Task: Look for Airbnb options in Eldoret, Kenya from 9th November, 2023 to 16th November, 2023 for 2 adults.2 bedrooms having 2 beds and 1 bathroom. Property type can be flat. Amenities needed are: washing machine. Booking option can be shelf check-in. Look for 4 properties as per requirement.
Action: Mouse moved to (410, 60)
Screenshot: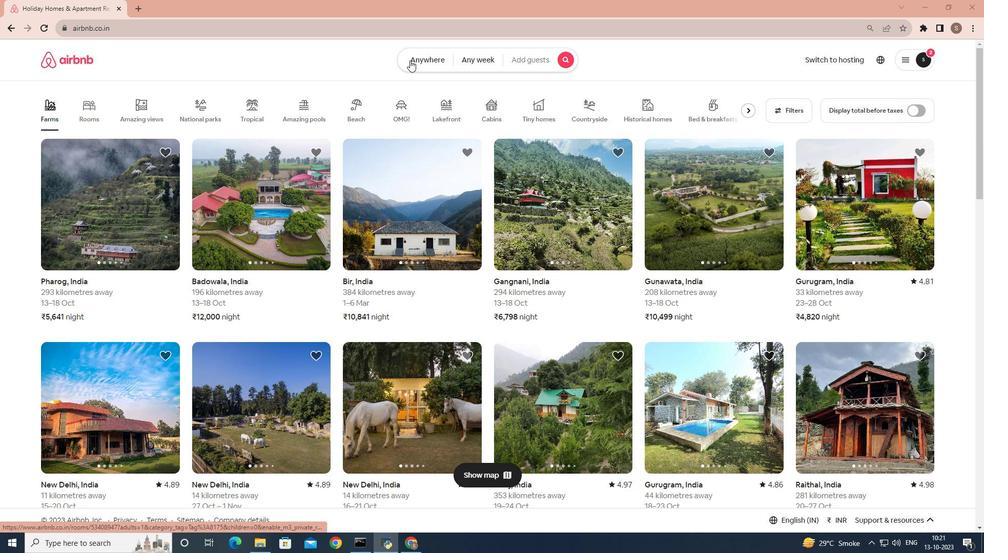 
Action: Mouse pressed left at (410, 60)
Screenshot: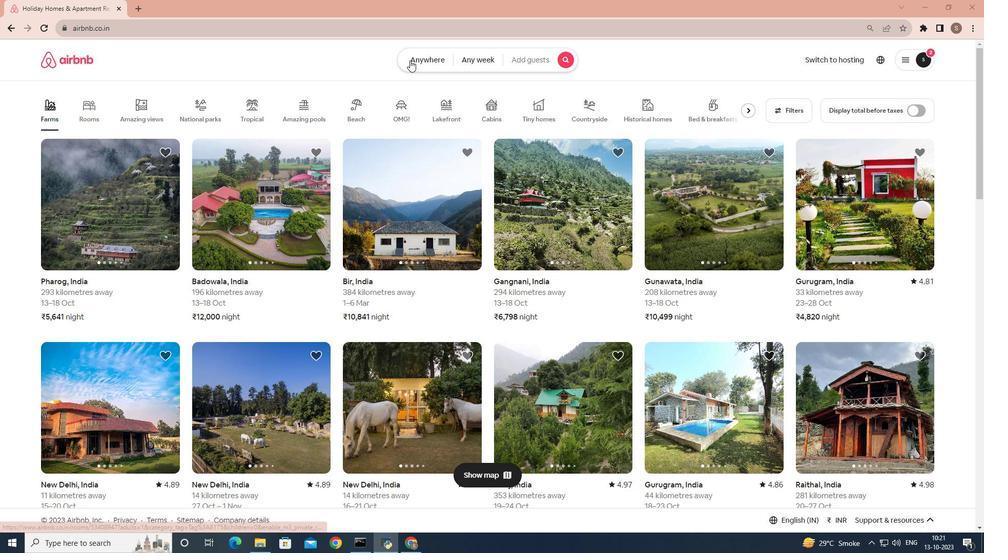 
Action: Mouse moved to (326, 102)
Screenshot: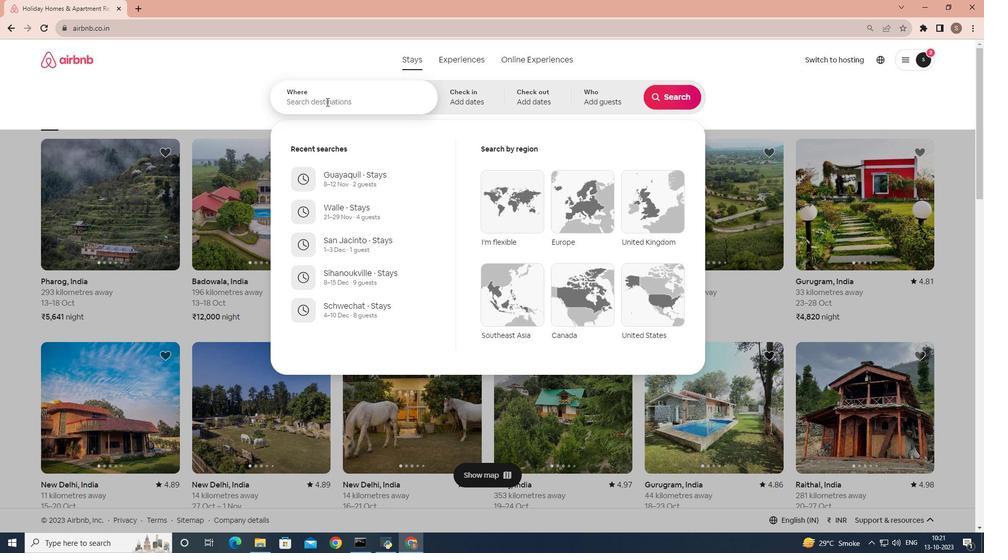
Action: Mouse pressed left at (326, 102)
Screenshot: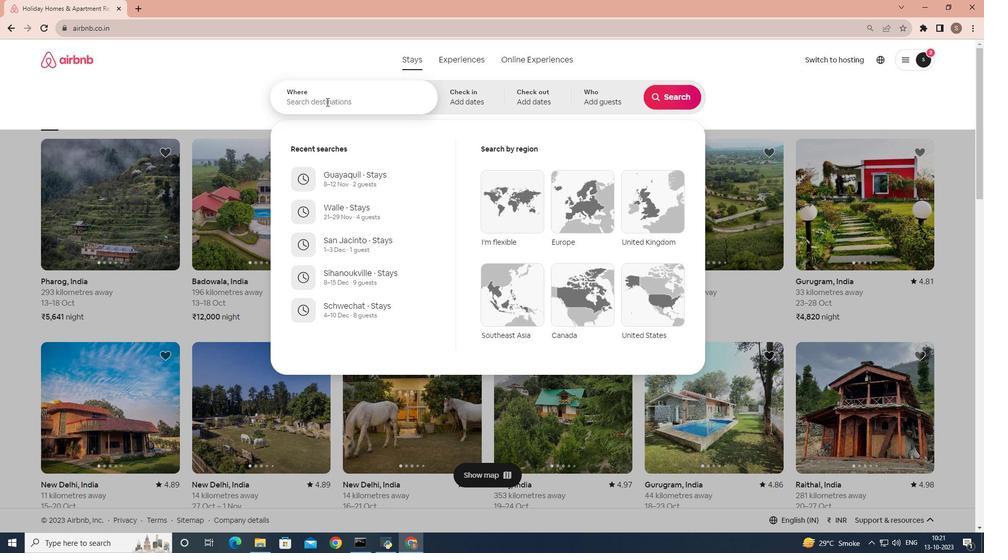 
Action: Key pressed eldoret
Screenshot: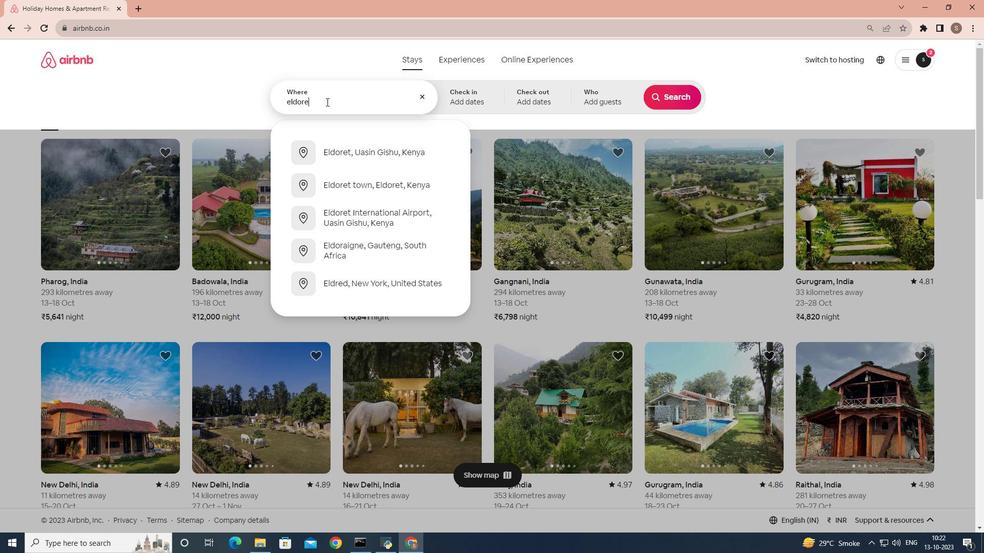 
Action: Mouse moved to (334, 154)
Screenshot: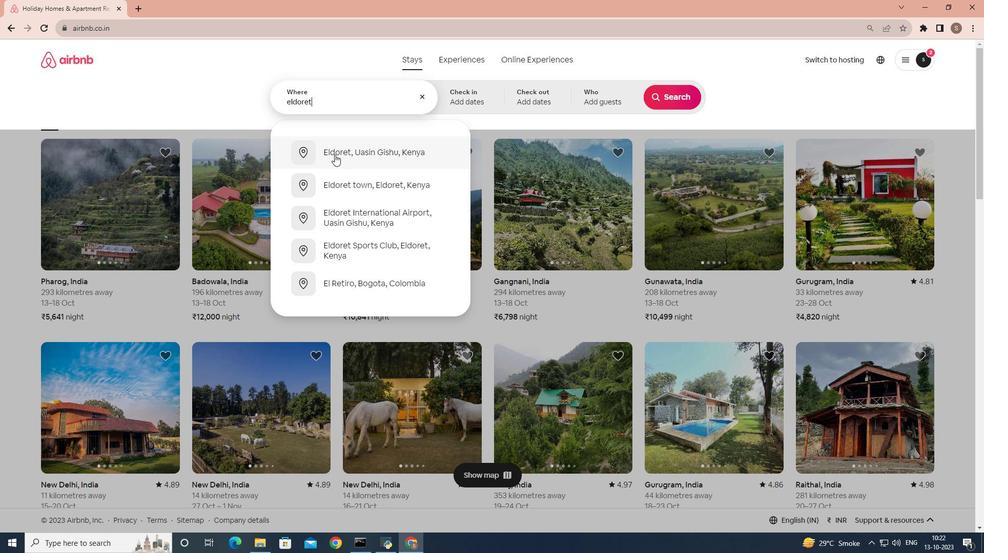 
Action: Mouse pressed left at (334, 154)
Screenshot: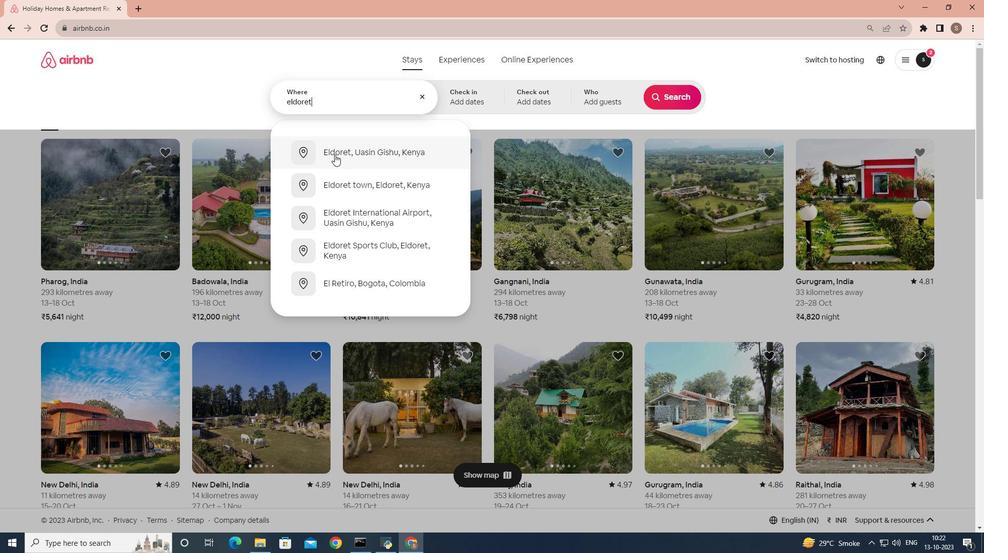 
Action: Mouse moved to (608, 250)
Screenshot: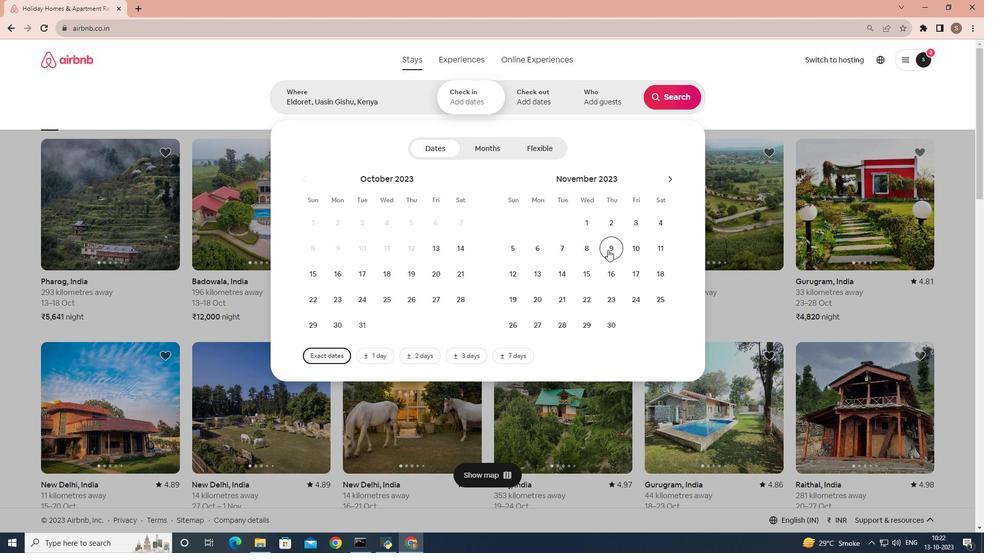 
Action: Mouse pressed left at (608, 250)
Screenshot: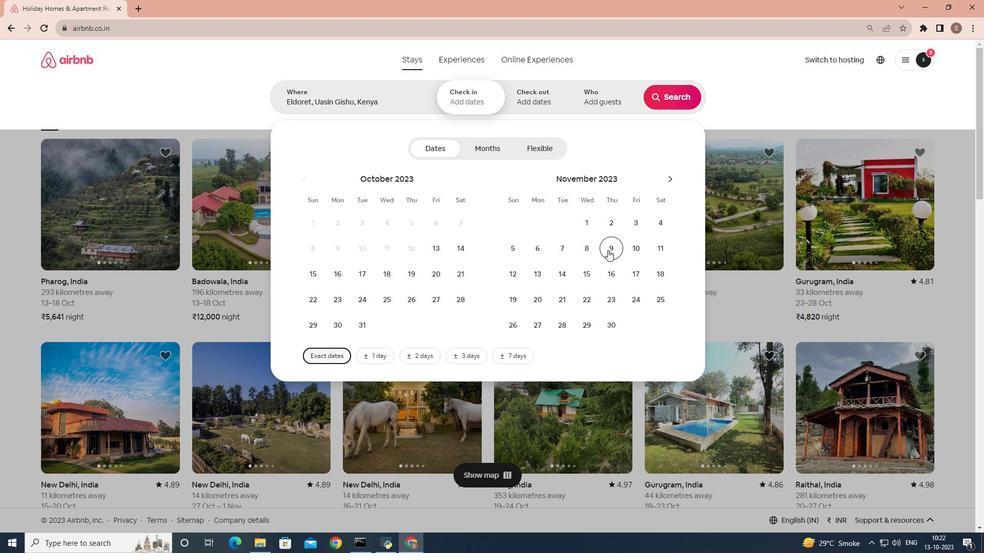 
Action: Mouse moved to (617, 275)
Screenshot: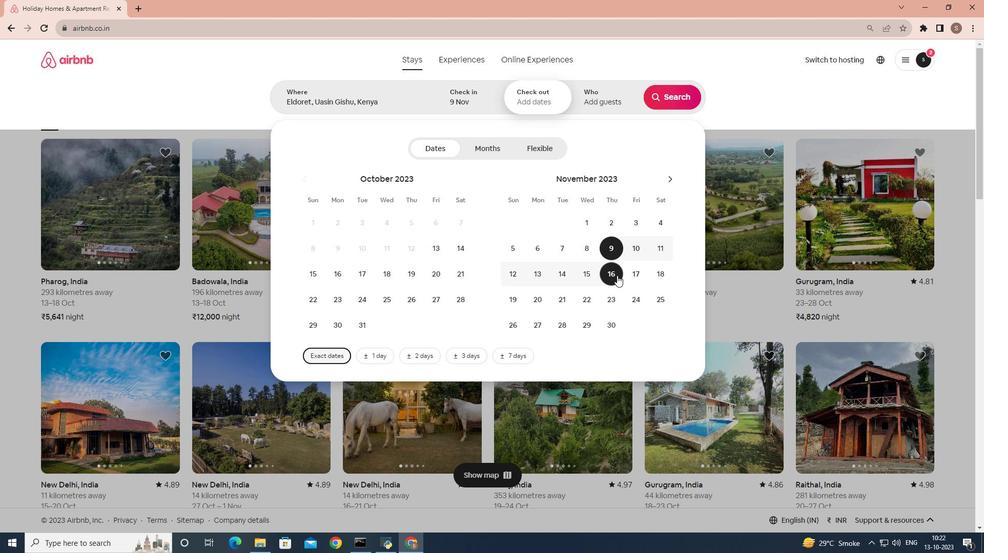 
Action: Mouse pressed left at (617, 275)
Screenshot: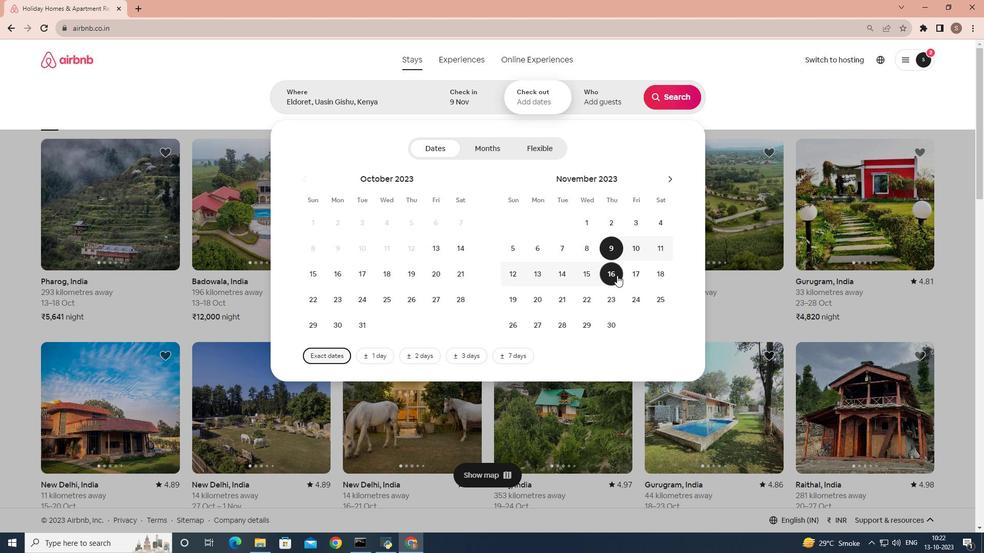 
Action: Mouse moved to (614, 97)
Screenshot: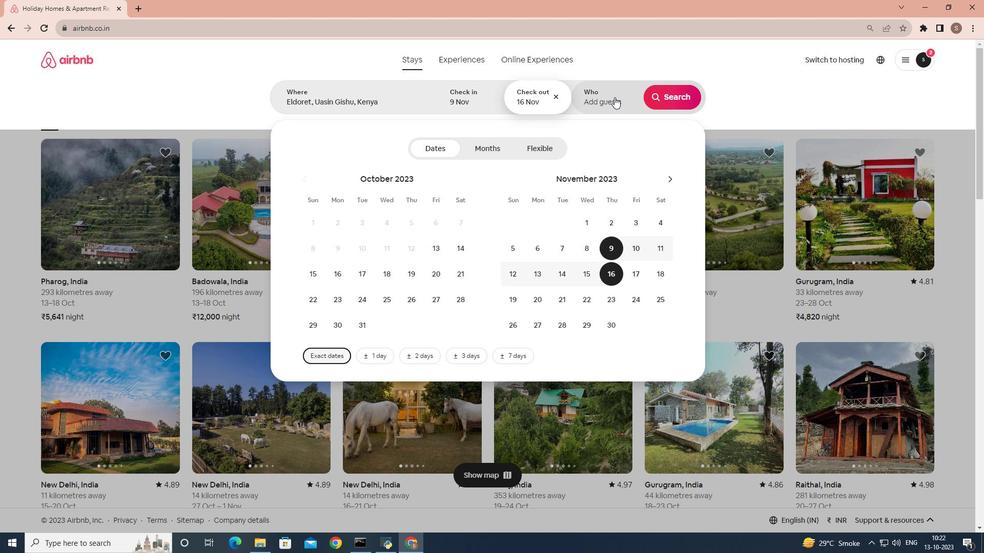 
Action: Mouse pressed left at (614, 97)
Screenshot: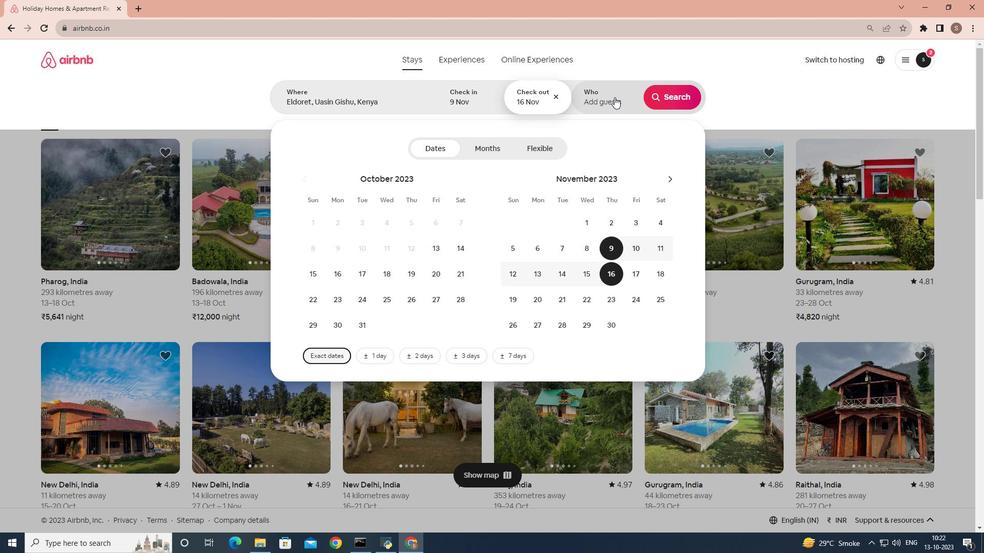 
Action: Mouse moved to (673, 148)
Screenshot: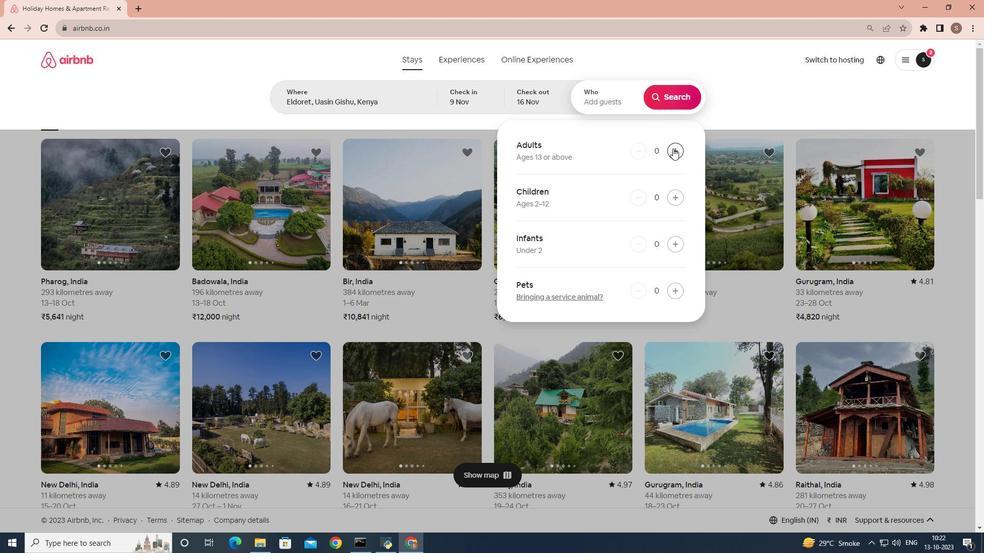 
Action: Mouse pressed left at (673, 148)
Screenshot: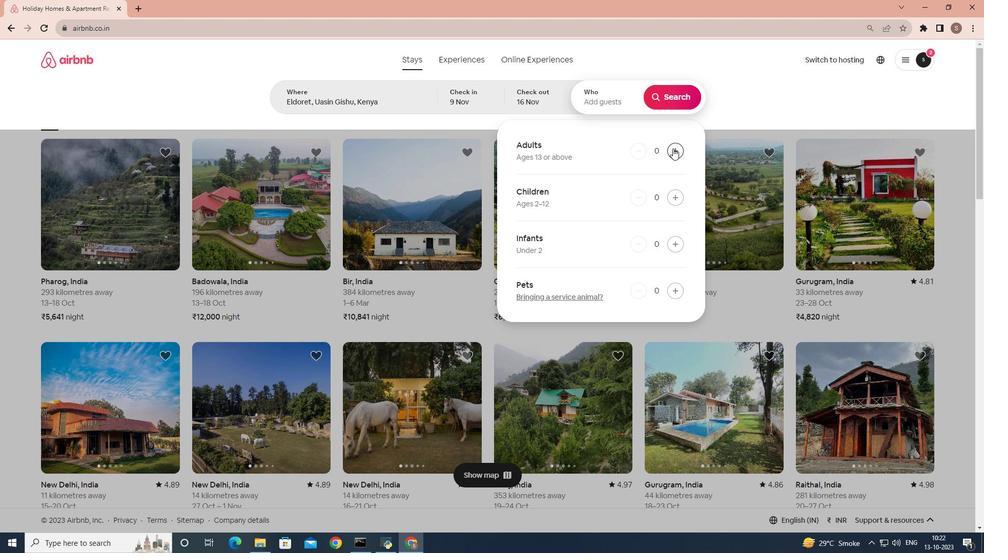 
Action: Mouse pressed left at (673, 148)
Screenshot: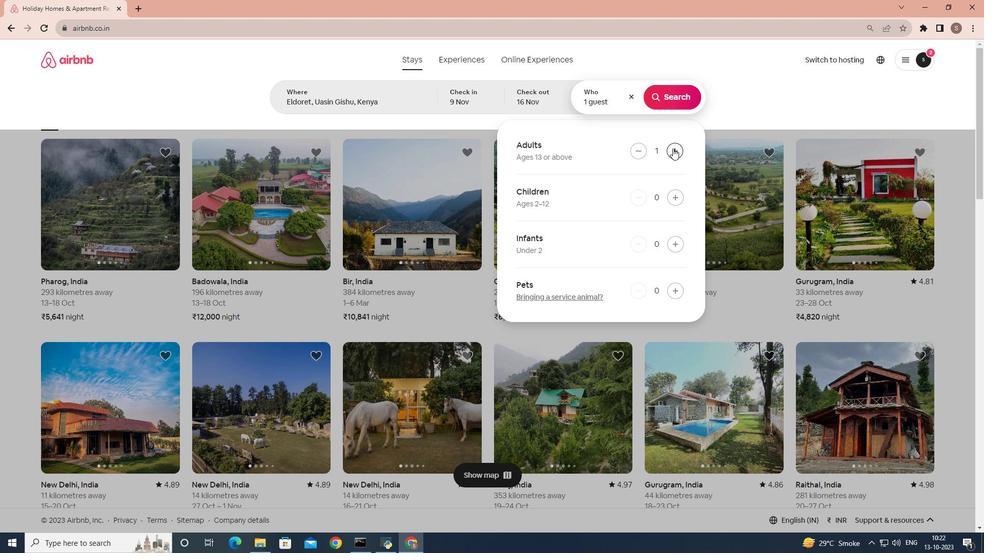 
Action: Mouse moved to (672, 103)
Screenshot: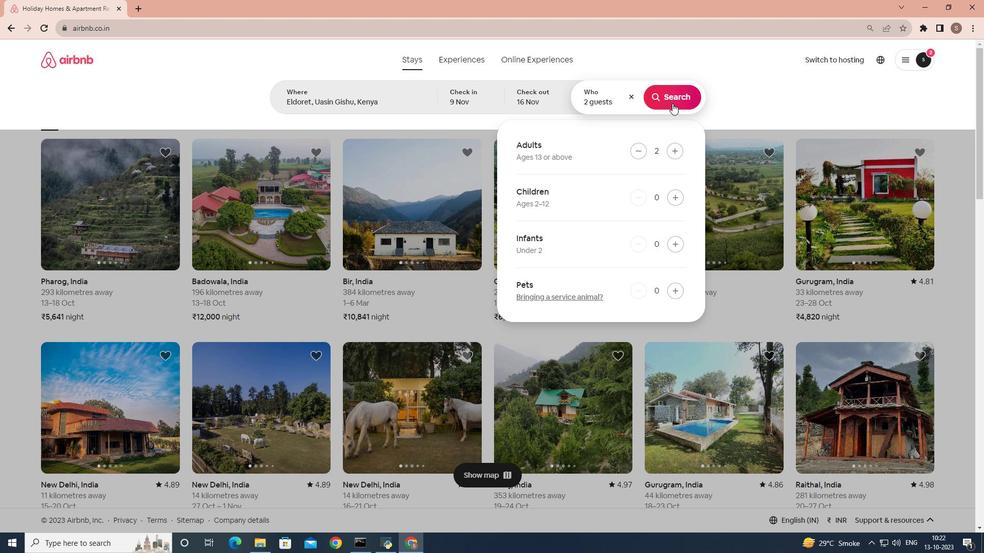
Action: Mouse pressed left at (672, 103)
Screenshot: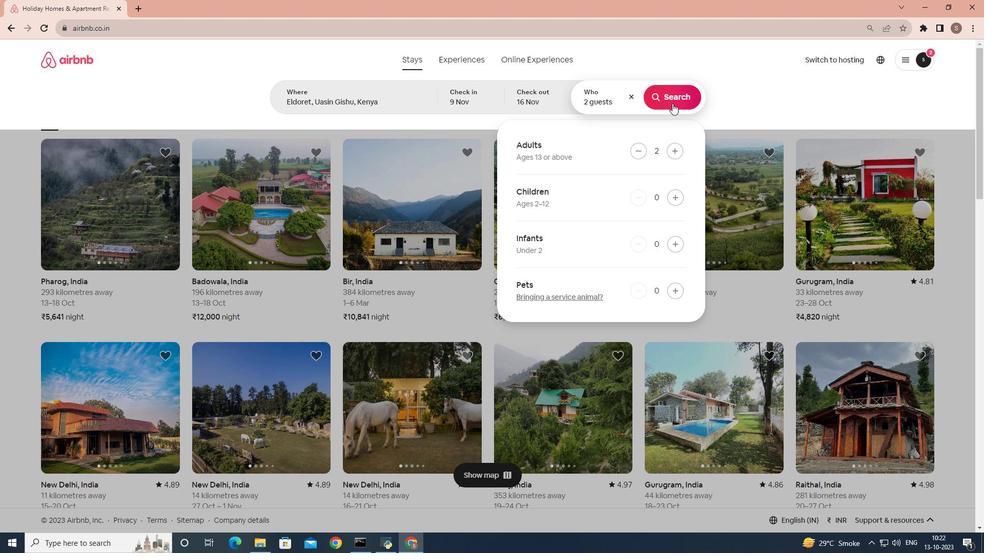 
Action: Mouse moved to (823, 101)
Screenshot: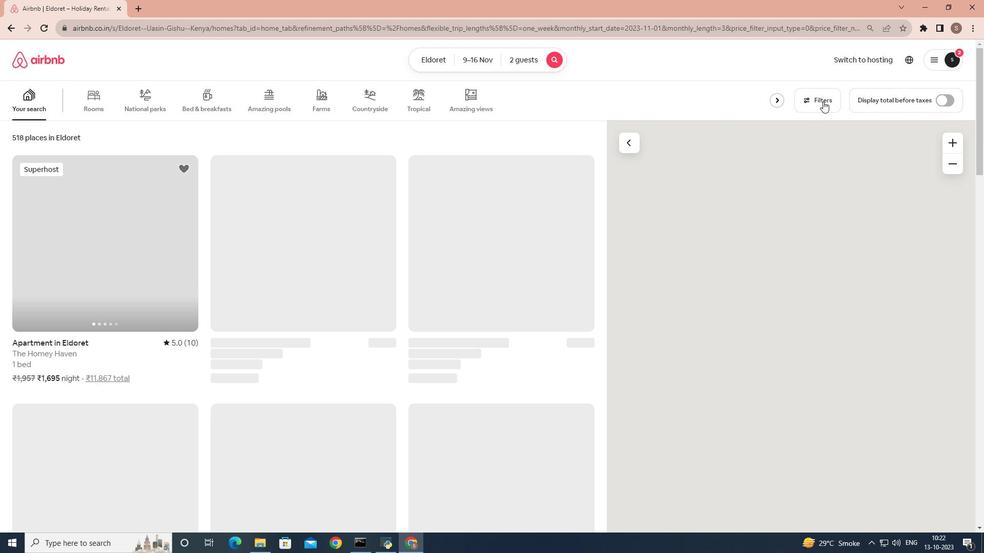 
Action: Mouse pressed left at (823, 101)
Screenshot: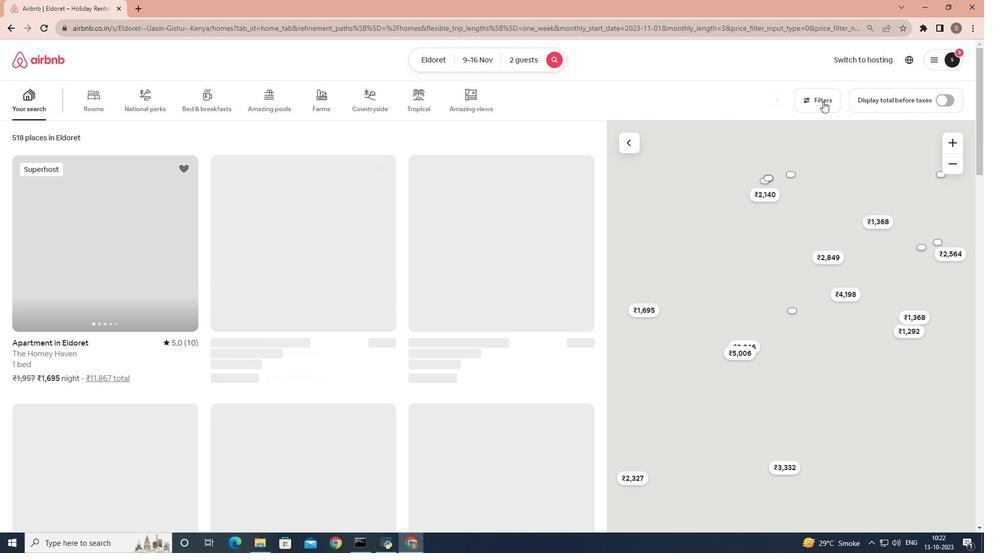 
Action: Mouse moved to (521, 260)
Screenshot: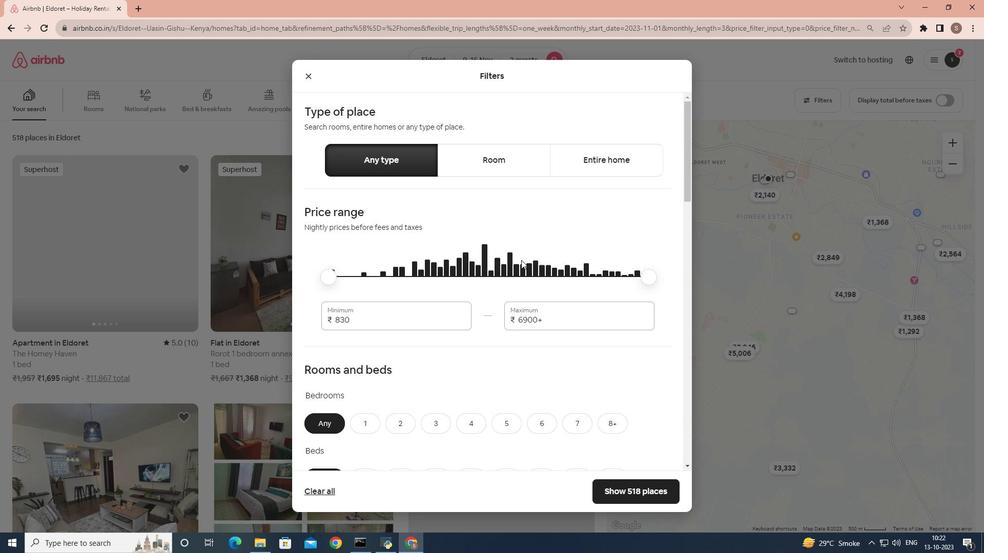 
Action: Mouse scrolled (521, 259) with delta (0, 0)
Screenshot: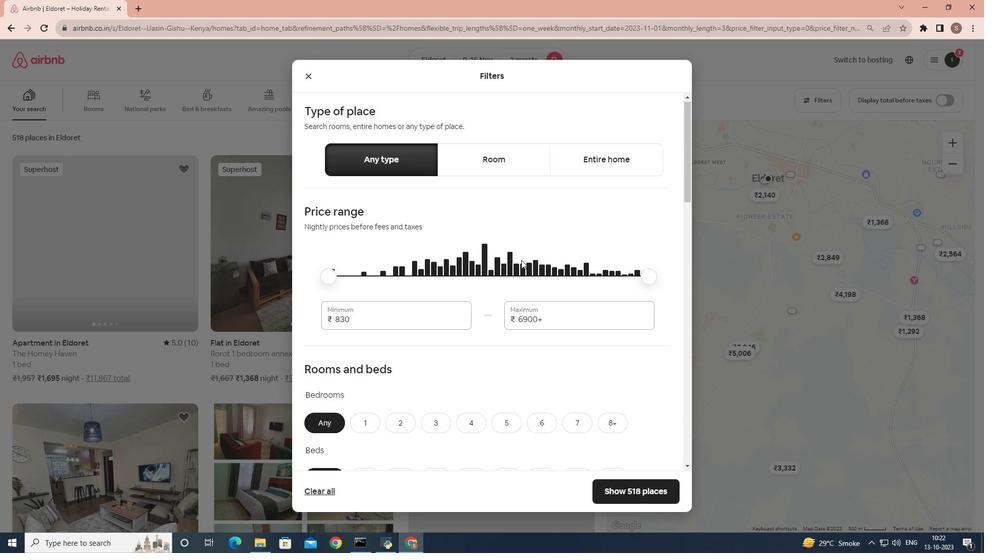 
Action: Mouse scrolled (521, 259) with delta (0, 0)
Screenshot: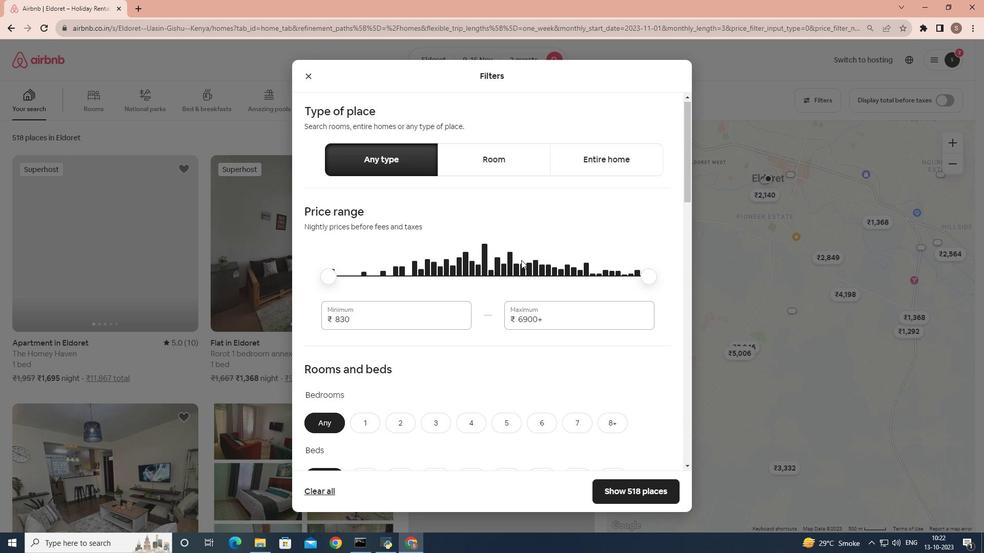 
Action: Mouse scrolled (521, 259) with delta (0, 0)
Screenshot: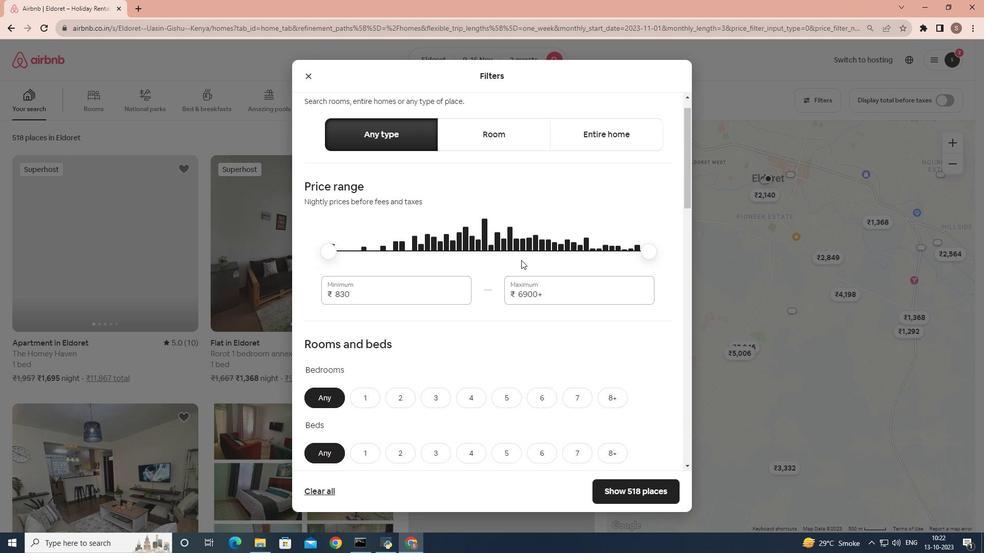 
Action: Mouse moved to (391, 264)
Screenshot: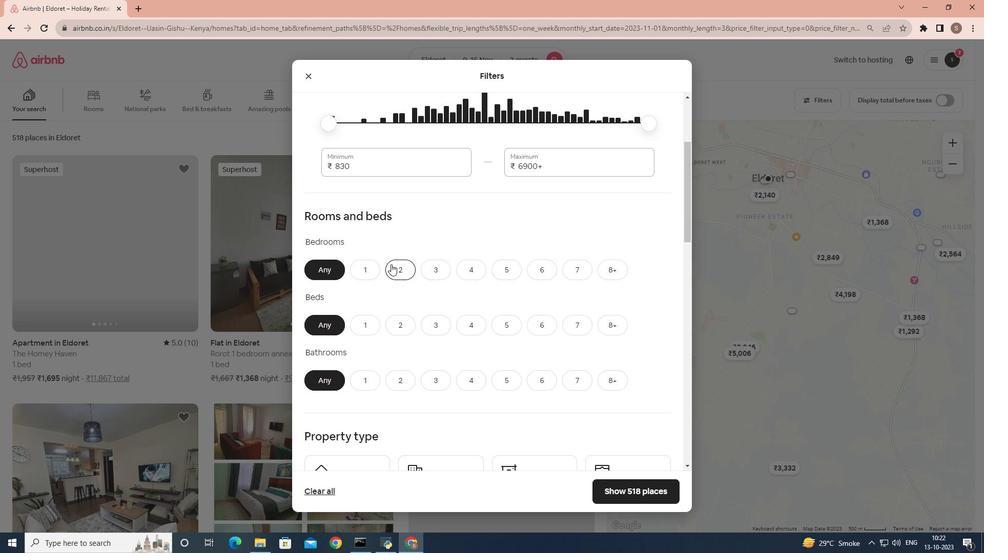 
Action: Mouse pressed left at (391, 264)
Screenshot: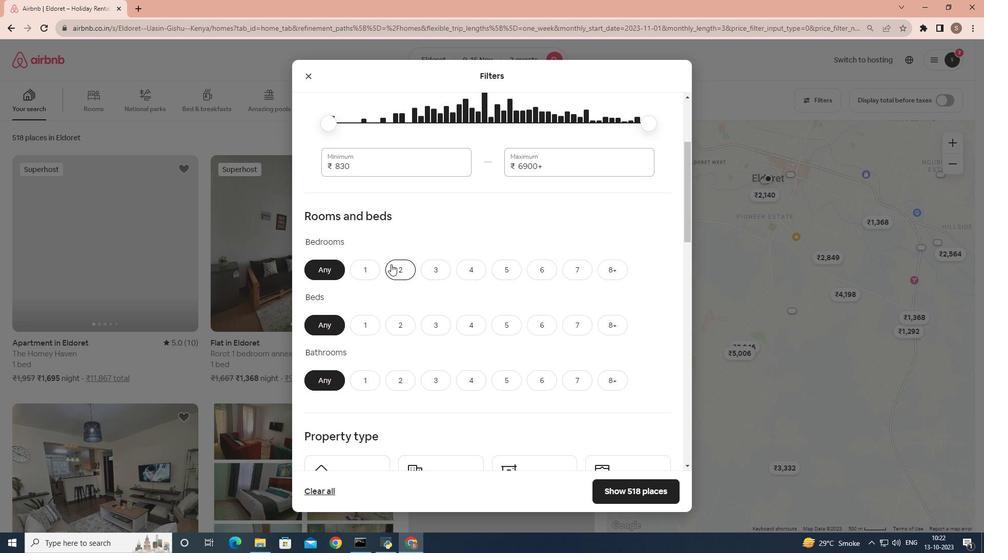 
Action: Mouse moved to (391, 322)
Screenshot: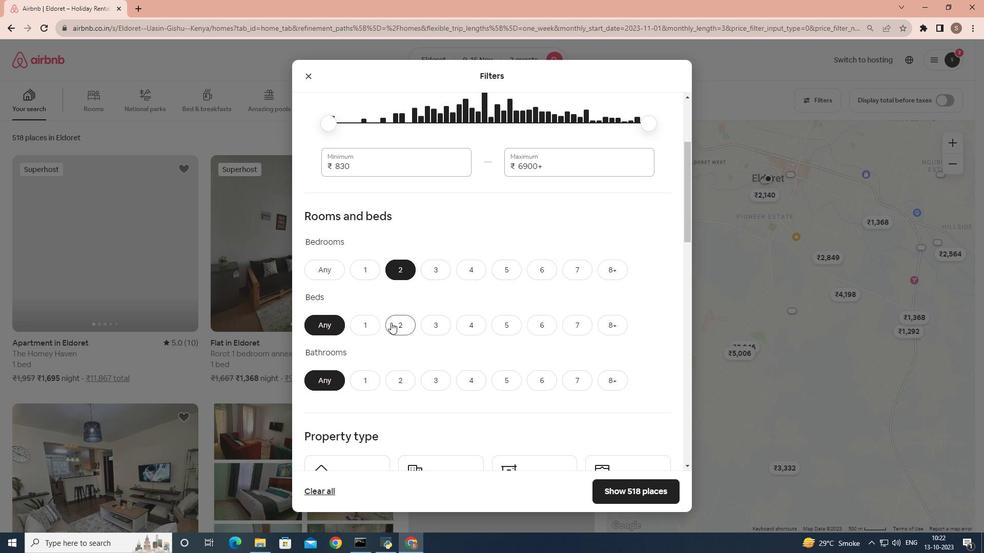 
Action: Mouse pressed left at (391, 322)
Screenshot: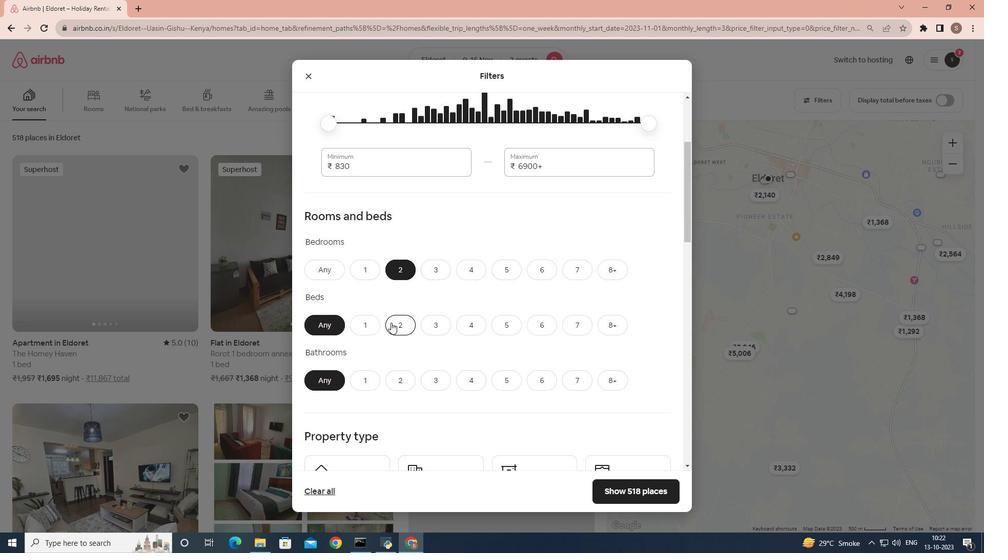 
Action: Mouse moved to (375, 375)
Screenshot: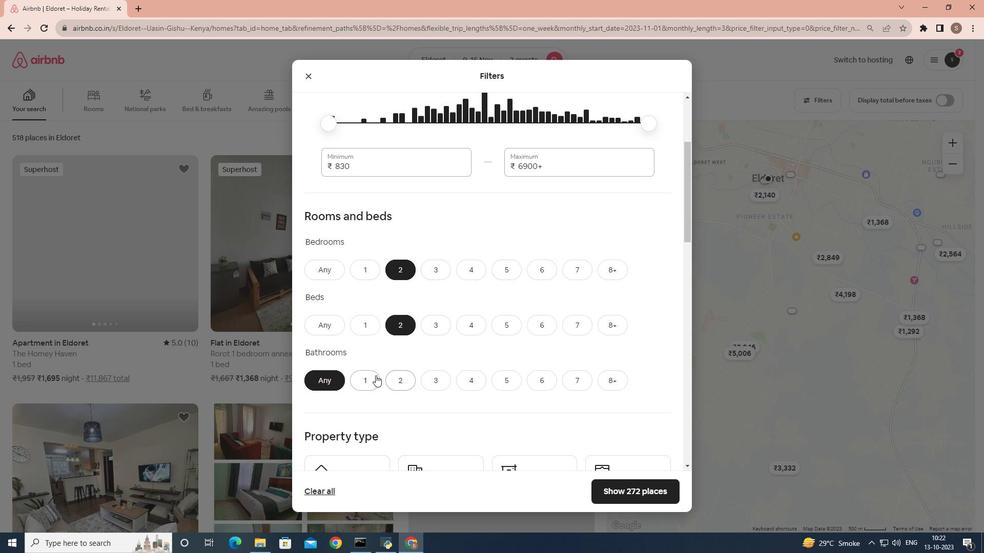 
Action: Mouse pressed left at (375, 375)
Screenshot: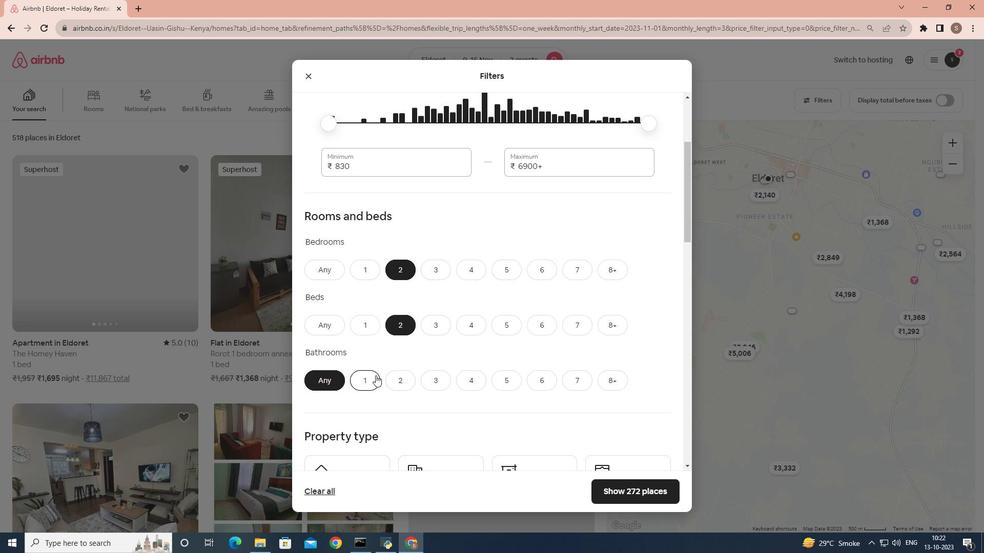 
Action: Mouse moved to (443, 351)
Screenshot: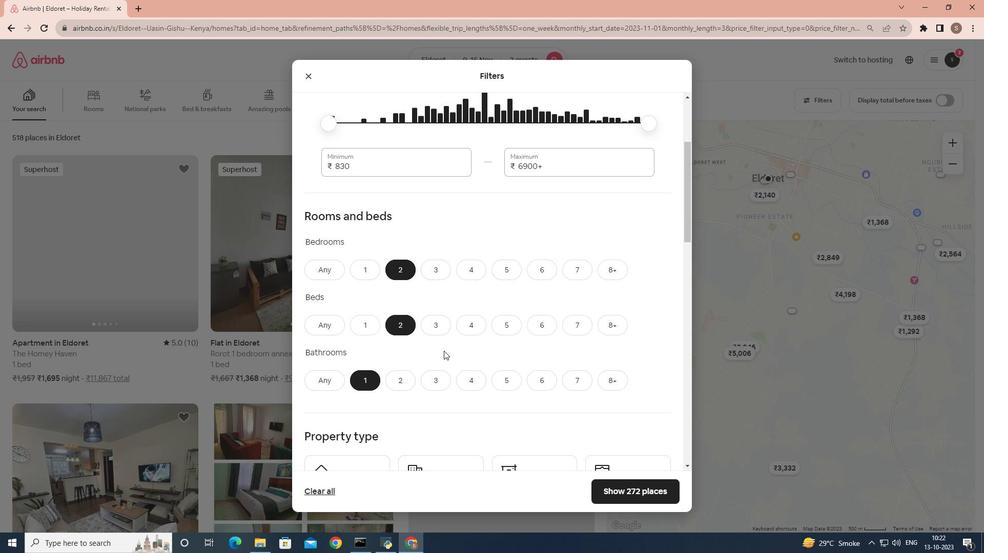 
Action: Mouse scrolled (443, 350) with delta (0, 0)
Screenshot: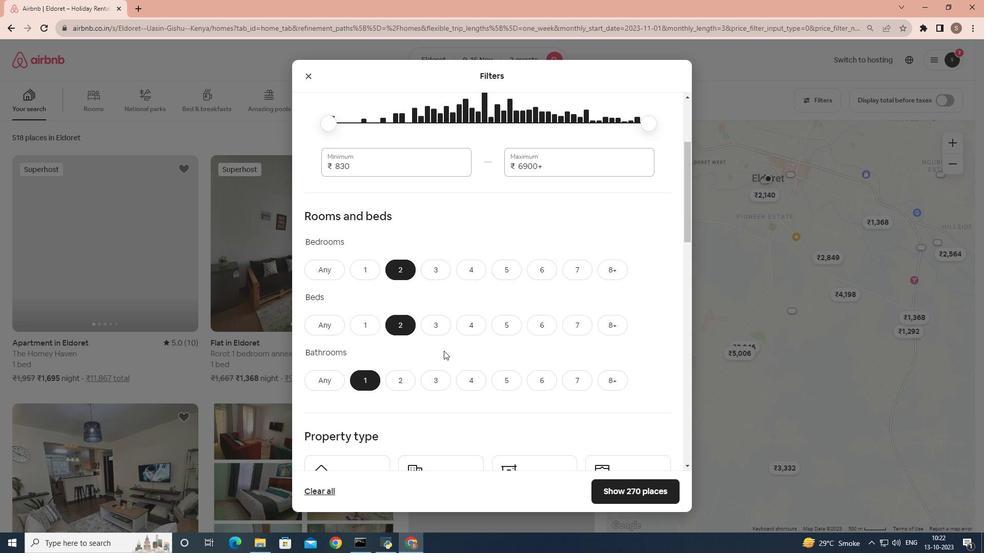 
Action: Mouse scrolled (443, 350) with delta (0, 0)
Screenshot: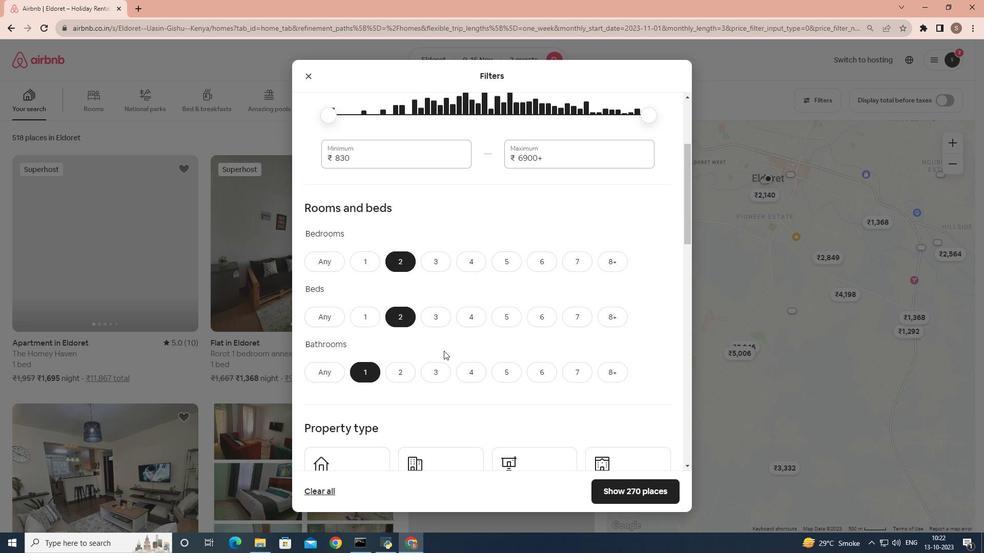 
Action: Mouse scrolled (443, 350) with delta (0, 0)
Screenshot: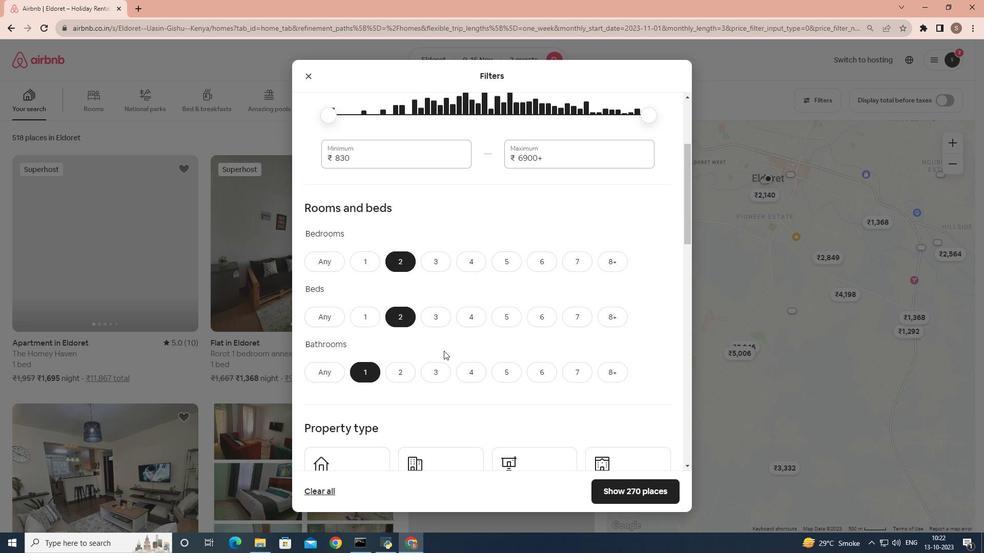 
Action: Mouse scrolled (443, 350) with delta (0, 0)
Screenshot: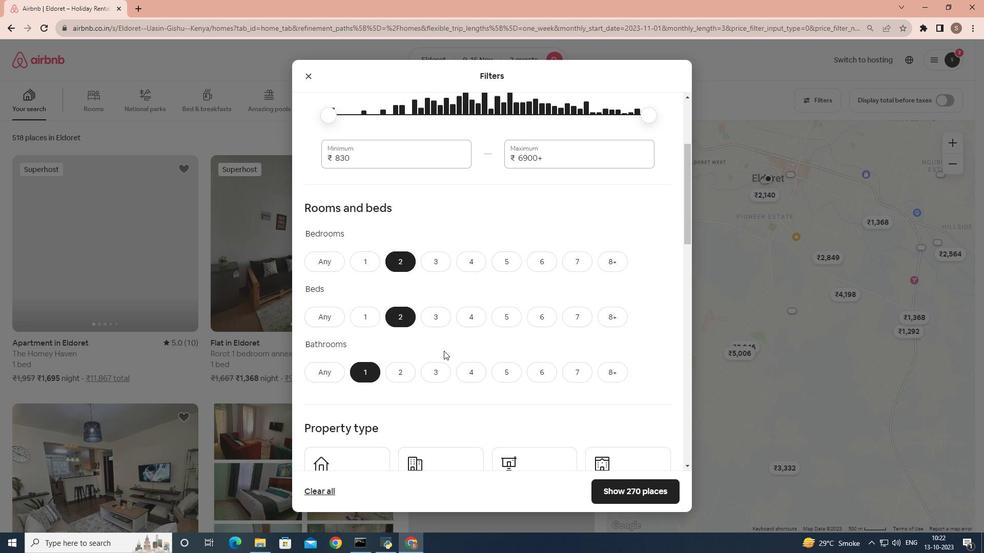 
Action: Mouse scrolled (443, 350) with delta (0, 0)
Screenshot: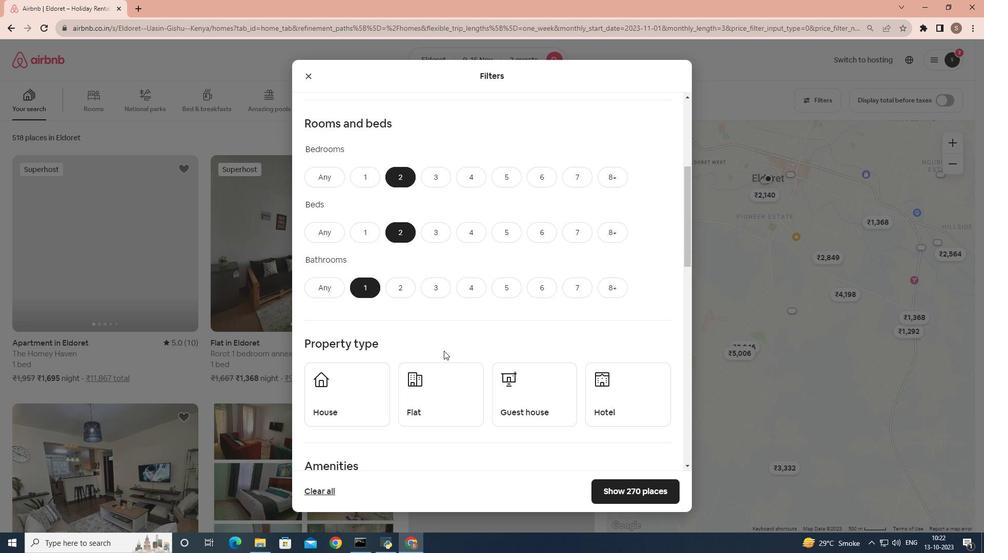 
Action: Mouse moved to (435, 248)
Screenshot: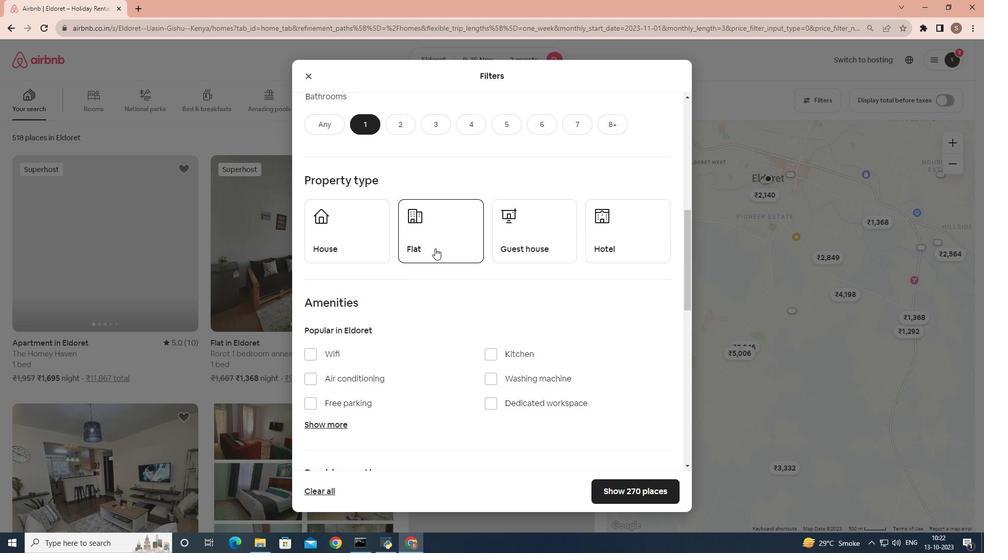 
Action: Mouse pressed left at (435, 248)
Screenshot: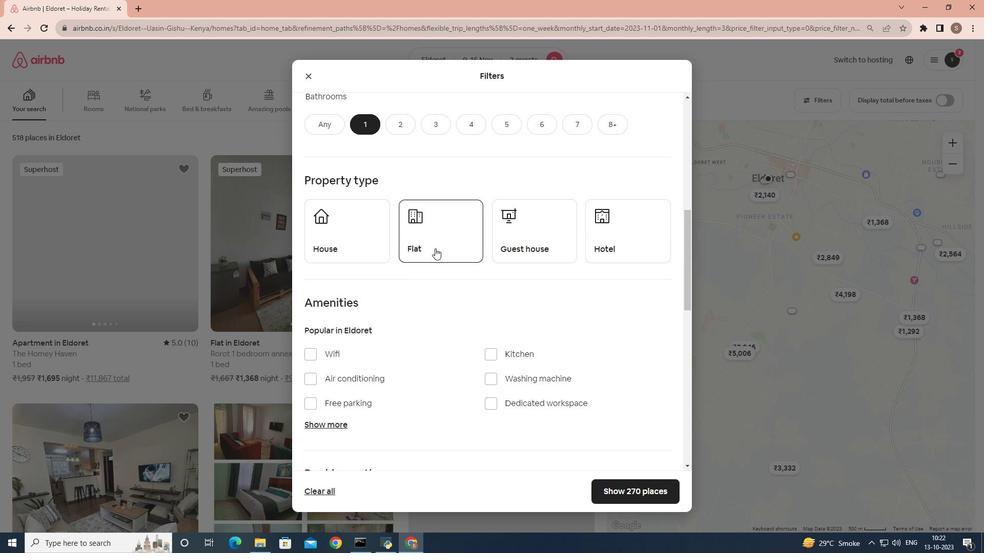 
Action: Mouse moved to (403, 326)
Screenshot: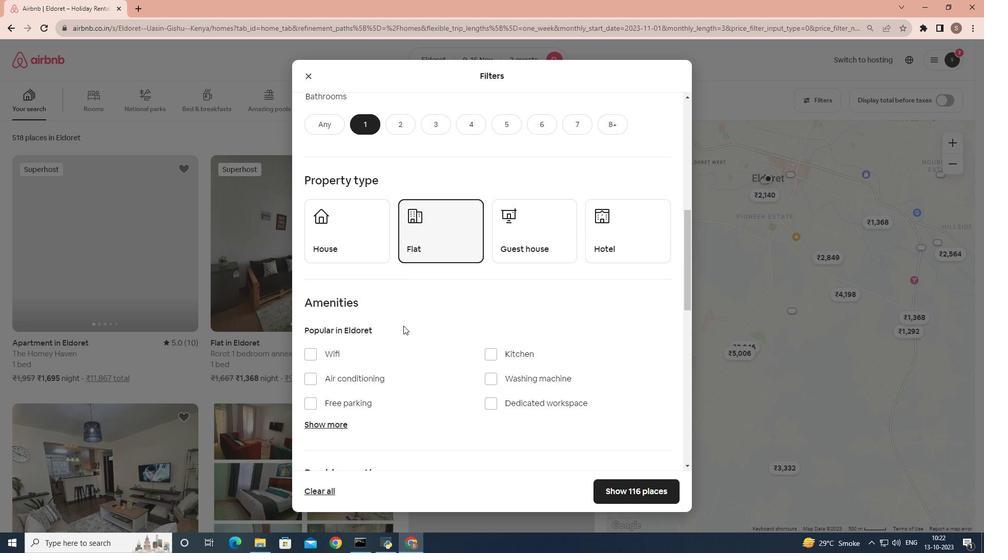 
Action: Mouse scrolled (403, 325) with delta (0, 0)
Screenshot: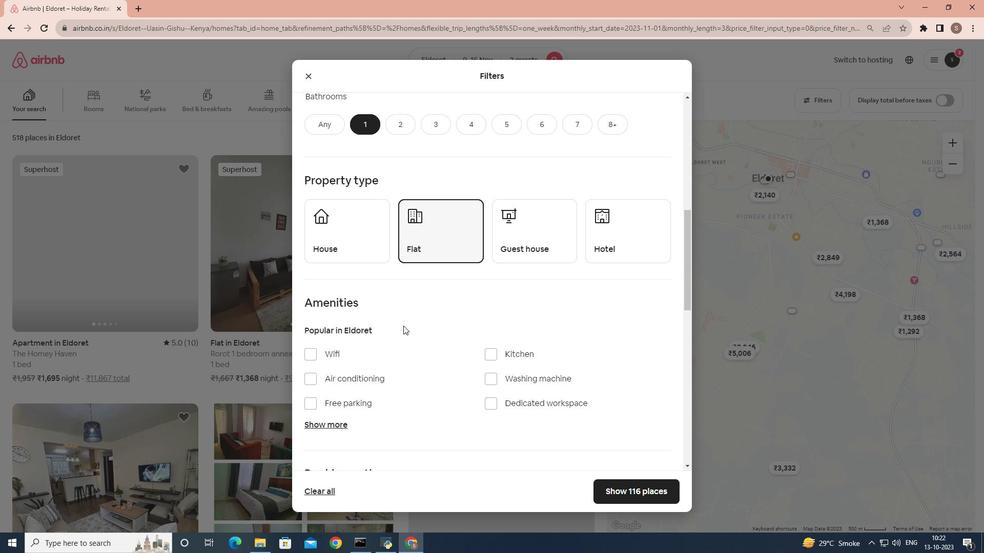 
Action: Mouse scrolled (403, 325) with delta (0, 0)
Screenshot: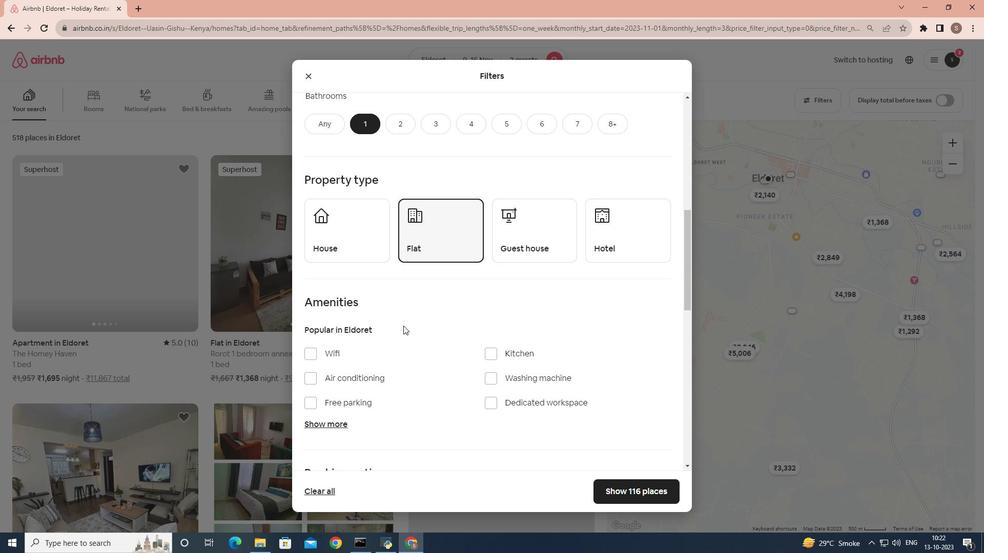 
Action: Mouse scrolled (403, 325) with delta (0, 0)
Screenshot: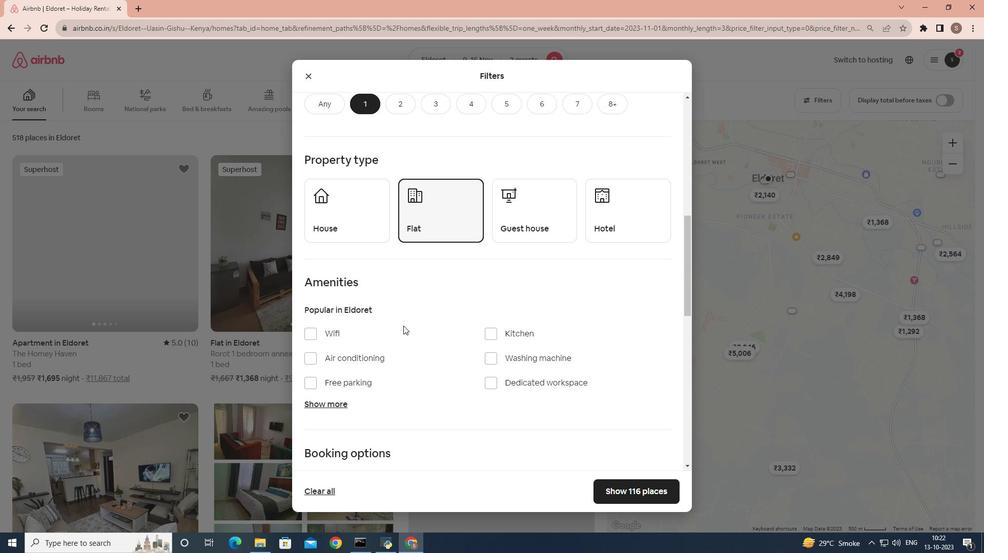 
Action: Mouse scrolled (403, 325) with delta (0, 0)
Screenshot: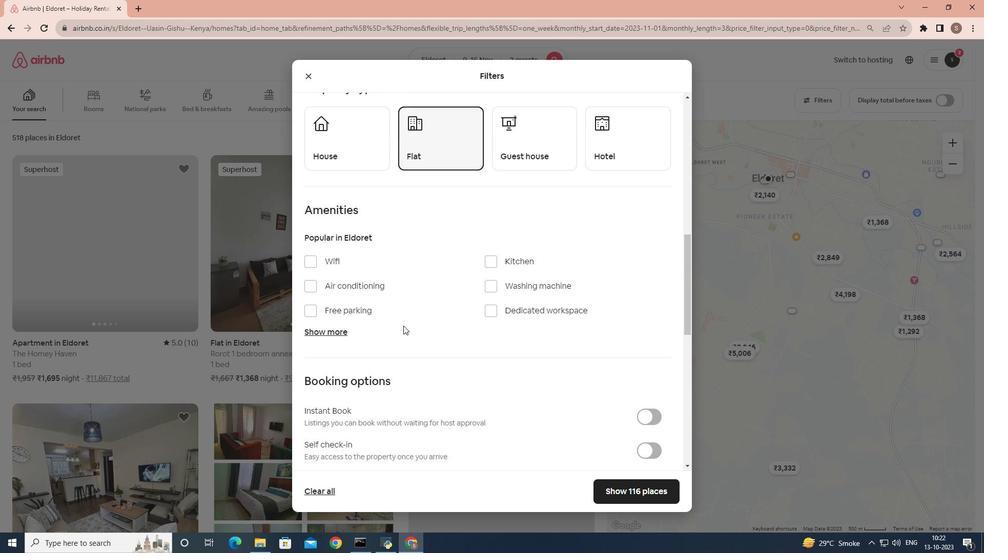 
Action: Mouse moved to (403, 311)
Screenshot: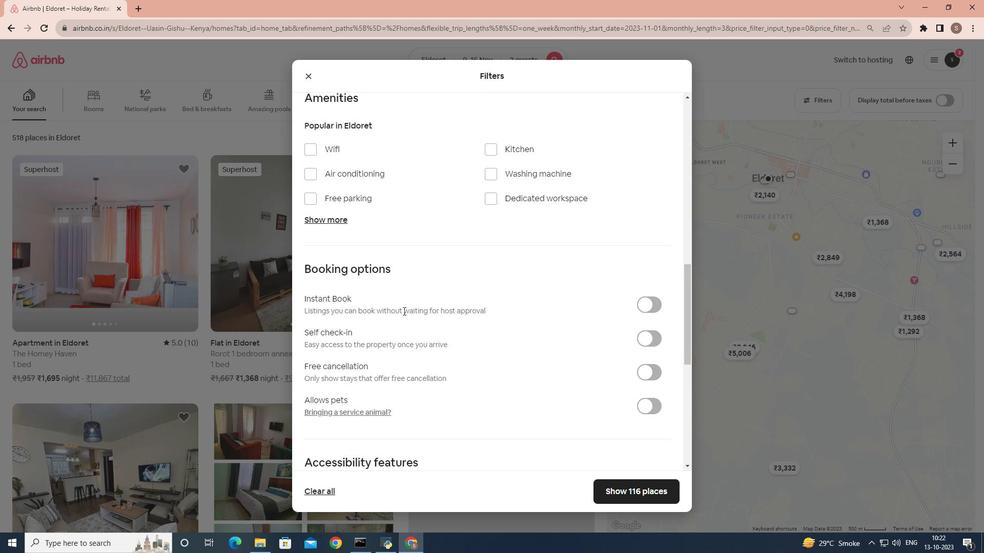 
Action: Mouse scrolled (403, 310) with delta (0, 0)
Screenshot: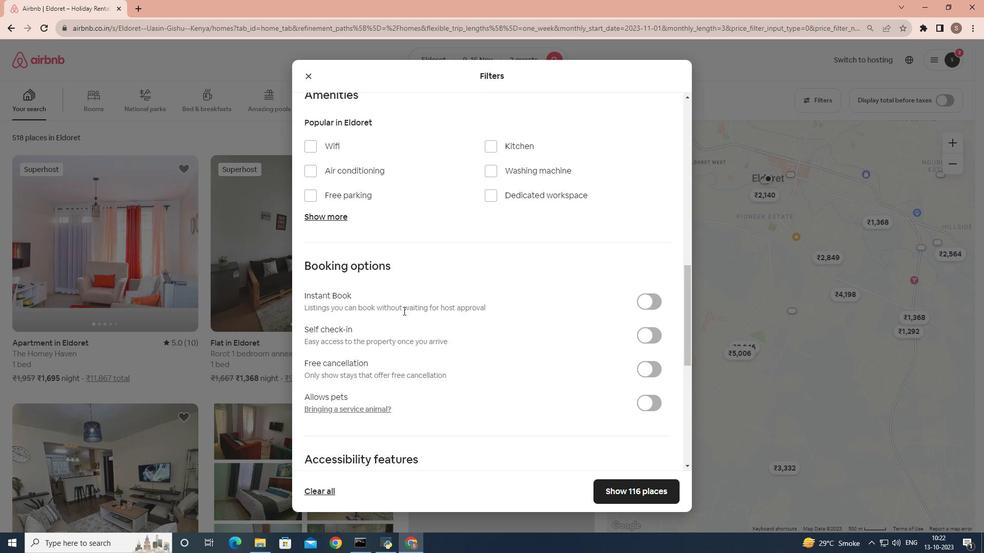 
Action: Mouse moved to (656, 290)
Screenshot: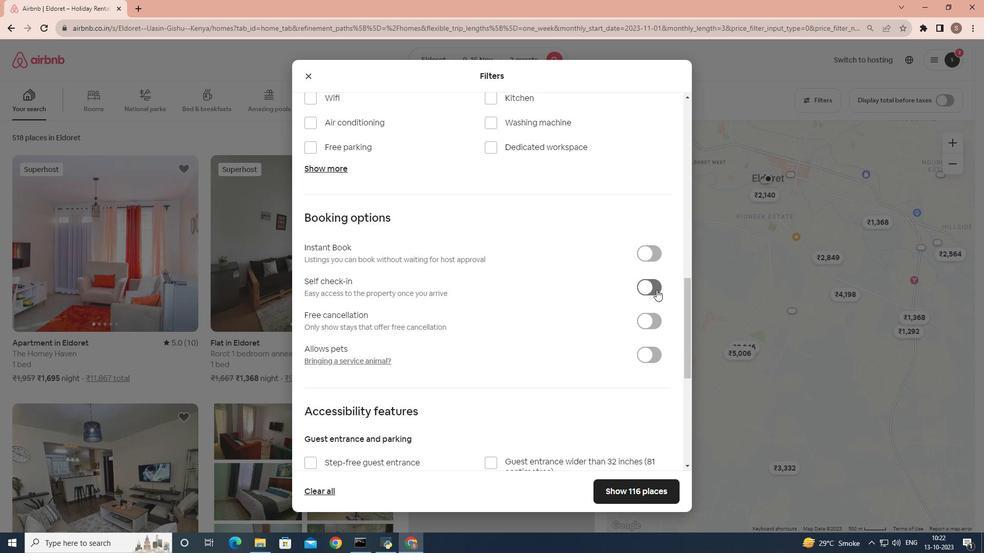 
Action: Mouse pressed left at (656, 290)
Screenshot: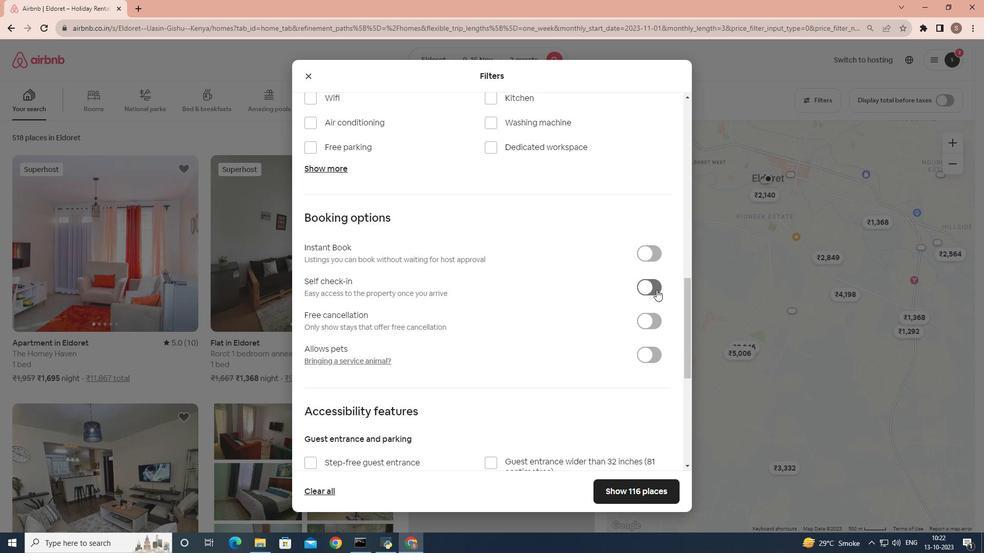 
Action: Mouse moved to (483, 243)
Screenshot: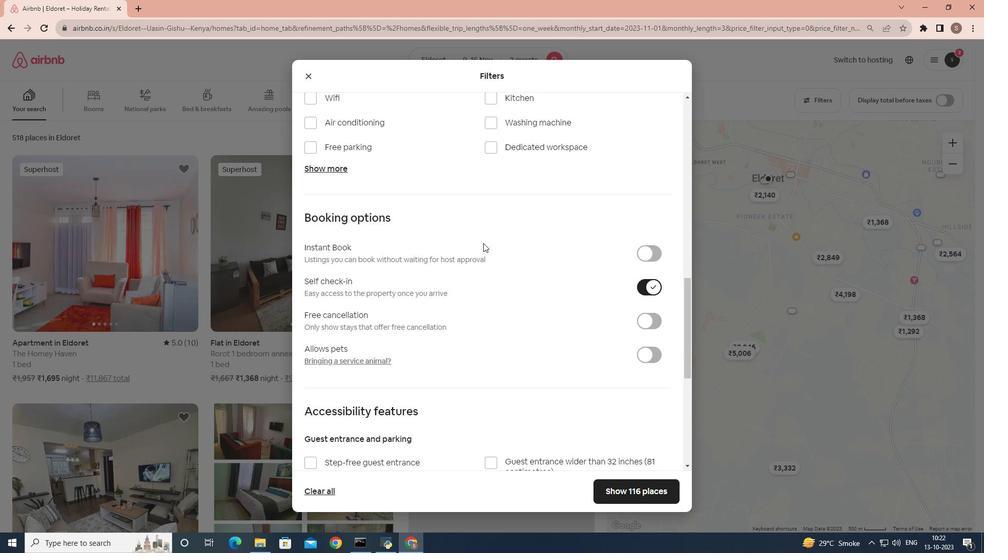 
Action: Mouse scrolled (483, 244) with delta (0, 0)
Screenshot: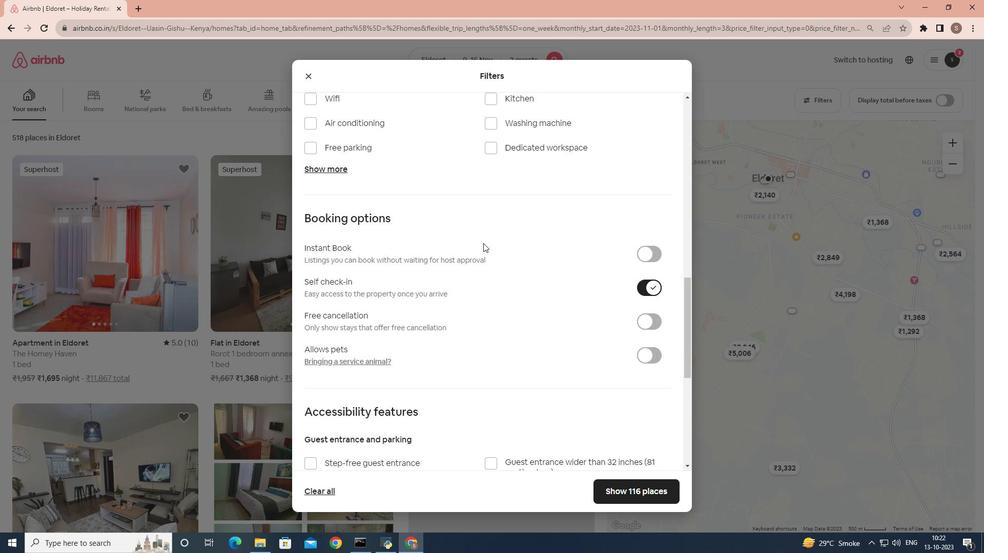 
Action: Mouse scrolled (483, 244) with delta (0, 0)
Screenshot: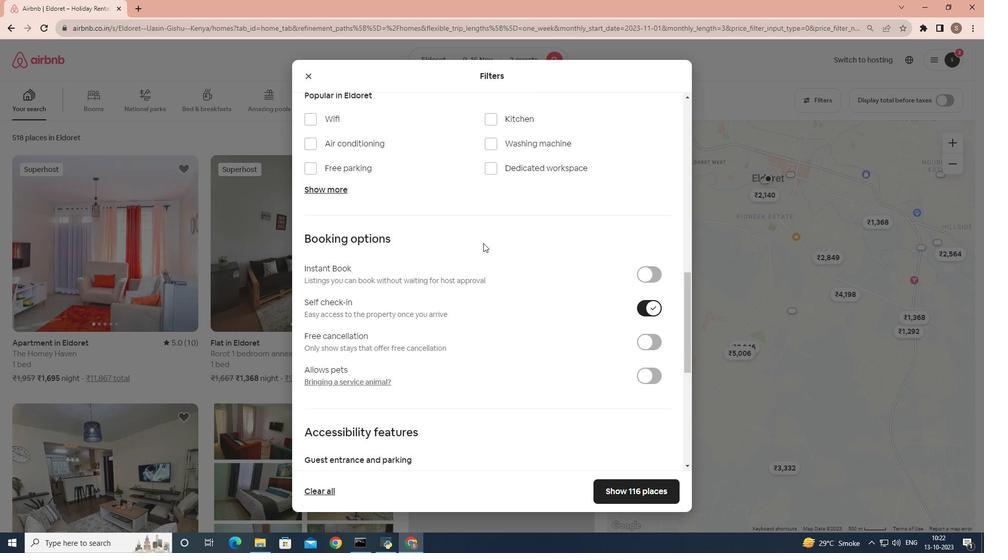 
Action: Mouse scrolled (483, 244) with delta (0, 0)
Screenshot: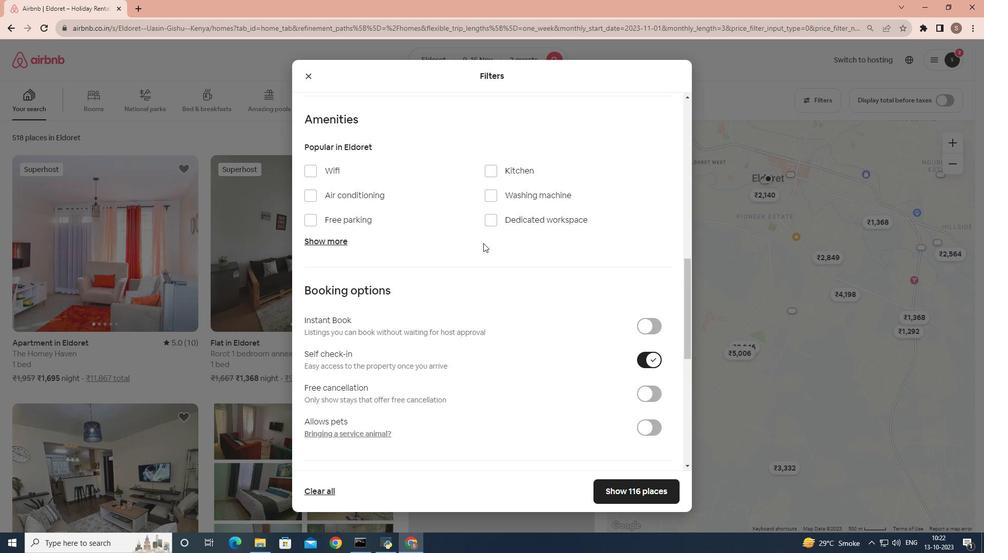 
Action: Mouse moved to (318, 318)
Screenshot: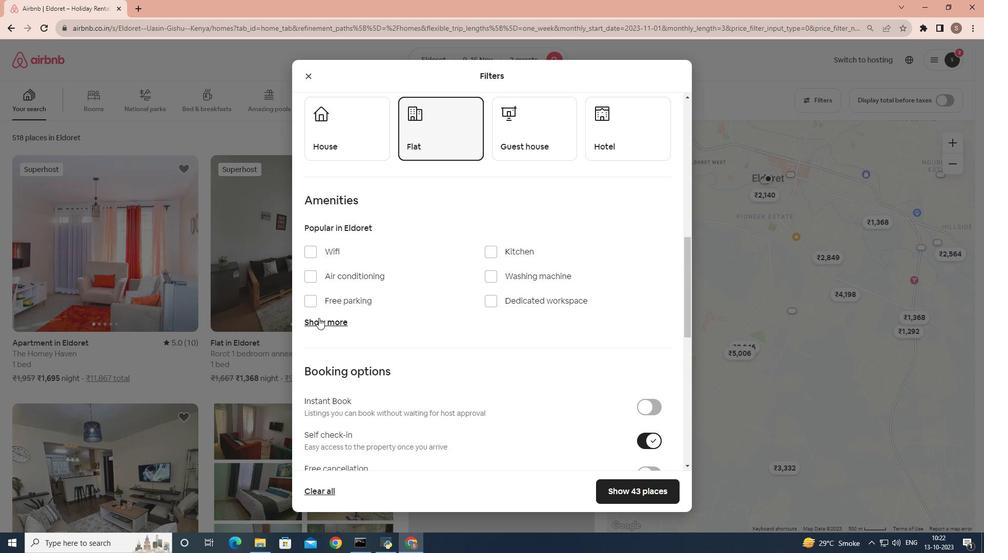 
Action: Mouse pressed left at (318, 318)
Screenshot: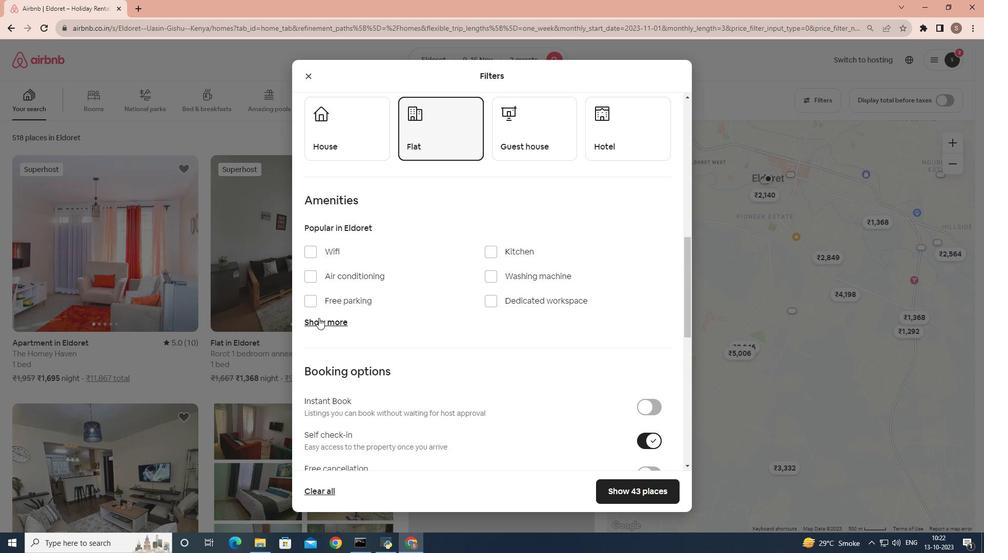 
Action: Mouse moved to (514, 276)
Screenshot: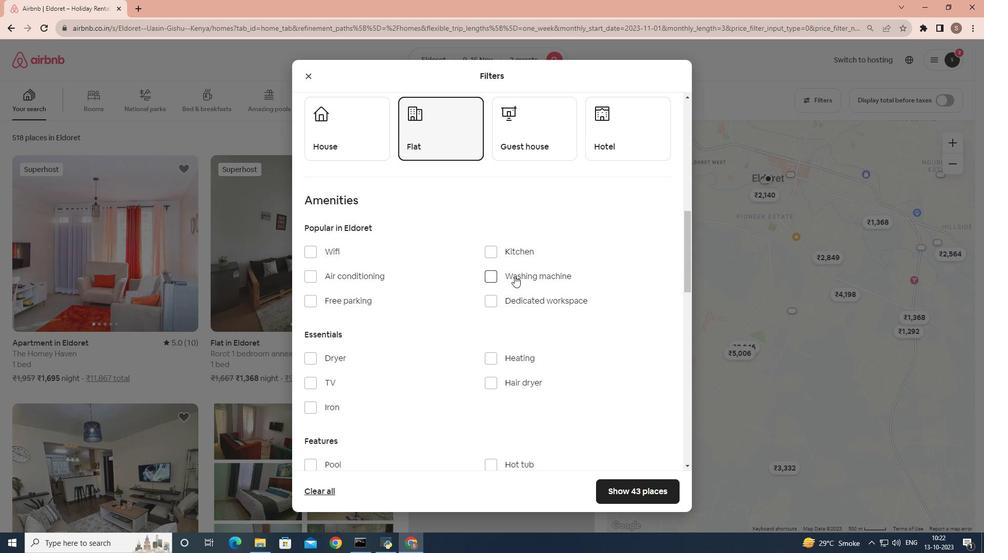 
Action: Mouse pressed left at (514, 276)
Screenshot: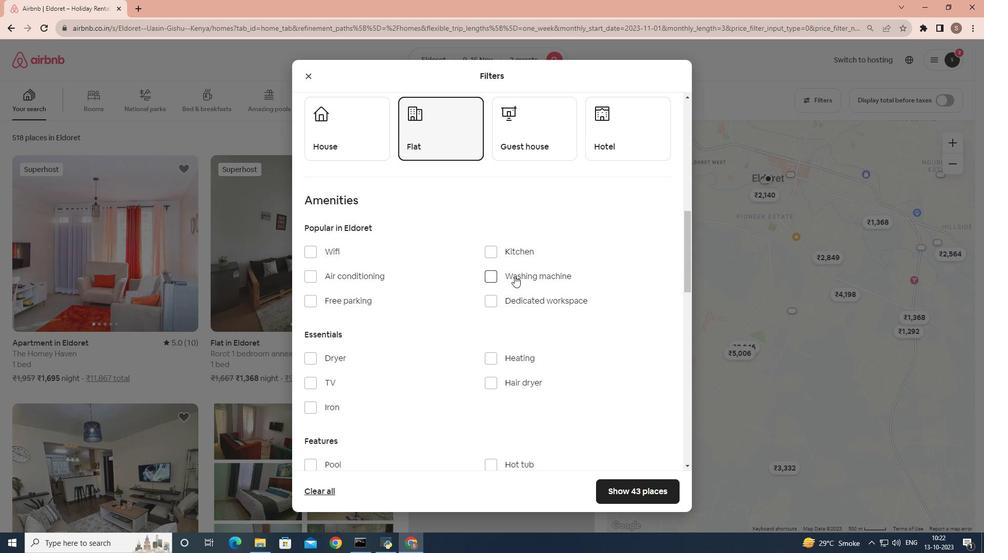 
Action: Mouse moved to (517, 319)
Screenshot: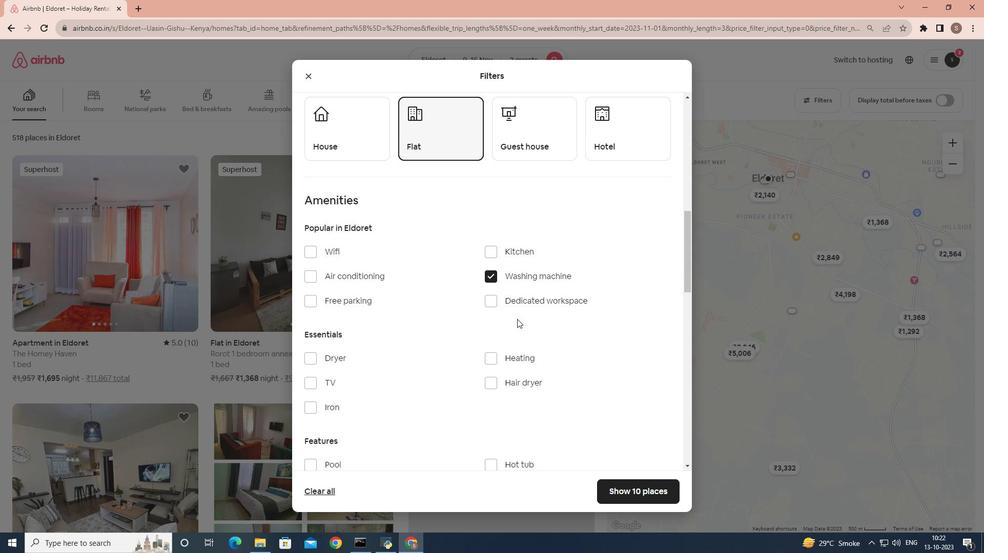 
Action: Mouse scrolled (517, 318) with delta (0, 0)
Screenshot: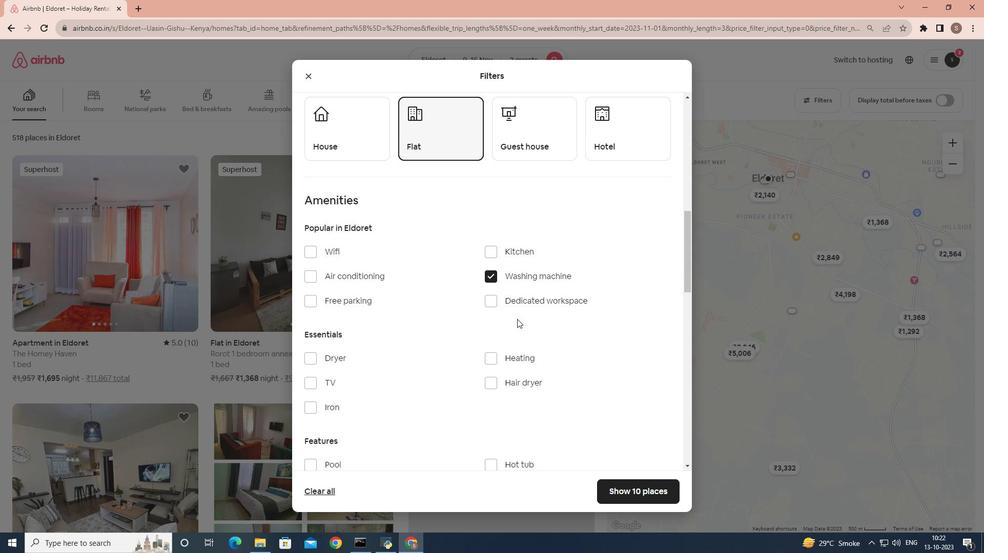 
Action: Mouse scrolled (517, 318) with delta (0, 0)
Screenshot: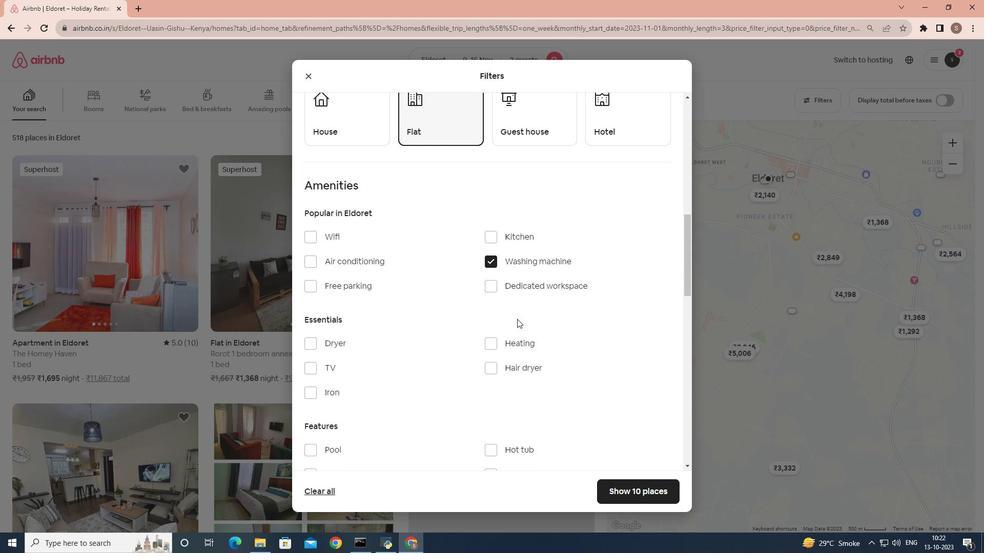 
Action: Mouse scrolled (517, 318) with delta (0, 0)
Screenshot: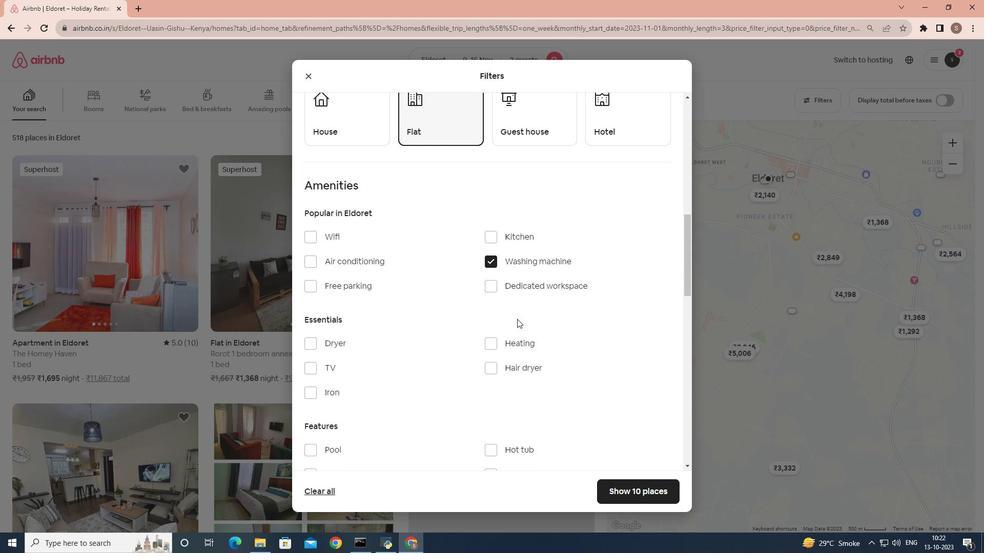 
Action: Mouse scrolled (517, 318) with delta (0, 0)
Screenshot: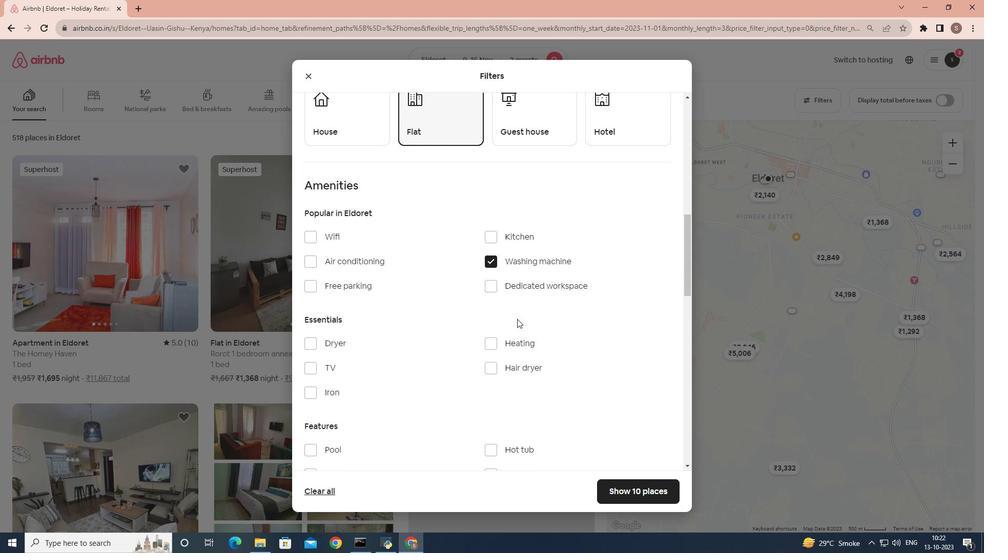 
Action: Mouse scrolled (517, 318) with delta (0, 0)
Screenshot: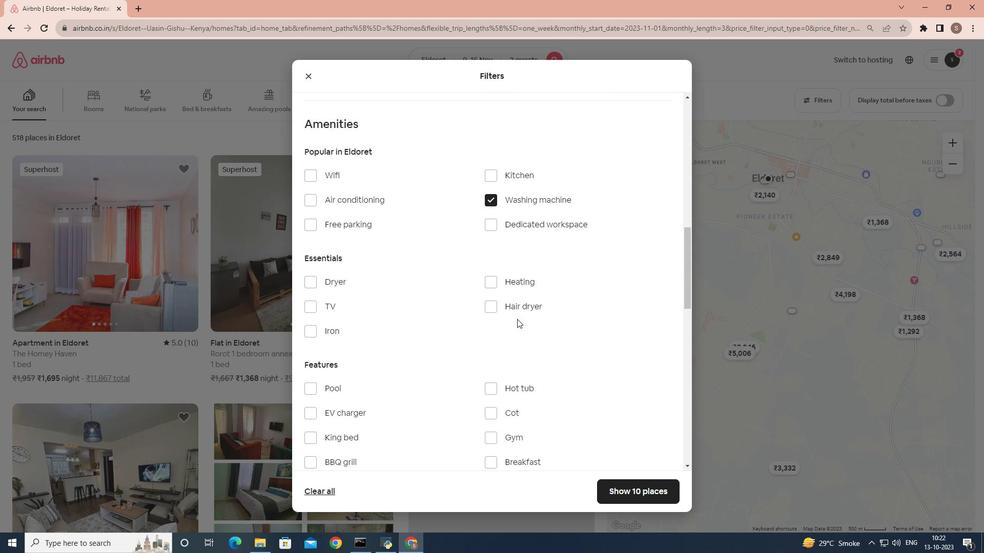 
Action: Mouse scrolled (517, 318) with delta (0, 0)
Screenshot: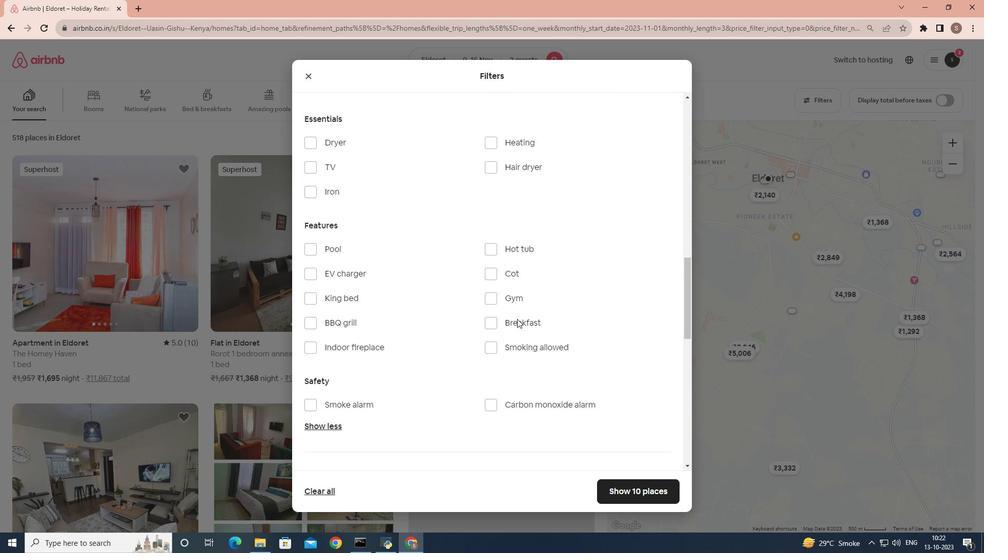 
Action: Mouse scrolled (517, 319) with delta (0, 0)
Screenshot: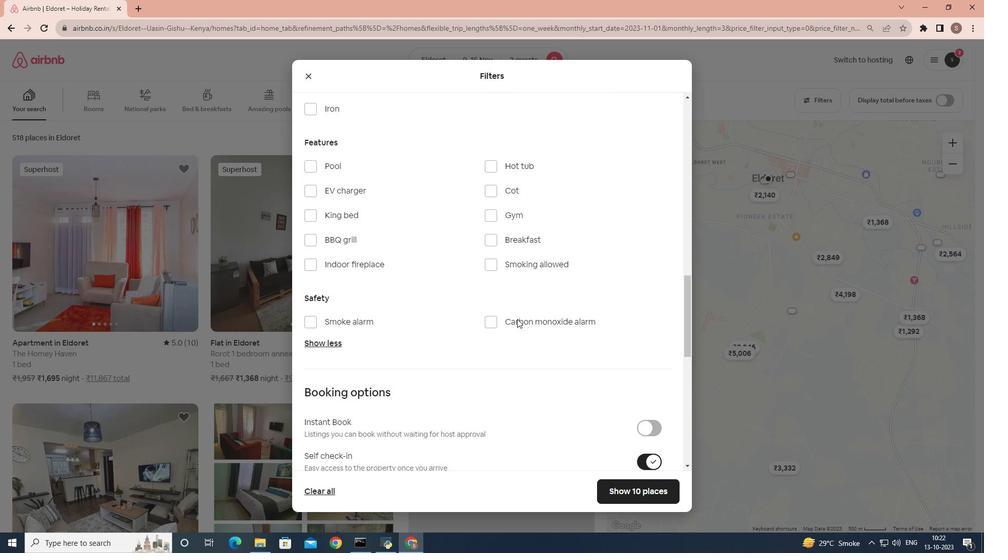 
Action: Mouse moved to (618, 486)
Screenshot: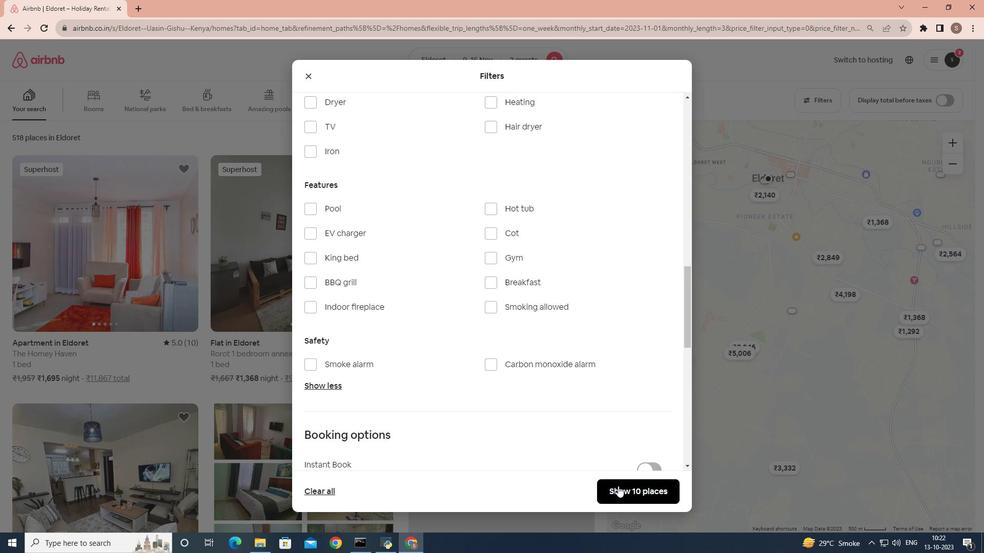 
Action: Mouse pressed left at (618, 486)
Screenshot: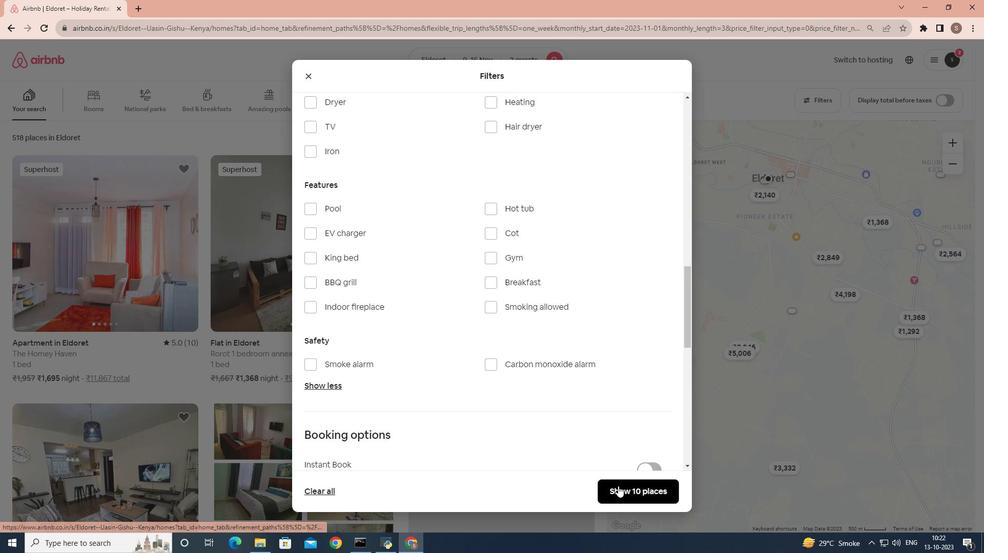 
Action: Mouse moved to (354, 307)
Screenshot: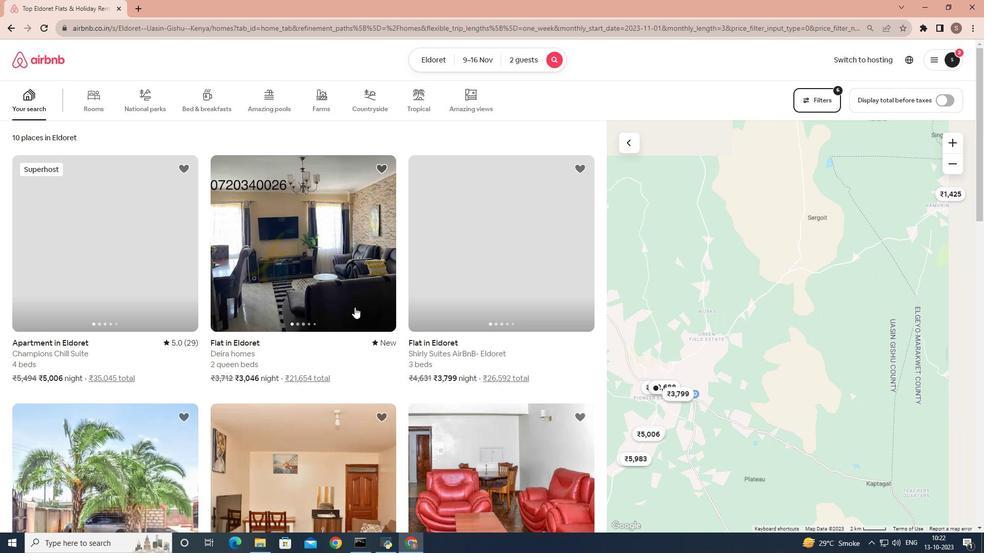 
Action: Mouse pressed left at (354, 307)
Screenshot: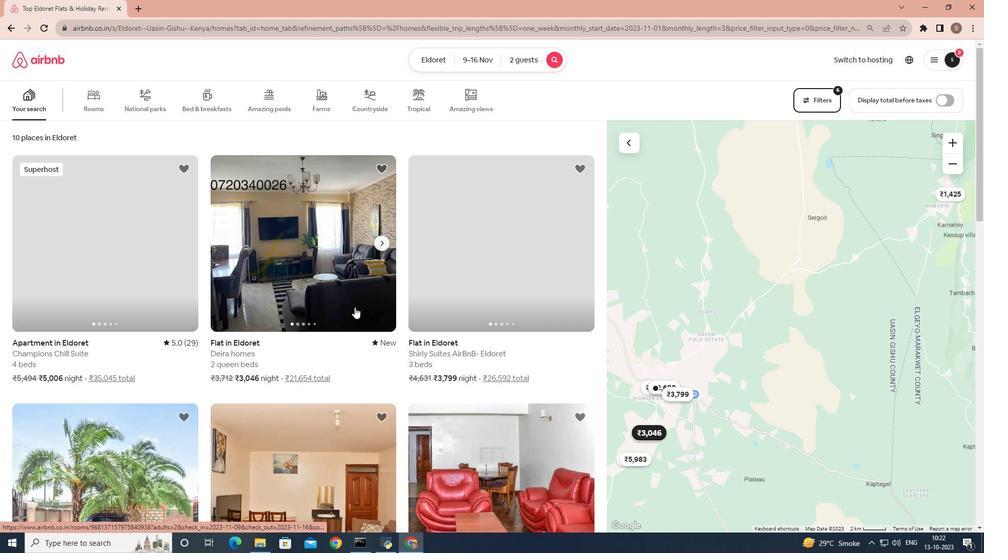 
Action: Mouse moved to (417, 299)
Screenshot: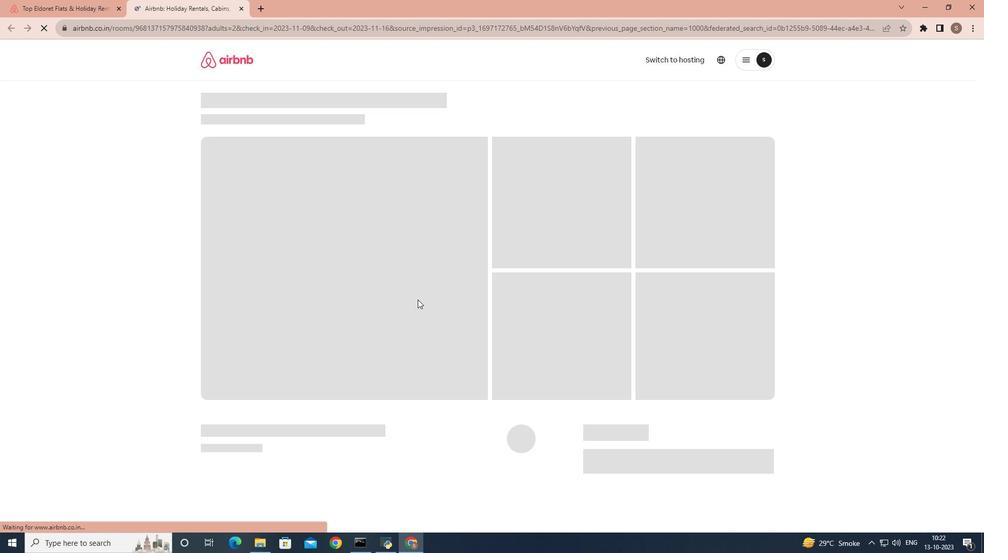 
Action: Mouse scrolled (417, 299) with delta (0, 0)
Screenshot: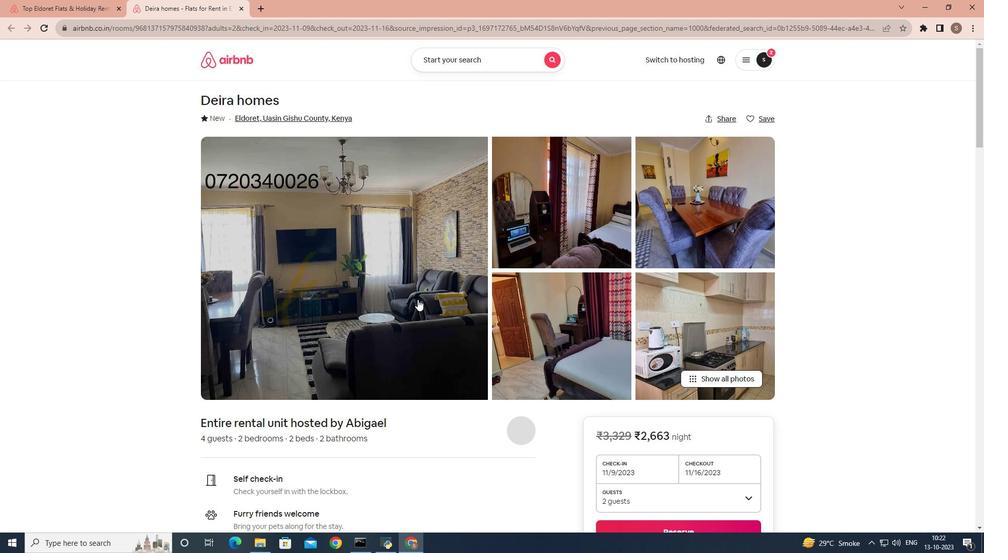
Action: Mouse scrolled (417, 299) with delta (0, 0)
Screenshot: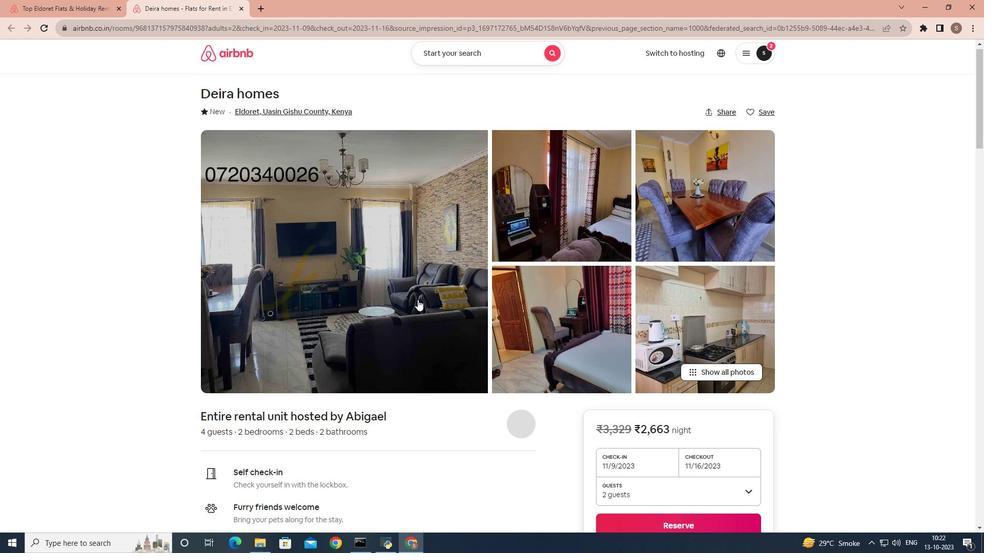 
Action: Mouse scrolled (417, 299) with delta (0, 0)
Screenshot: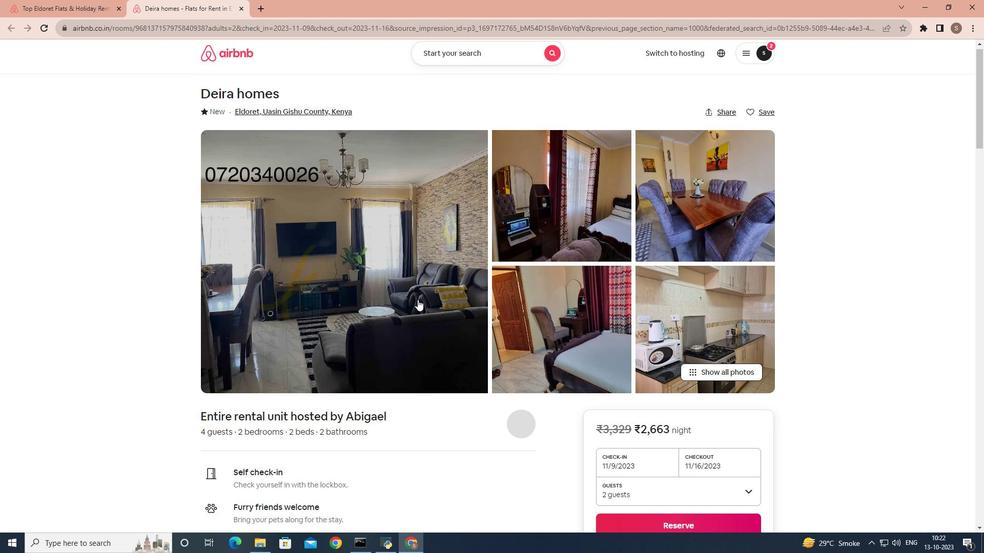 
Action: Mouse scrolled (417, 299) with delta (0, 0)
Screenshot: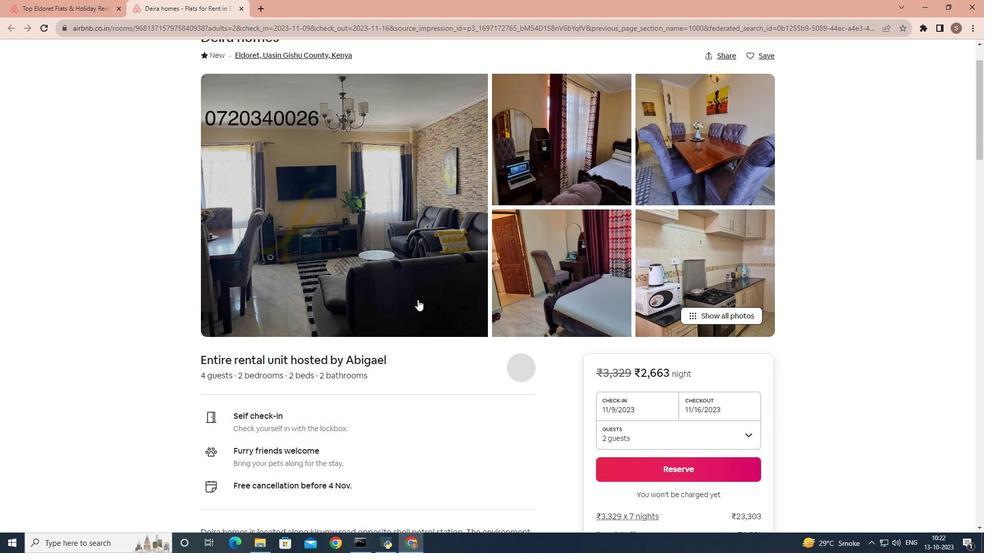 
Action: Mouse scrolled (417, 299) with delta (0, 0)
Screenshot: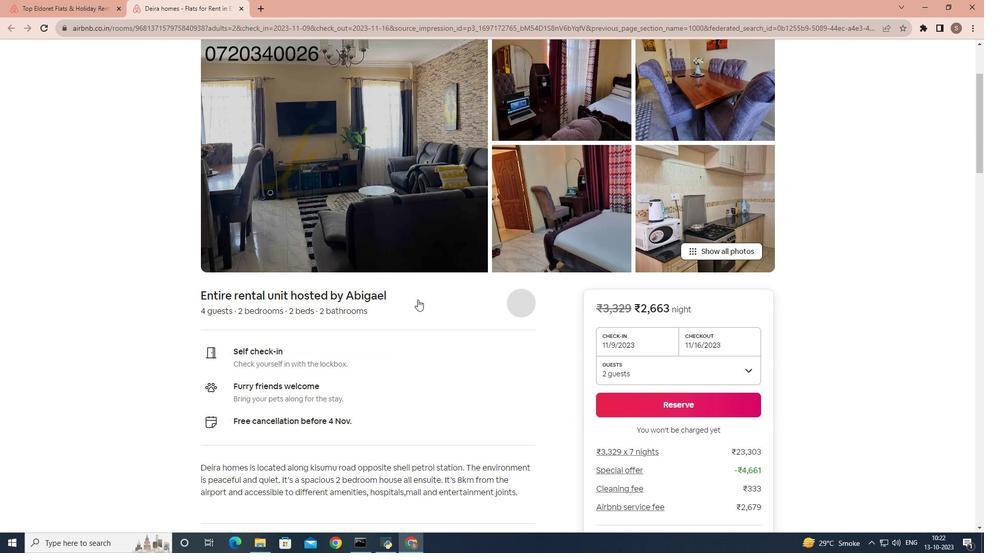 
Action: Mouse scrolled (417, 299) with delta (0, 0)
Screenshot: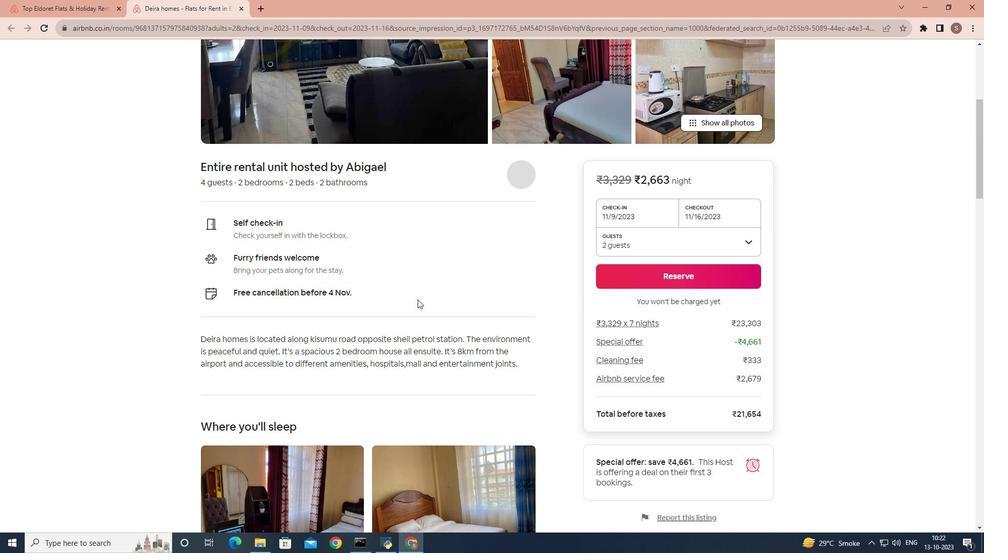 
Action: Mouse scrolled (417, 299) with delta (0, 0)
Screenshot: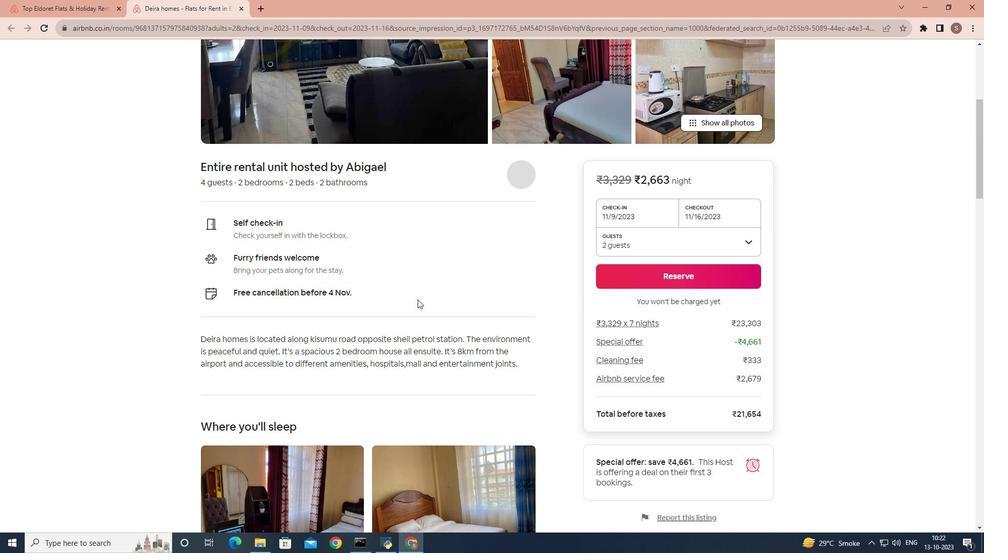
Action: Mouse scrolled (417, 299) with delta (0, 0)
Screenshot: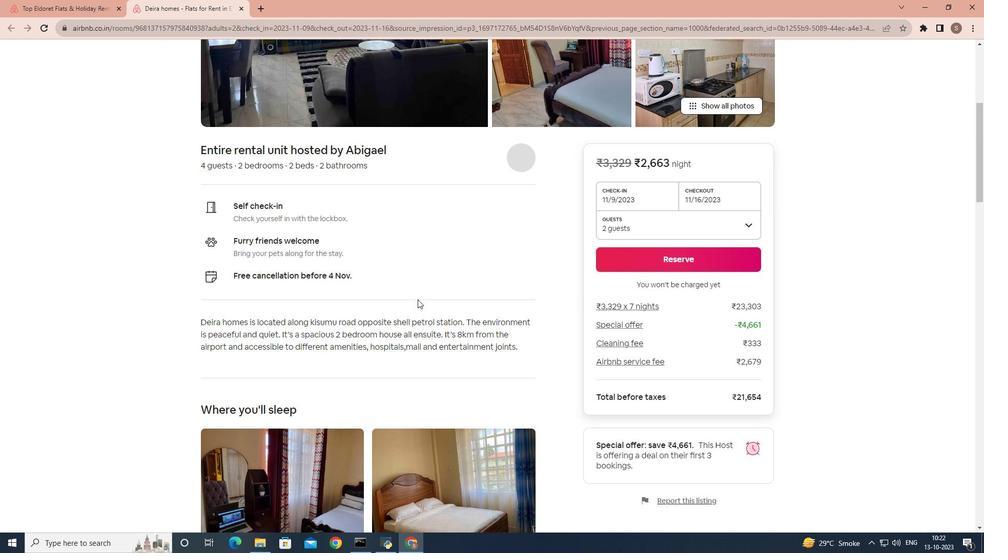 
Action: Mouse scrolled (417, 299) with delta (0, 0)
Screenshot: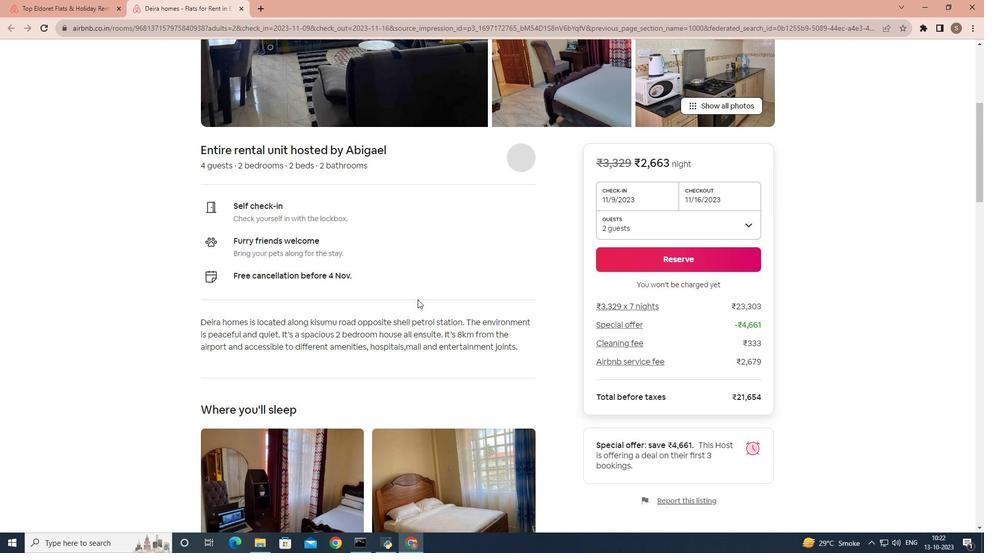 
Action: Mouse moved to (416, 299)
Screenshot: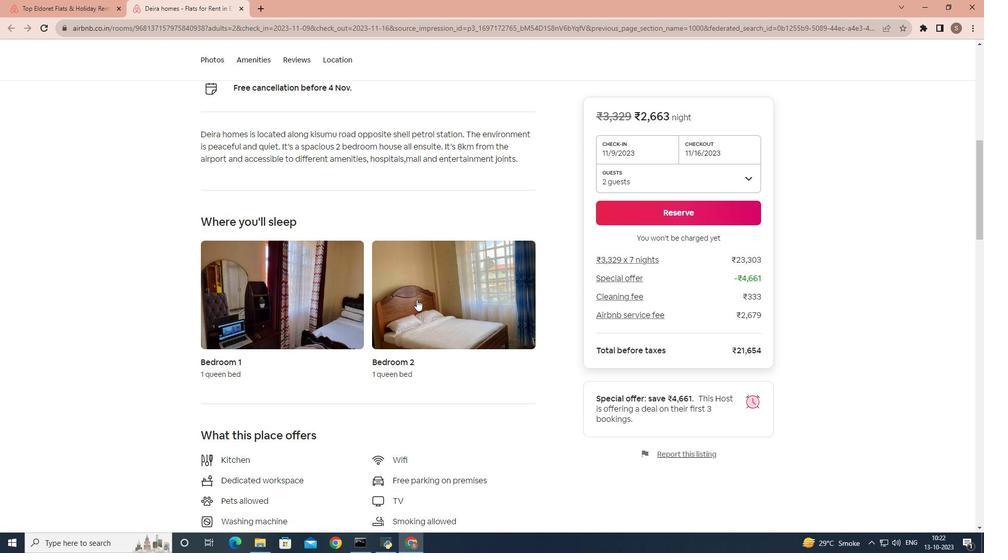 
Action: Mouse scrolled (416, 299) with delta (0, 0)
Screenshot: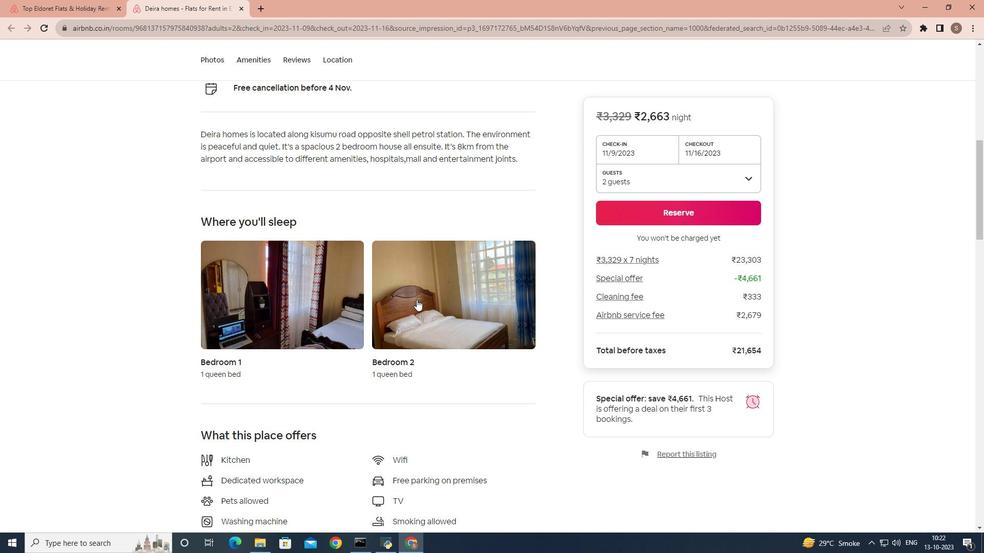 
Action: Mouse scrolled (416, 299) with delta (0, 0)
Screenshot: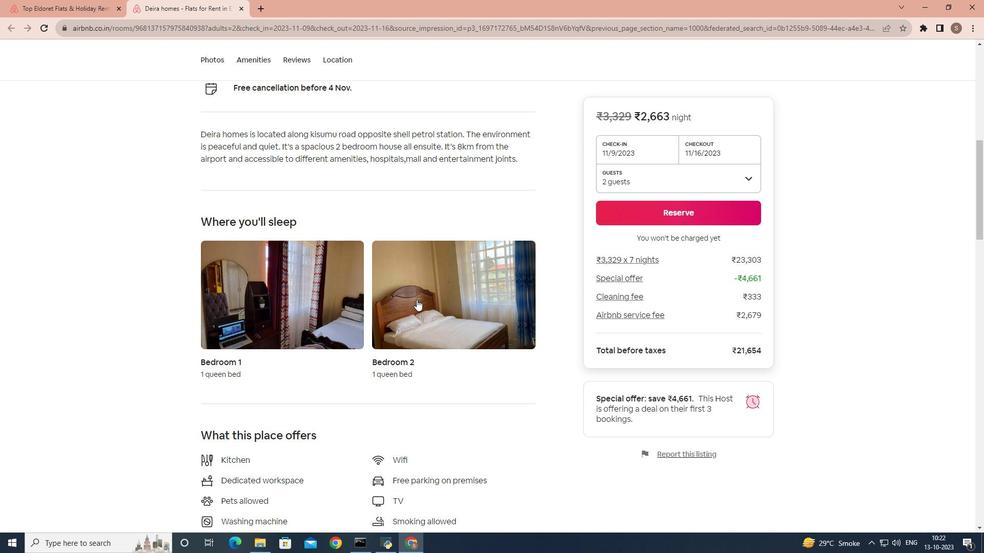 
Action: Mouse scrolled (416, 299) with delta (0, 0)
Screenshot: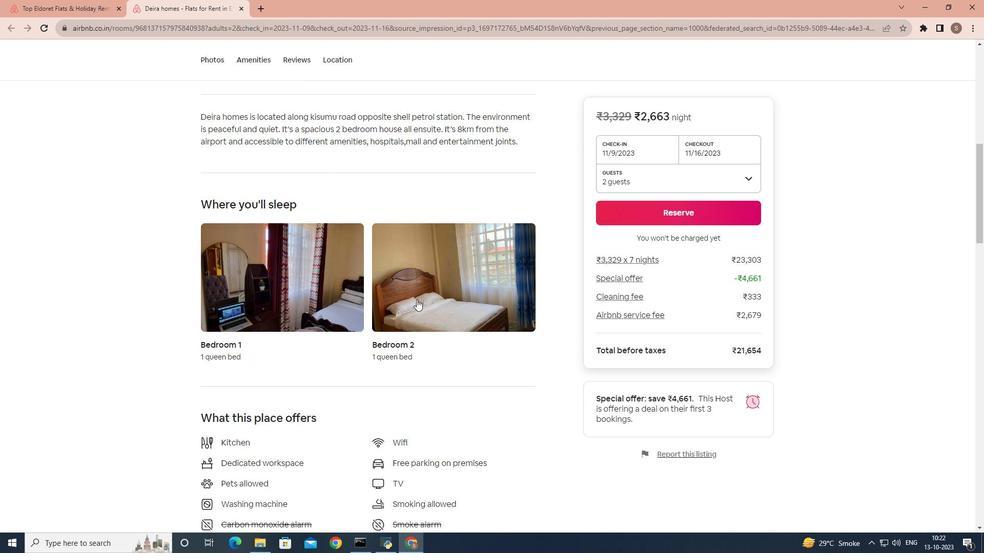 
Action: Mouse moved to (411, 299)
Screenshot: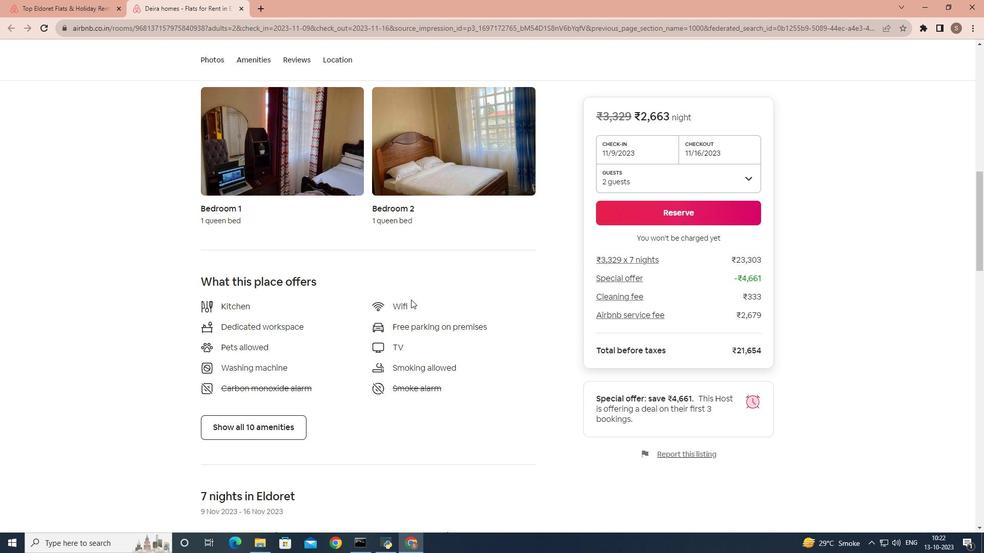 
Action: Mouse scrolled (411, 299) with delta (0, 0)
Screenshot: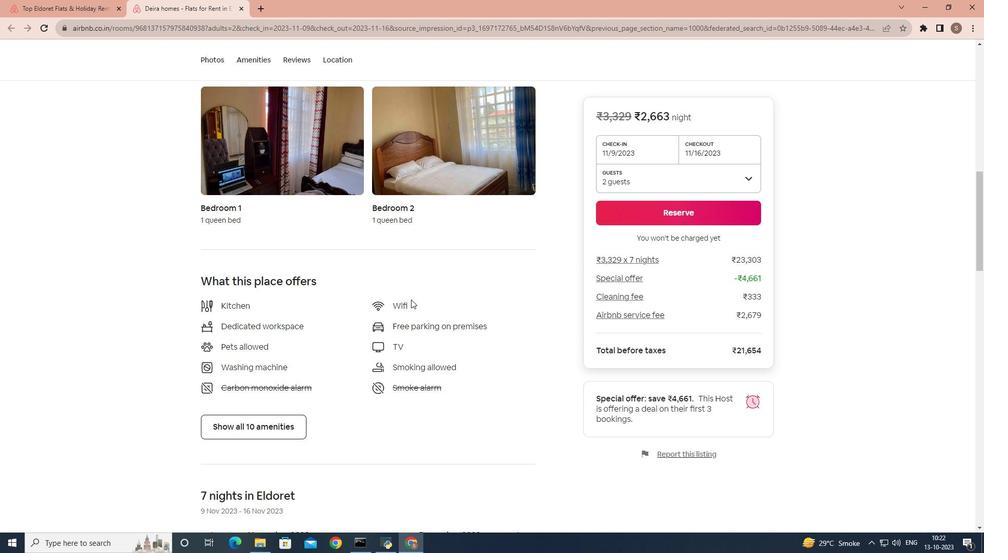
Action: Mouse scrolled (411, 299) with delta (0, 0)
Screenshot: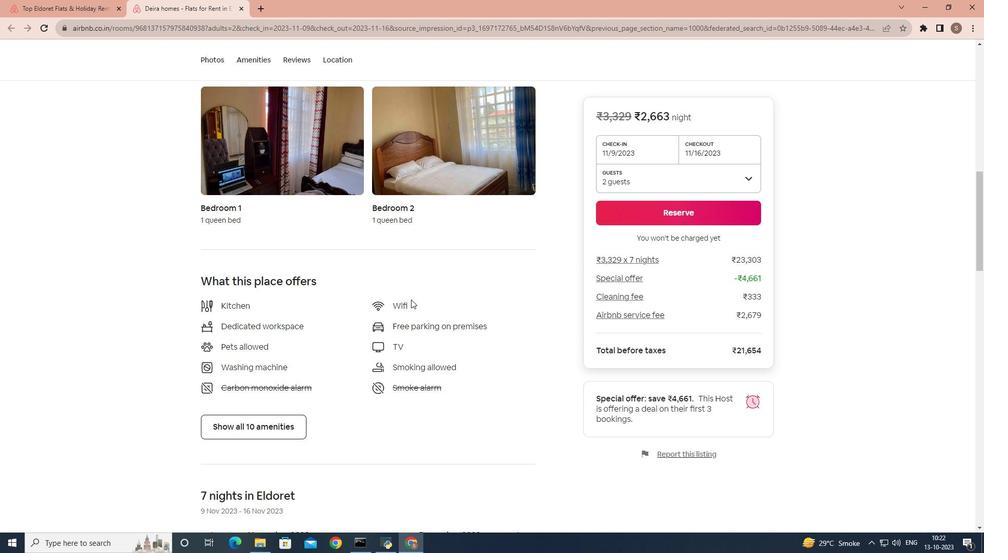 
Action: Mouse scrolled (411, 299) with delta (0, 0)
Screenshot: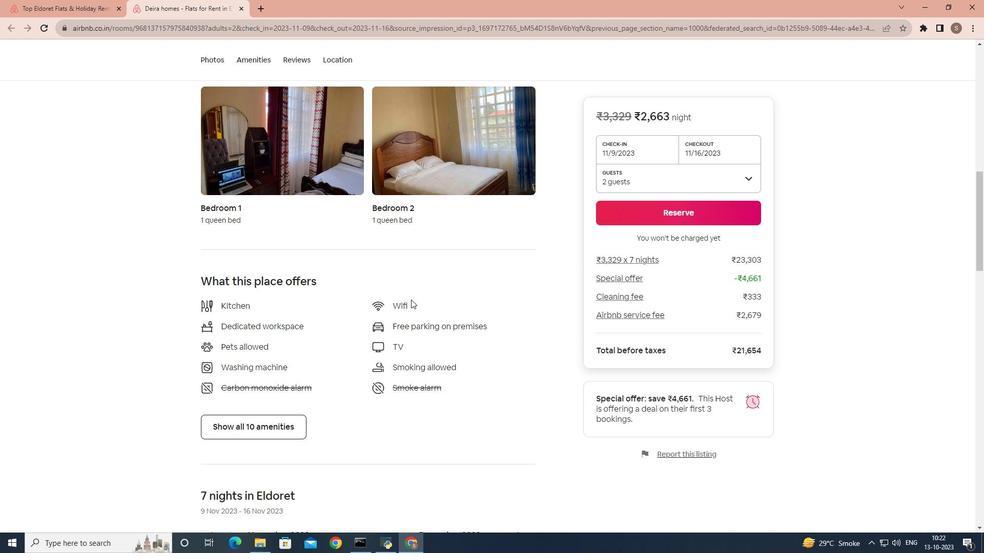 
Action: Mouse scrolled (411, 299) with delta (0, 0)
Screenshot: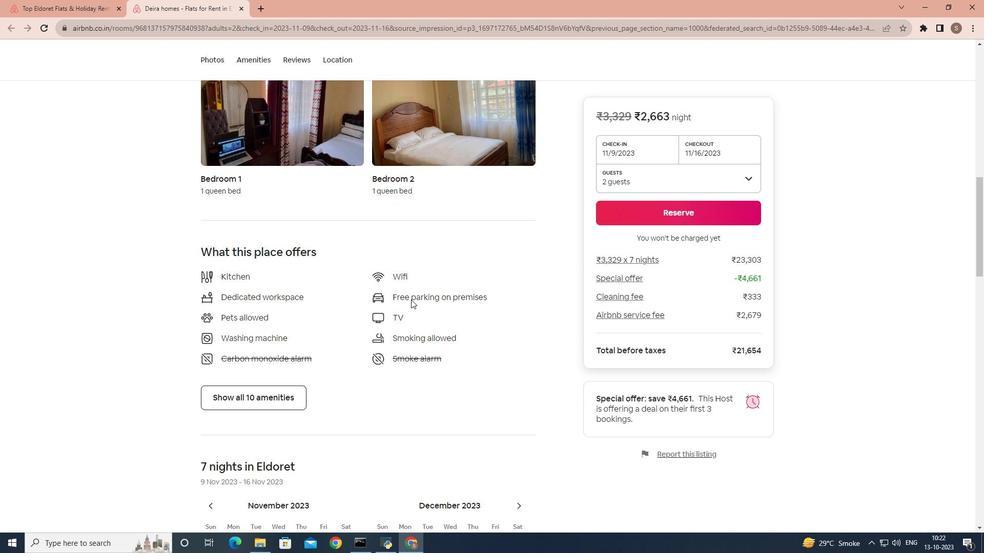 
Action: Mouse moved to (287, 225)
Screenshot: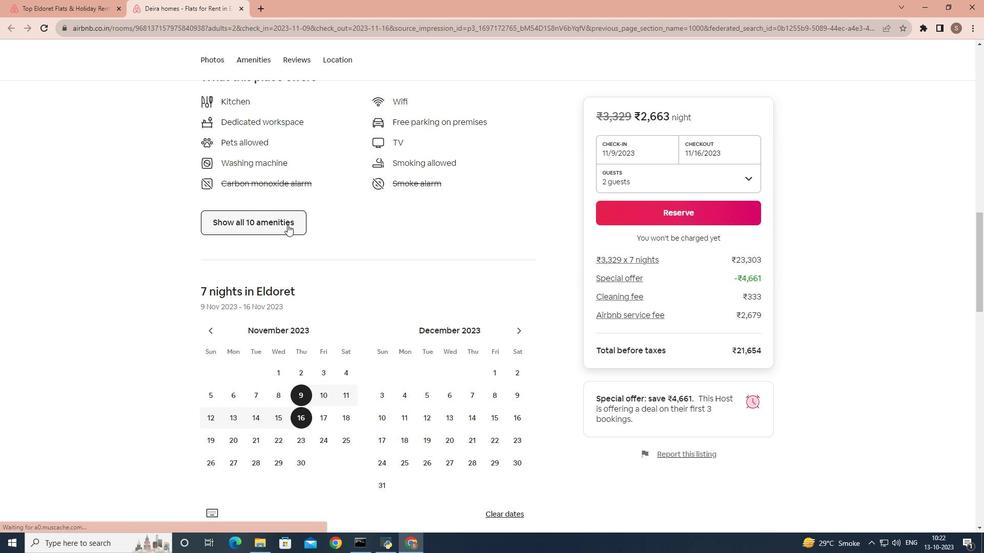 
Action: Mouse pressed left at (287, 225)
Screenshot: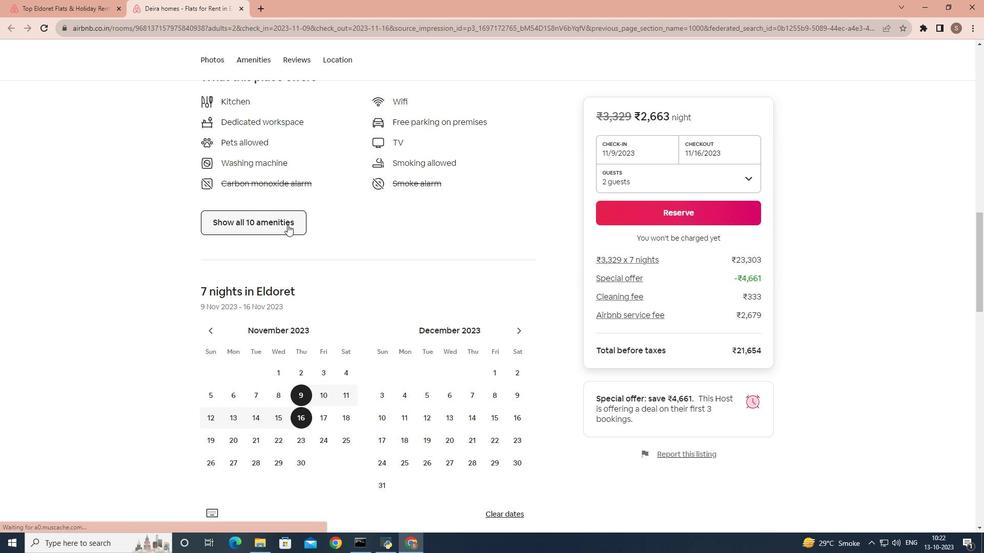 
Action: Mouse moved to (447, 231)
Screenshot: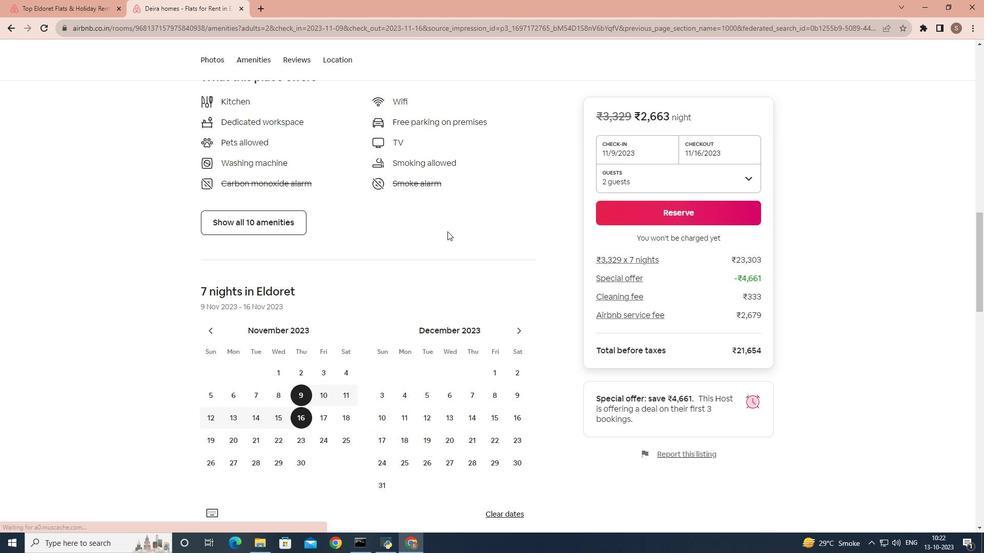 
Action: Mouse scrolled (447, 231) with delta (0, 0)
Screenshot: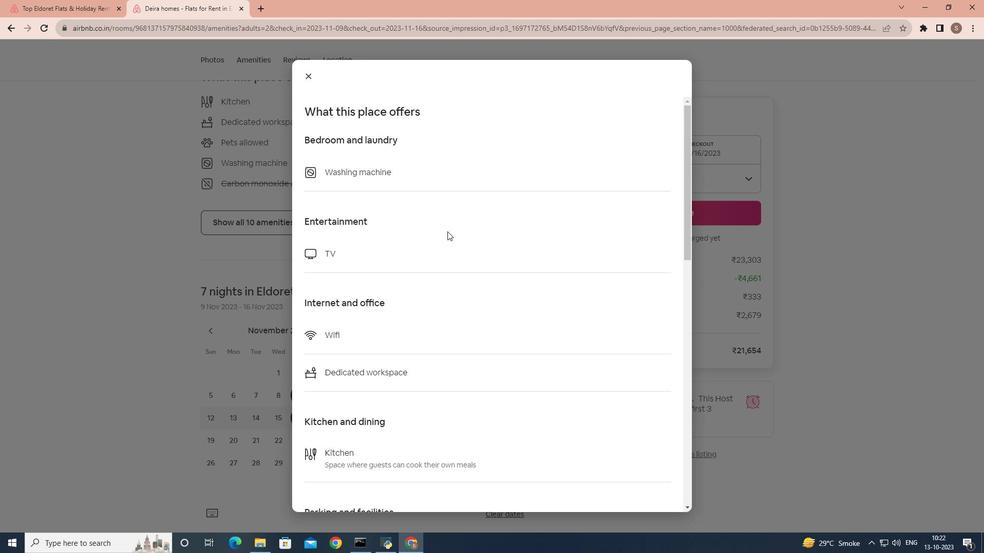 
Action: Mouse scrolled (447, 231) with delta (0, 0)
Screenshot: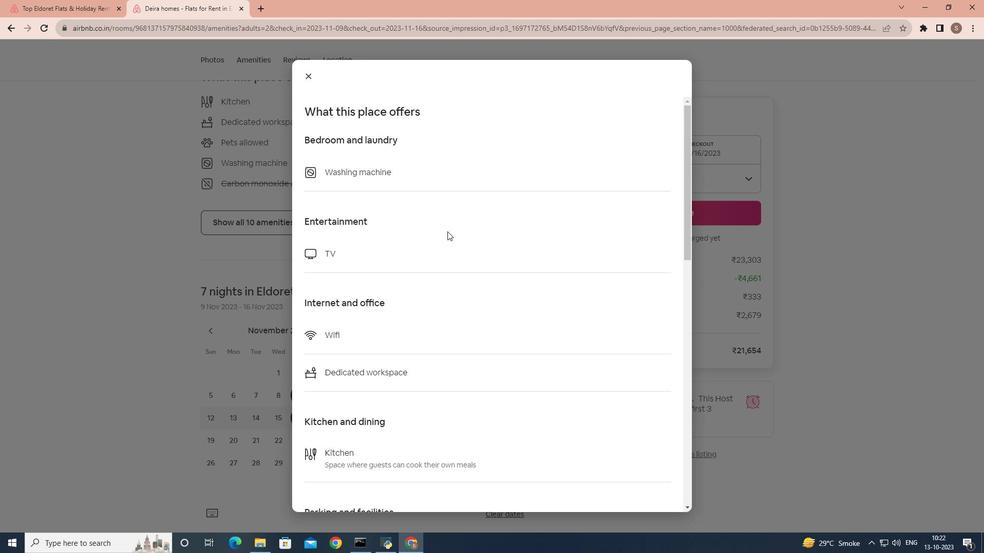 
Action: Mouse scrolled (447, 231) with delta (0, 0)
Screenshot: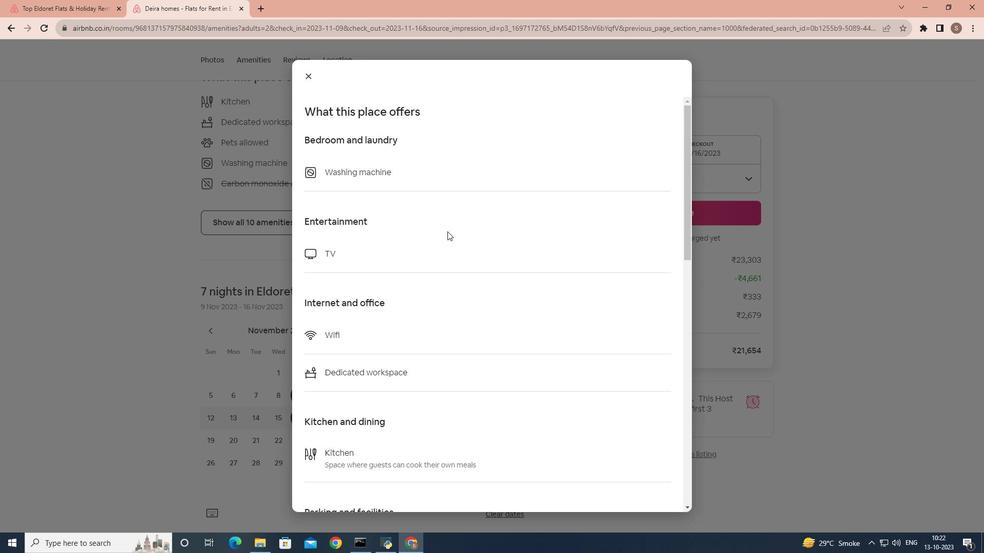 
Action: Mouse scrolled (447, 231) with delta (0, 0)
Screenshot: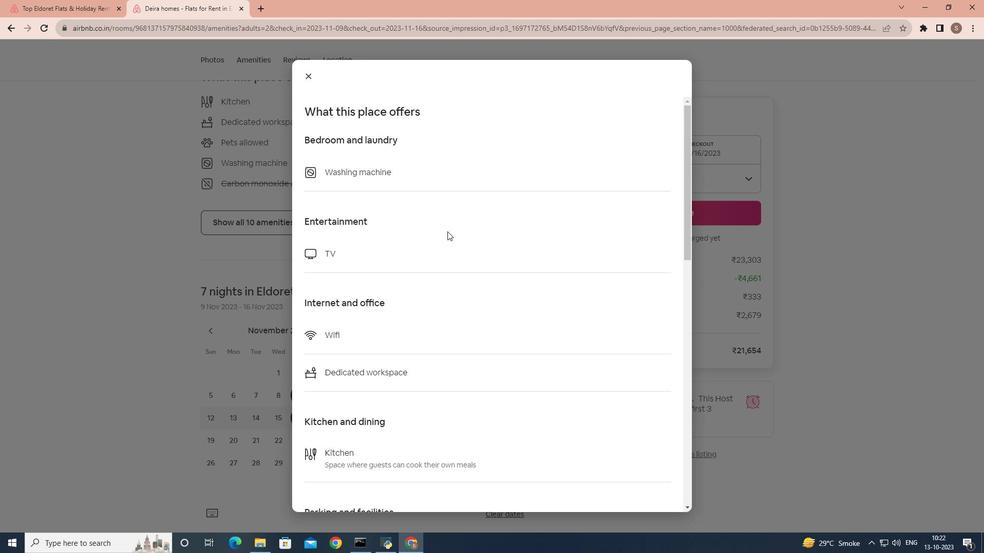 
Action: Mouse scrolled (447, 231) with delta (0, 0)
Screenshot: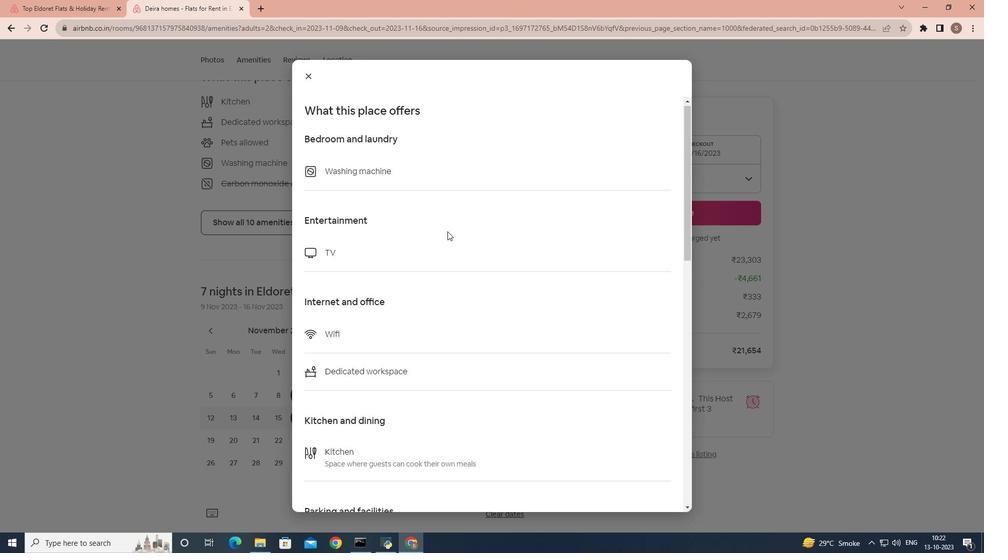 
Action: Mouse scrolled (447, 231) with delta (0, 0)
Screenshot: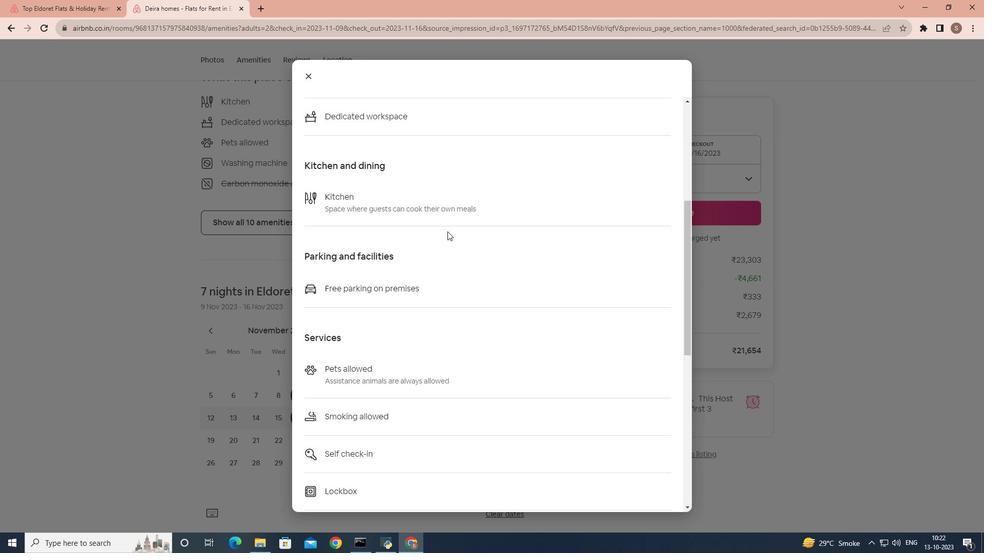 
Action: Mouse scrolled (447, 231) with delta (0, 0)
Screenshot: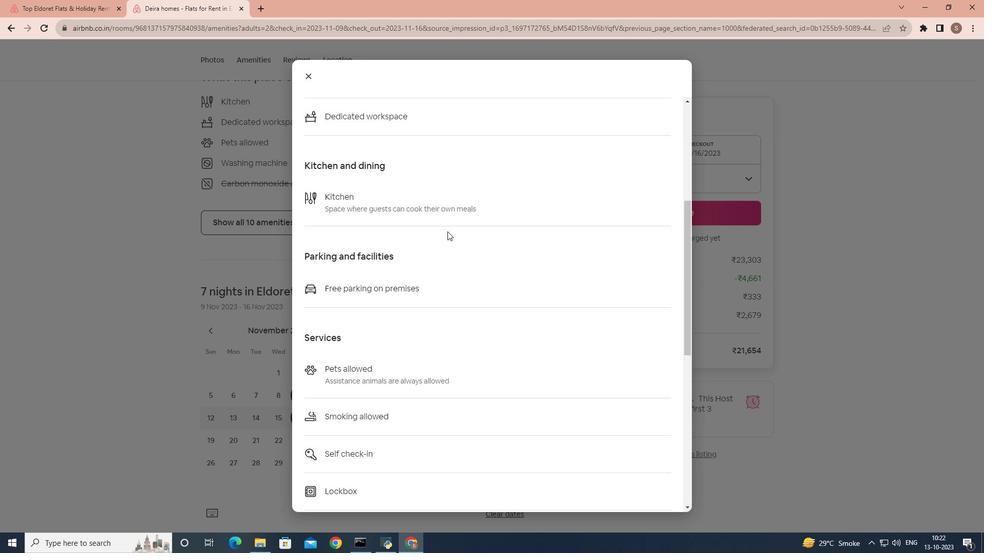 
Action: Mouse scrolled (447, 231) with delta (0, 0)
Screenshot: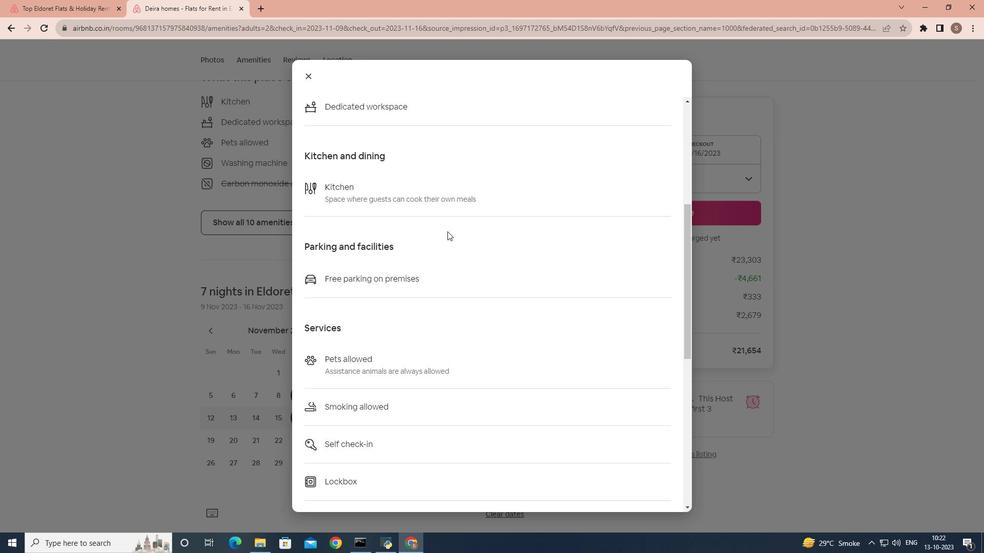 
Action: Mouse scrolled (447, 231) with delta (0, 0)
Screenshot: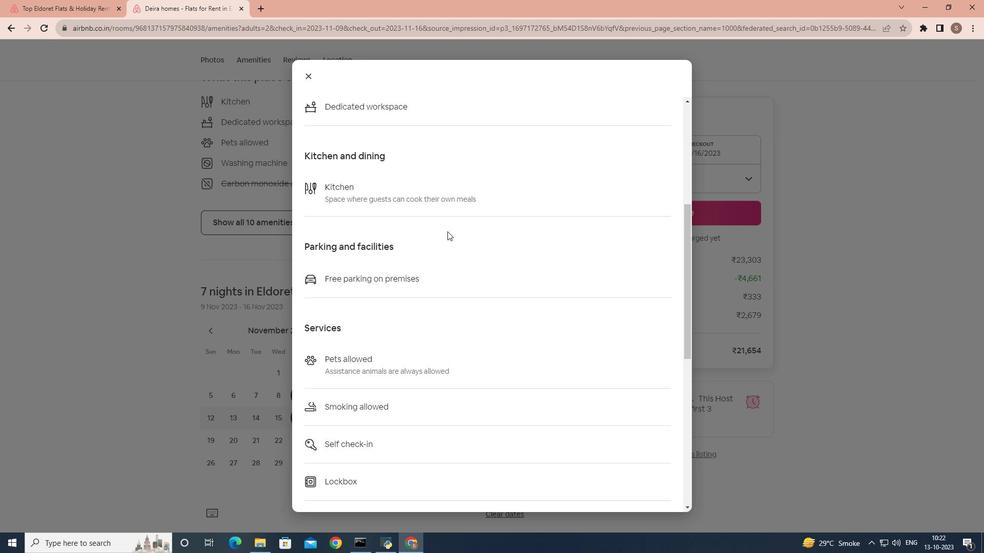 
Action: Mouse scrolled (447, 231) with delta (0, 0)
Screenshot: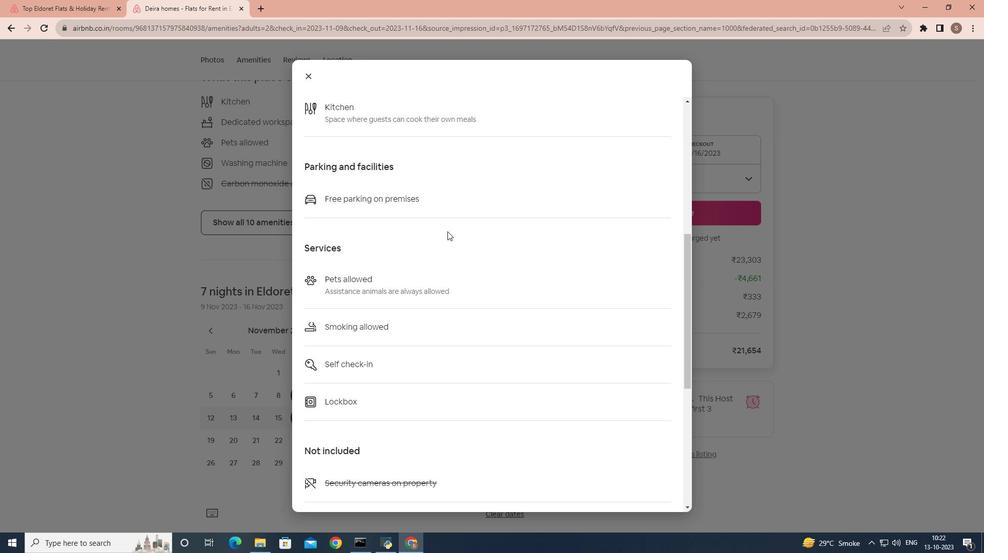 
Action: Mouse scrolled (447, 231) with delta (0, 0)
Screenshot: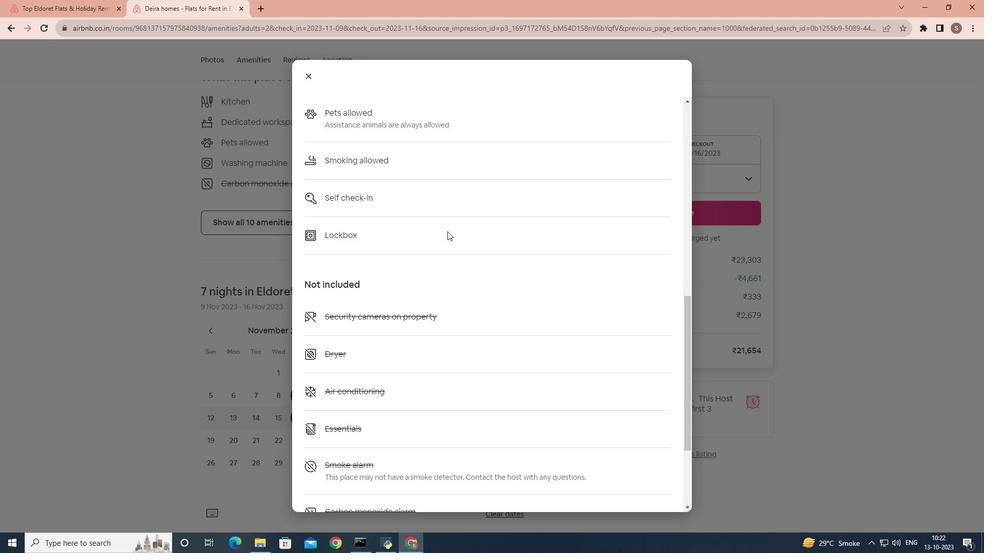 
Action: Mouse scrolled (447, 231) with delta (0, 0)
Screenshot: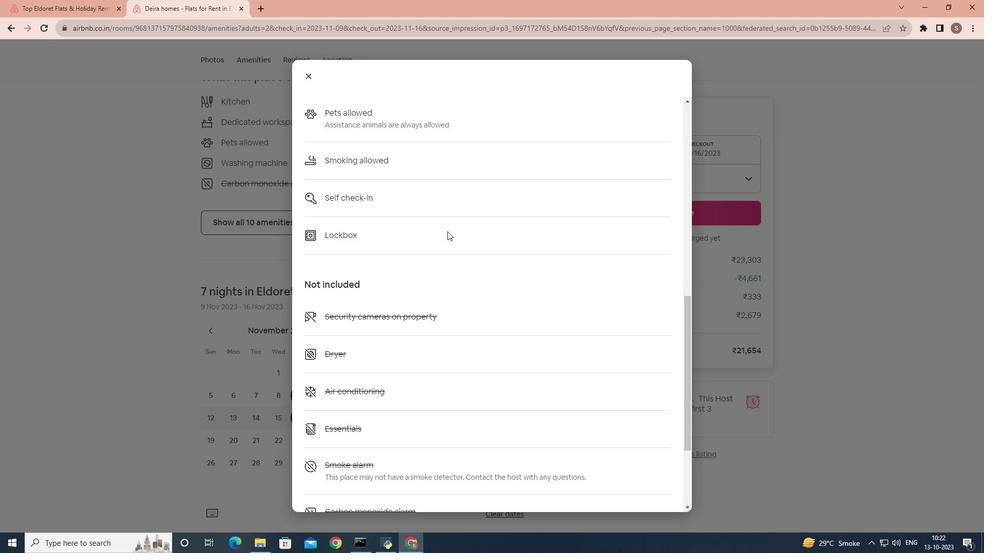 
Action: Mouse scrolled (447, 231) with delta (0, 0)
Screenshot: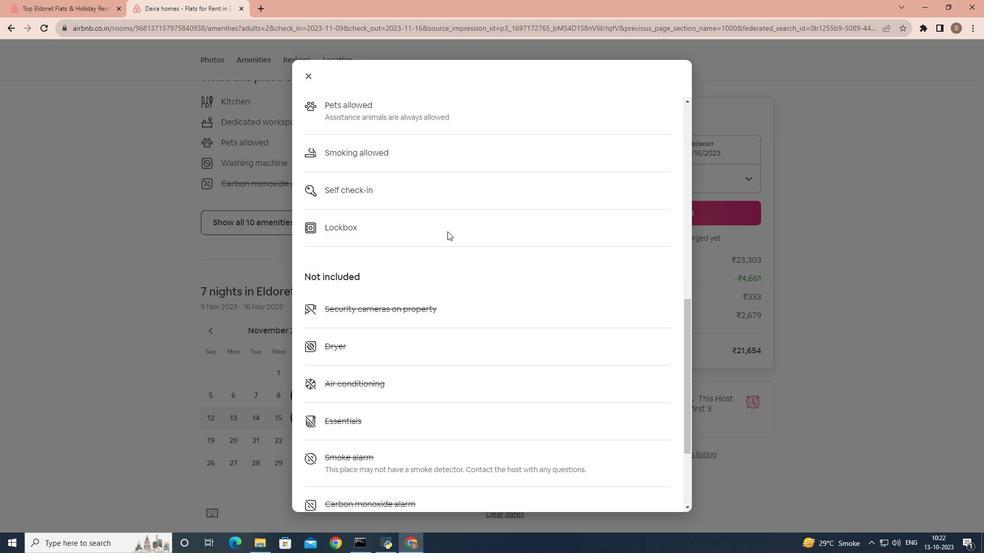 
Action: Mouse scrolled (447, 231) with delta (0, 0)
Screenshot: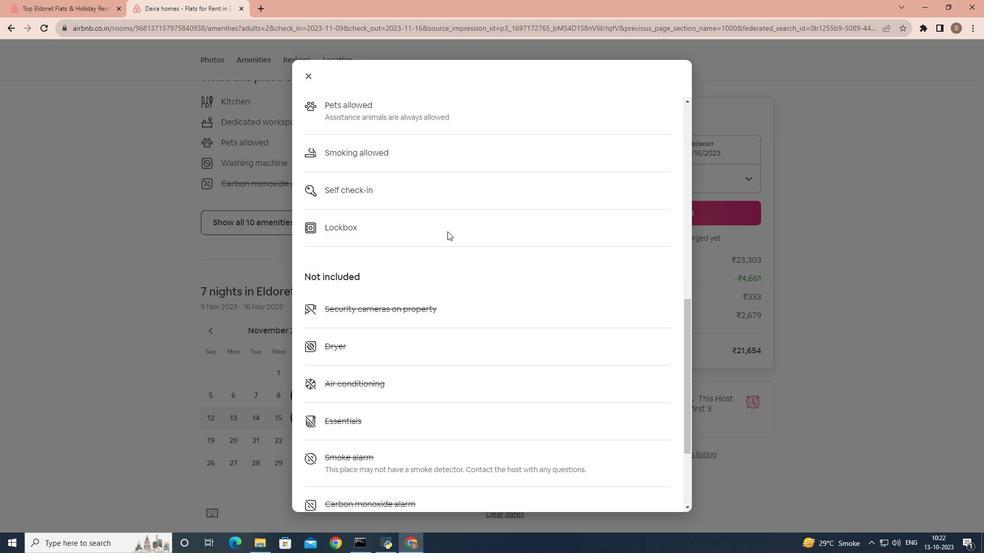 
Action: Mouse scrolled (447, 231) with delta (0, 0)
Screenshot: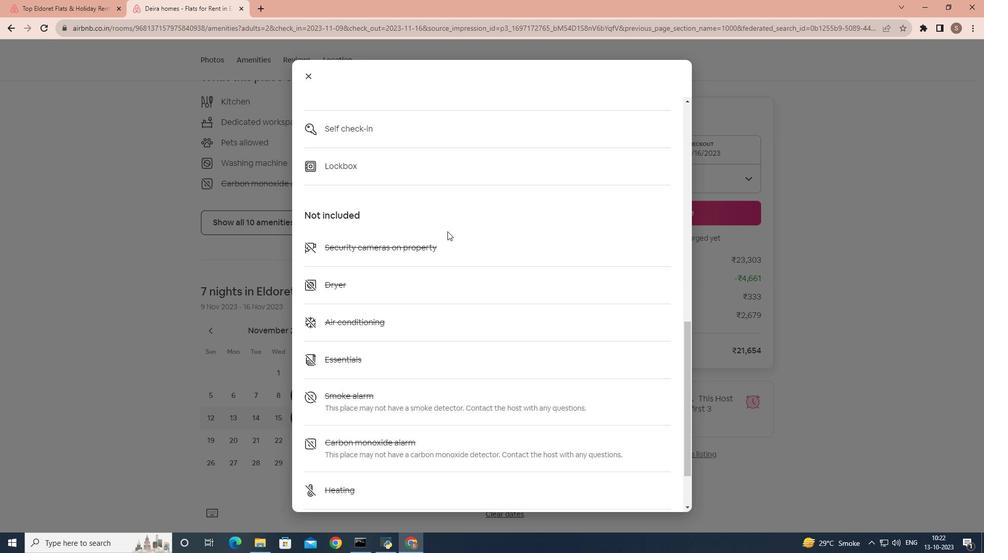 
Action: Mouse moved to (304, 72)
Screenshot: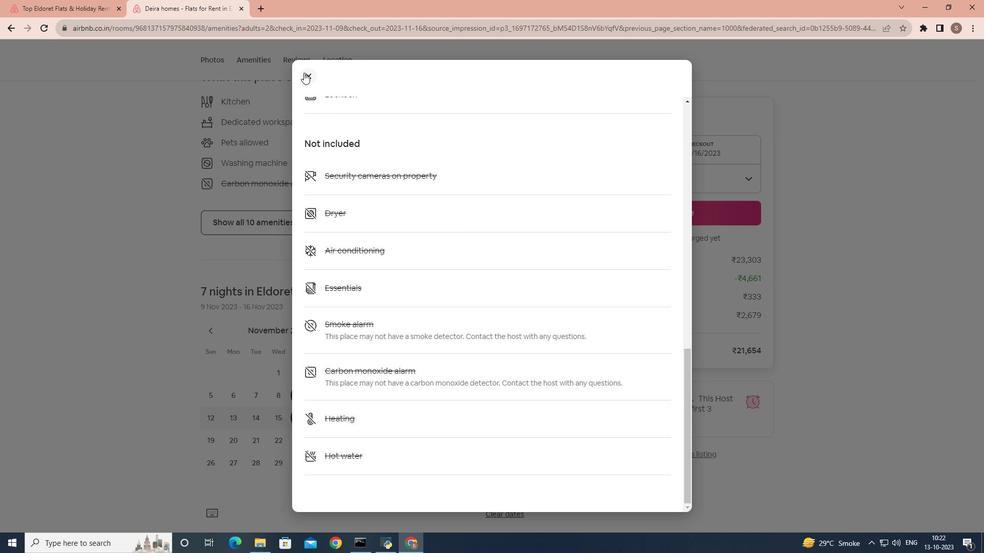 
Action: Mouse pressed left at (304, 72)
Screenshot: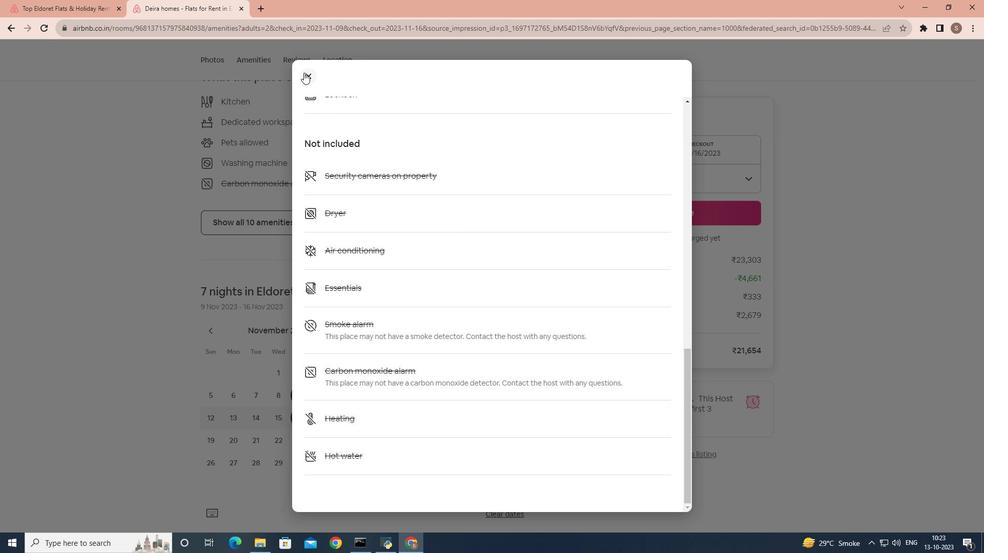 
Action: Mouse moved to (295, 187)
Screenshot: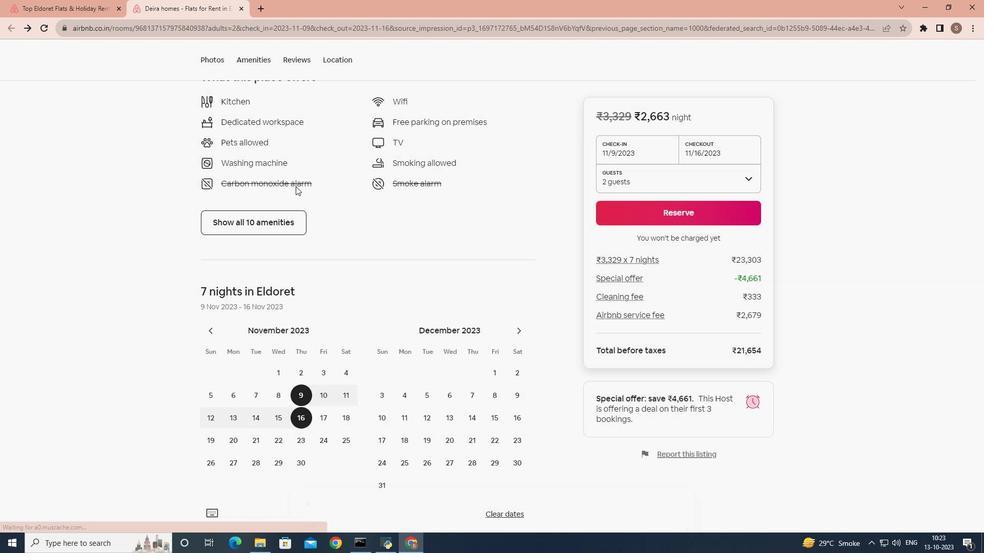 
Action: Mouse scrolled (295, 186) with delta (0, 0)
Screenshot: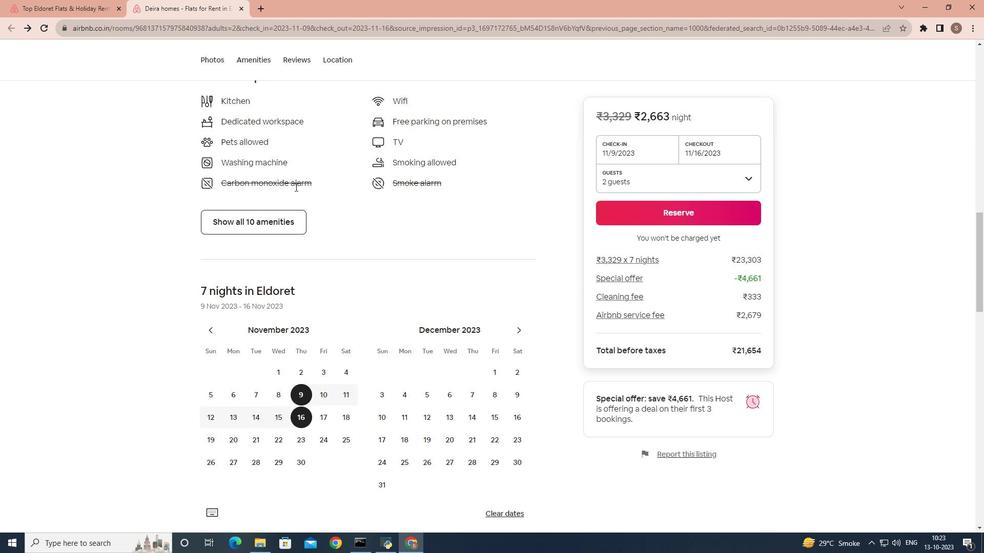 
Action: Mouse scrolled (295, 186) with delta (0, 0)
Screenshot: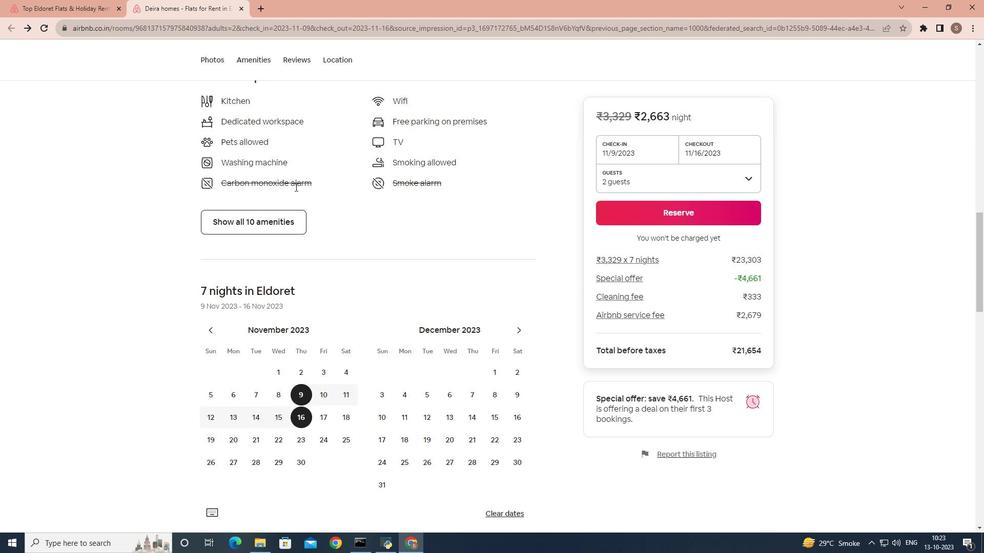
Action: Mouse scrolled (295, 186) with delta (0, 0)
Screenshot: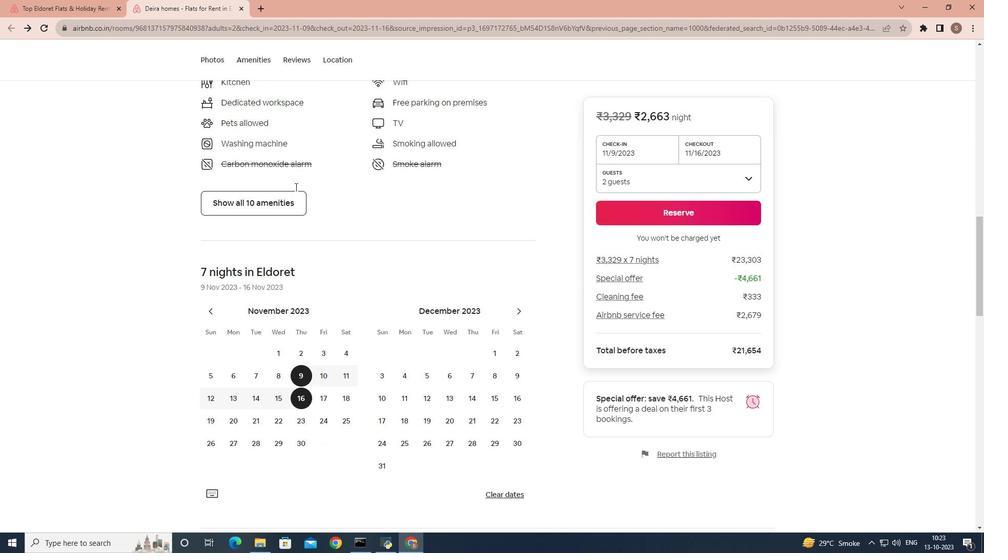 
Action: Mouse scrolled (295, 186) with delta (0, 0)
Screenshot: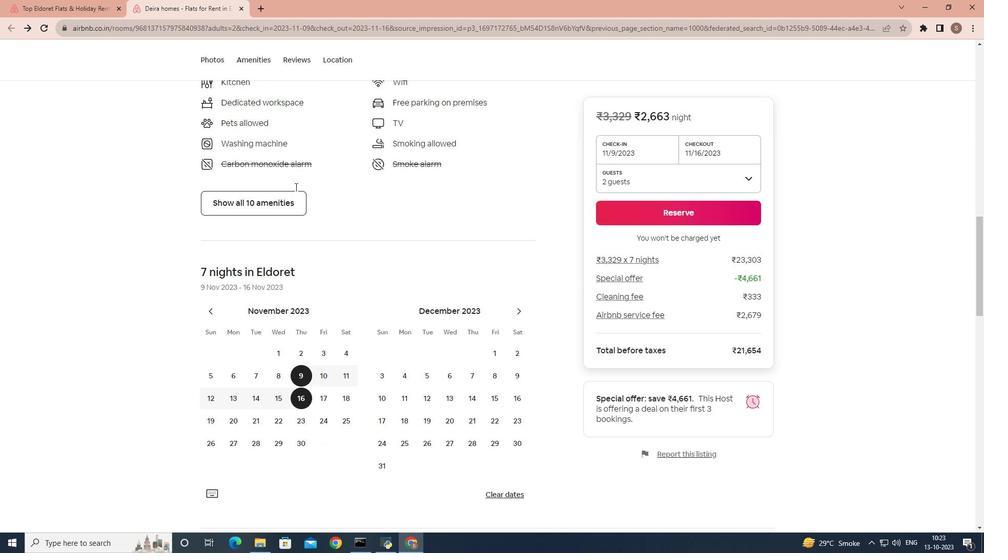 
Action: Mouse scrolled (295, 186) with delta (0, 0)
Screenshot: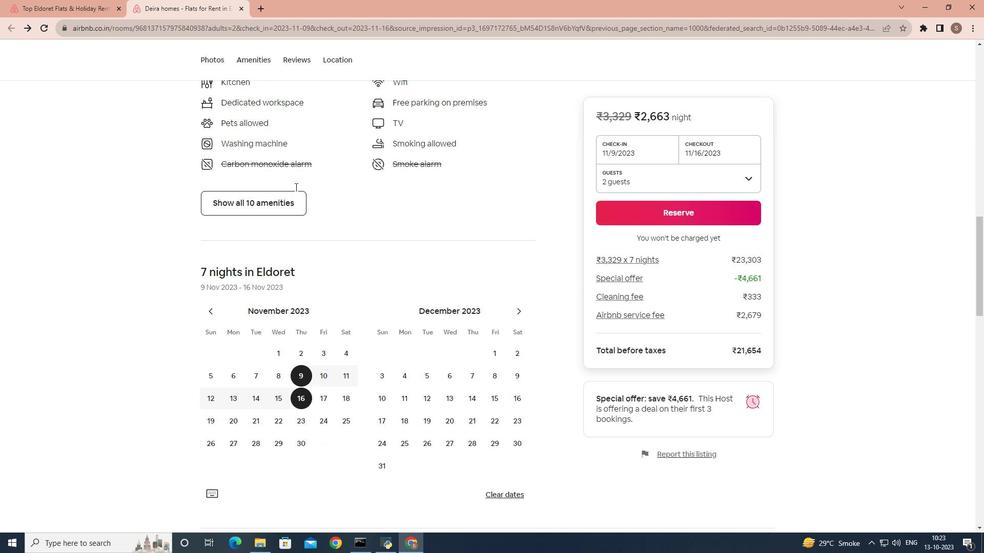 
Action: Mouse scrolled (295, 186) with delta (0, 0)
Screenshot: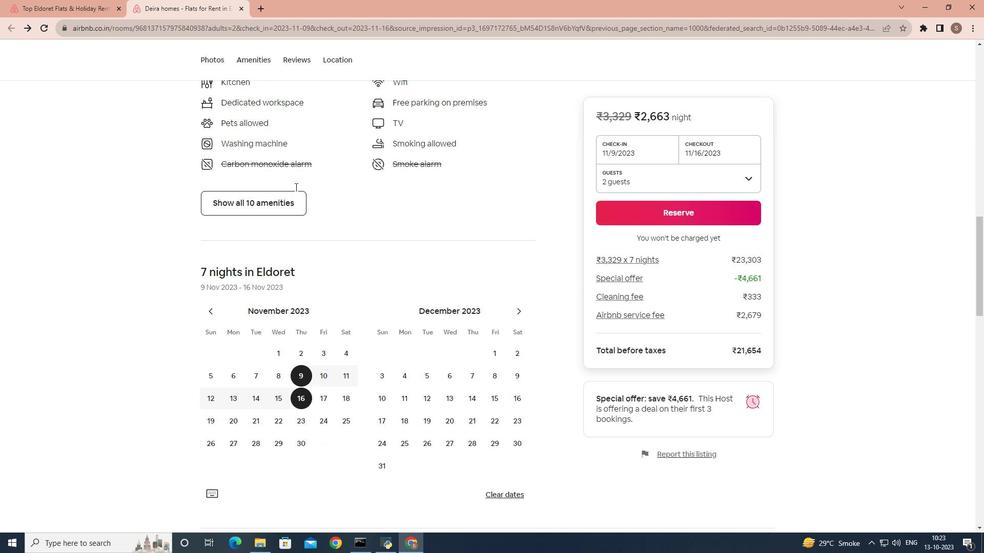 
Action: Mouse scrolled (295, 186) with delta (0, 0)
Screenshot: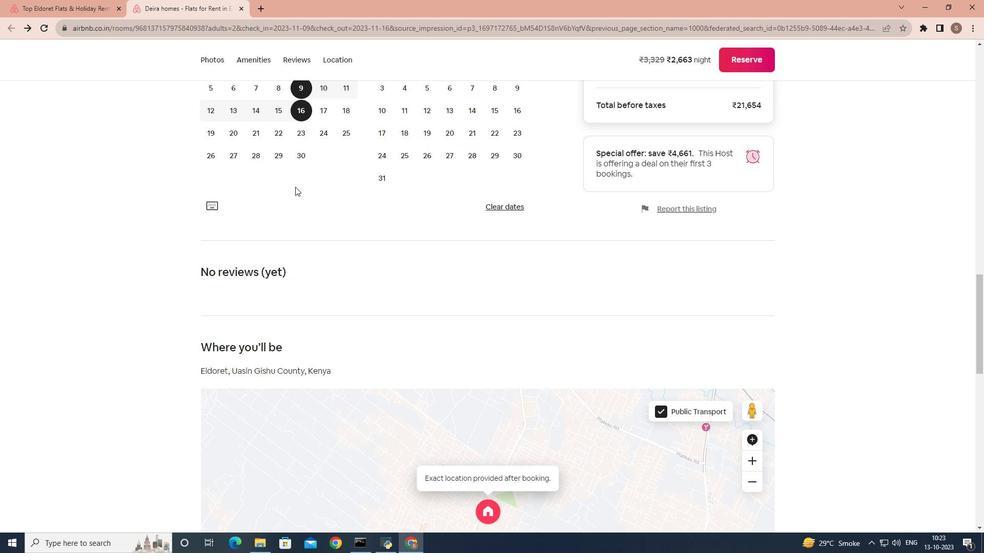 
Action: Mouse scrolled (295, 186) with delta (0, 0)
Screenshot: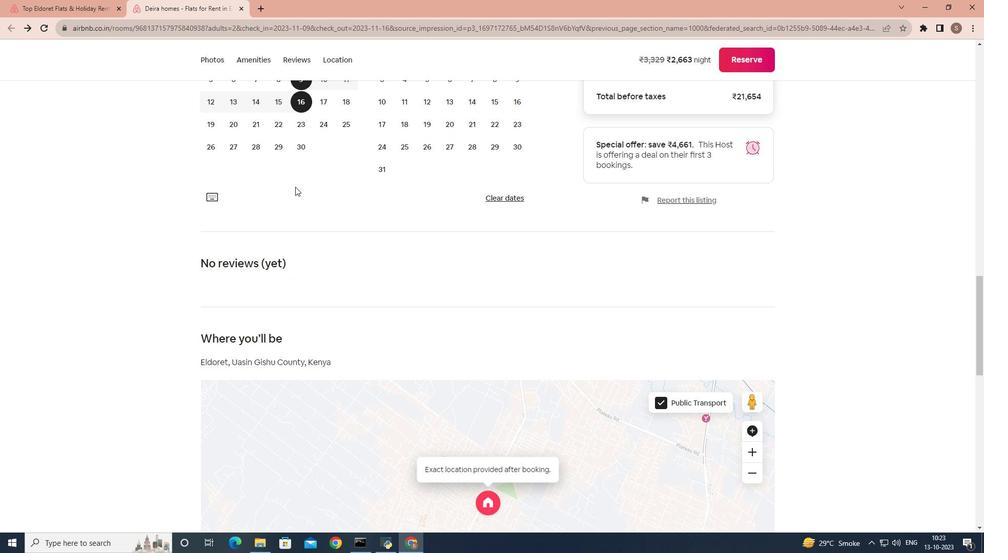 
Action: Mouse scrolled (295, 186) with delta (0, 0)
Screenshot: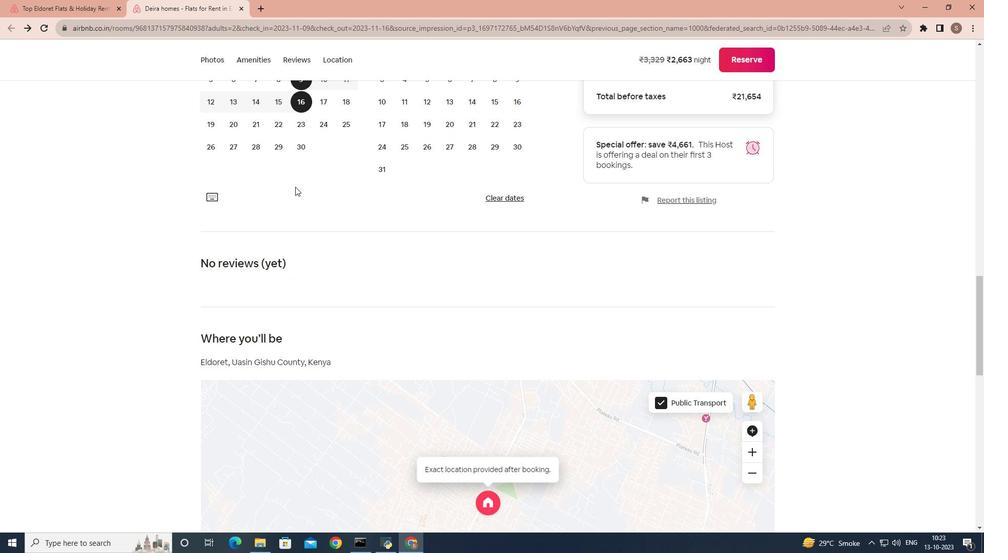 
Action: Mouse scrolled (295, 186) with delta (0, 0)
Screenshot: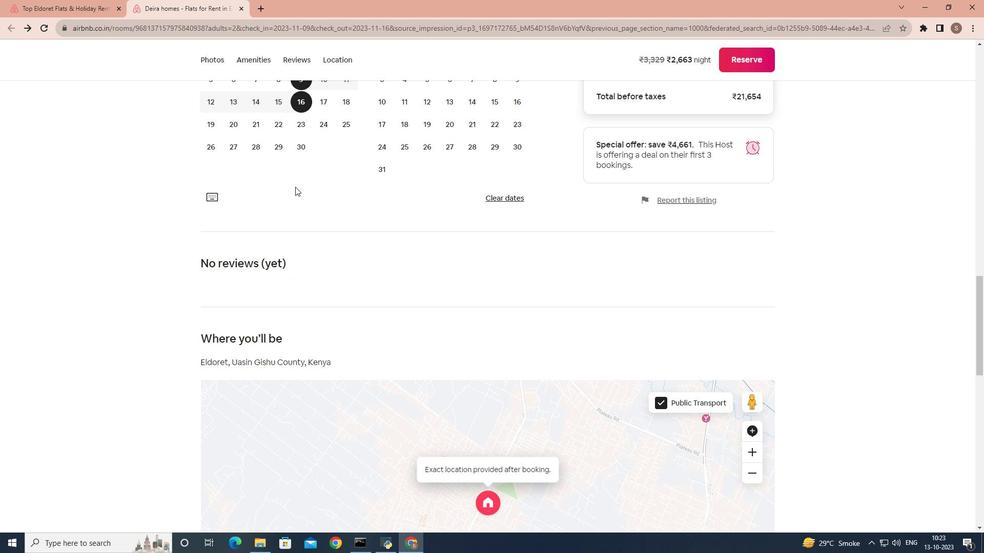 
Action: Mouse scrolled (295, 186) with delta (0, 0)
Screenshot: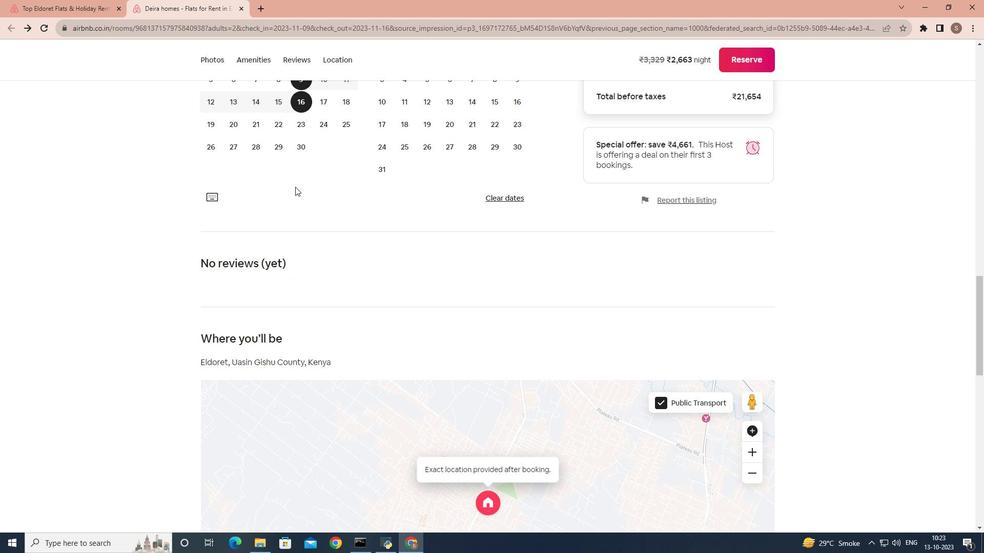 
Action: Mouse scrolled (295, 186) with delta (0, 0)
Screenshot: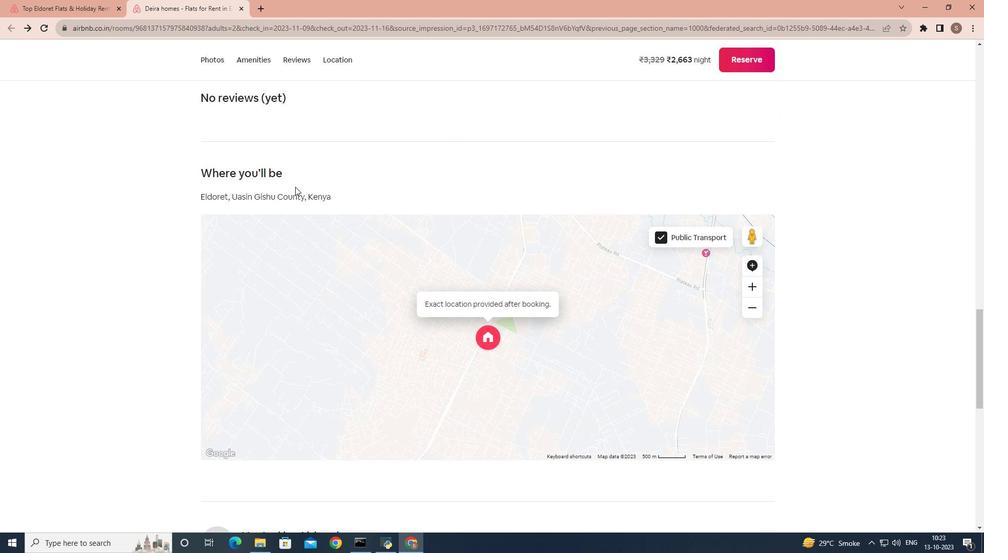 
Action: Mouse scrolled (295, 187) with delta (0, 0)
Screenshot: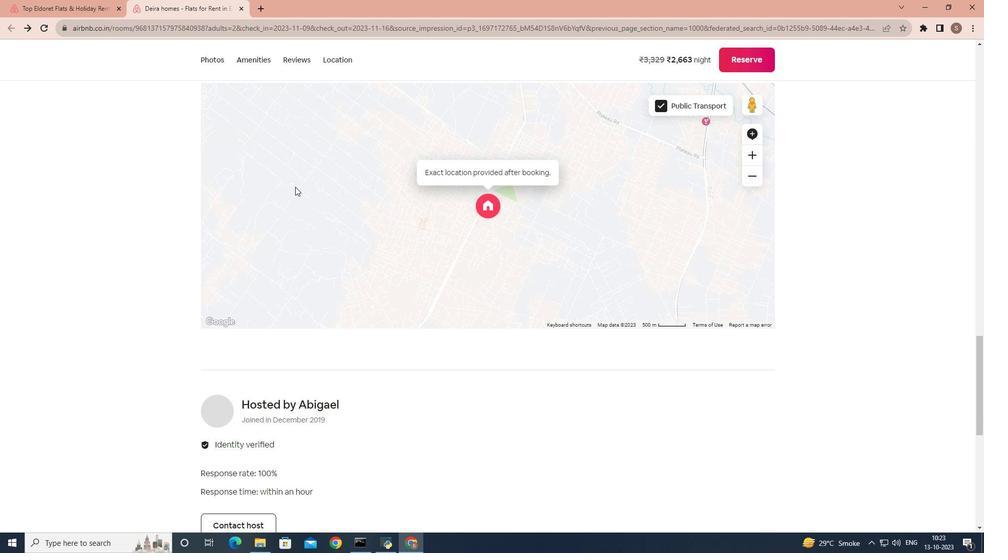 
Action: Mouse scrolled (295, 186) with delta (0, 0)
Screenshot: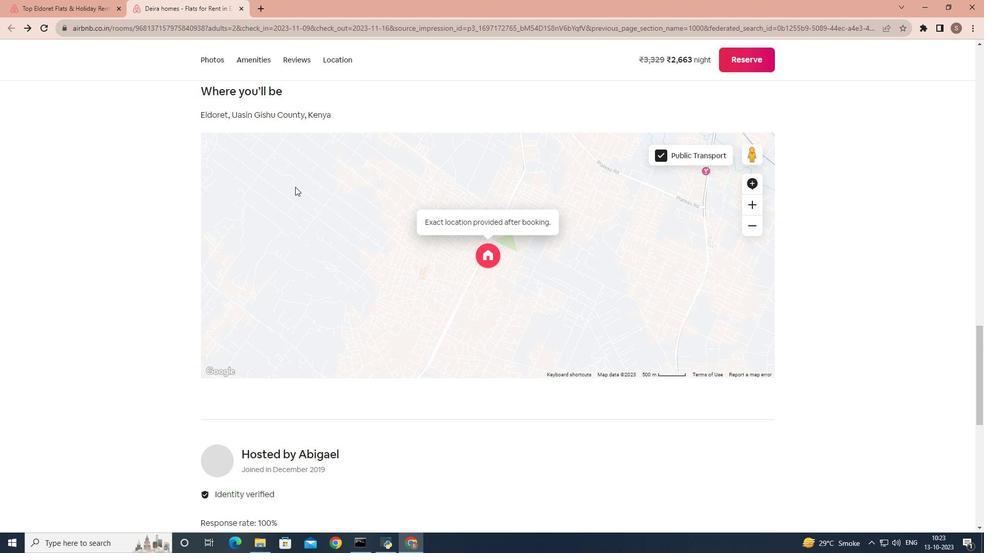 
Action: Mouse scrolled (295, 186) with delta (0, 0)
Screenshot: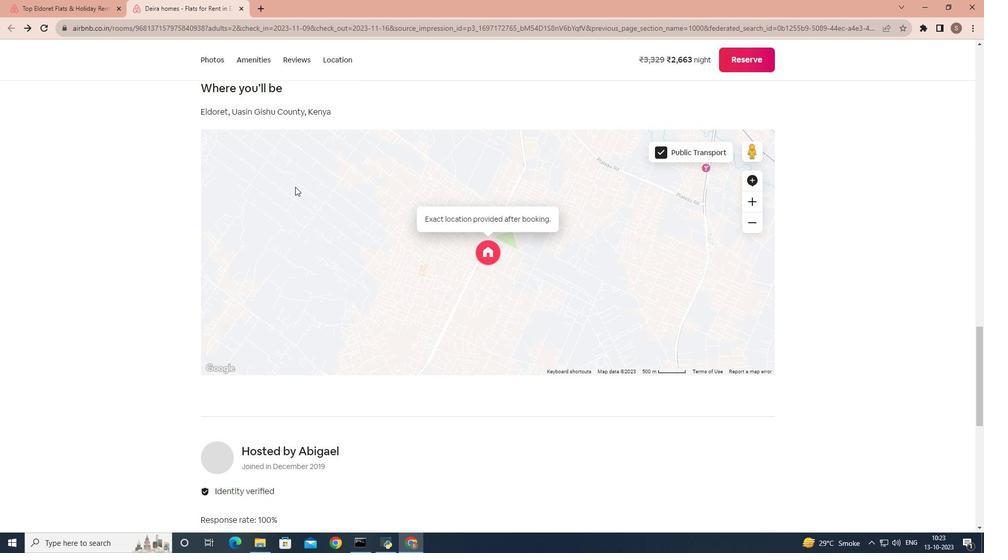
Action: Mouse scrolled (295, 186) with delta (0, 0)
Screenshot: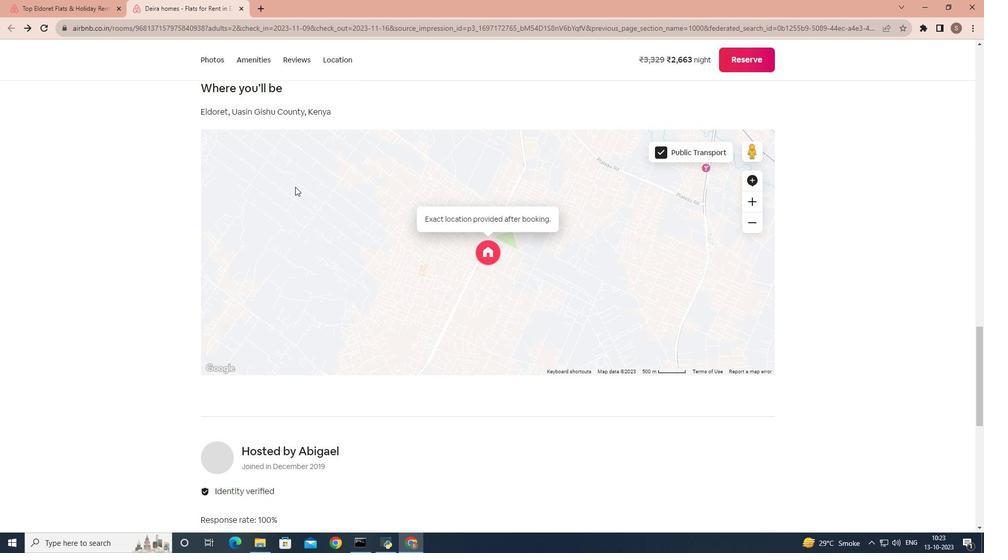 
Action: Mouse scrolled (295, 186) with delta (0, 0)
Screenshot: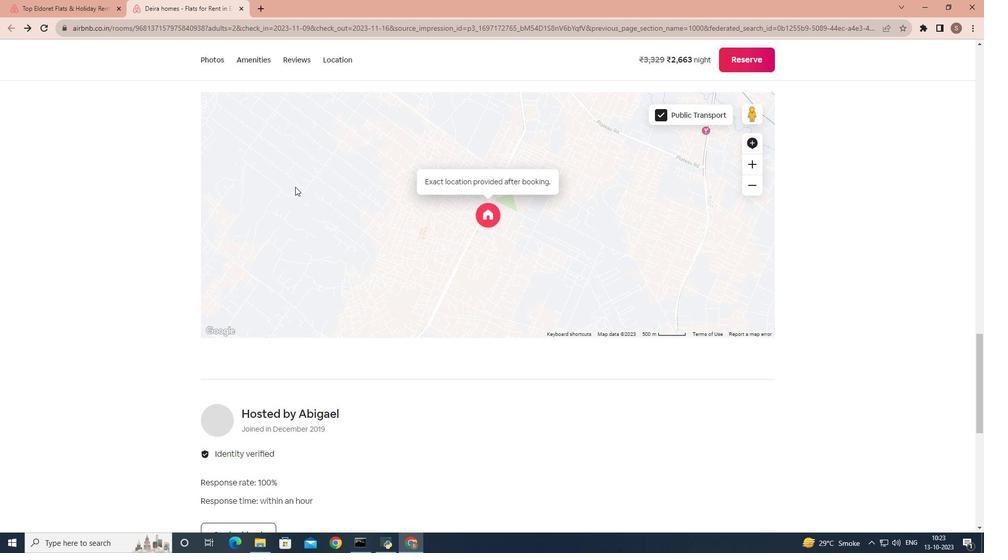 
Action: Mouse scrolled (295, 186) with delta (0, 0)
Screenshot: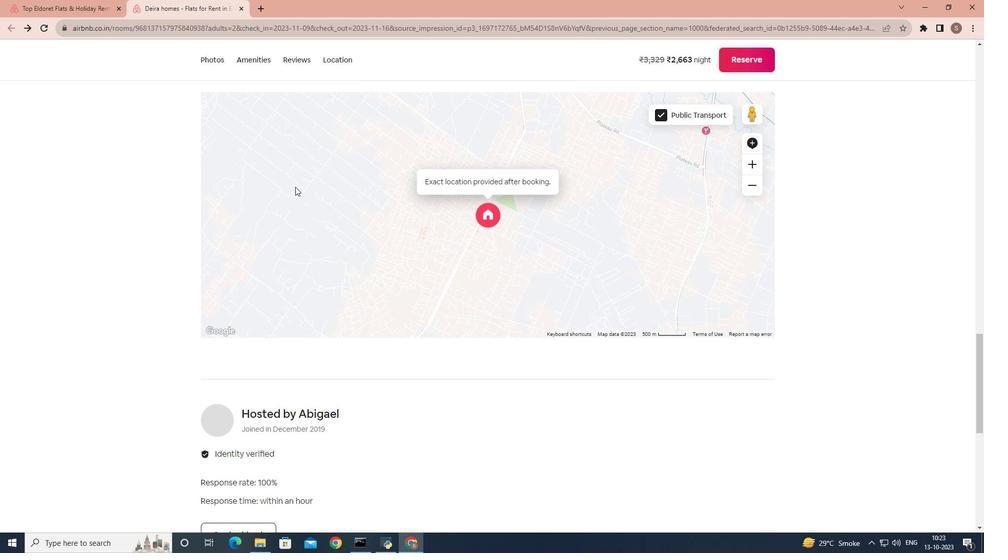 
Action: Mouse scrolled (295, 186) with delta (0, 0)
Screenshot: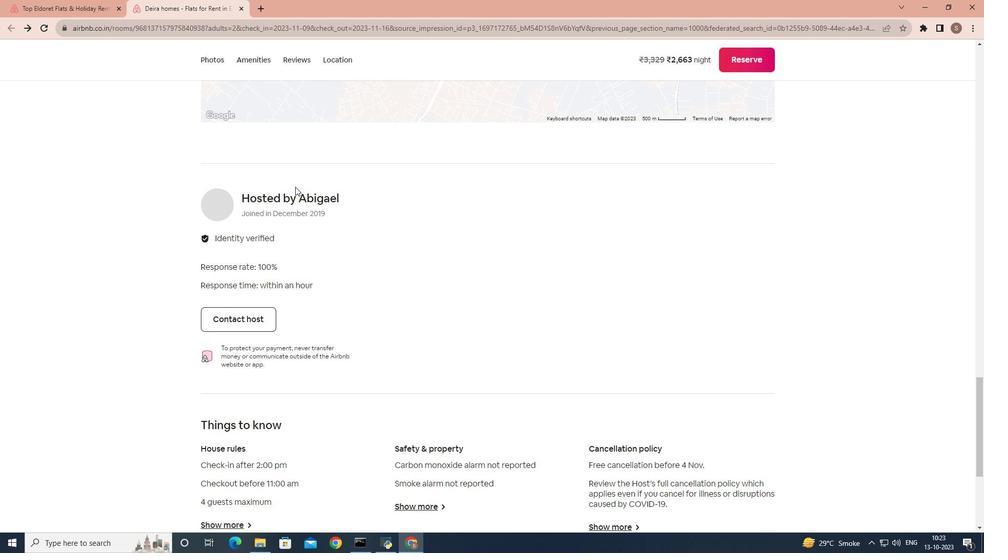 
Action: Mouse scrolled (295, 186) with delta (0, 0)
Screenshot: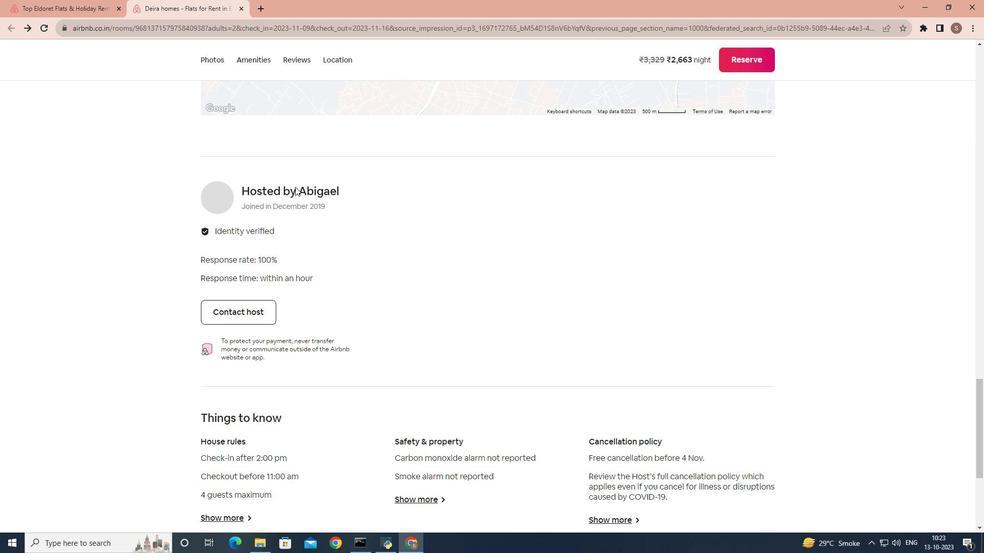 
Action: Mouse scrolled (295, 186) with delta (0, 0)
Screenshot: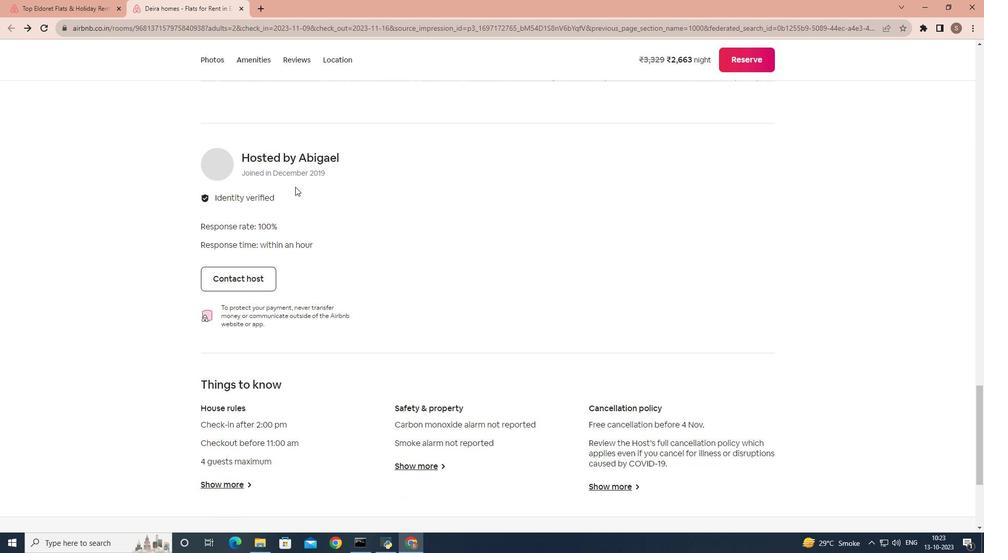 
Action: Mouse moved to (218, 373)
Screenshot: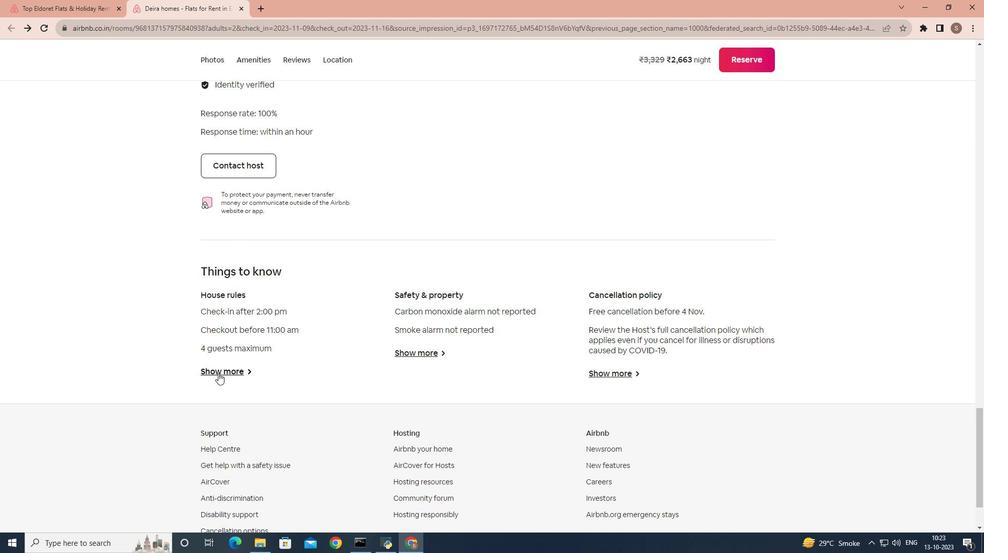 
Action: Mouse pressed left at (218, 373)
Screenshot: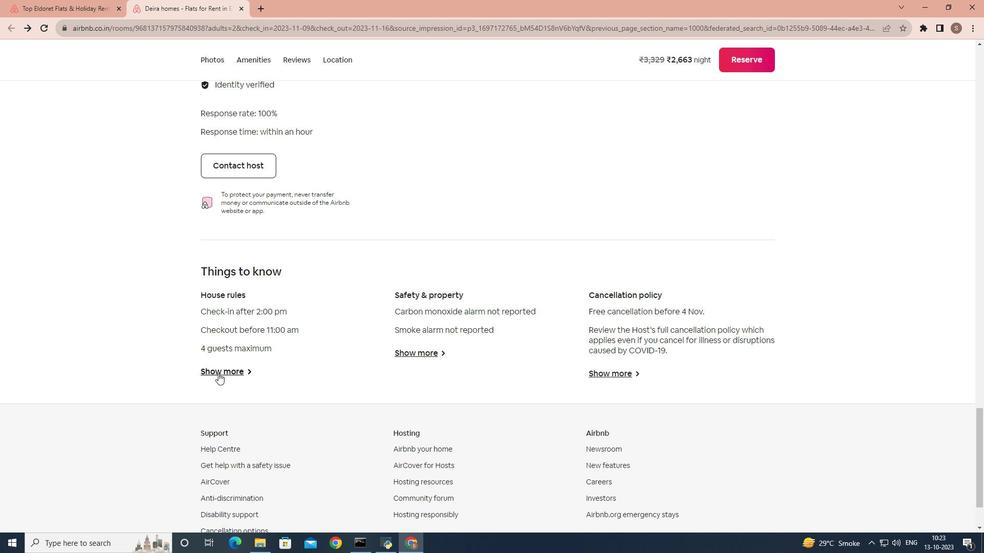
Action: Mouse moved to (371, 233)
Screenshot: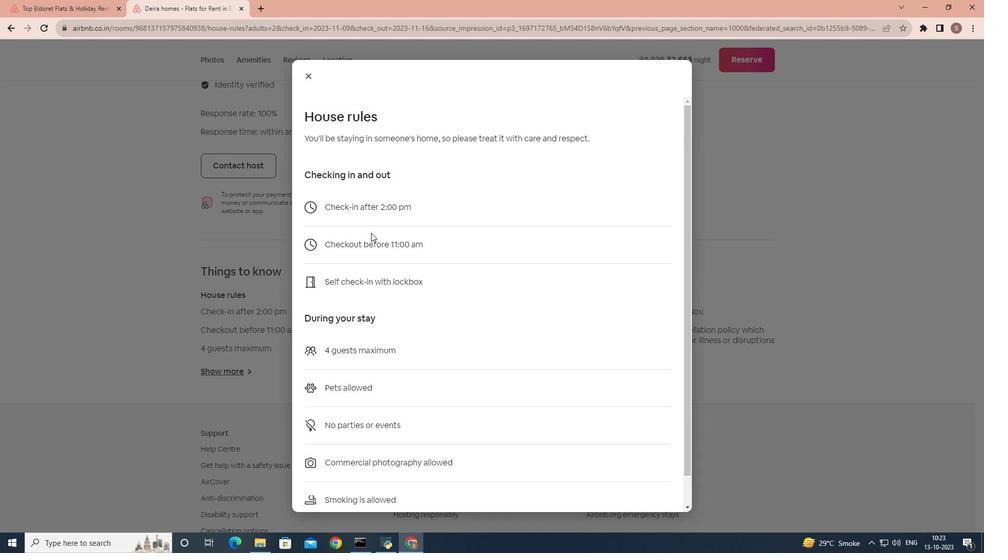 
Action: Mouse scrolled (371, 232) with delta (0, 0)
Screenshot: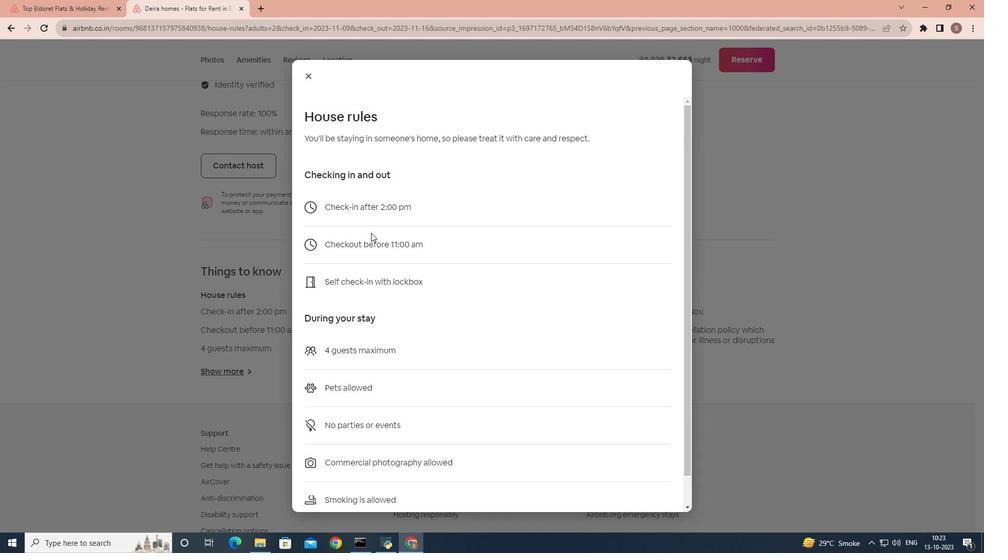 
Action: Mouse scrolled (371, 232) with delta (0, 0)
Screenshot: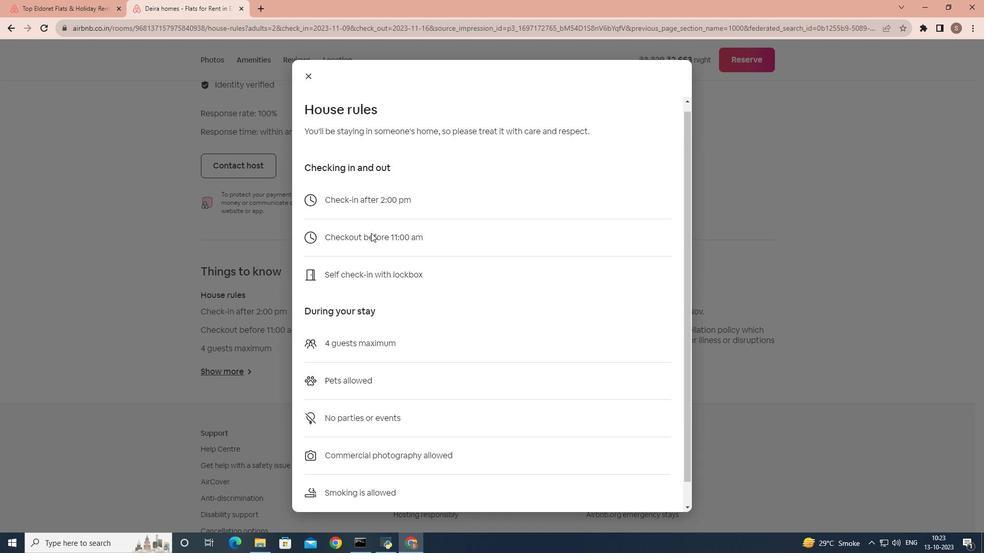 
Action: Mouse scrolled (371, 232) with delta (0, 0)
Screenshot: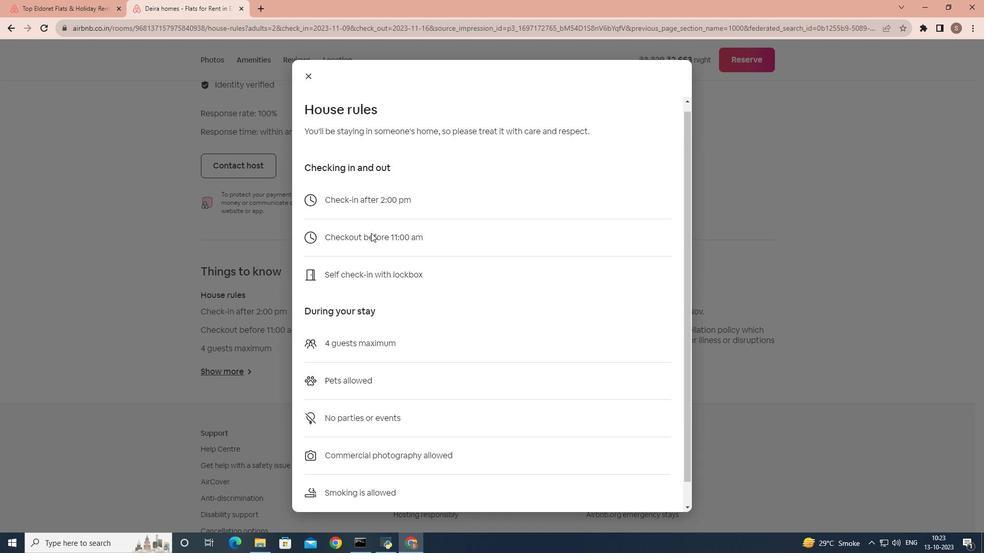 
Action: Mouse scrolled (371, 232) with delta (0, 0)
Screenshot: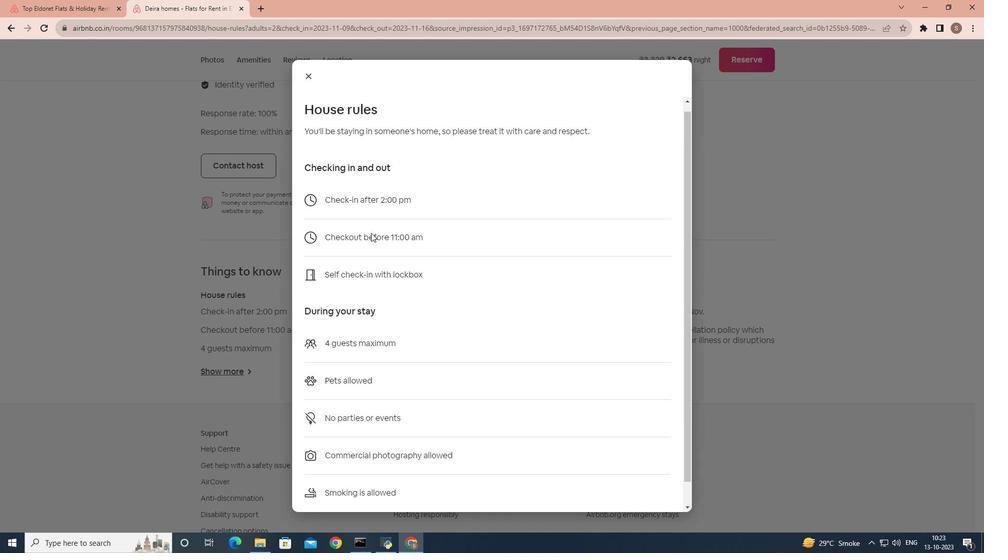 
Action: Mouse scrolled (371, 232) with delta (0, 0)
Screenshot: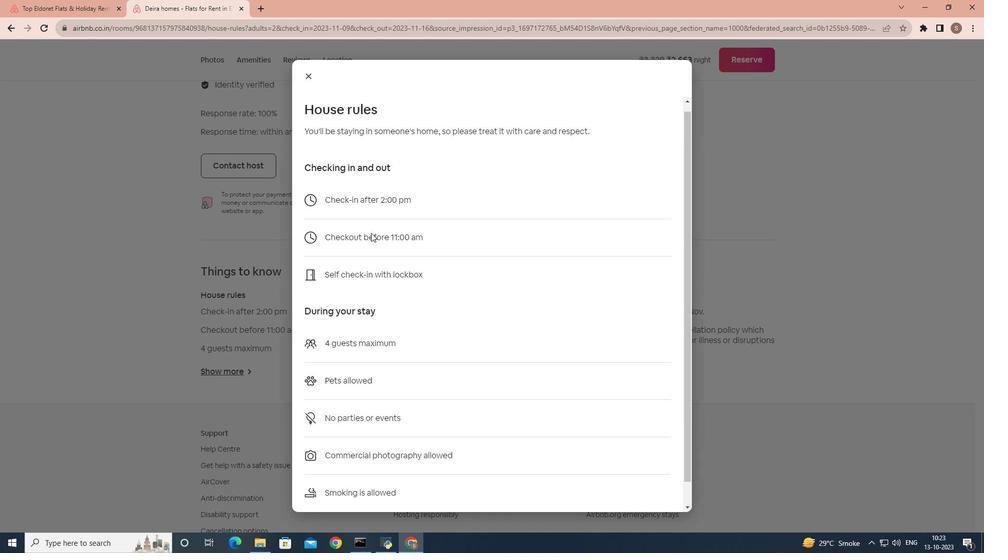 
Action: Mouse scrolled (371, 232) with delta (0, 0)
Screenshot: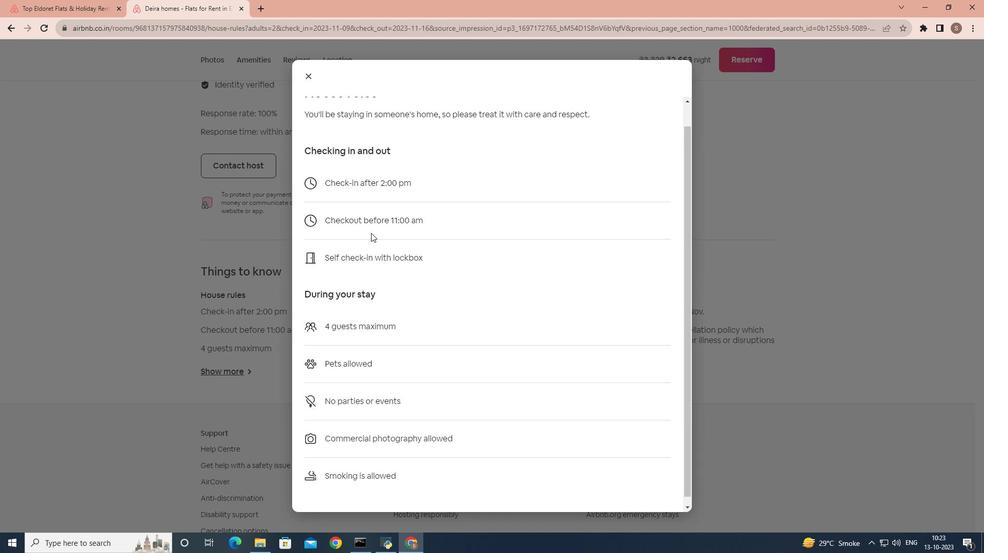 
Action: Mouse moved to (317, 84)
Screenshot: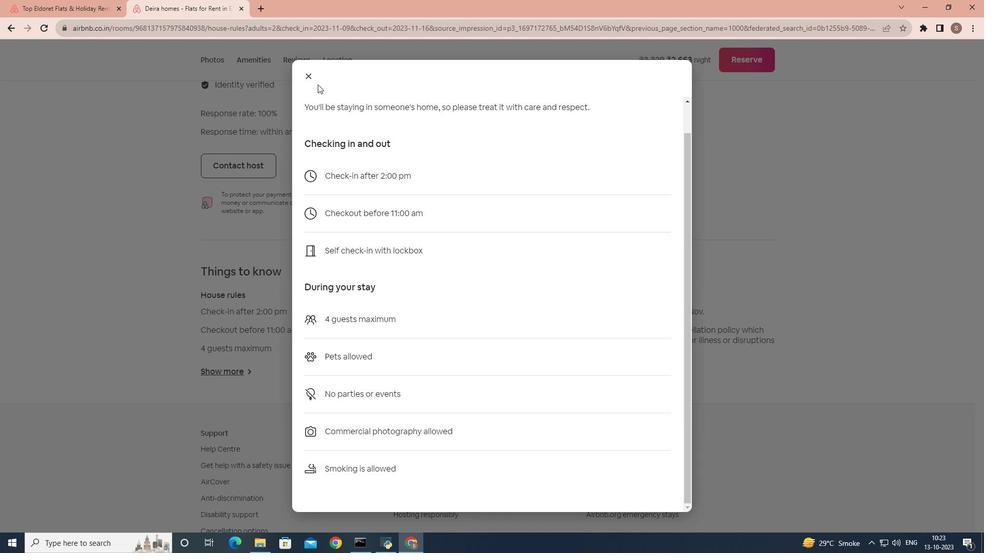 
Action: Mouse pressed left at (317, 84)
Screenshot: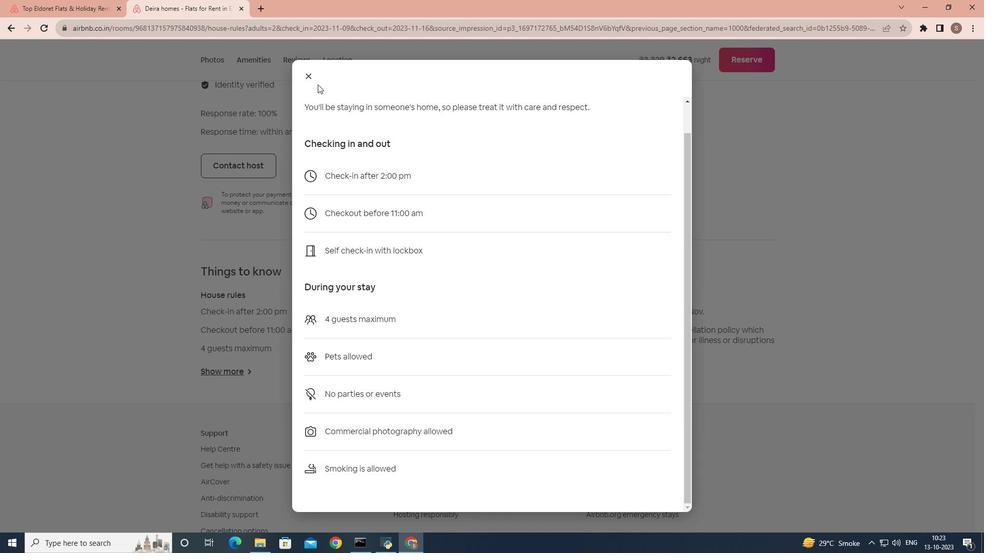 
Action: Mouse moved to (311, 74)
Screenshot: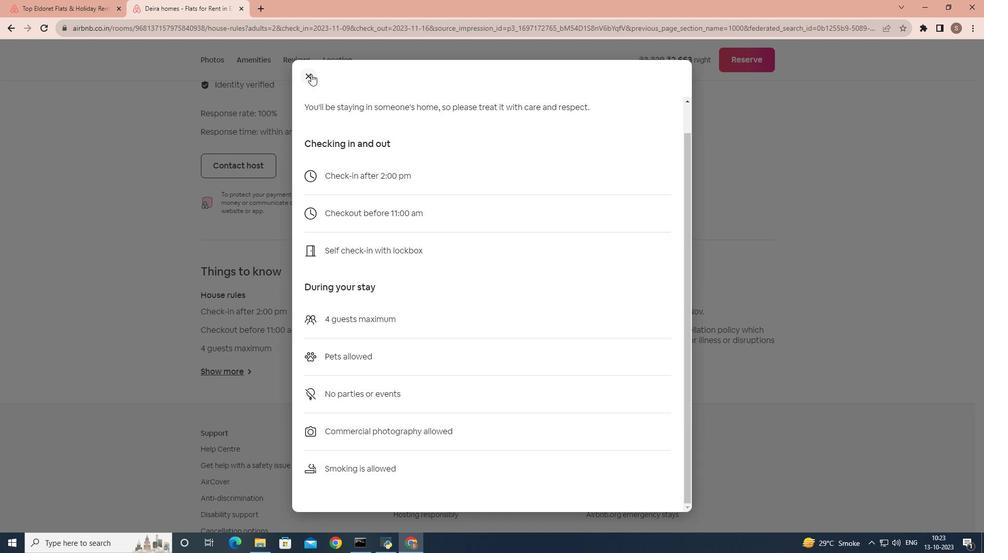 
Action: Mouse pressed left at (311, 74)
Screenshot: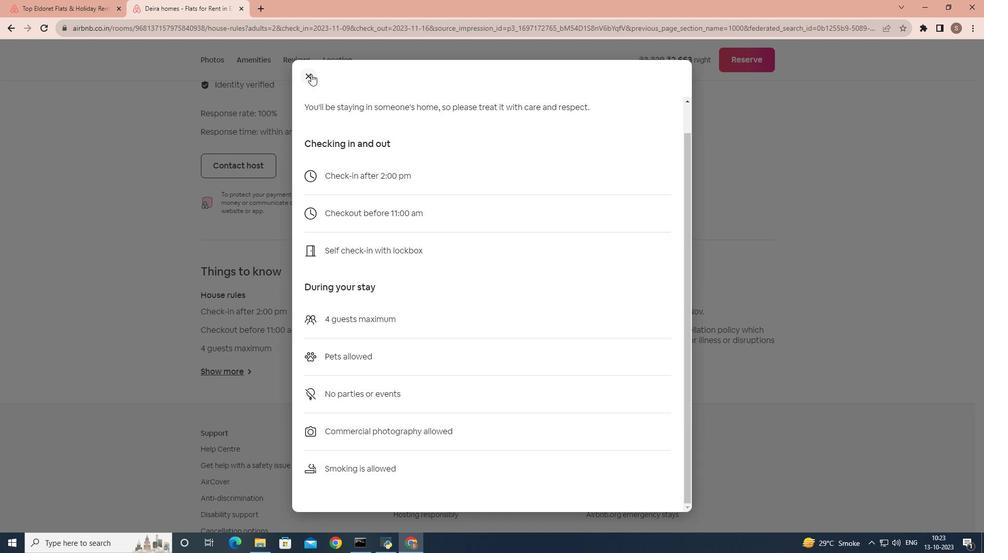 
Action: Mouse moved to (442, 353)
Screenshot: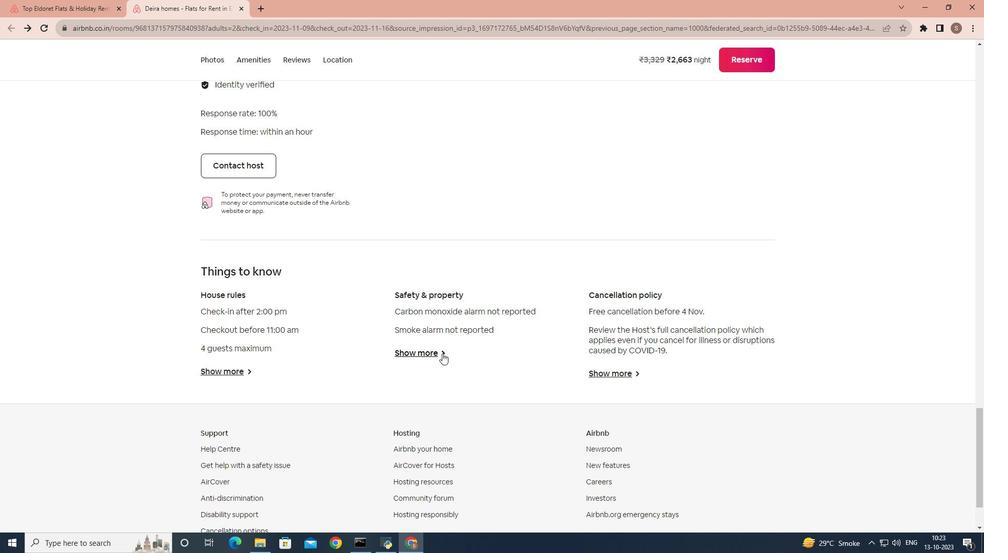 
Action: Mouse pressed left at (442, 353)
Screenshot: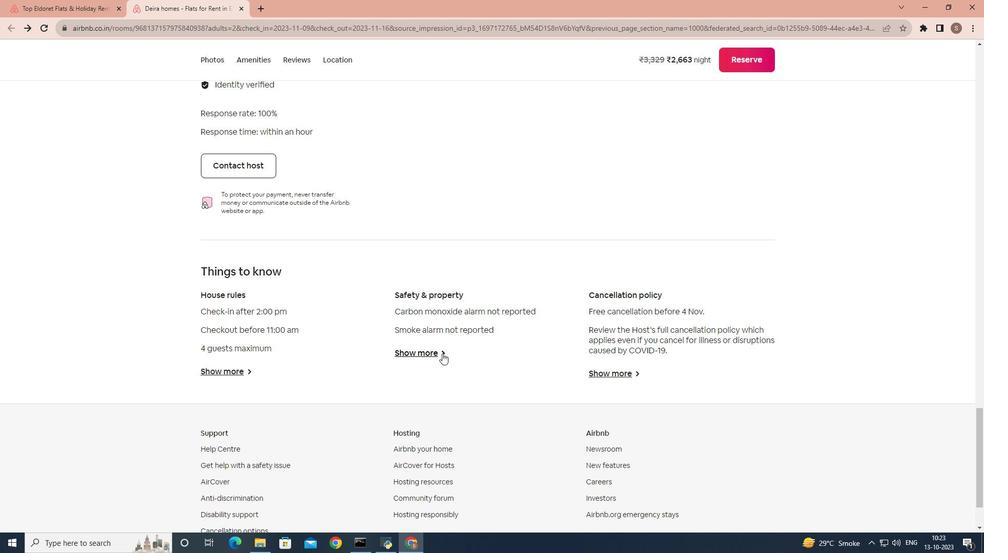 
Action: Mouse moved to (313, 173)
Screenshot: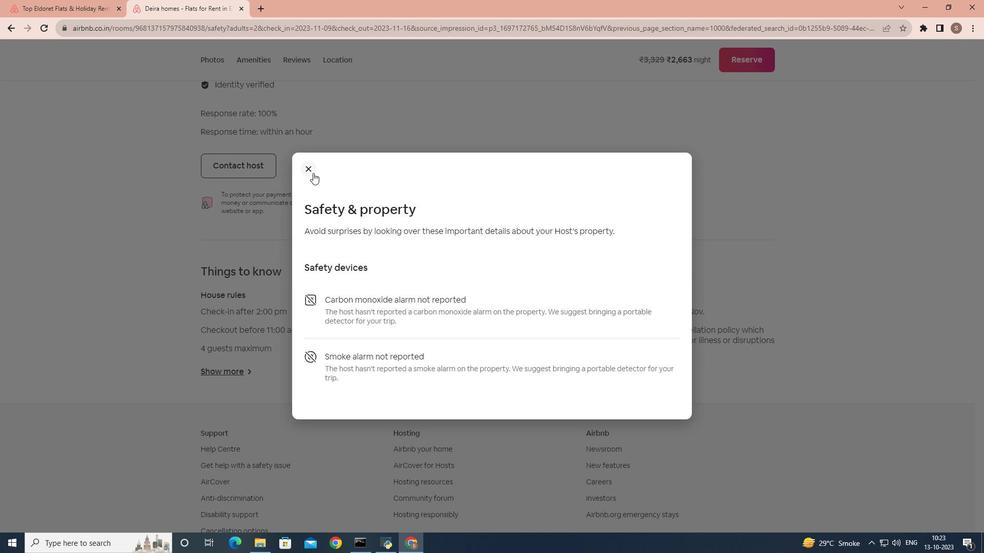 
Action: Mouse pressed left at (313, 173)
Screenshot: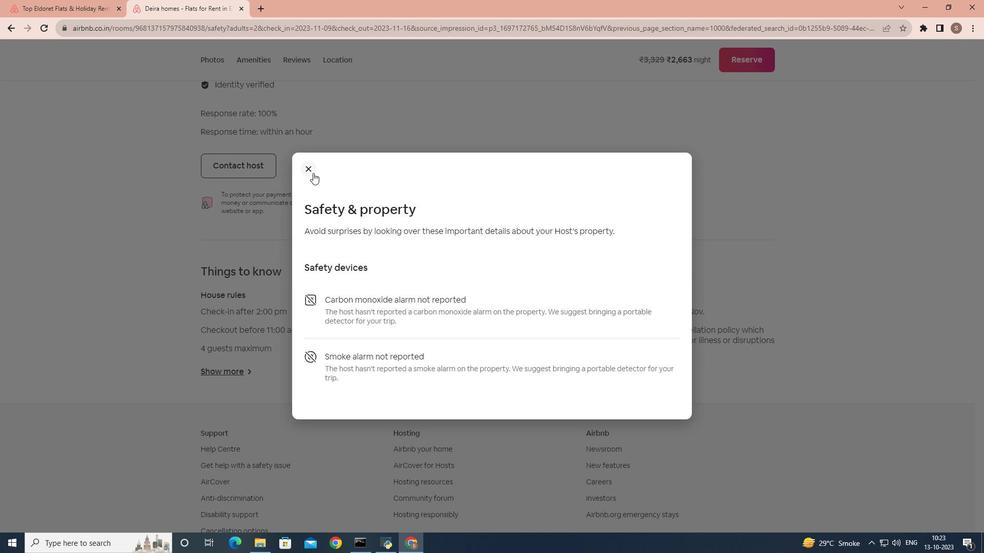 
Action: Mouse moved to (603, 376)
Screenshot: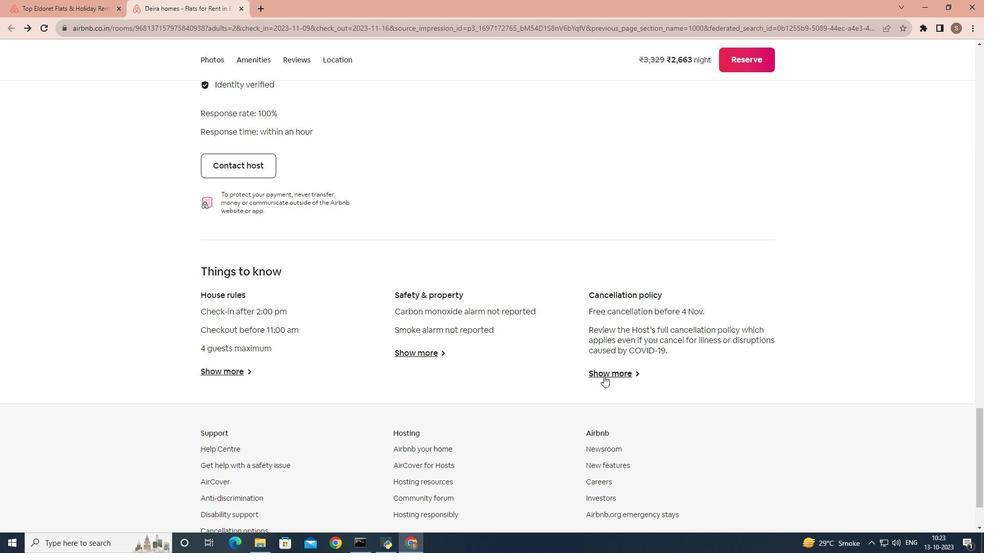 
Action: Mouse pressed left at (603, 376)
Screenshot: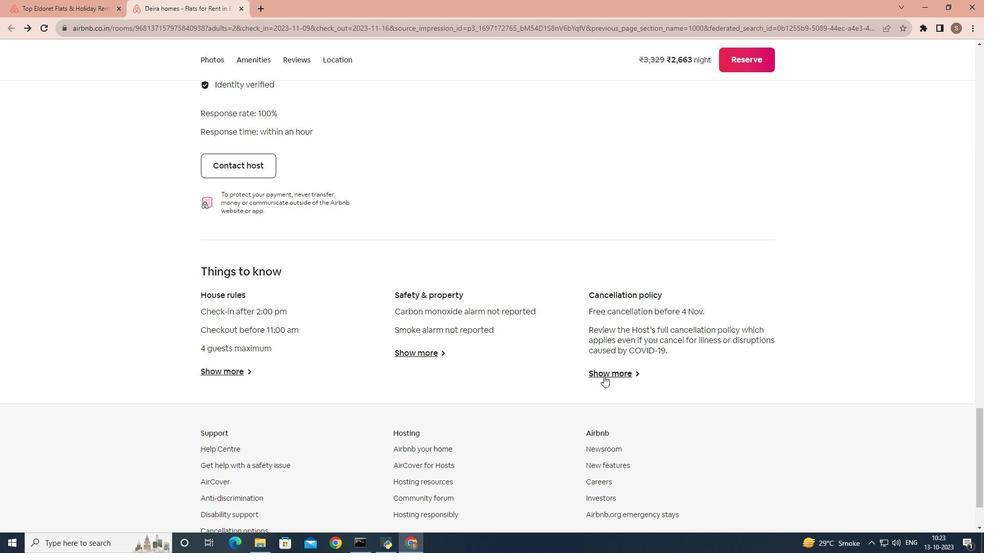 
Action: Mouse moved to (365, 154)
Screenshot: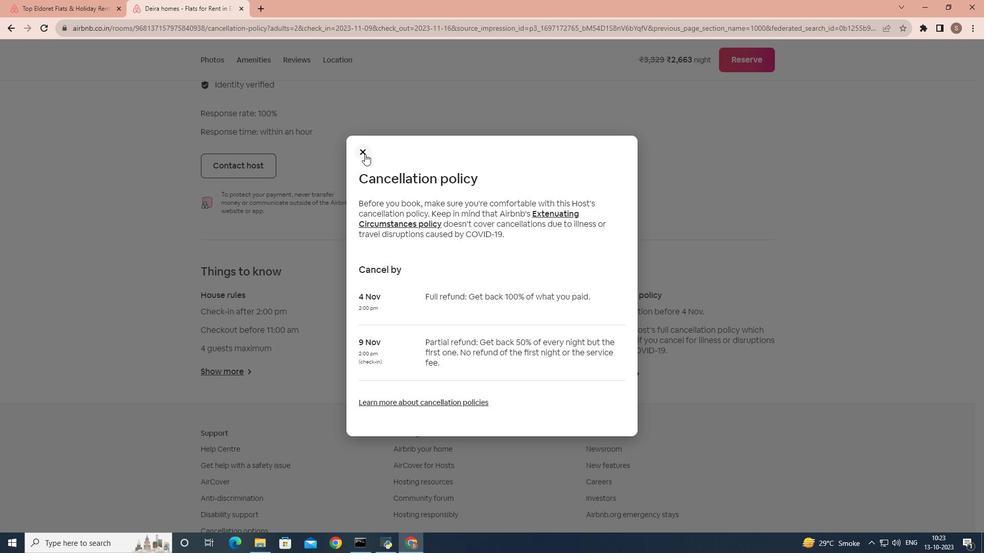 
Action: Mouse pressed left at (365, 154)
Screenshot: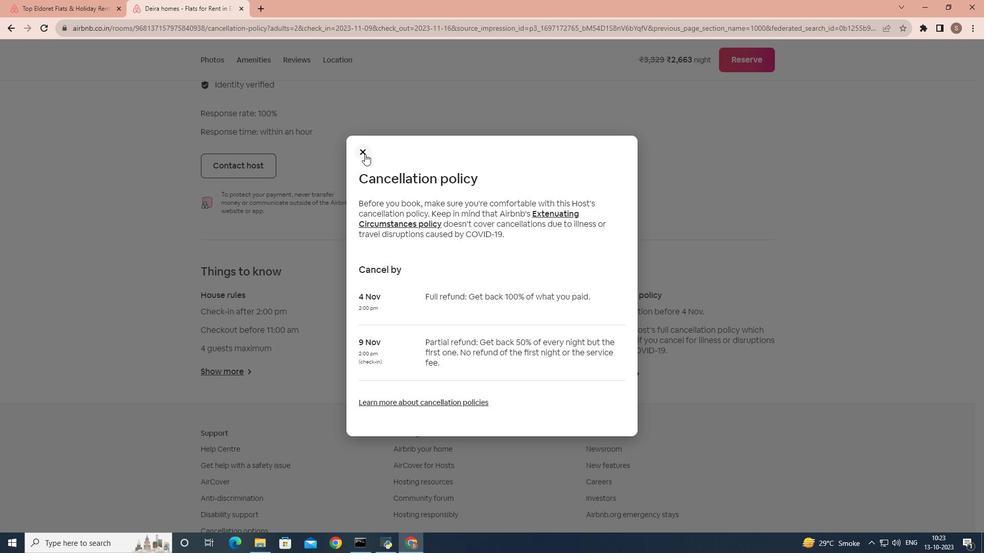 
Action: Mouse moved to (351, 250)
Screenshot: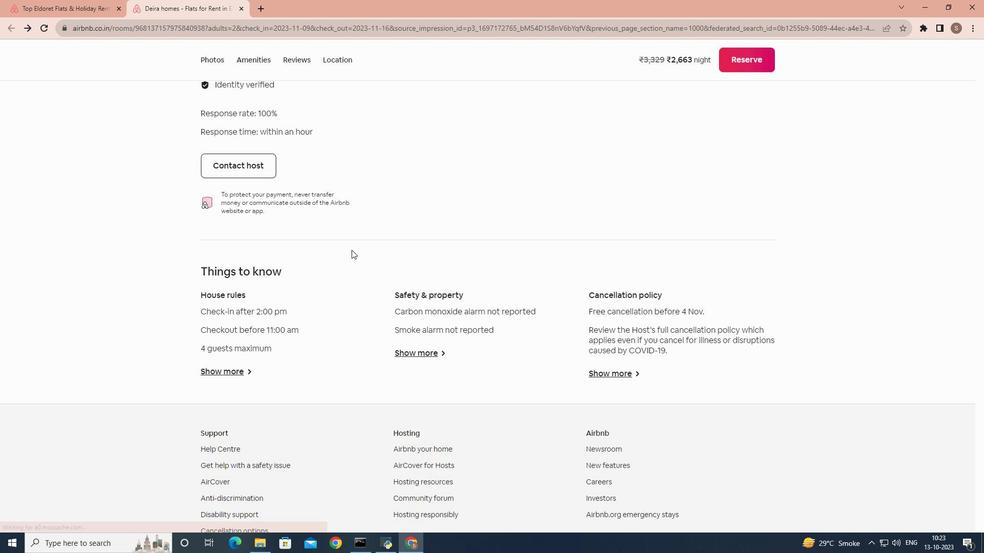 
Action: Mouse scrolled (351, 250) with delta (0, 0)
Screenshot: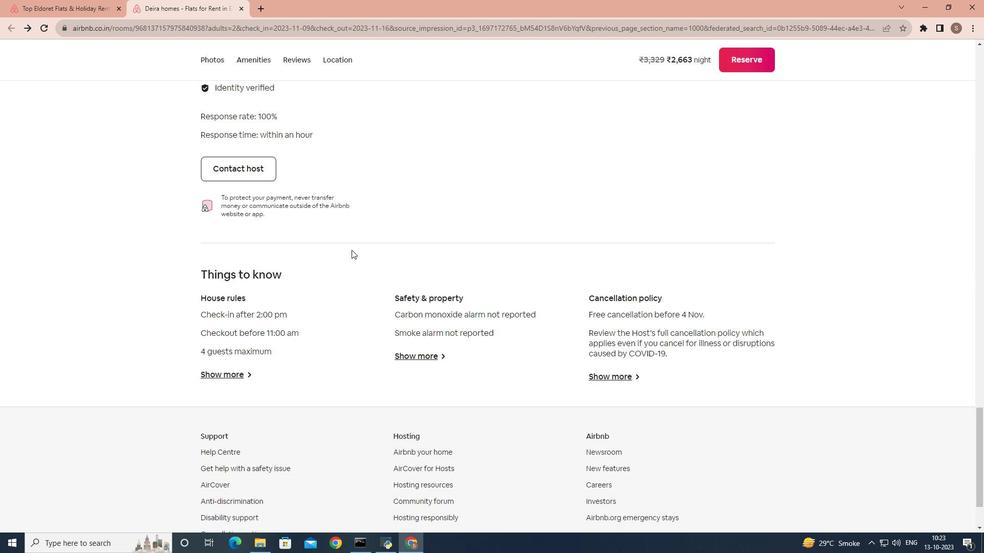 
Action: Mouse scrolled (351, 250) with delta (0, 0)
Screenshot: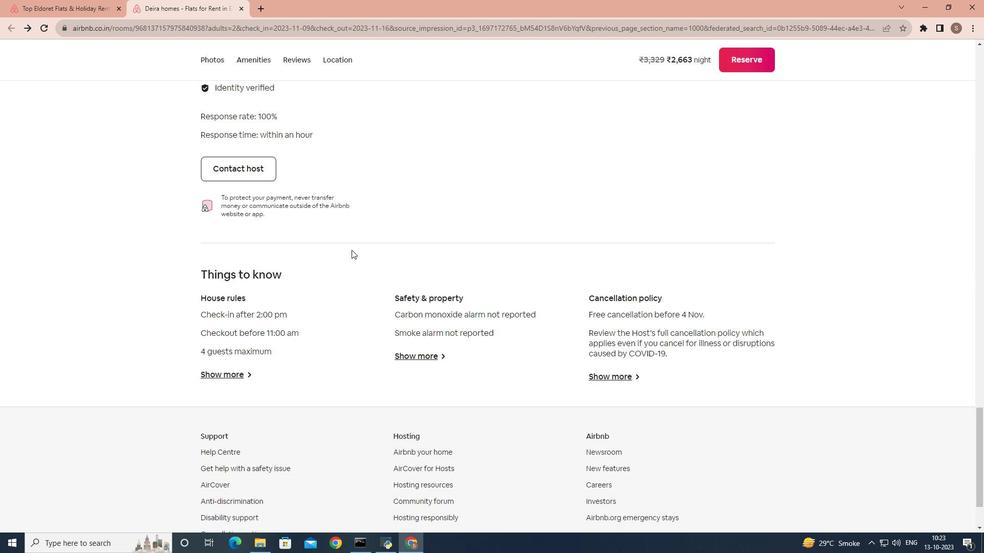 
Action: Mouse scrolled (351, 250) with delta (0, 0)
Screenshot: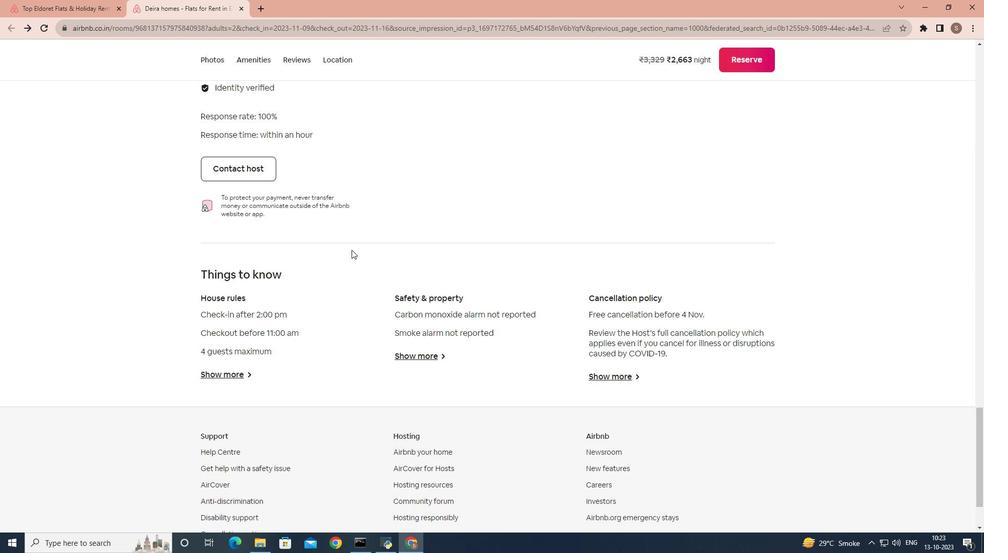 
Action: Mouse scrolled (351, 250) with delta (0, 0)
Screenshot: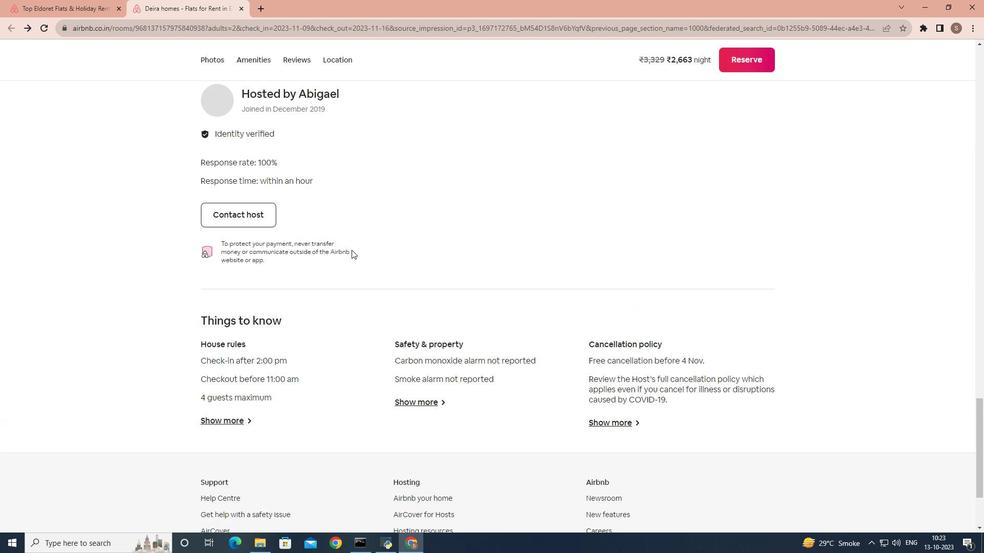 
Action: Mouse scrolled (351, 250) with delta (0, 0)
Screenshot: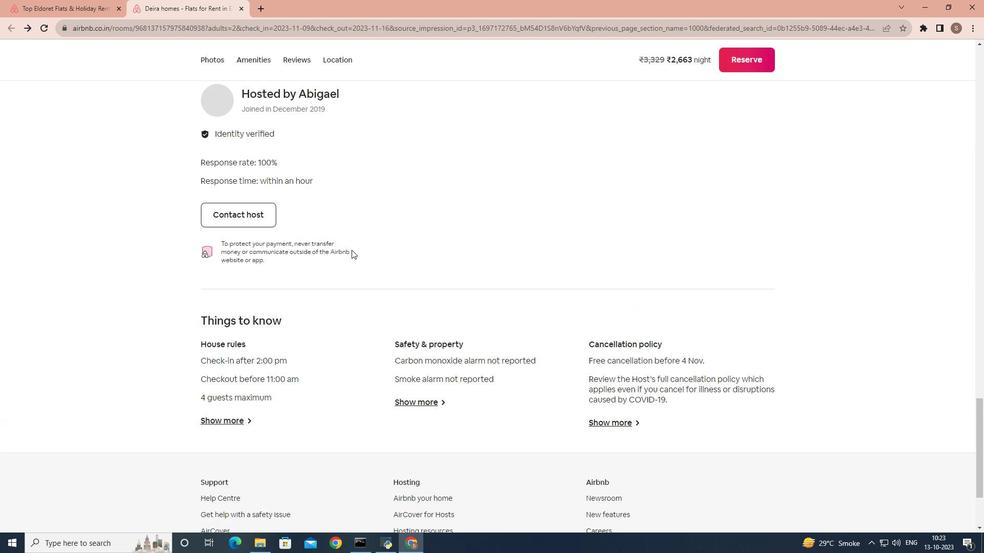 
Action: Mouse scrolled (351, 250) with delta (0, 0)
Screenshot: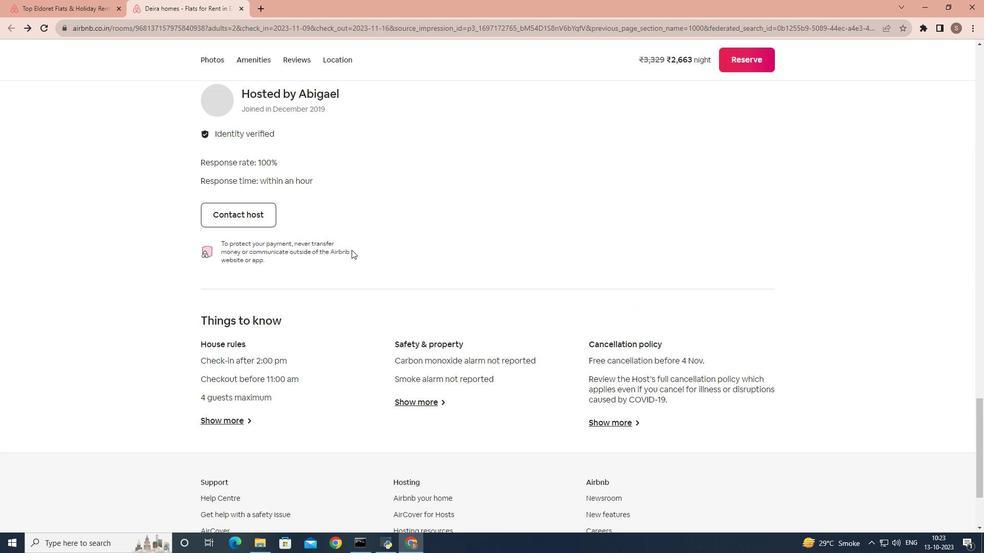 
Action: Mouse scrolled (351, 250) with delta (0, 0)
Screenshot: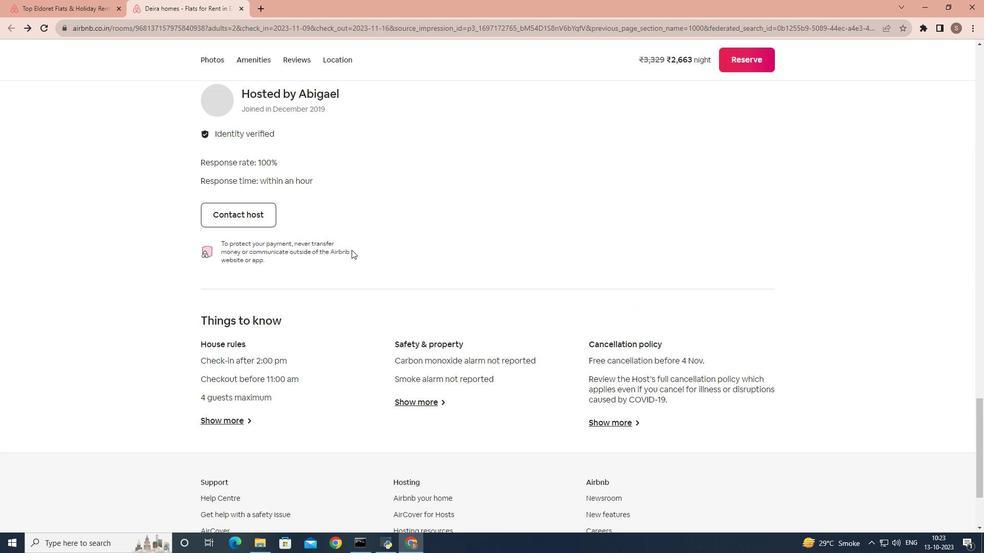
Action: Mouse scrolled (351, 250) with delta (0, 0)
Screenshot: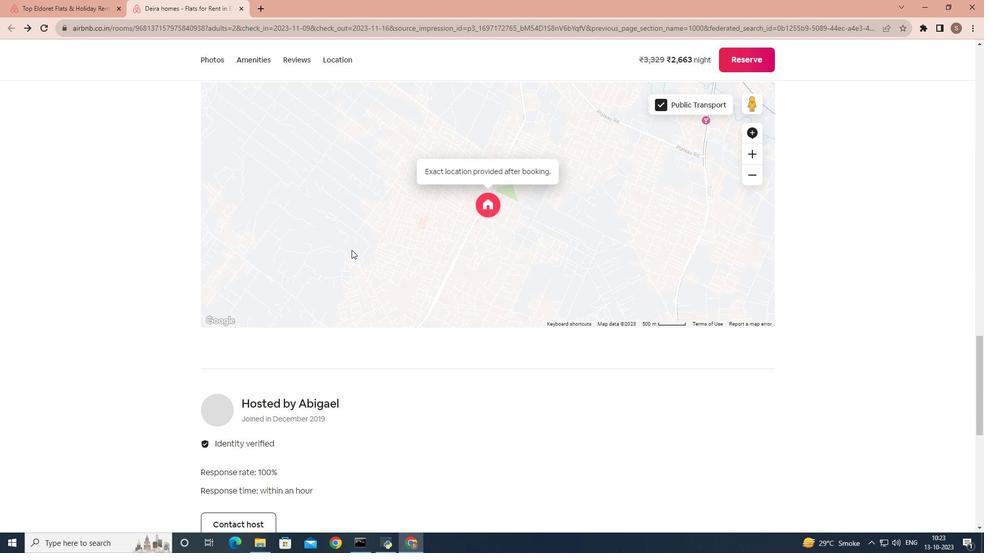 
Action: Mouse scrolled (351, 250) with delta (0, 0)
Screenshot: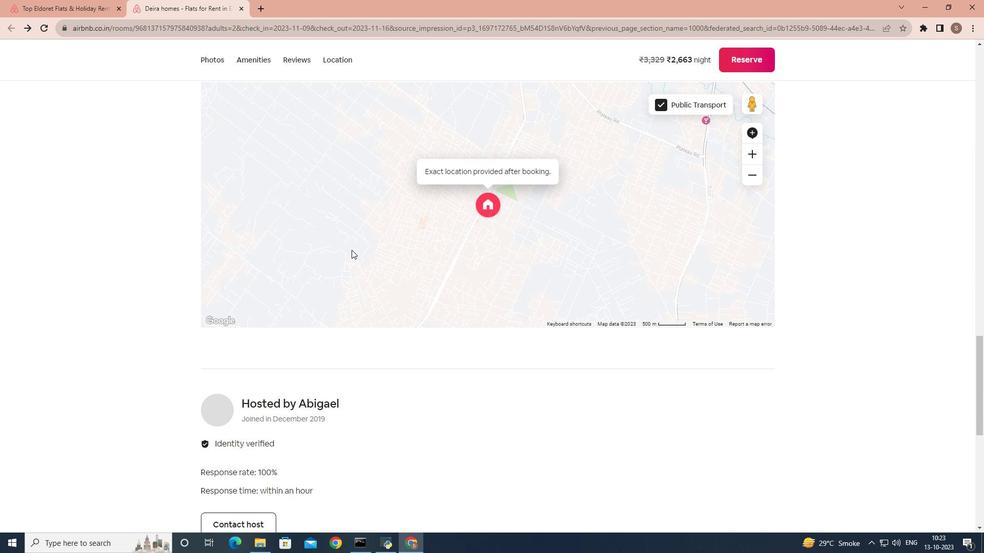 
Action: Mouse scrolled (351, 250) with delta (0, 0)
Screenshot: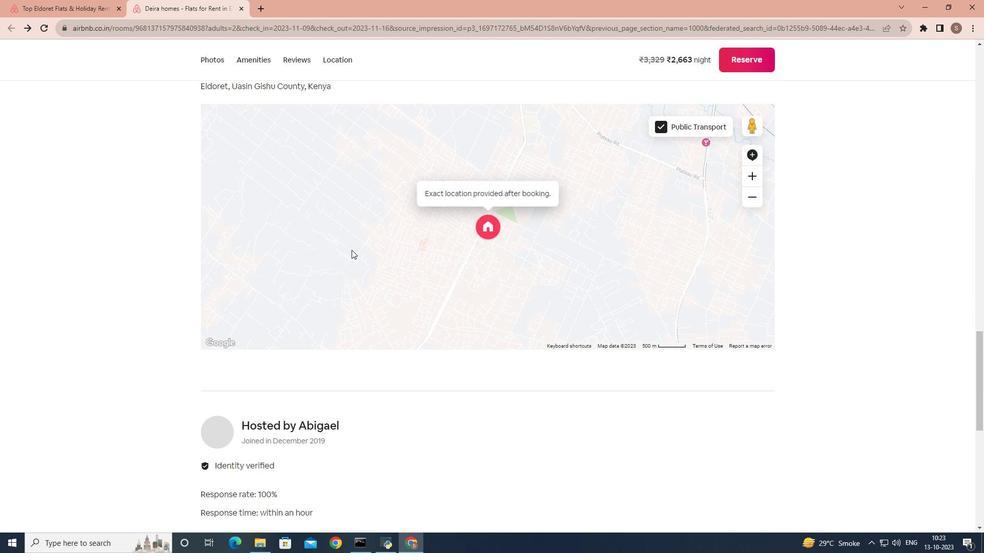 
Action: Mouse scrolled (351, 250) with delta (0, 0)
Screenshot: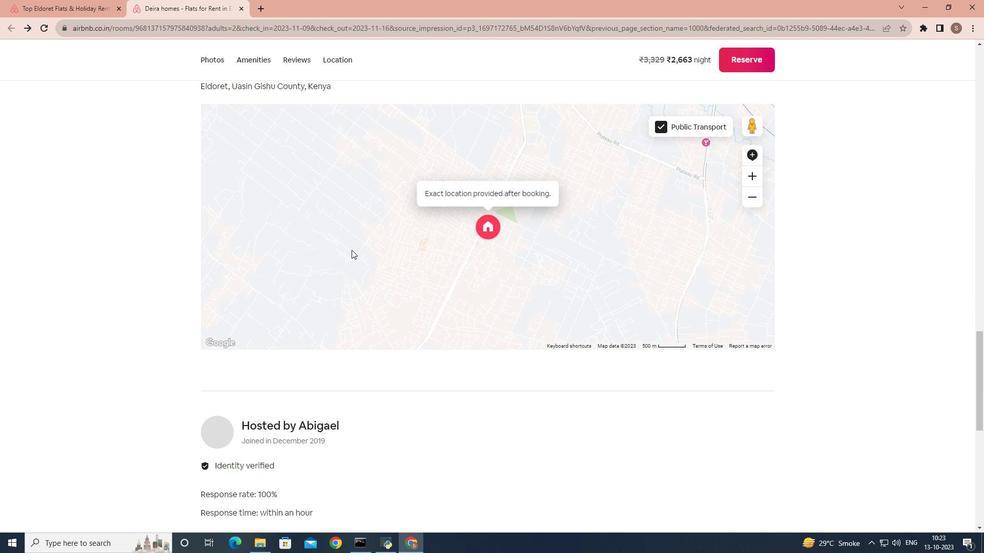 
Action: Mouse scrolled (351, 250) with delta (0, 0)
Screenshot: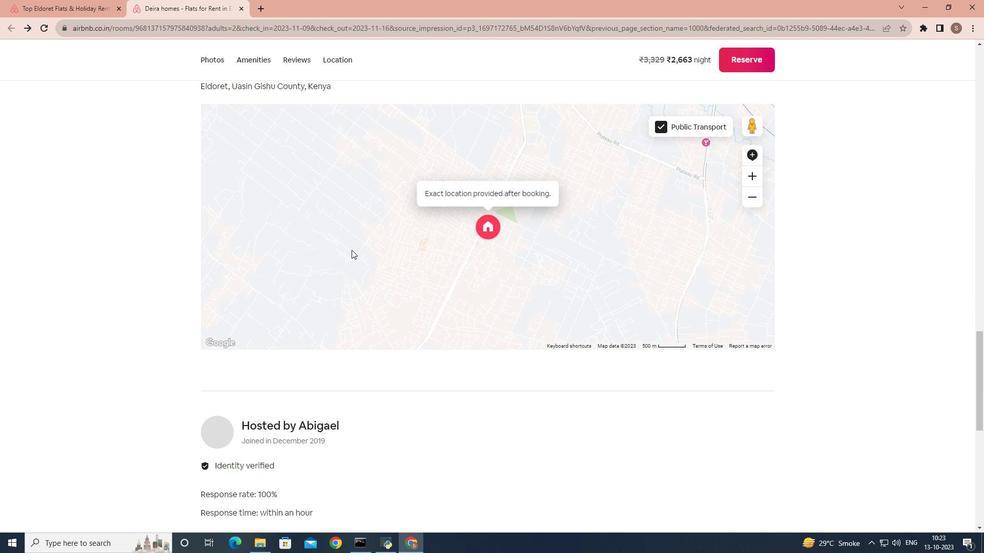 
Action: Mouse scrolled (351, 250) with delta (0, 0)
Screenshot: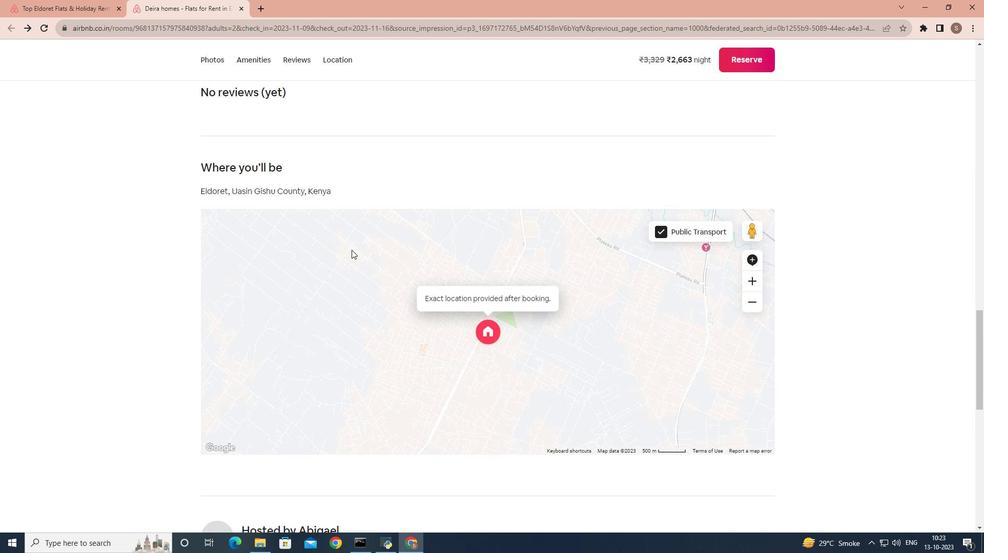 
Action: Mouse scrolled (351, 250) with delta (0, 0)
Screenshot: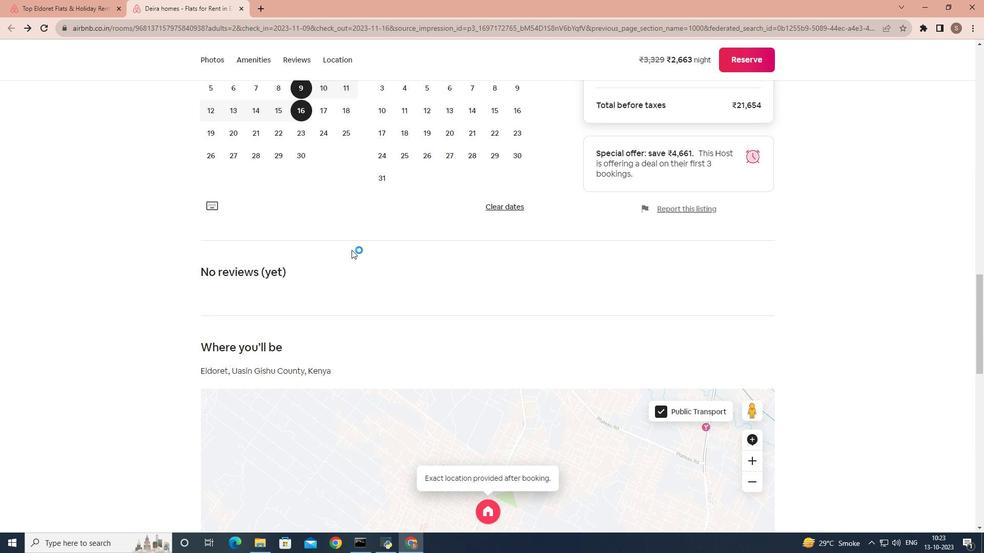 
Action: Mouse scrolled (351, 250) with delta (0, 0)
Screenshot: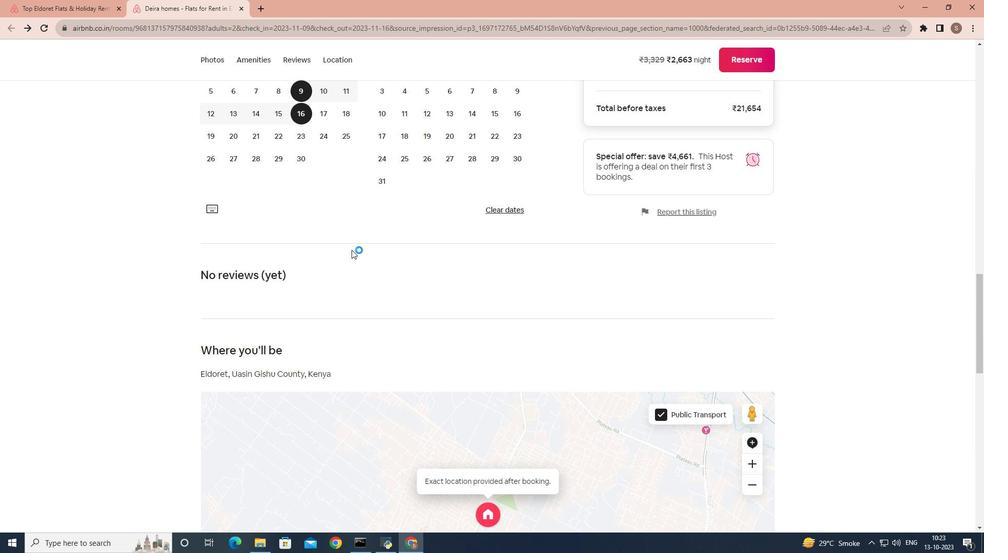 
Action: Mouse scrolled (351, 250) with delta (0, 0)
Screenshot: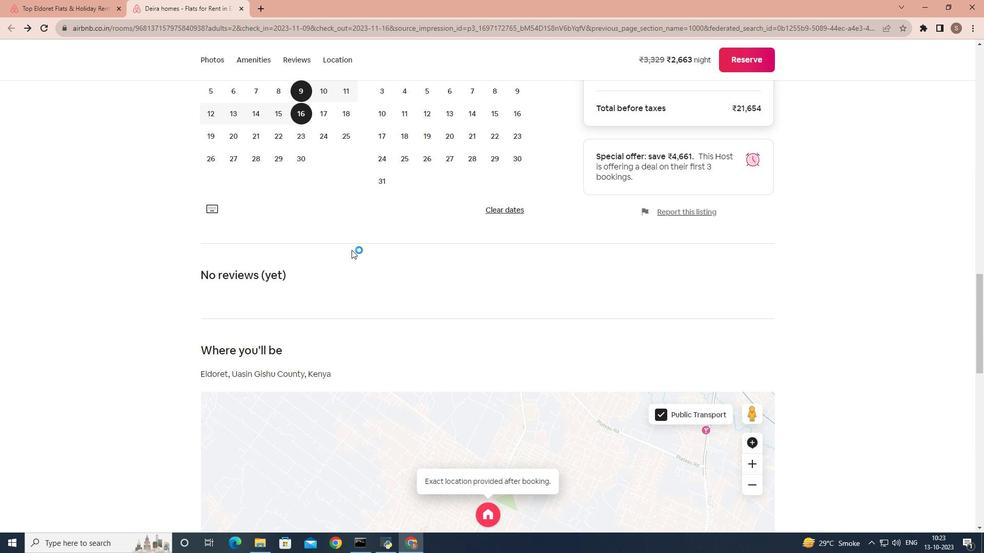 
Action: Mouse scrolled (351, 250) with delta (0, 0)
Screenshot: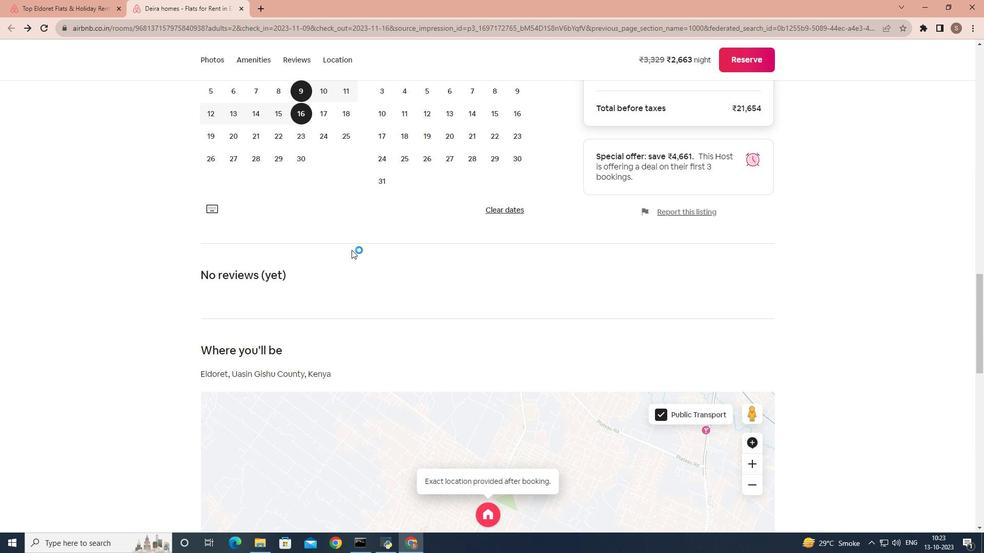
Action: Mouse scrolled (351, 250) with delta (0, 0)
Screenshot: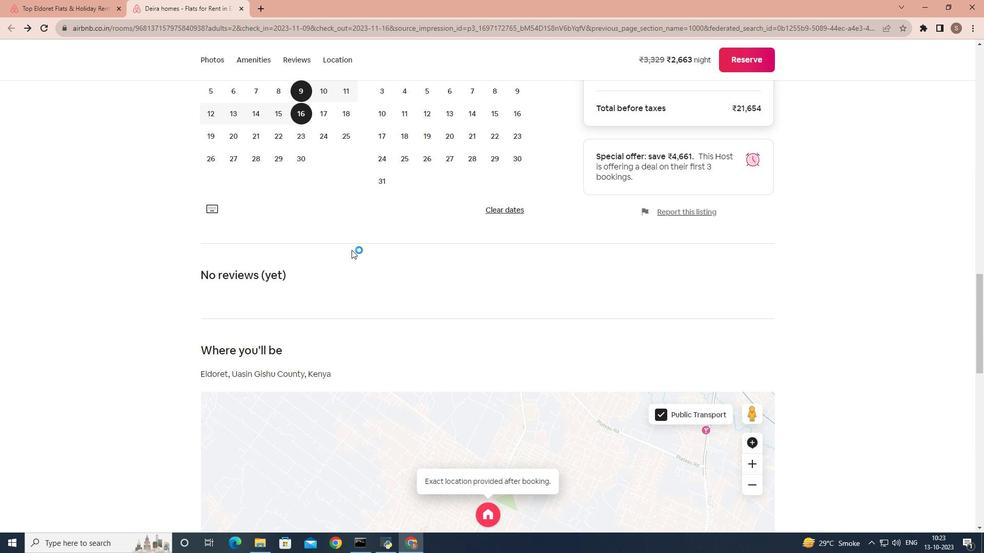 
Action: Mouse scrolled (351, 250) with delta (0, 0)
Screenshot: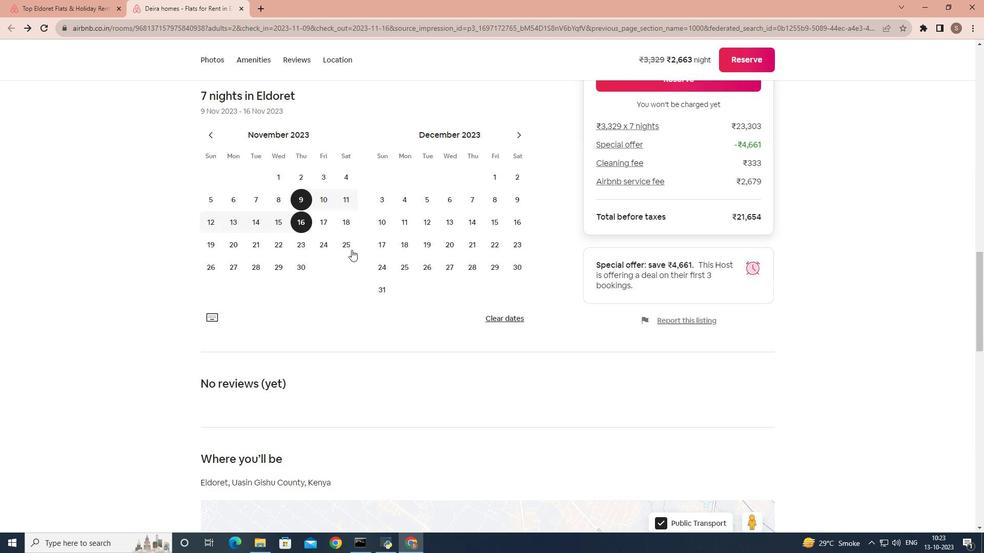 
Action: Mouse scrolled (351, 250) with delta (0, 0)
Screenshot: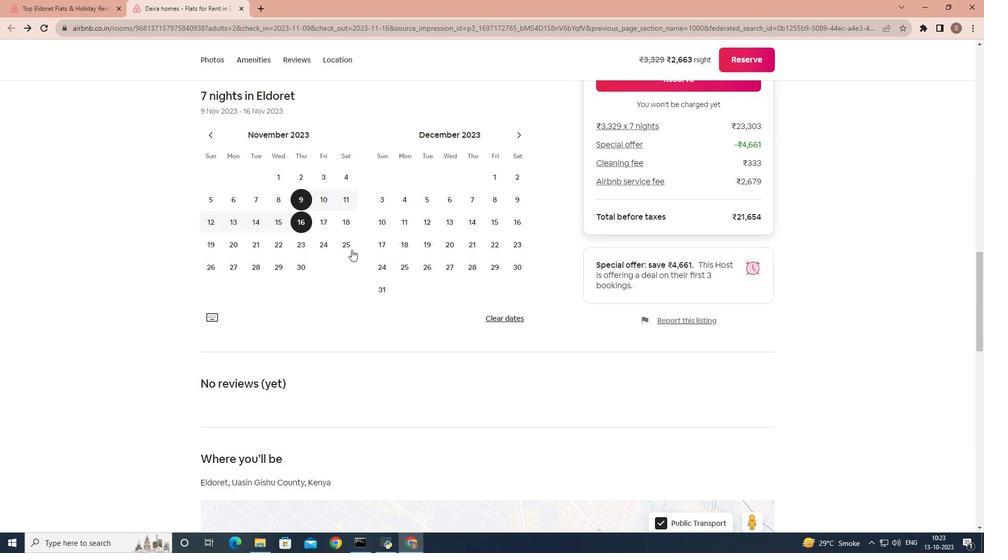 
Action: Mouse scrolled (351, 249) with delta (0, 0)
Screenshot: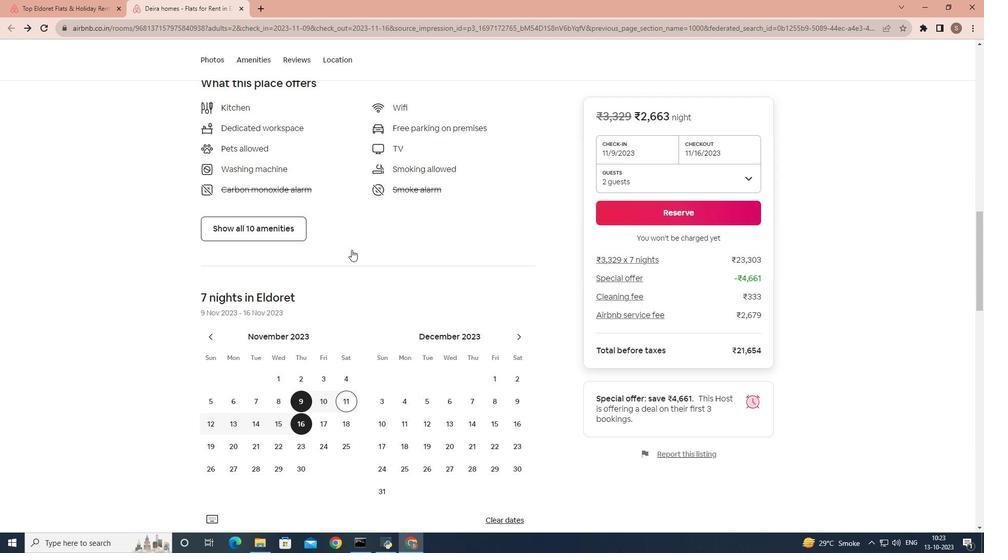 
Action: Mouse scrolled (351, 250) with delta (0, 0)
Screenshot: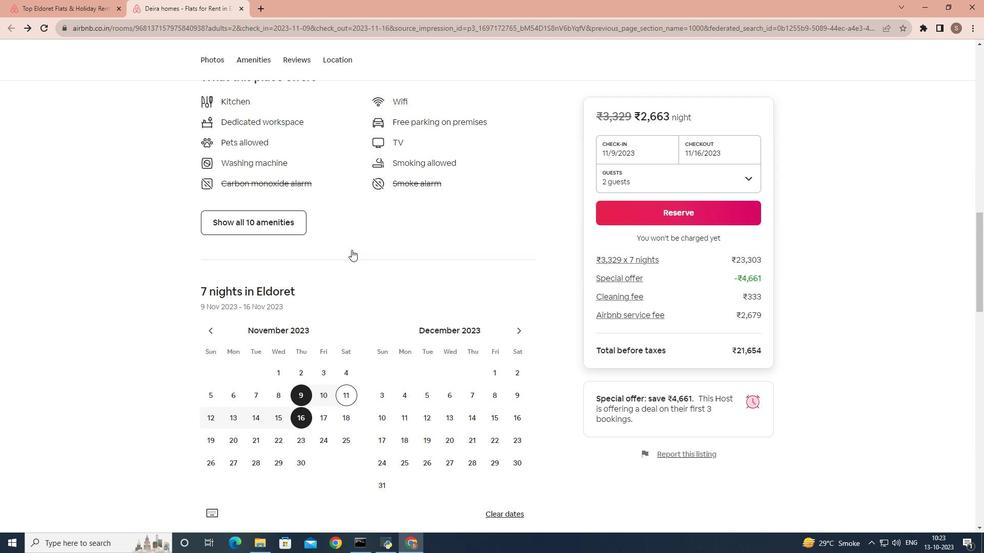 
Action: Mouse scrolled (351, 250) with delta (0, 0)
Screenshot: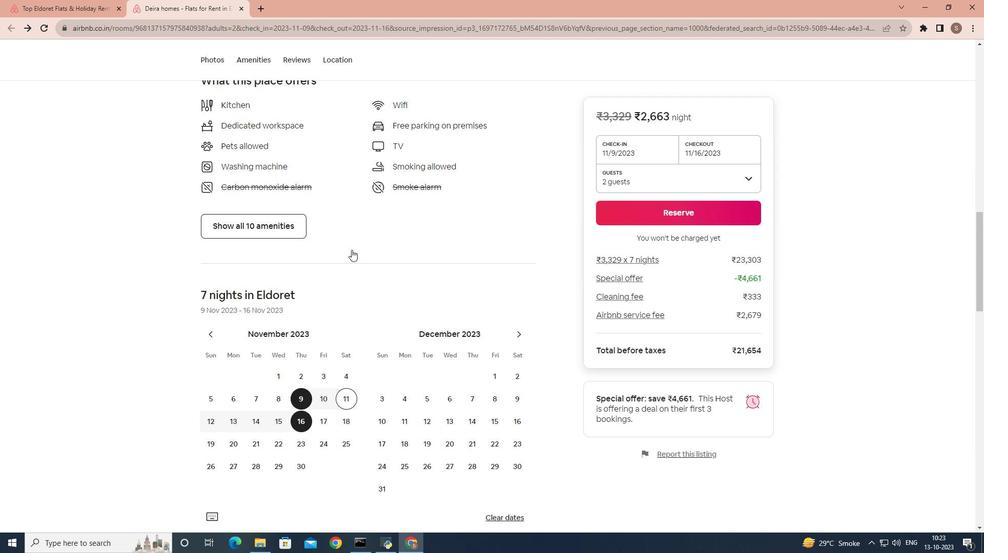 
Action: Mouse scrolled (351, 250) with delta (0, 0)
Screenshot: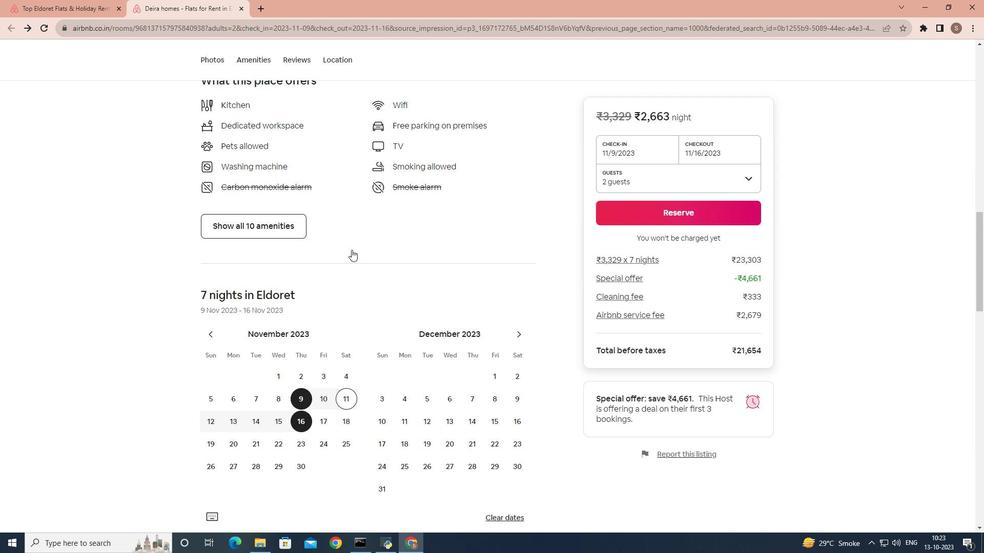 
Action: Mouse scrolled (351, 250) with delta (0, 0)
Screenshot: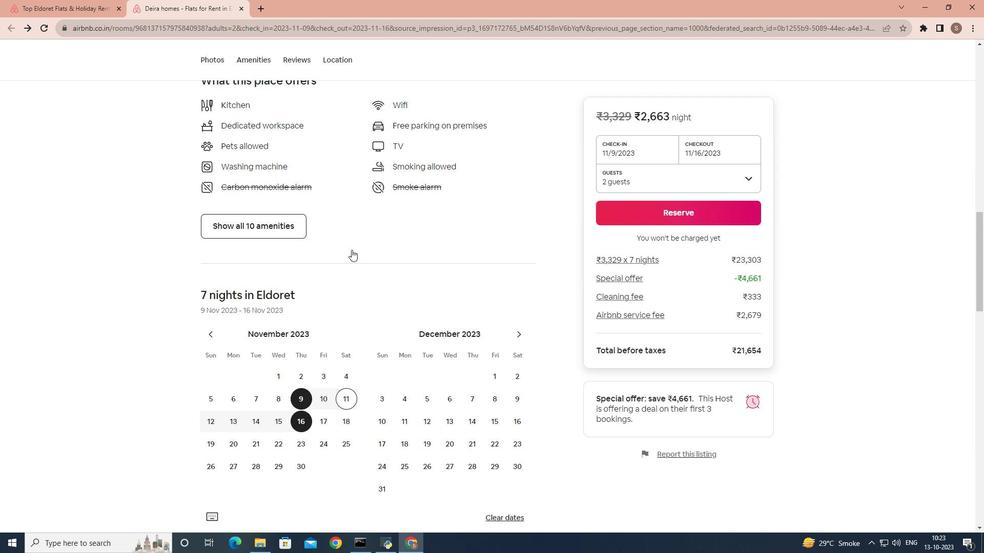 
Action: Mouse scrolled (351, 250) with delta (0, 0)
Screenshot: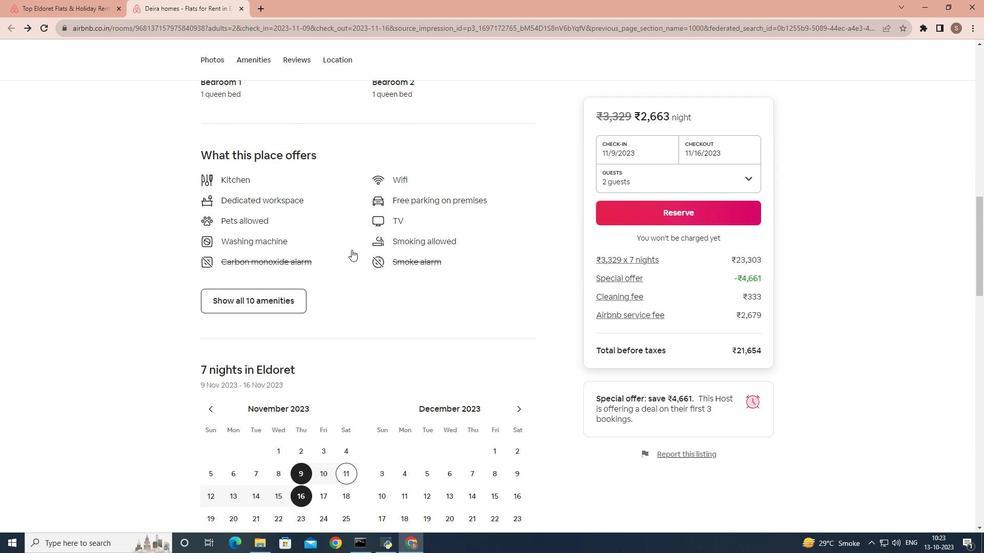 
Action: Mouse scrolled (351, 250) with delta (0, 0)
Screenshot: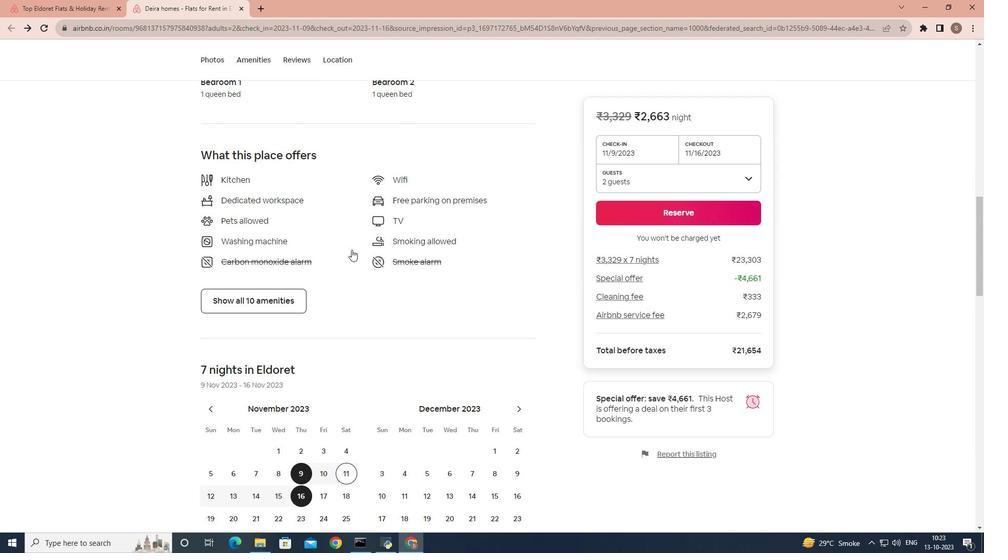 
Action: Mouse scrolled (351, 250) with delta (0, 0)
Screenshot: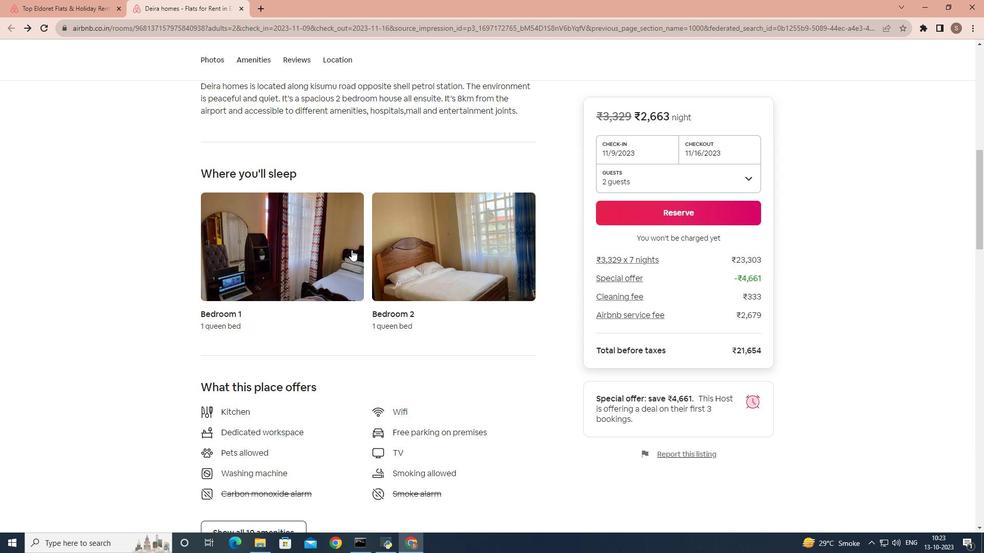 
Action: Mouse scrolled (351, 250) with delta (0, 0)
Screenshot: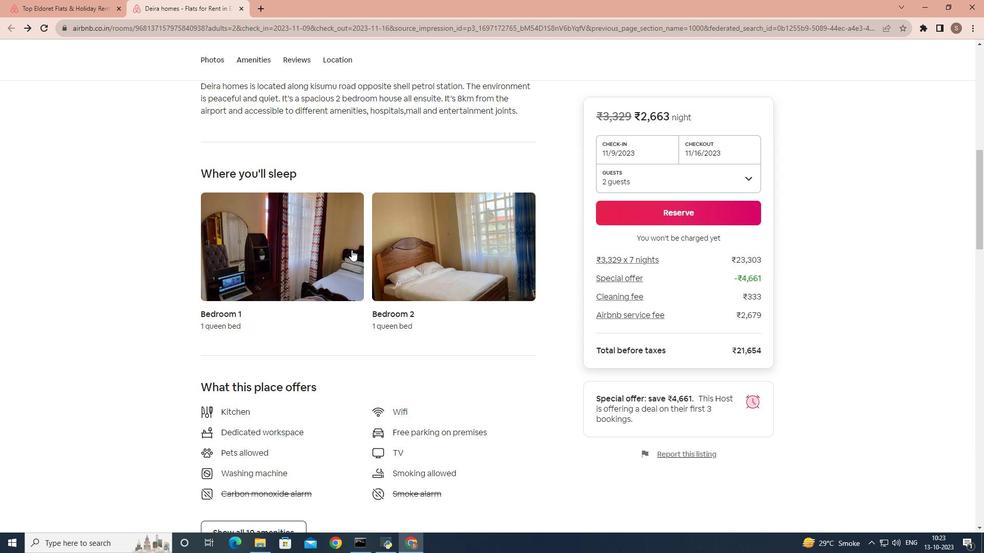 
Action: Mouse scrolled (351, 250) with delta (0, 0)
Screenshot: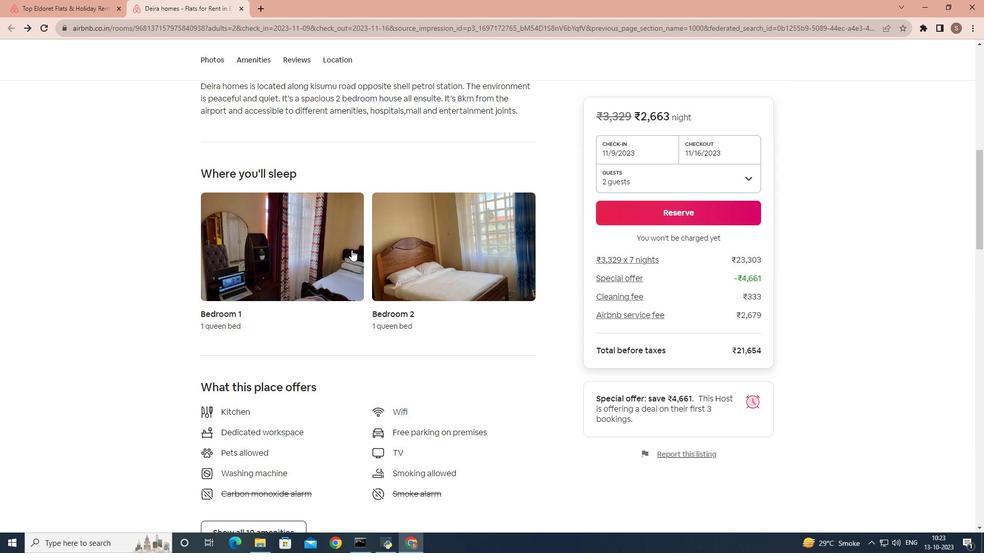
Action: Mouse scrolled (351, 250) with delta (0, 0)
Screenshot: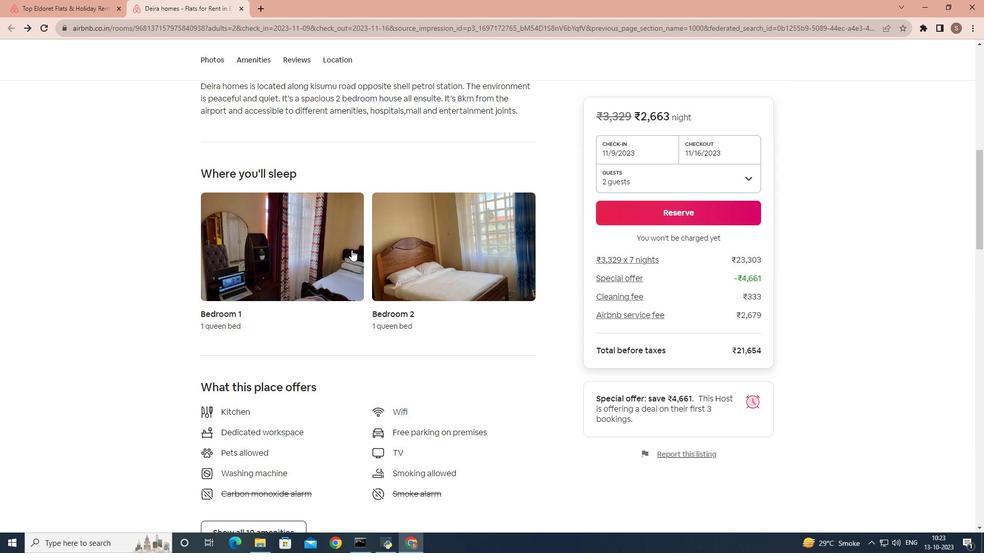 
Action: Mouse scrolled (351, 250) with delta (0, 0)
Screenshot: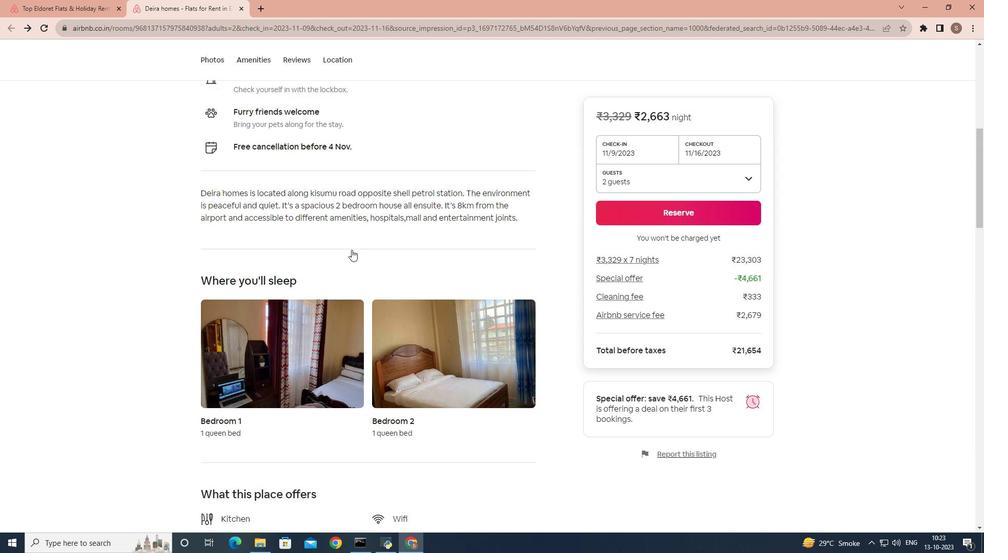 
Action: Mouse scrolled (351, 250) with delta (0, 0)
Screenshot: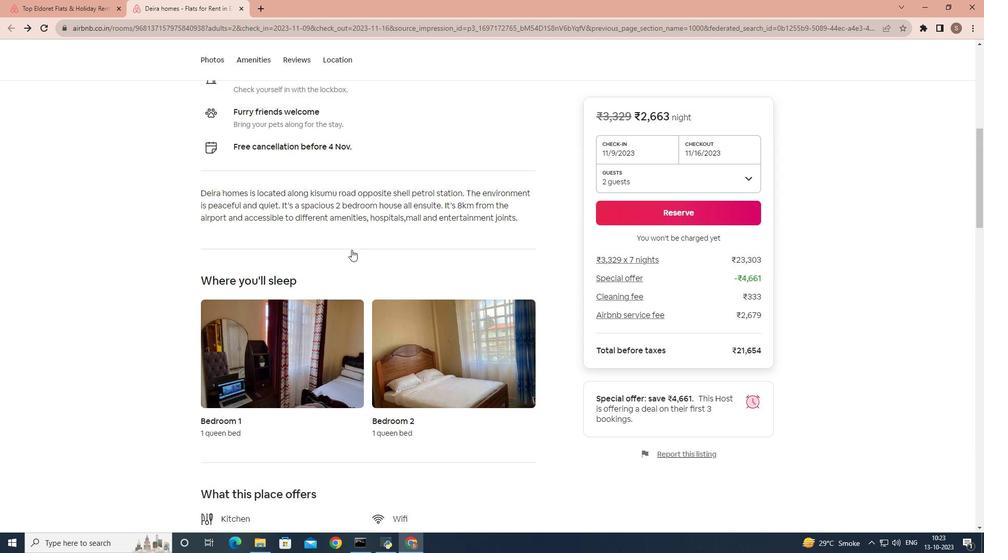 
Action: Mouse scrolled (351, 250) with delta (0, 0)
Screenshot: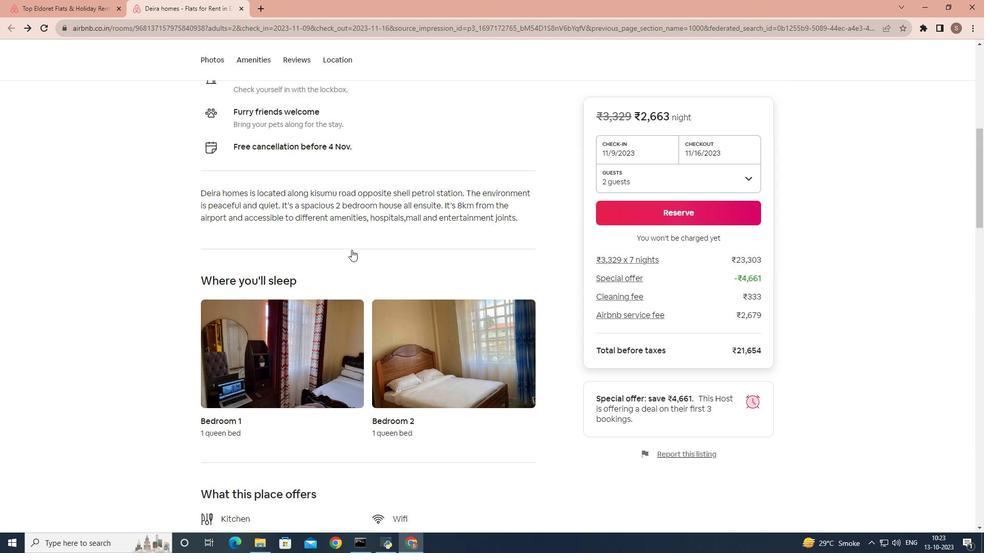 
Action: Mouse scrolled (351, 250) with delta (0, 0)
Screenshot: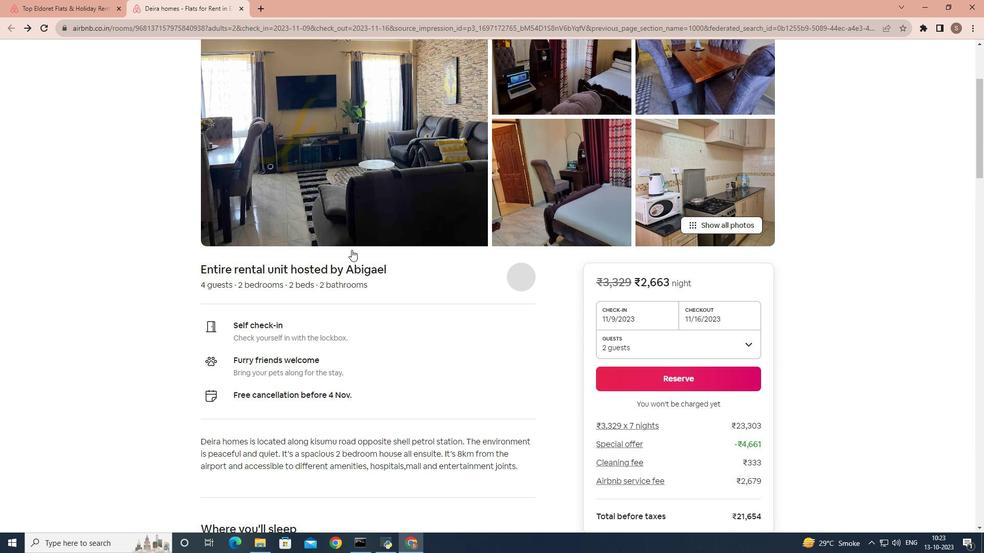 
Action: Mouse scrolled (351, 250) with delta (0, 0)
Screenshot: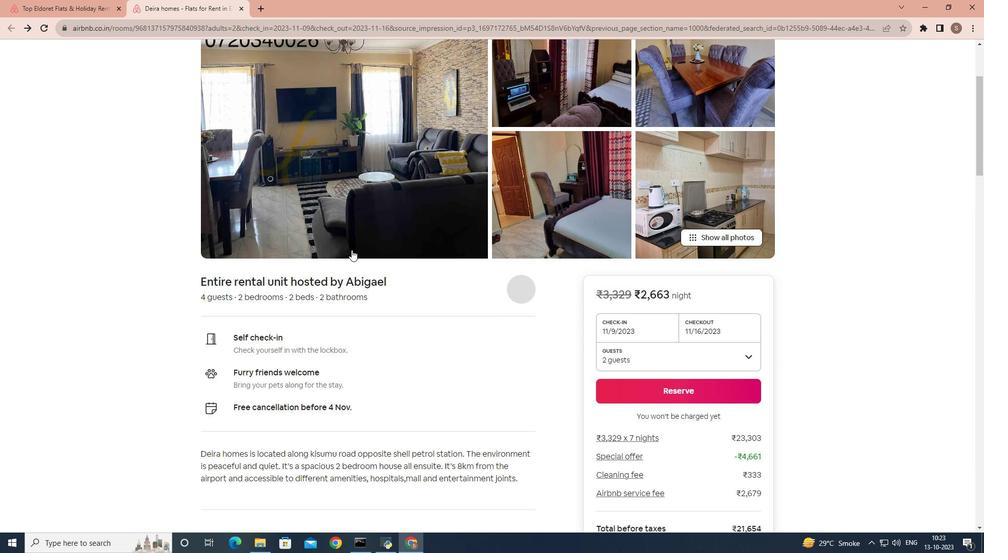 
Action: Mouse scrolled (351, 250) with delta (0, 0)
Screenshot: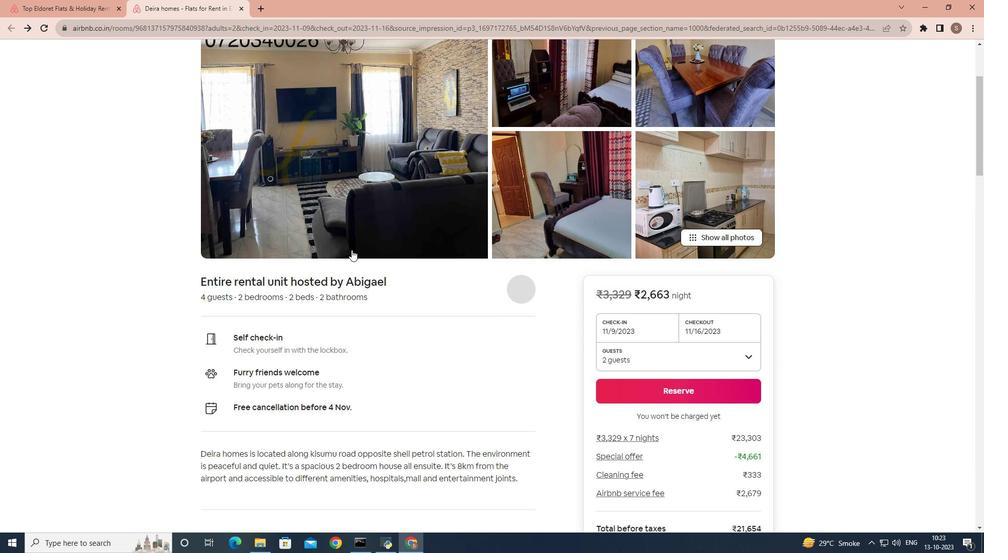 
Action: Mouse scrolled (351, 250) with delta (0, 0)
Screenshot: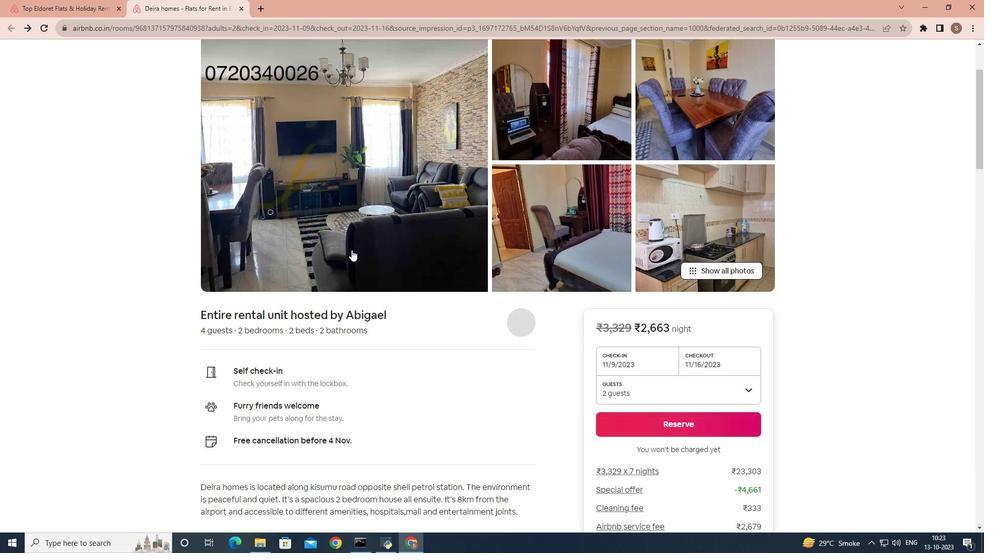 
Action: Mouse scrolled (351, 250) with delta (0, 0)
Screenshot: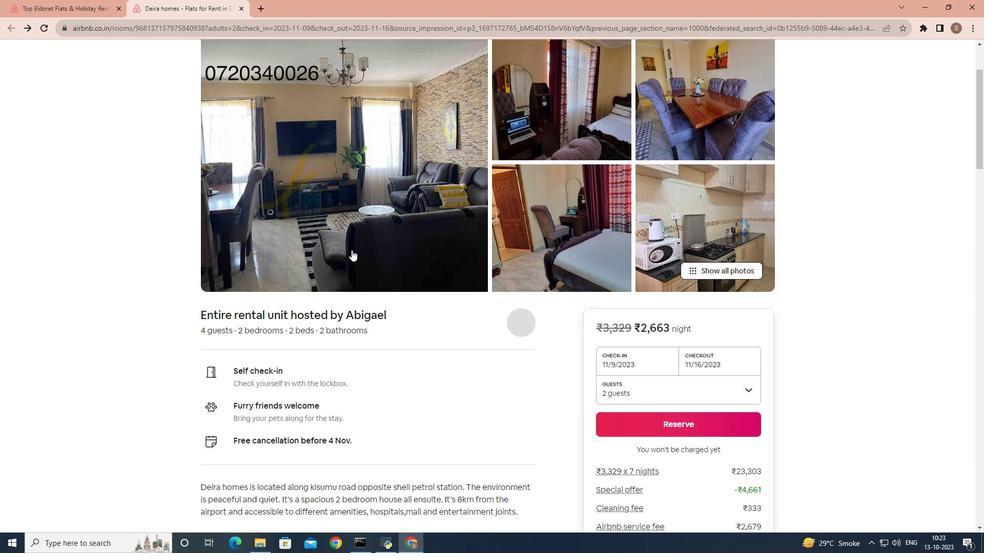 
Action: Mouse moved to (343, 252)
Screenshot: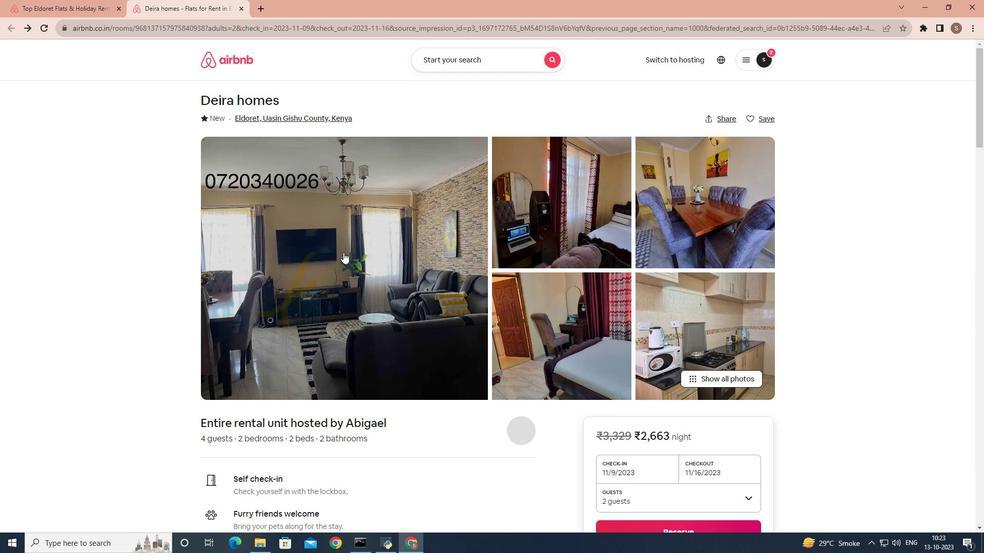 
Action: Mouse pressed left at (343, 252)
Screenshot: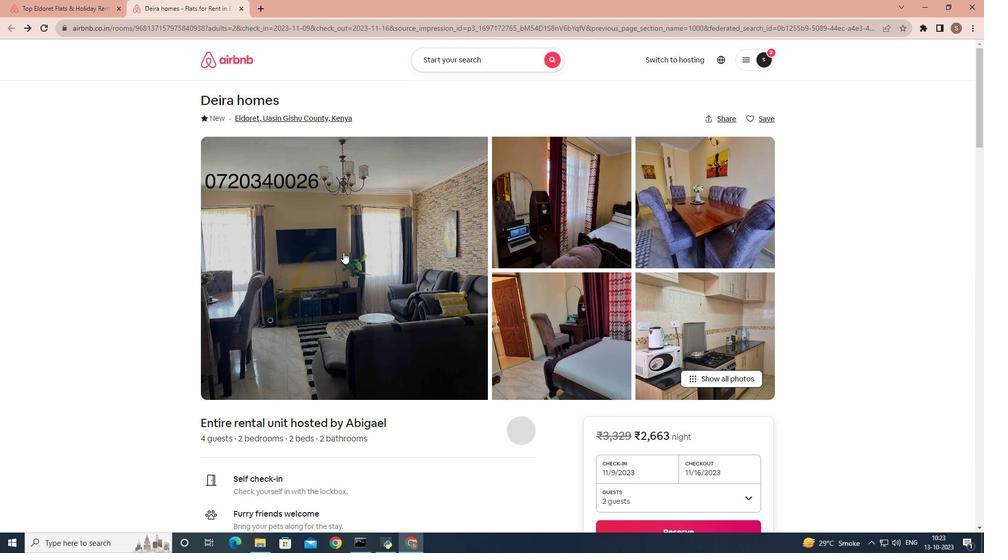 
Action: Mouse scrolled (343, 252) with delta (0, 0)
Screenshot: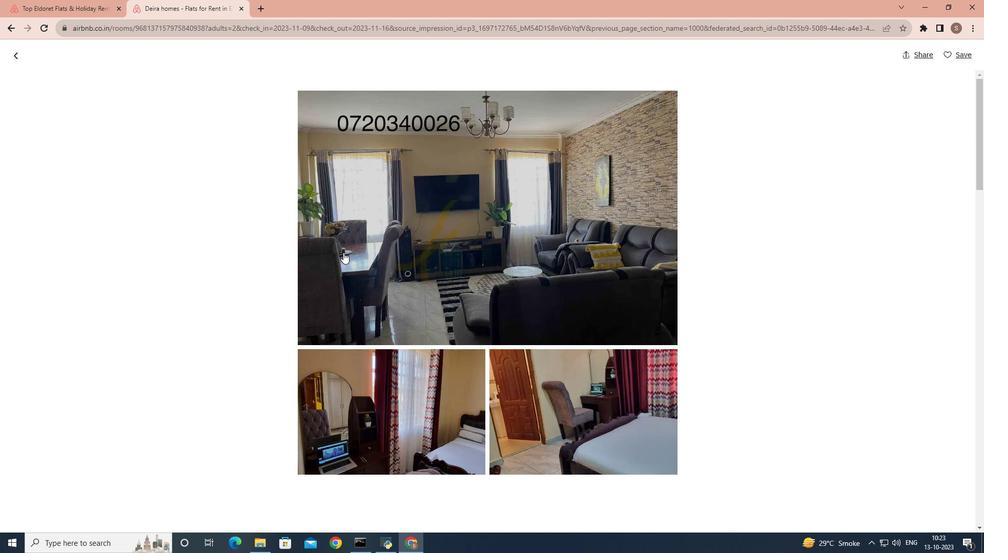 
Action: Mouse scrolled (343, 252) with delta (0, 0)
Screenshot: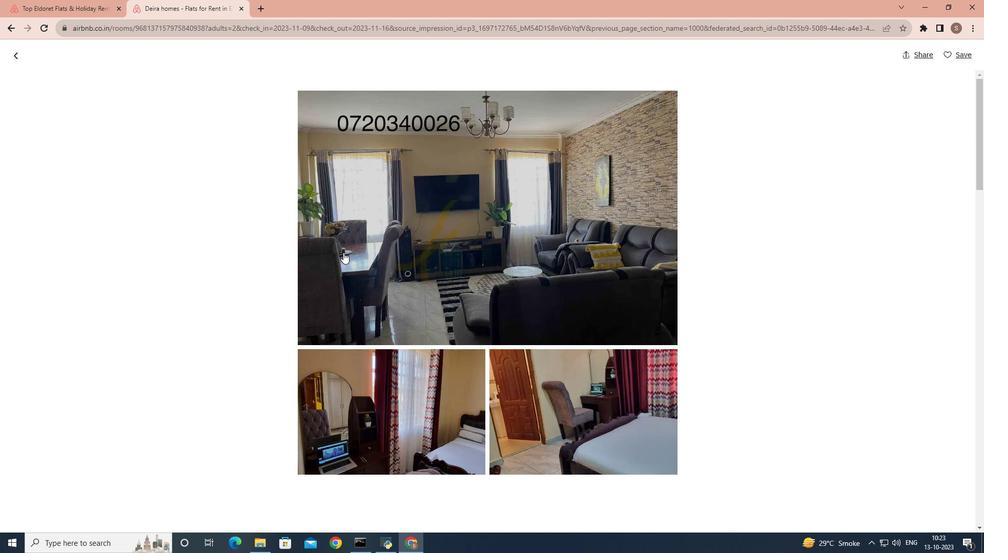 
Action: Mouse scrolled (343, 252) with delta (0, 0)
Screenshot: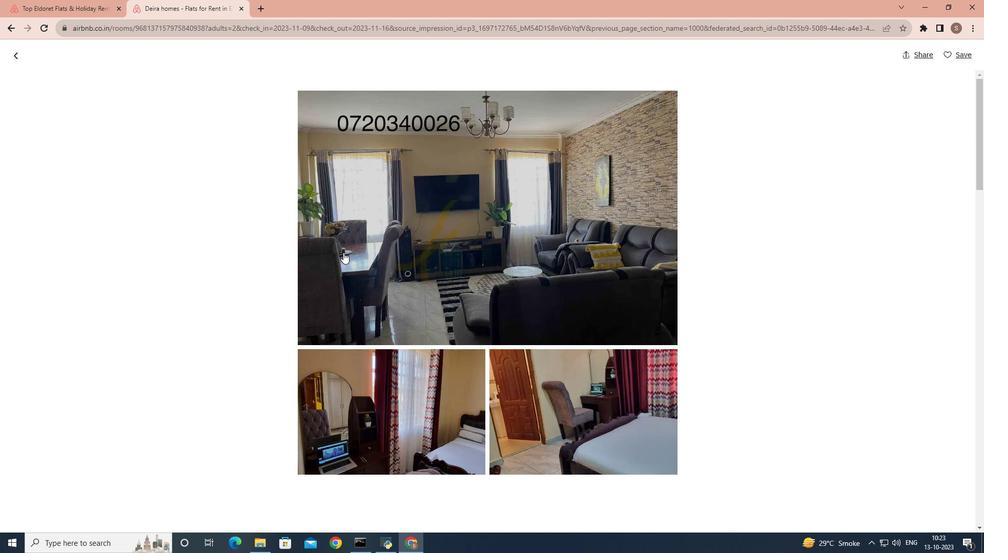 
Action: Mouse scrolled (343, 252) with delta (0, 0)
Screenshot: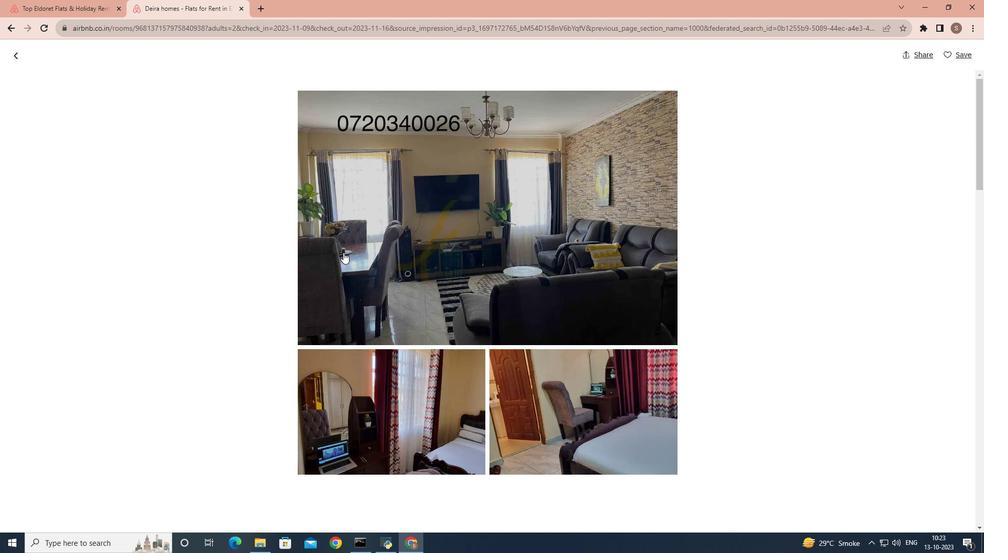 
Action: Mouse scrolled (343, 252) with delta (0, 0)
Screenshot: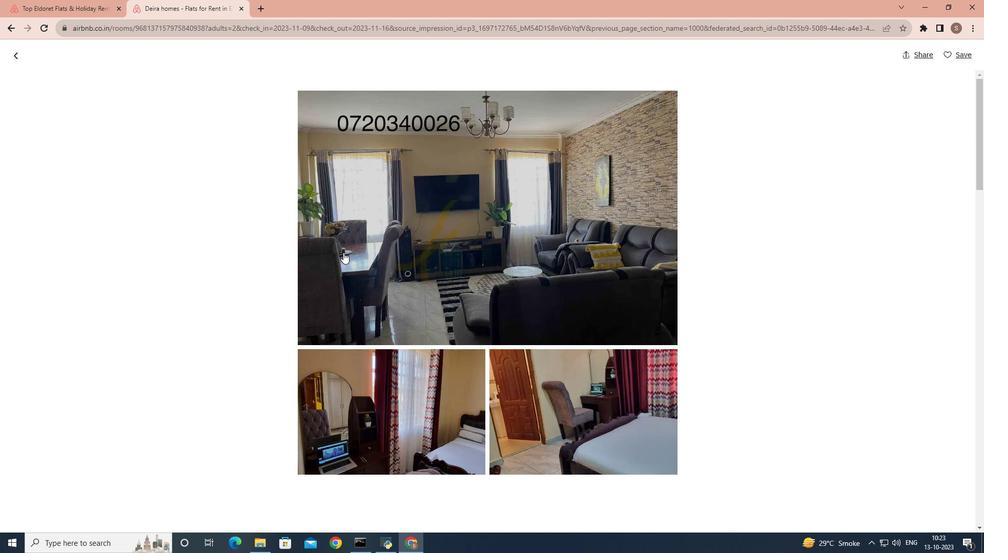 
Action: Mouse scrolled (343, 252) with delta (0, 0)
Screenshot: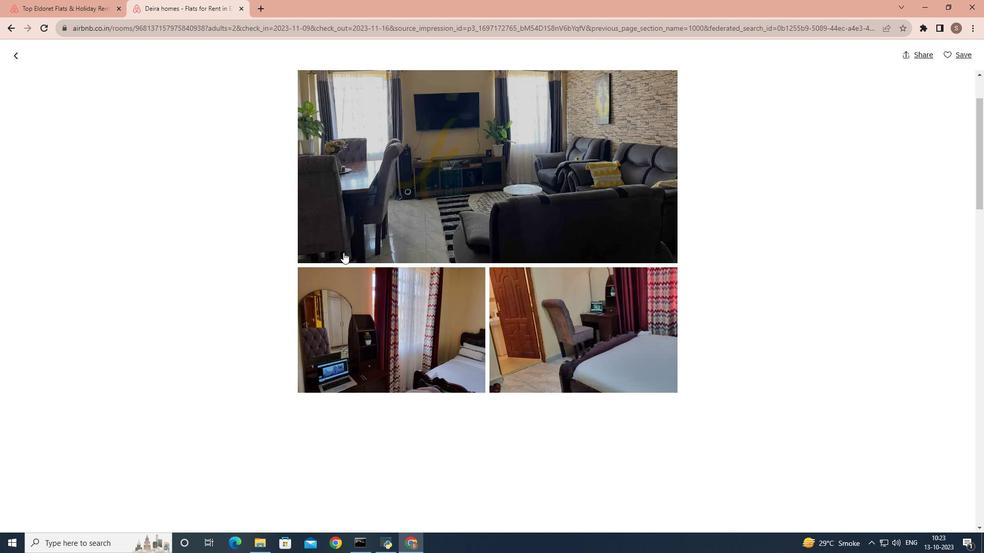 
Action: Mouse scrolled (343, 252) with delta (0, 0)
Screenshot: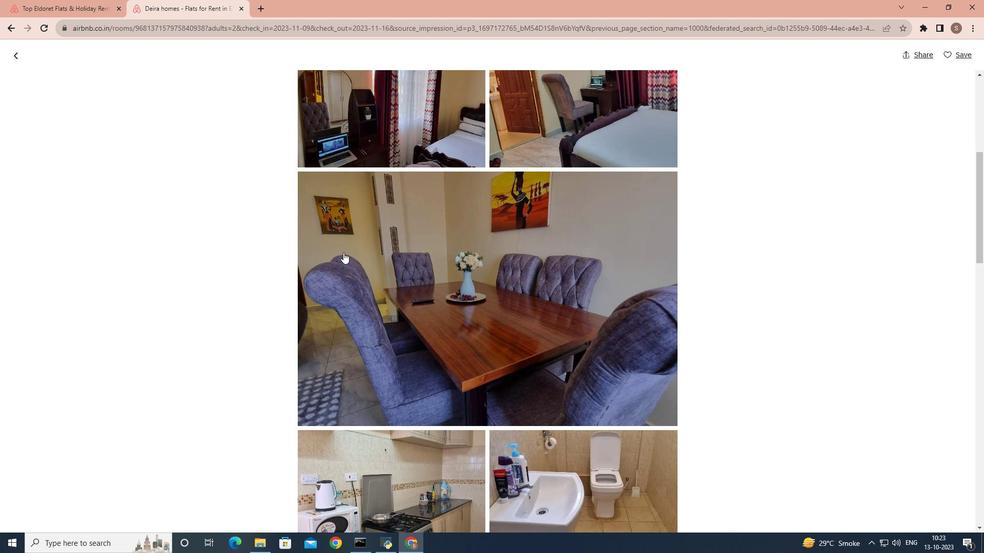 
Action: Mouse scrolled (343, 252) with delta (0, 0)
Screenshot: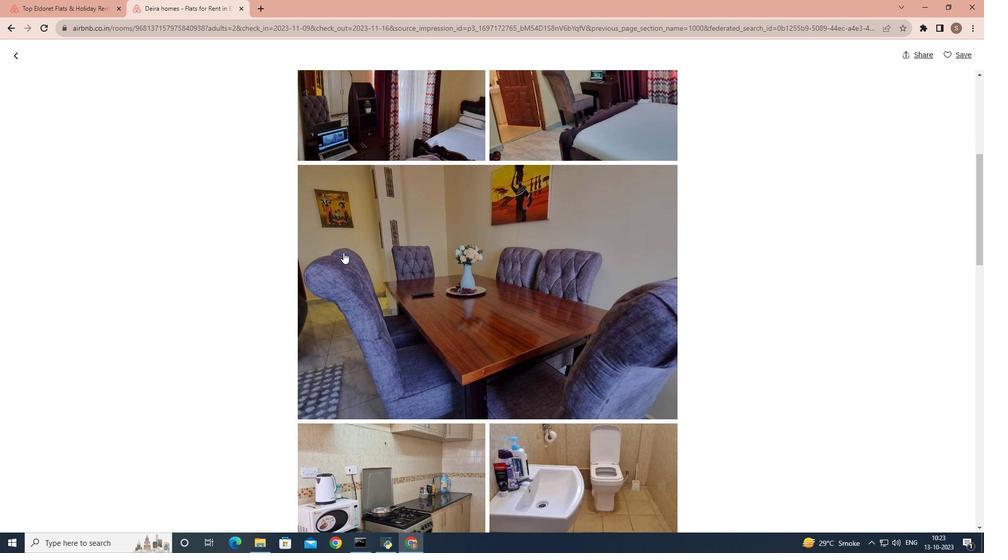 
Action: Mouse scrolled (343, 252) with delta (0, 0)
Screenshot: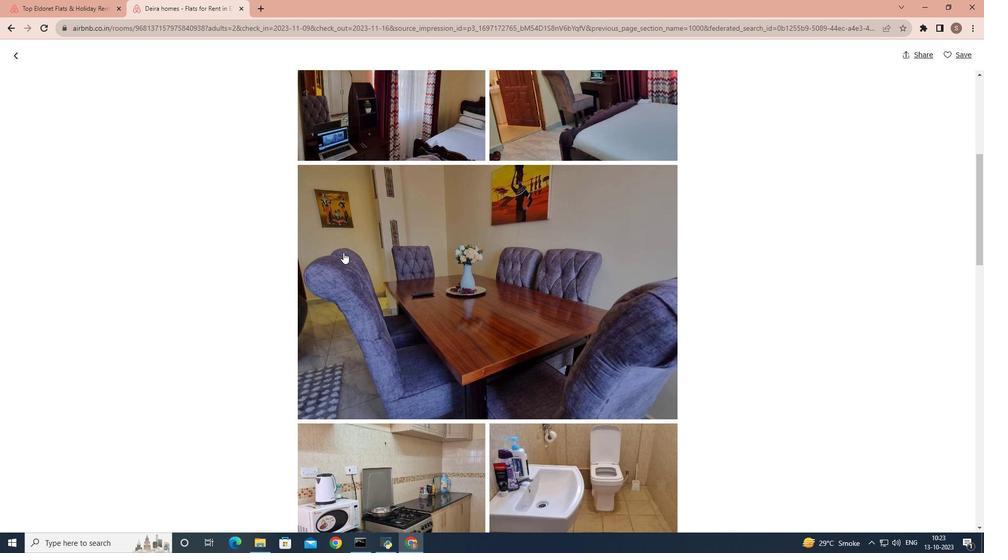 
Action: Mouse scrolled (343, 252) with delta (0, 0)
Screenshot: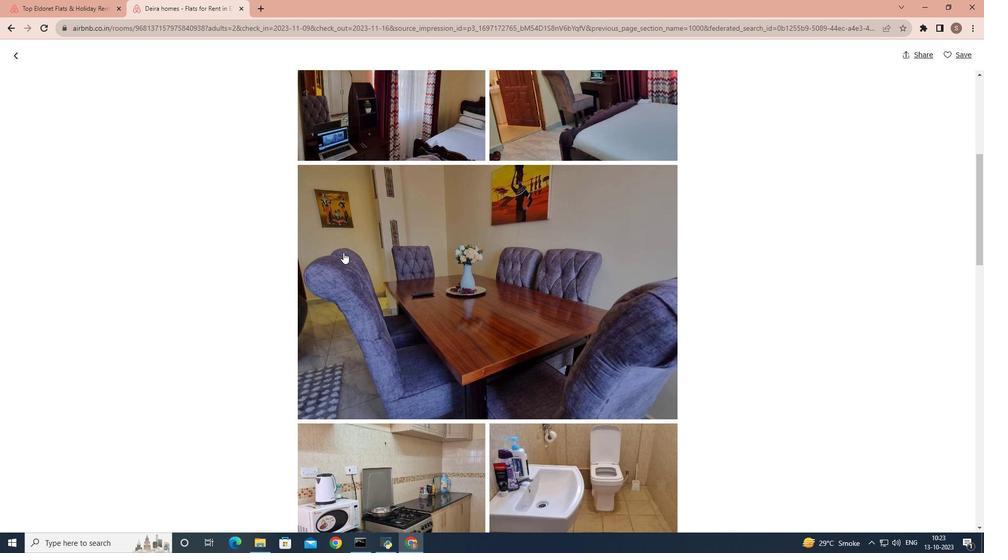 
Action: Mouse scrolled (343, 252) with delta (0, 0)
Screenshot: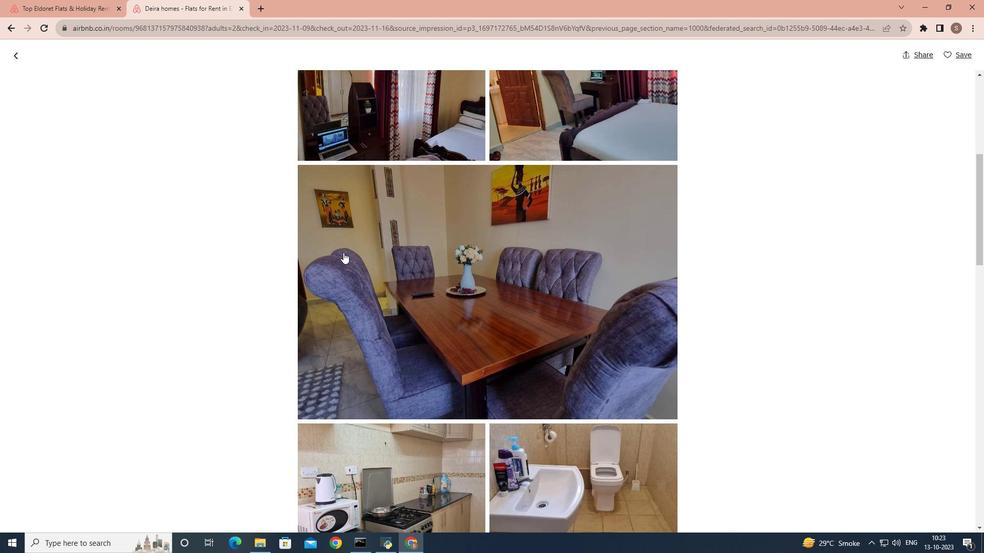 
Action: Mouse scrolled (343, 252) with delta (0, 0)
Screenshot: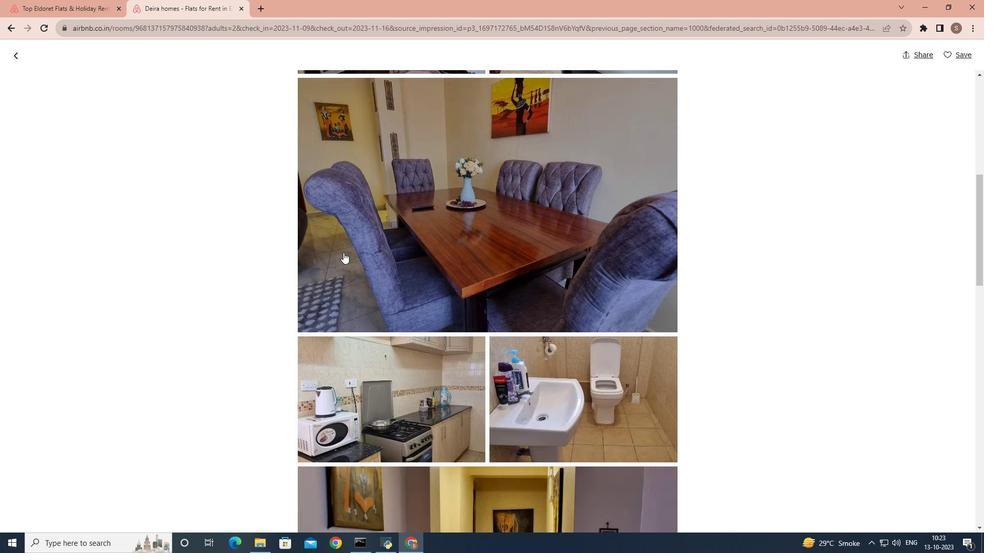 
Action: Mouse scrolled (343, 252) with delta (0, 0)
Screenshot: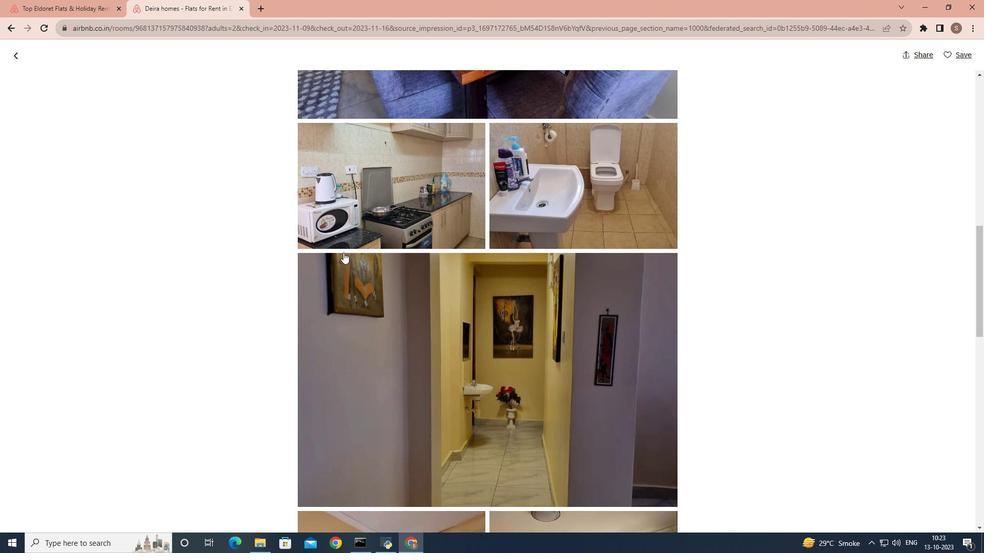 
Action: Mouse scrolled (343, 252) with delta (0, 0)
Screenshot: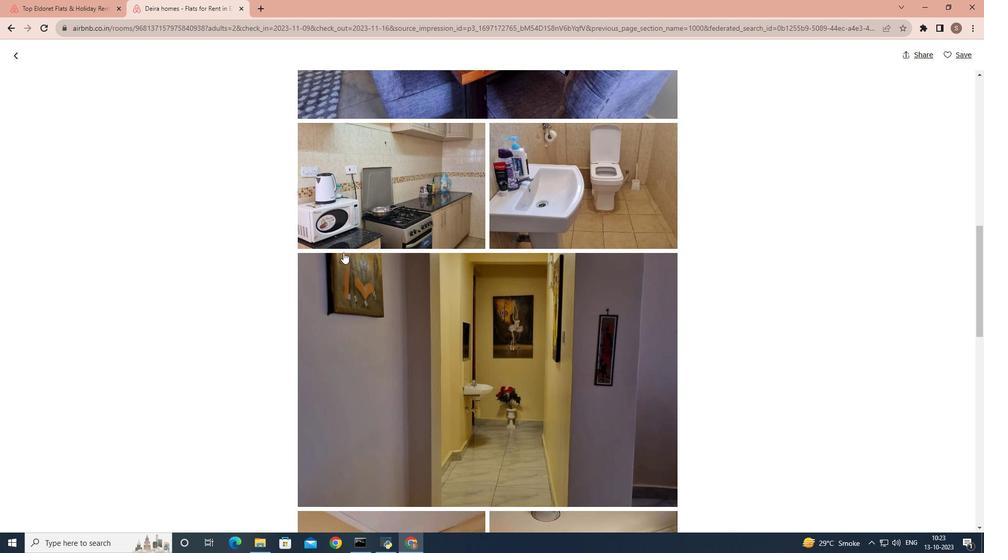 
Action: Mouse scrolled (343, 252) with delta (0, 0)
Screenshot: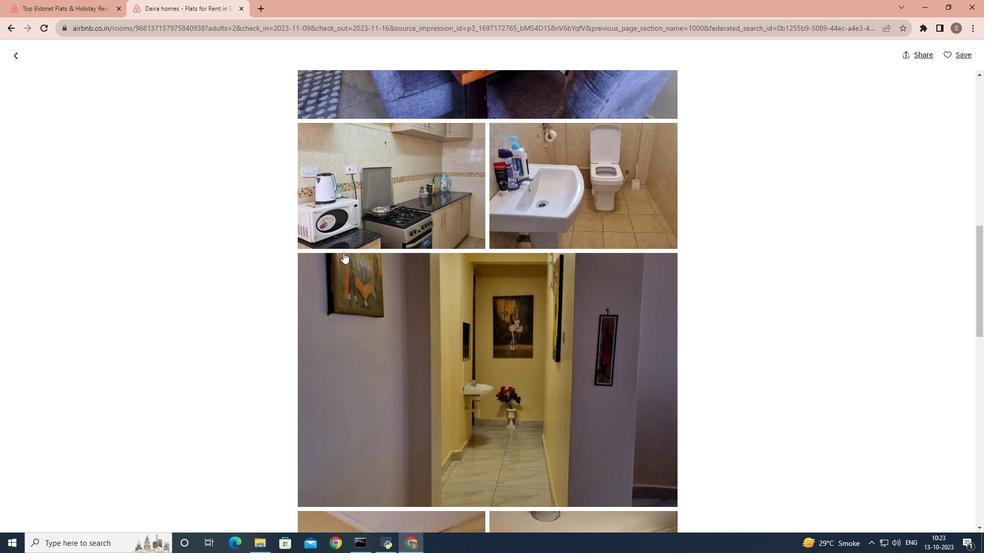 
Action: Mouse scrolled (343, 252) with delta (0, 0)
Screenshot: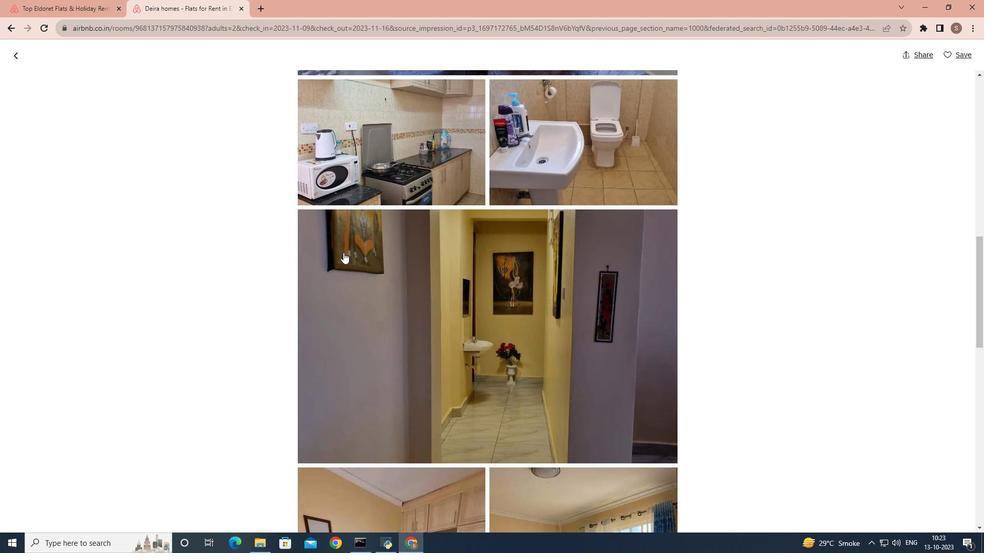 
Action: Mouse scrolled (343, 252) with delta (0, 0)
Screenshot: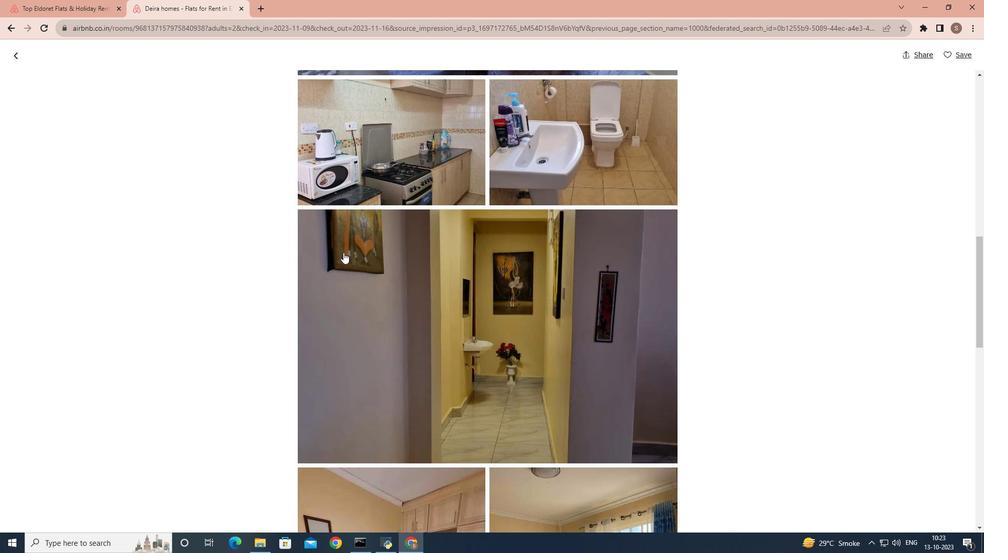 
Action: Mouse scrolled (343, 252) with delta (0, 0)
Screenshot: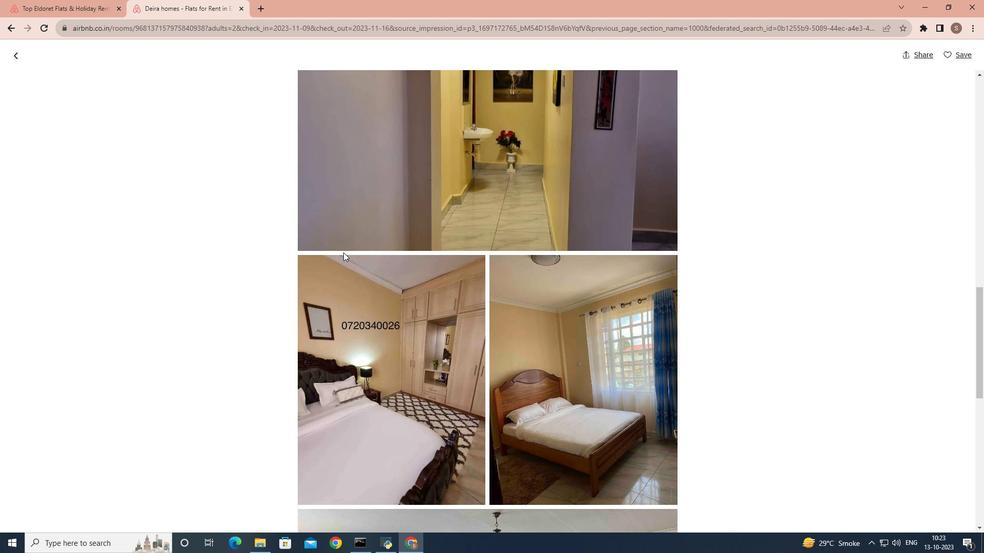 
Action: Mouse scrolled (343, 252) with delta (0, 0)
Screenshot: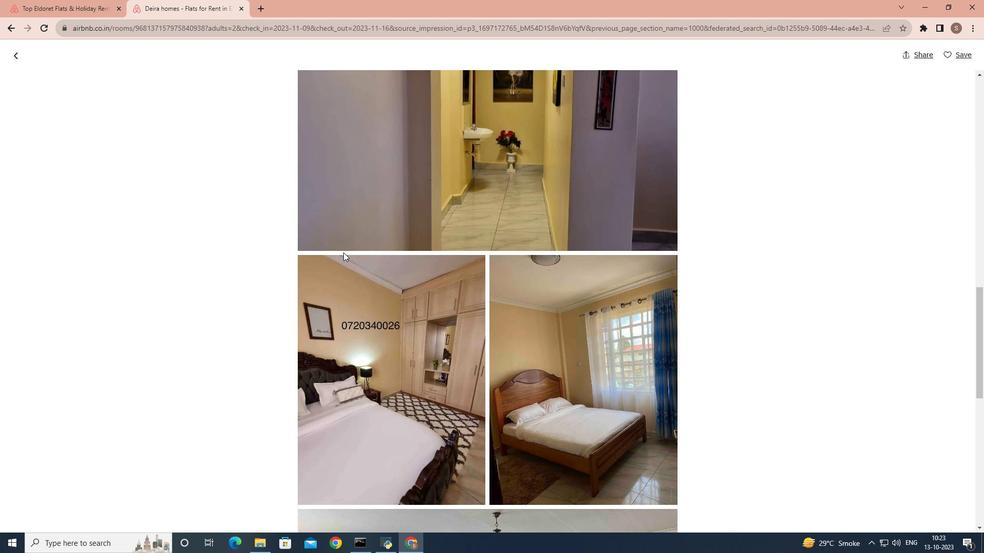
Action: Mouse scrolled (343, 252) with delta (0, 0)
Screenshot: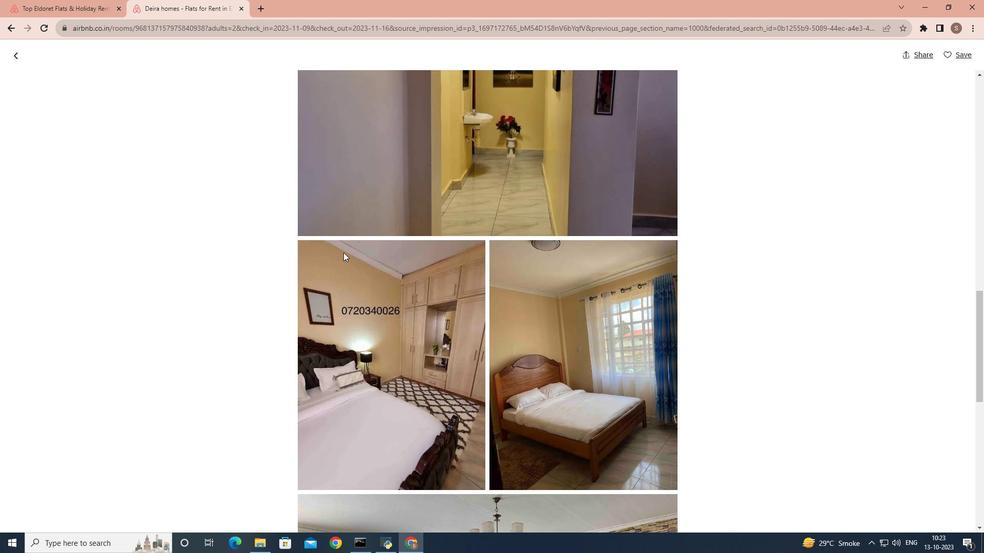 
Action: Mouse scrolled (343, 252) with delta (0, 0)
Screenshot: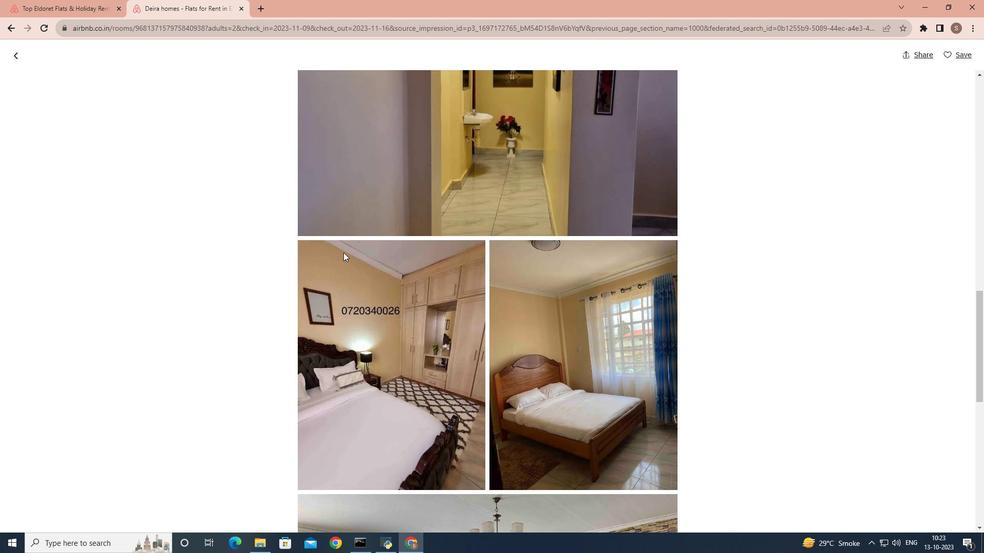 
Action: Mouse scrolled (343, 252) with delta (0, 0)
Screenshot: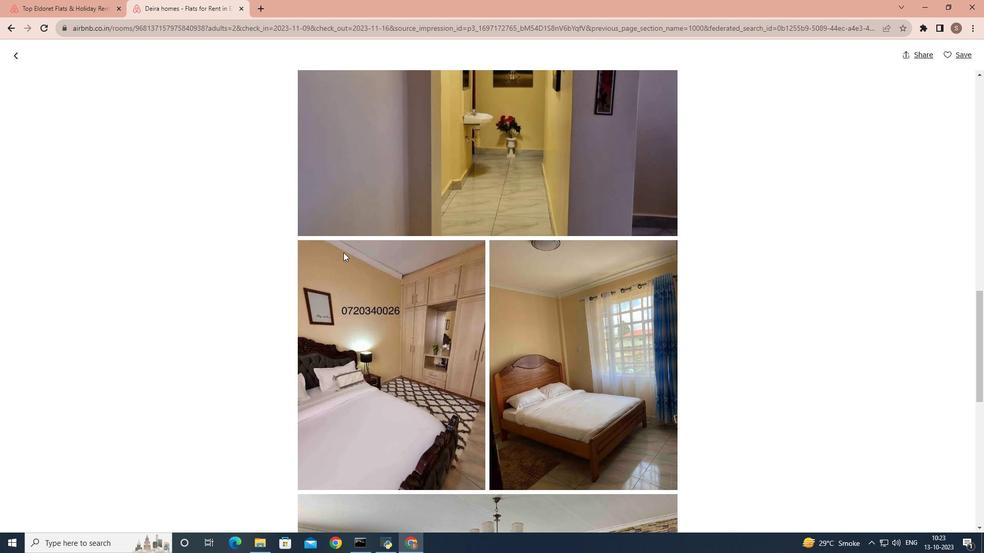 
Action: Mouse scrolled (343, 252) with delta (0, 0)
Screenshot: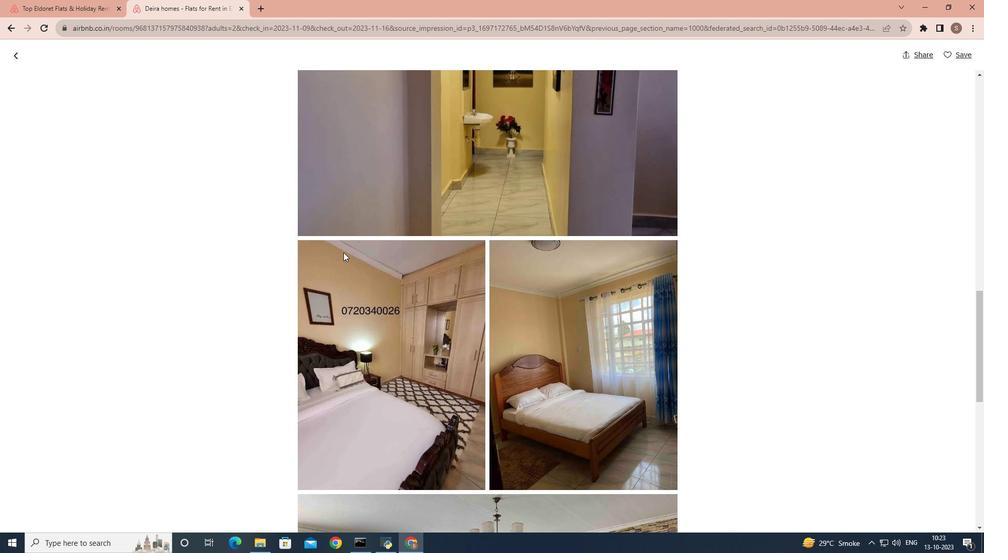 
Action: Mouse scrolled (343, 252) with delta (0, 0)
Screenshot: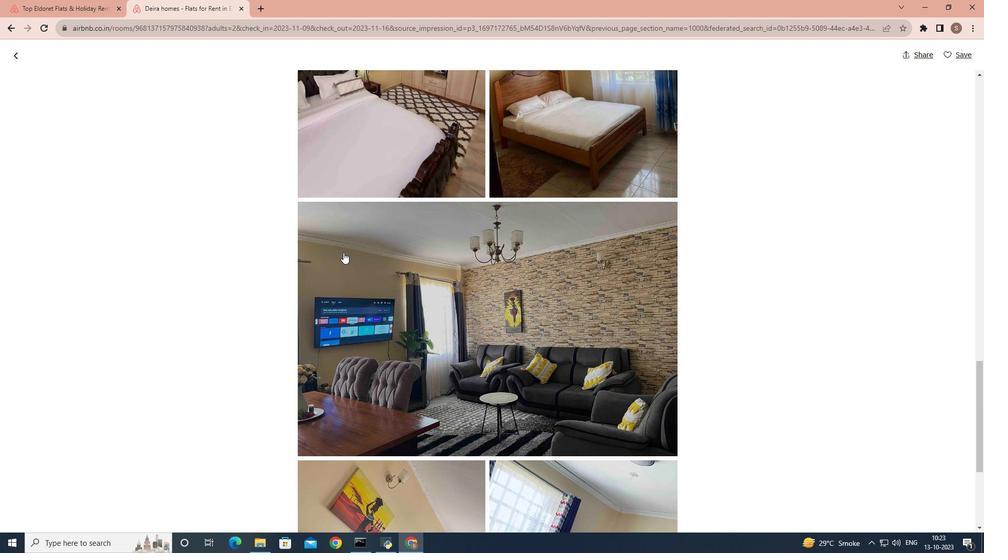 
Action: Mouse scrolled (343, 252) with delta (0, 0)
Screenshot: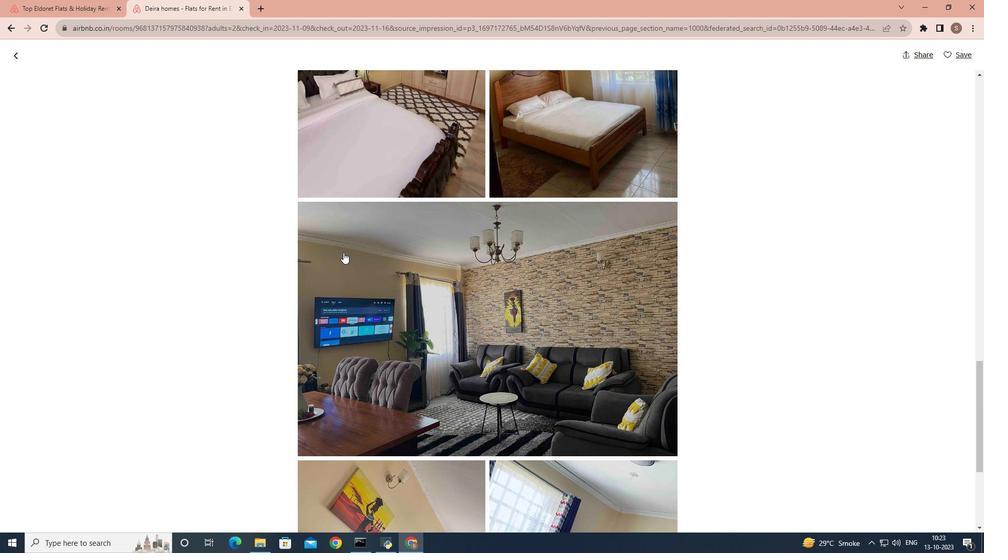
Action: Mouse scrolled (343, 252) with delta (0, 0)
Screenshot: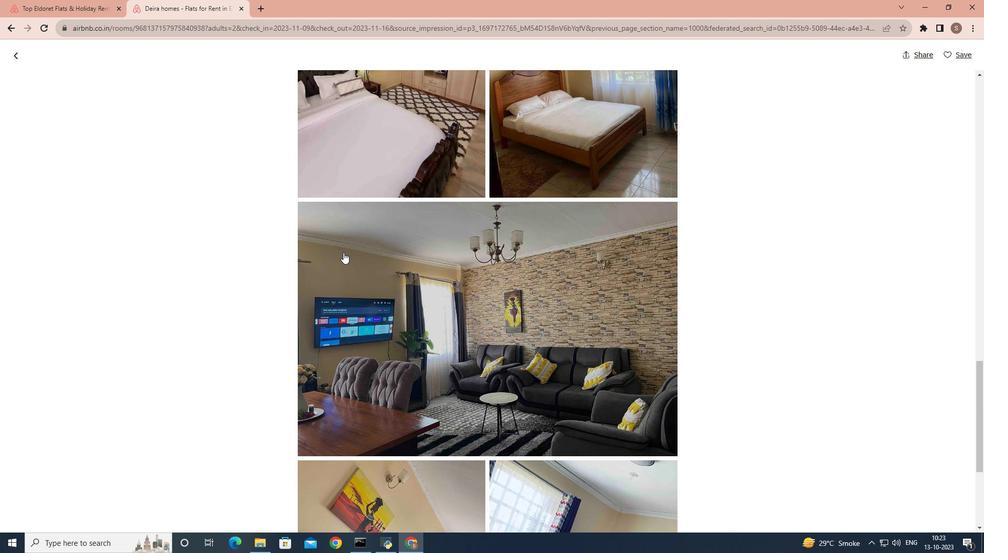 
Action: Mouse scrolled (343, 252) with delta (0, 0)
Screenshot: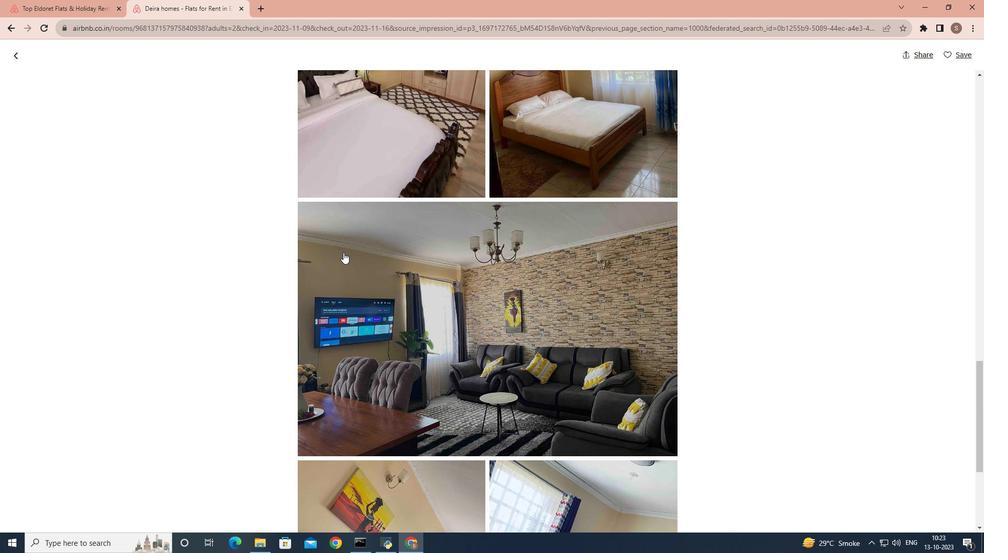 
Action: Mouse scrolled (343, 252) with delta (0, 0)
Screenshot: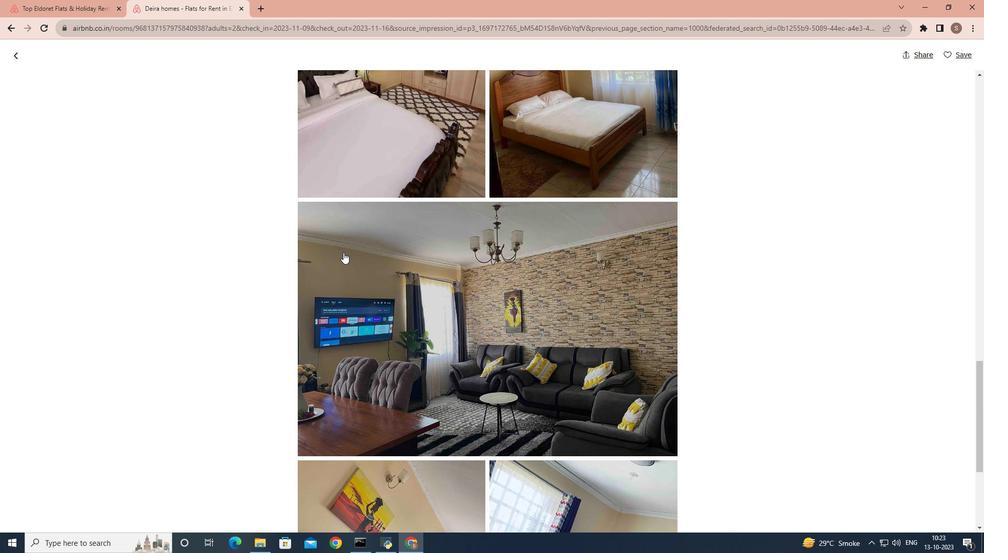 
Action: Mouse scrolled (343, 252) with delta (0, 0)
Screenshot: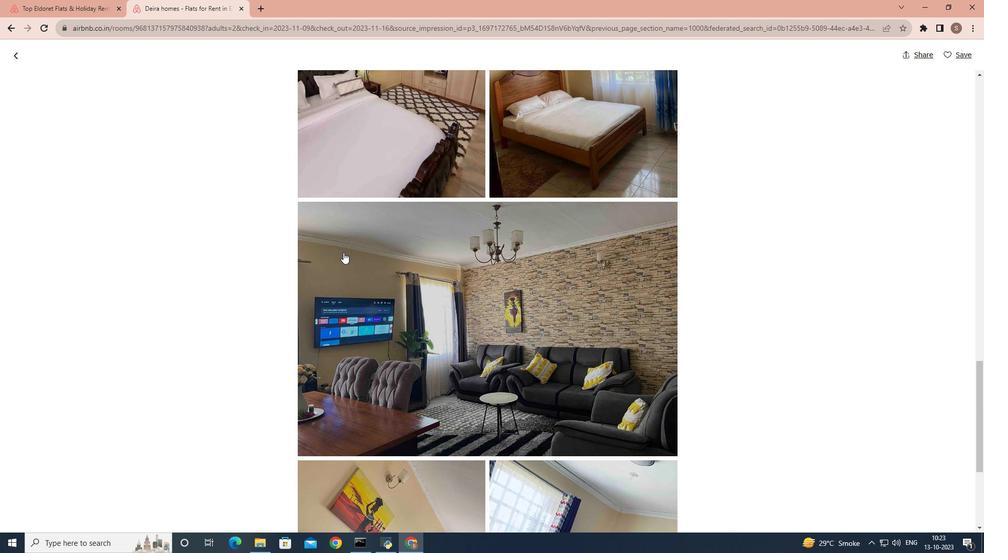 
Action: Mouse moved to (12, 54)
Screenshot: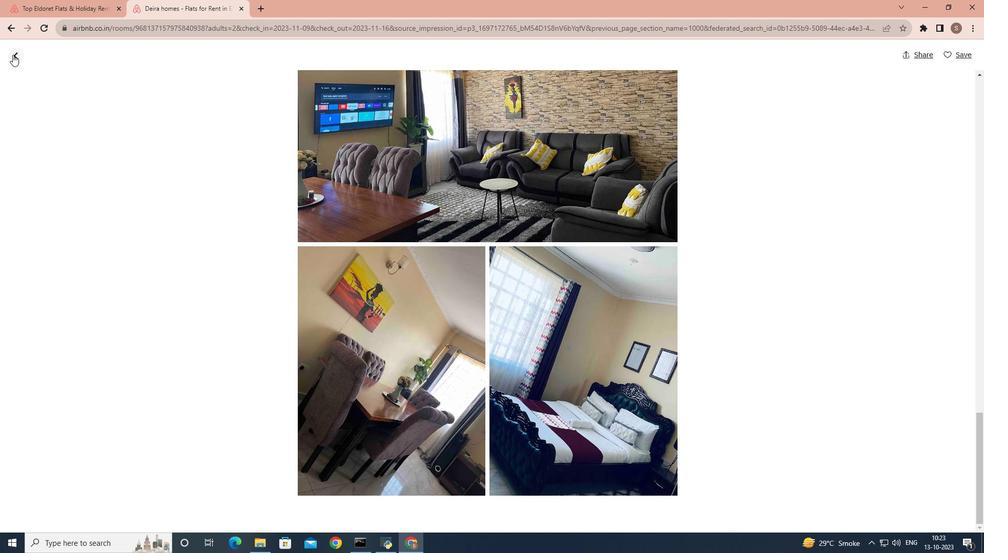 
Action: Mouse pressed left at (12, 54)
Screenshot: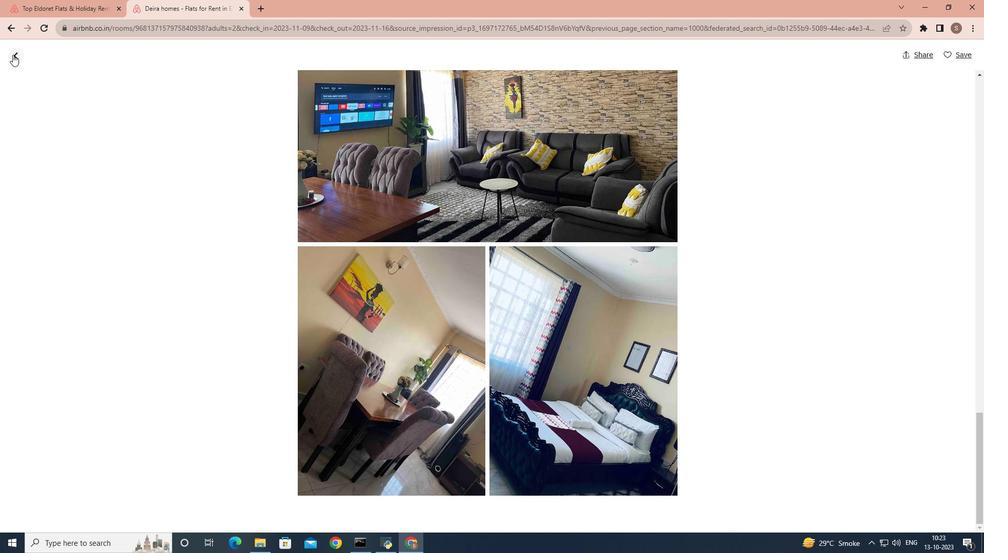 
Action: Mouse moved to (78, 9)
Screenshot: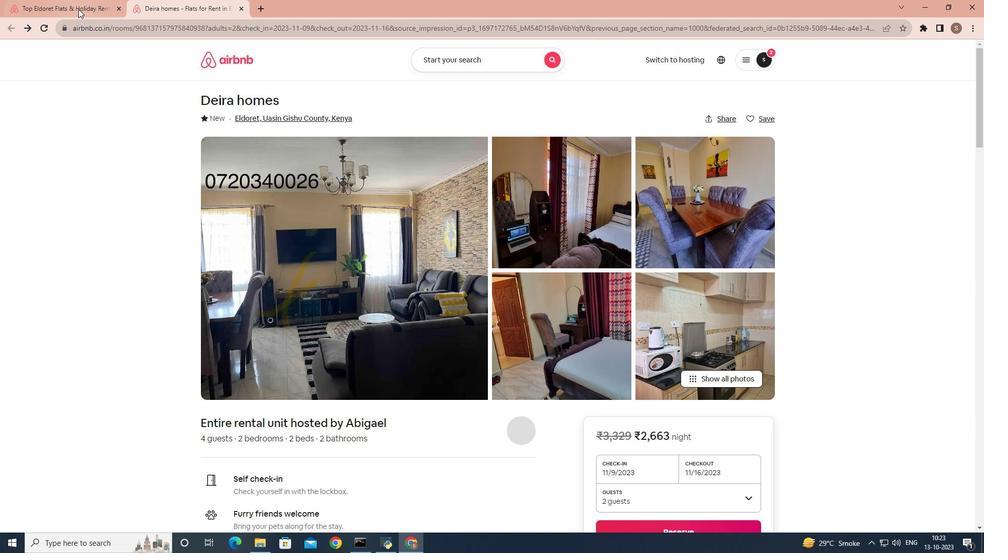 
Action: Mouse pressed left at (78, 9)
Screenshot: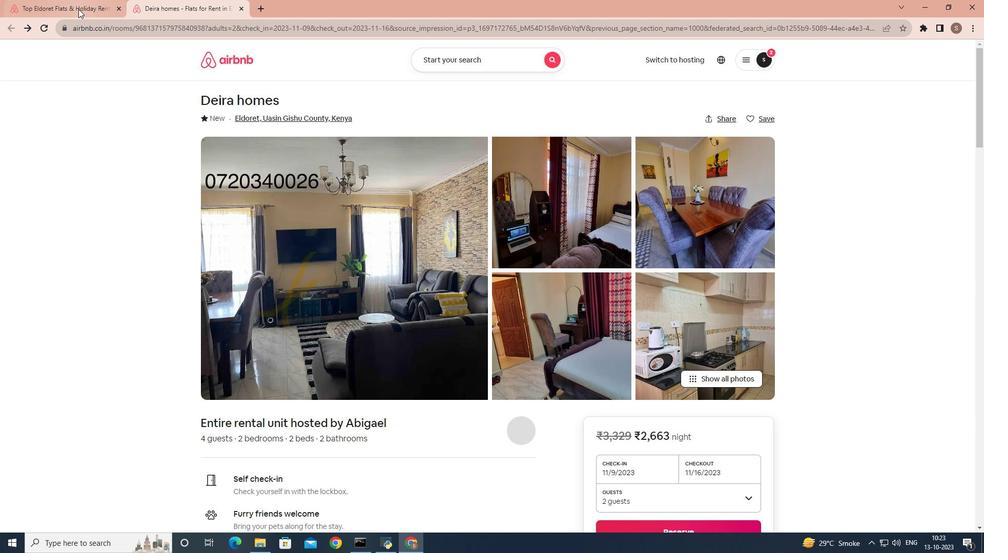 
Action: Mouse moved to (152, 291)
Screenshot: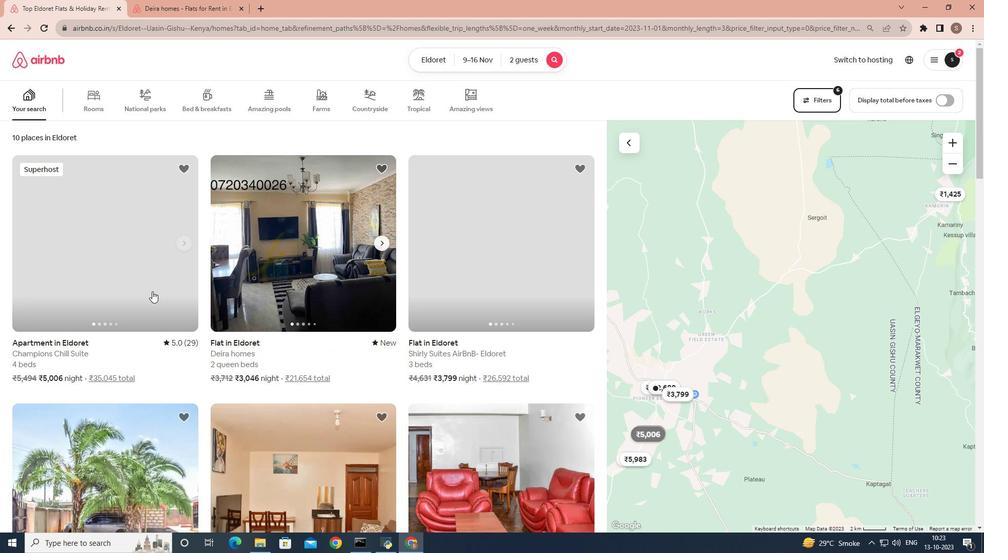 
Action: Mouse scrolled (152, 291) with delta (0, 0)
Screenshot: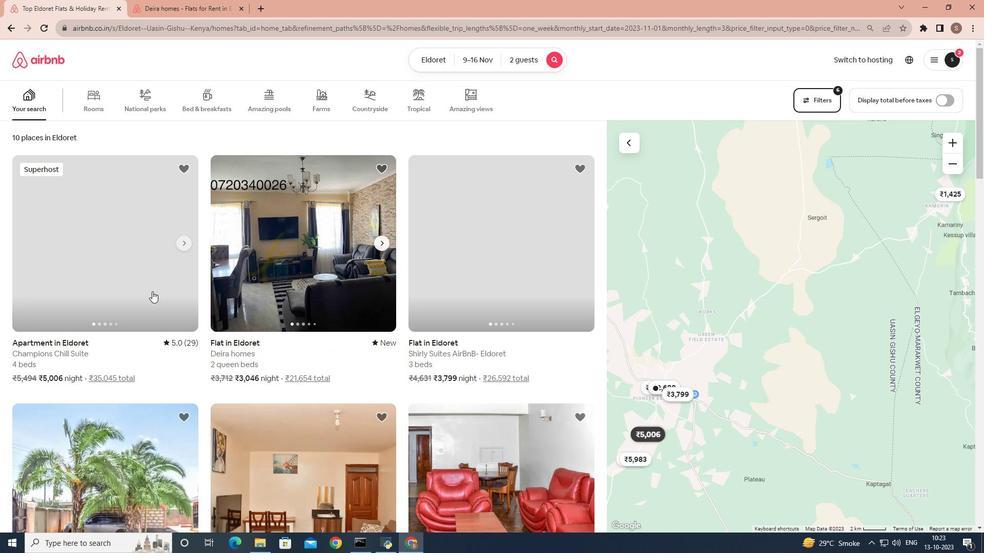 
Action: Mouse scrolled (152, 291) with delta (0, 0)
Screenshot: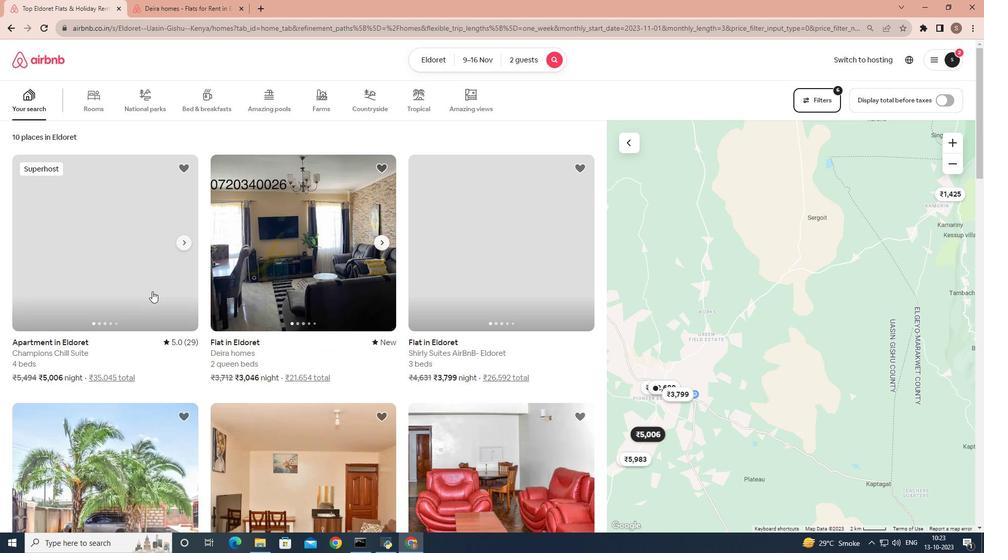 
Action: Mouse scrolled (152, 291) with delta (0, 0)
Screenshot: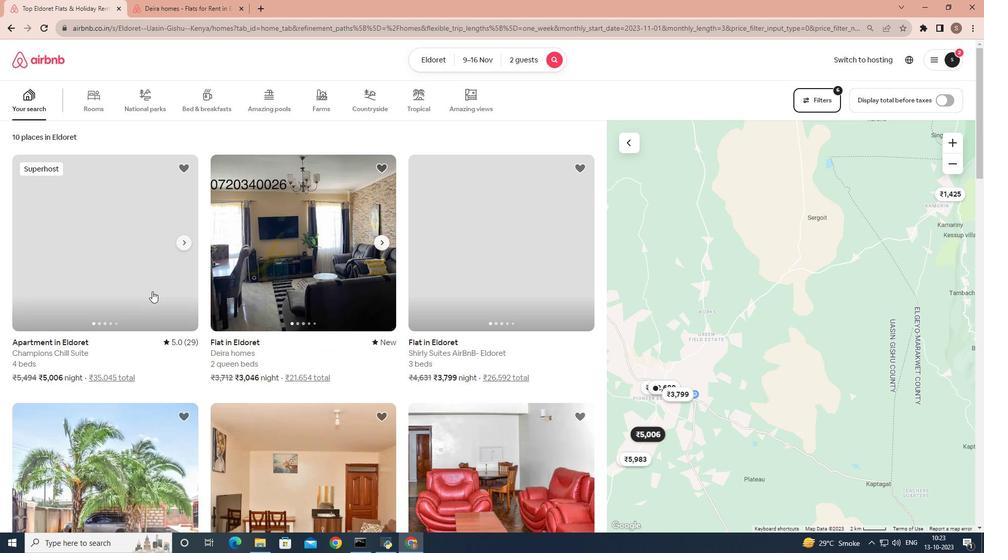 
Action: Mouse scrolled (152, 291) with delta (0, 0)
Screenshot: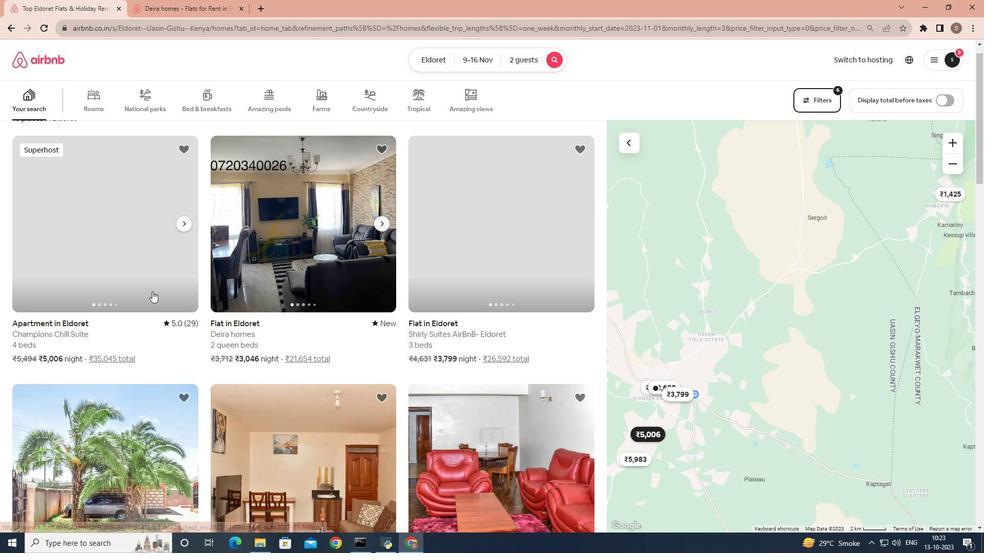 
Action: Mouse scrolled (152, 291) with delta (0, 0)
Screenshot: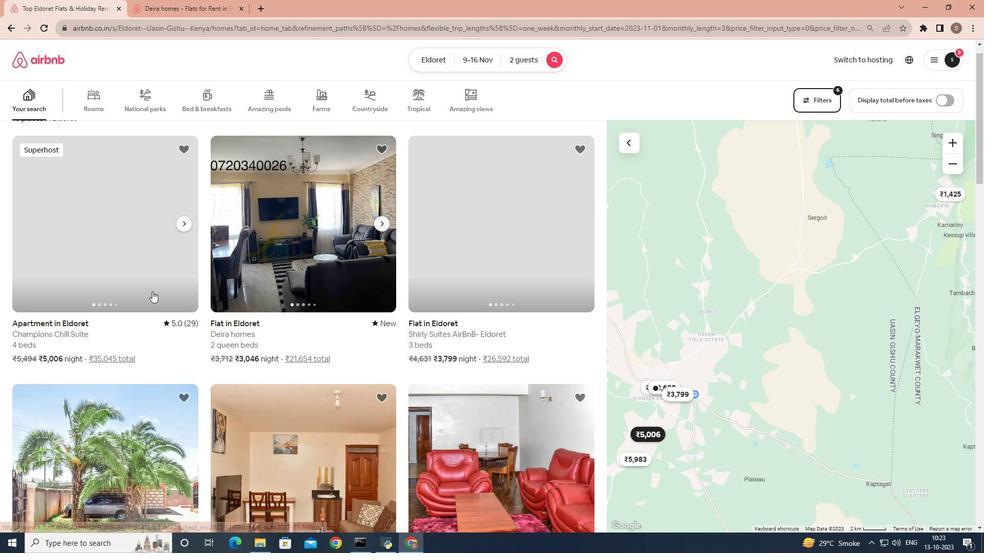 
Action: Mouse scrolled (152, 291) with delta (0, 0)
Screenshot: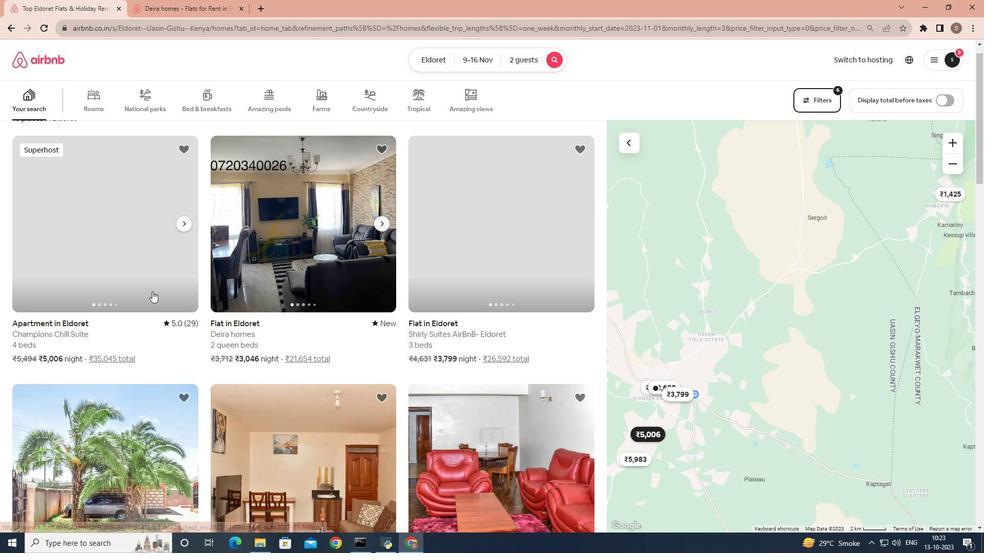 
Action: Mouse moved to (288, 246)
Screenshot: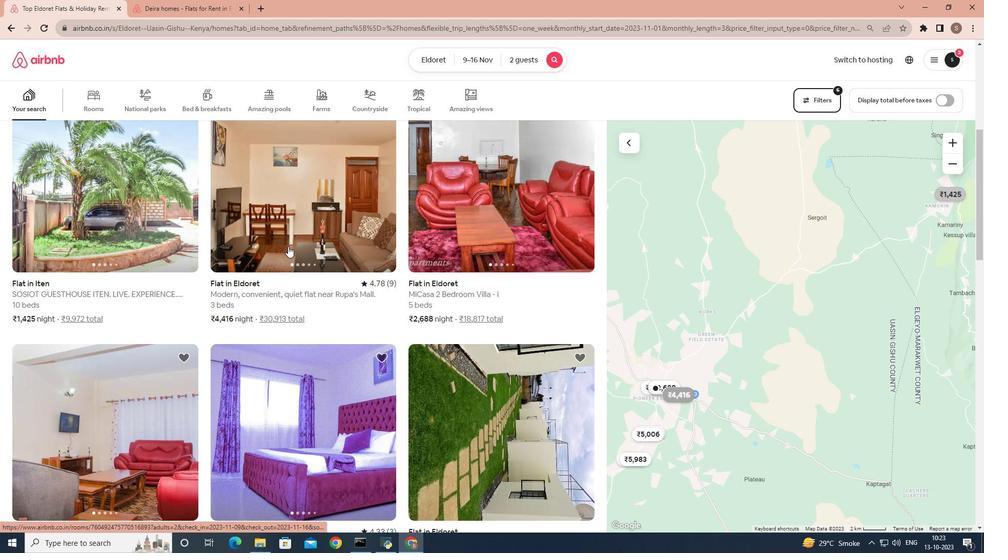 
Action: Mouse pressed left at (288, 246)
Screenshot: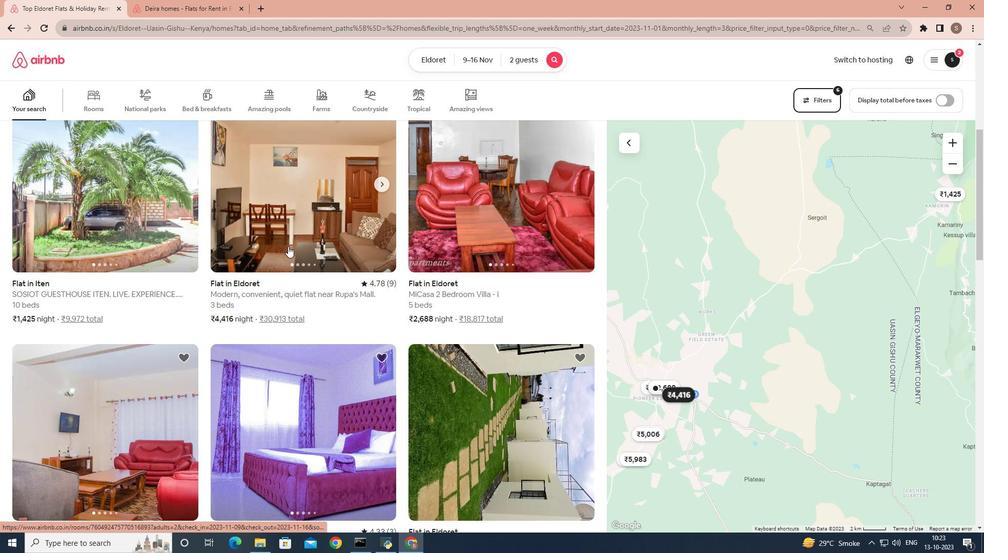 
Action: Mouse moved to (387, 285)
Screenshot: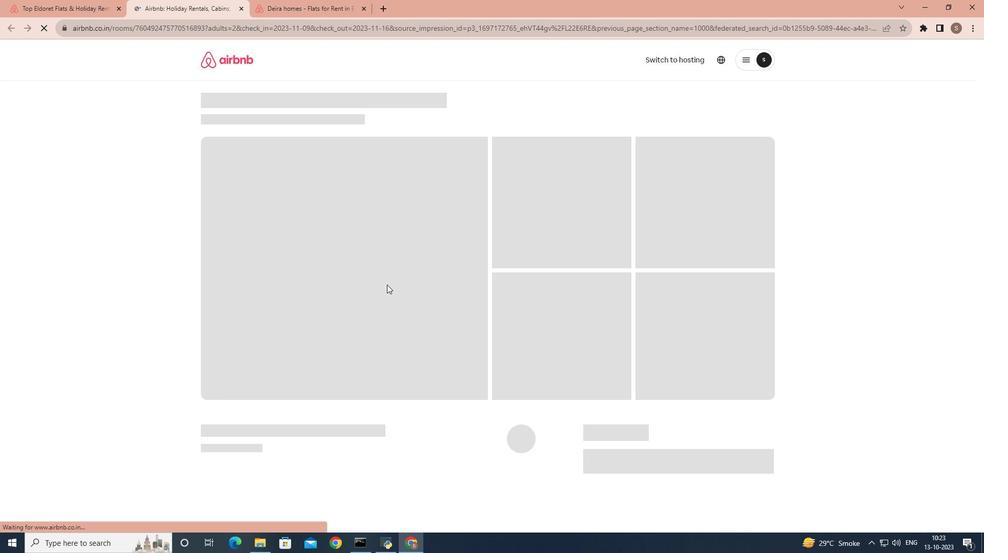 
Action: Mouse scrolled (387, 284) with delta (0, 0)
Screenshot: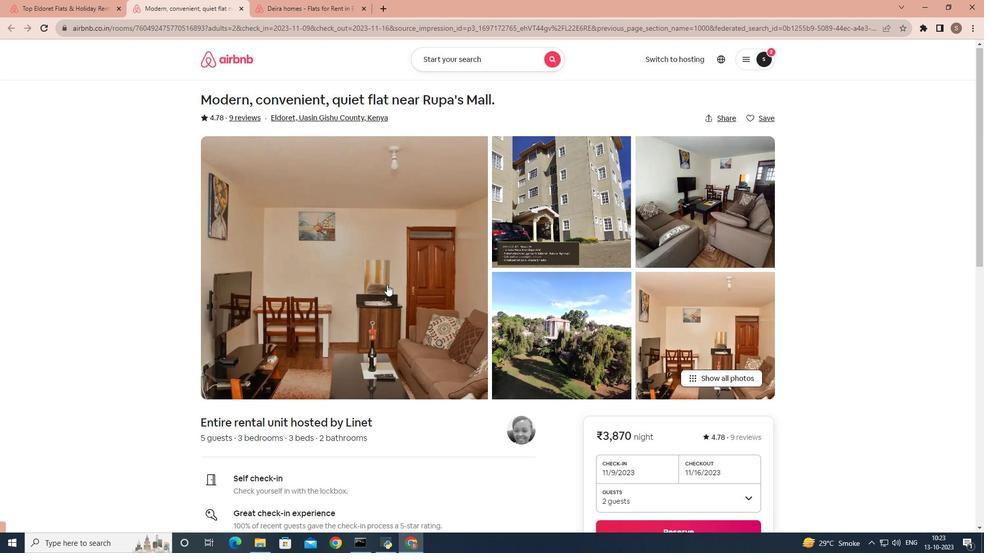 
Action: Mouse scrolled (387, 284) with delta (0, 0)
Screenshot: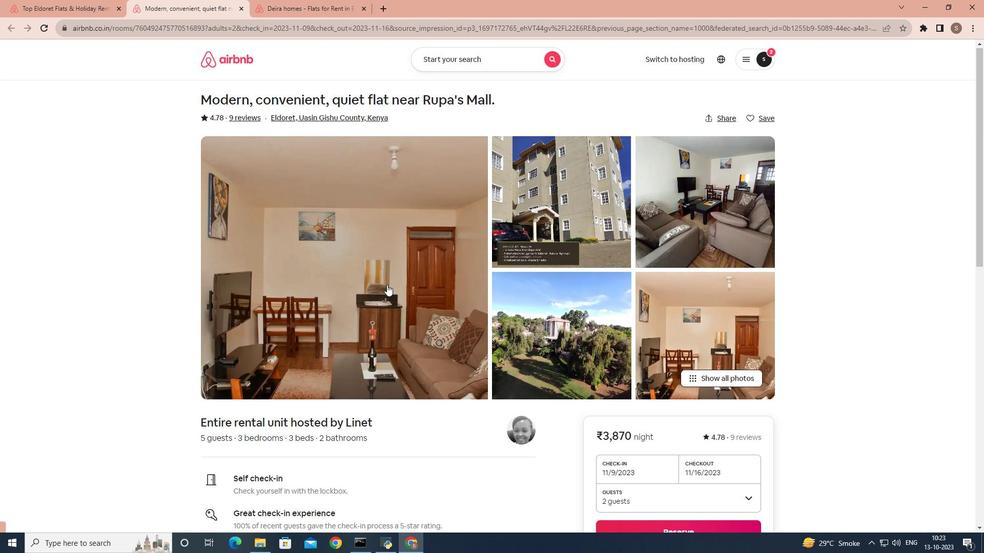
Action: Mouse scrolled (387, 284) with delta (0, 0)
Screenshot: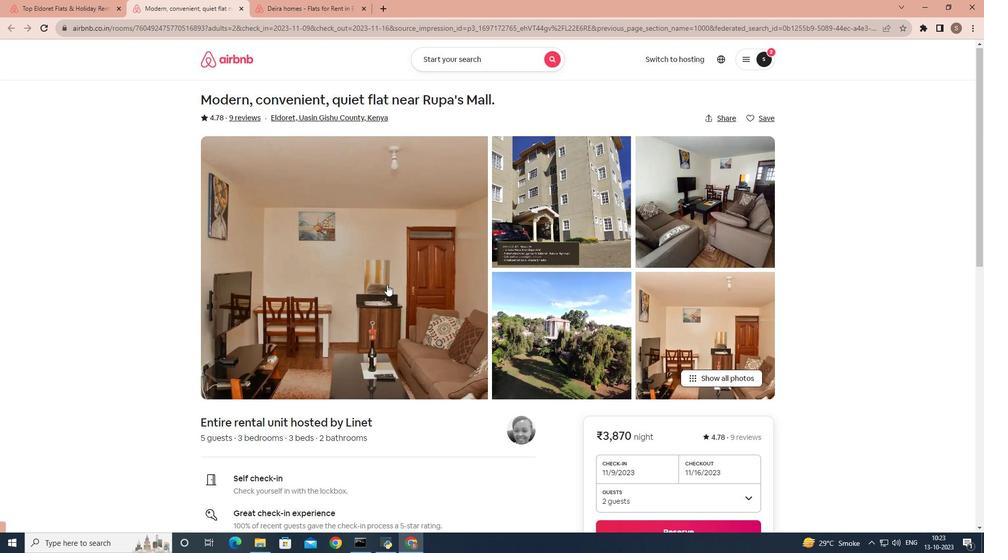
Action: Mouse scrolled (387, 284) with delta (0, 0)
Screenshot: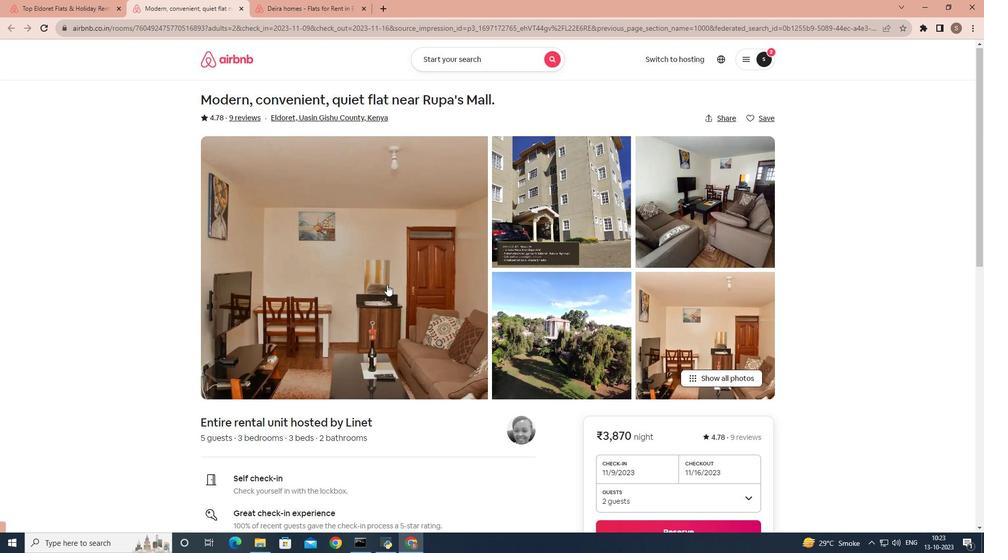 
Action: Mouse scrolled (387, 284) with delta (0, 0)
Screenshot: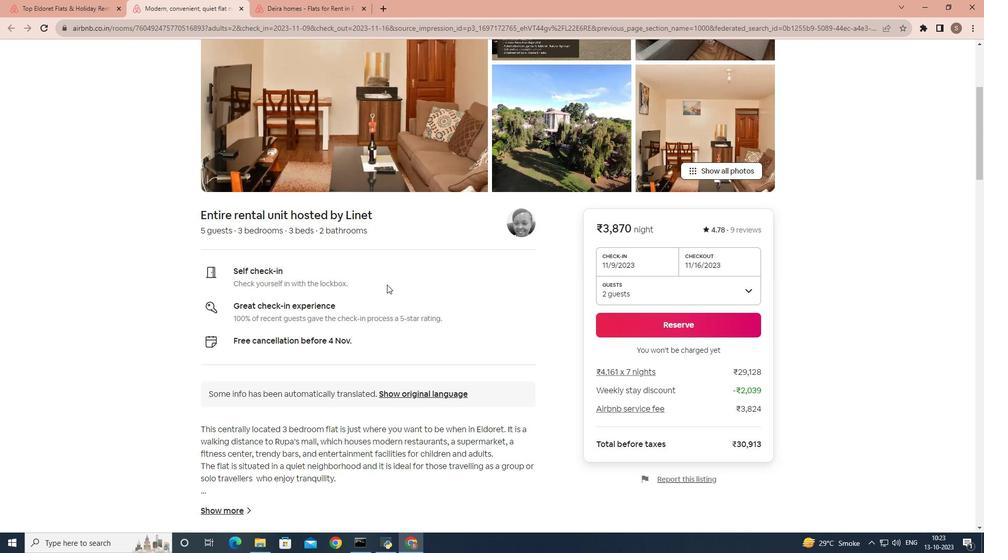 
Action: Mouse scrolled (387, 284) with delta (0, 0)
Screenshot: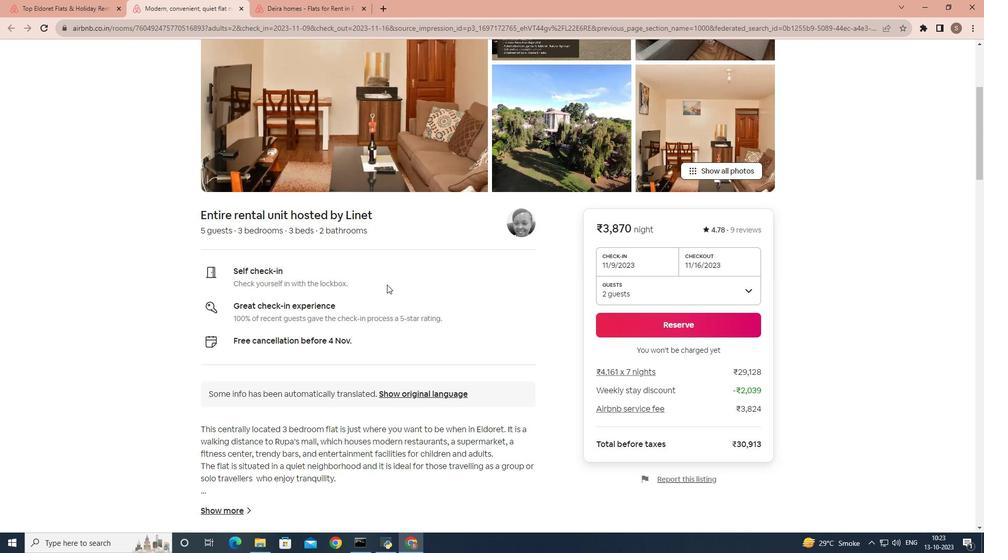 
Action: Mouse scrolled (387, 284) with delta (0, 0)
Screenshot: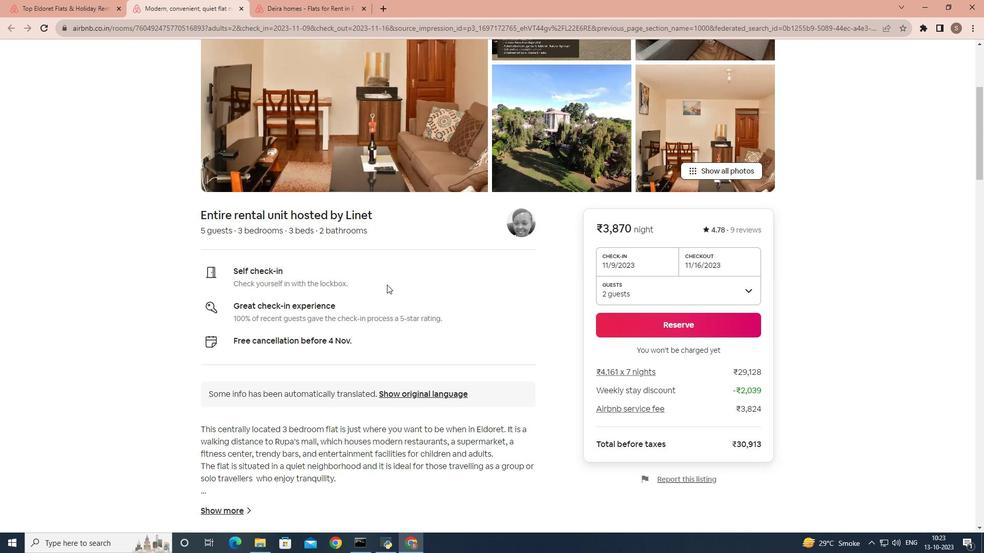 
Action: Mouse scrolled (387, 284) with delta (0, 0)
Screenshot: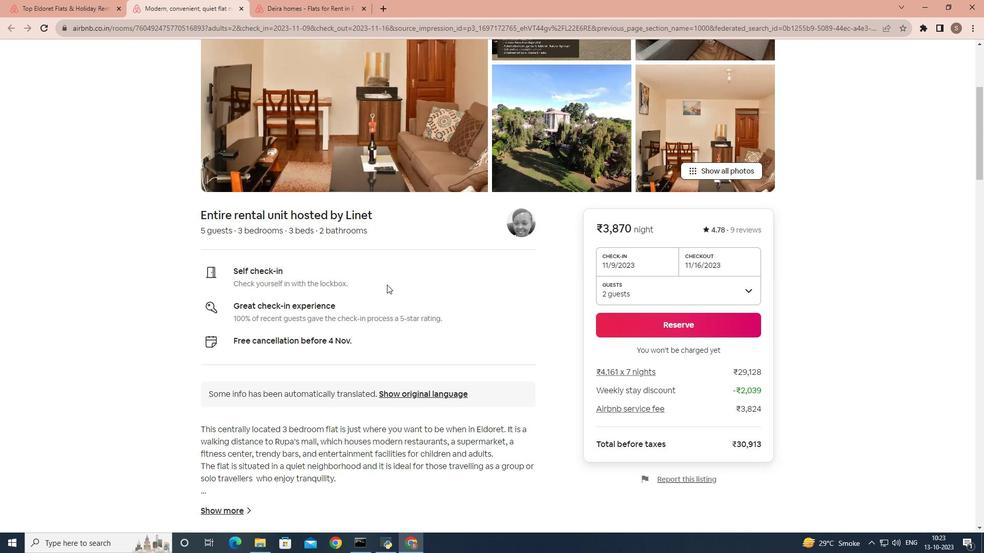 
Action: Mouse moved to (235, 307)
Screenshot: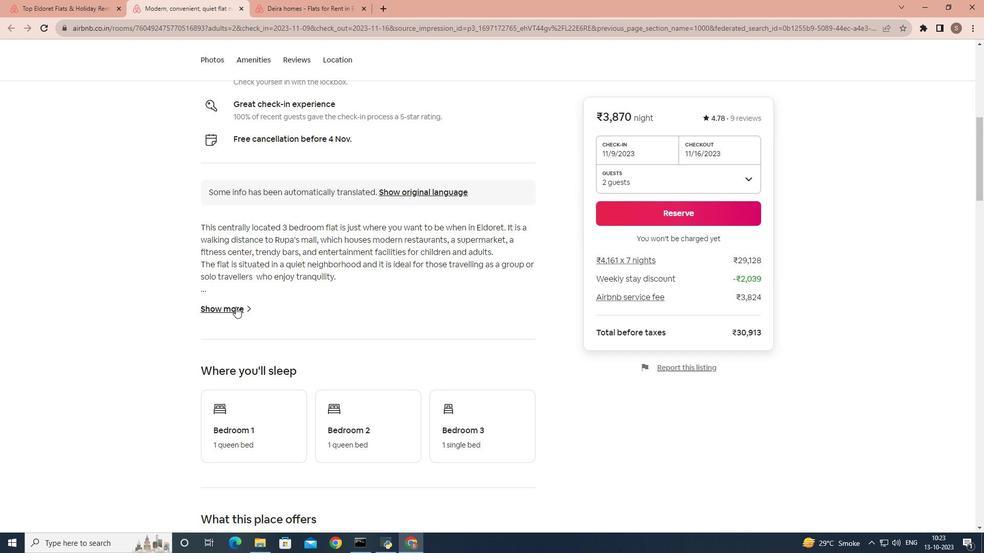 
Action: Mouse pressed left at (235, 307)
Screenshot: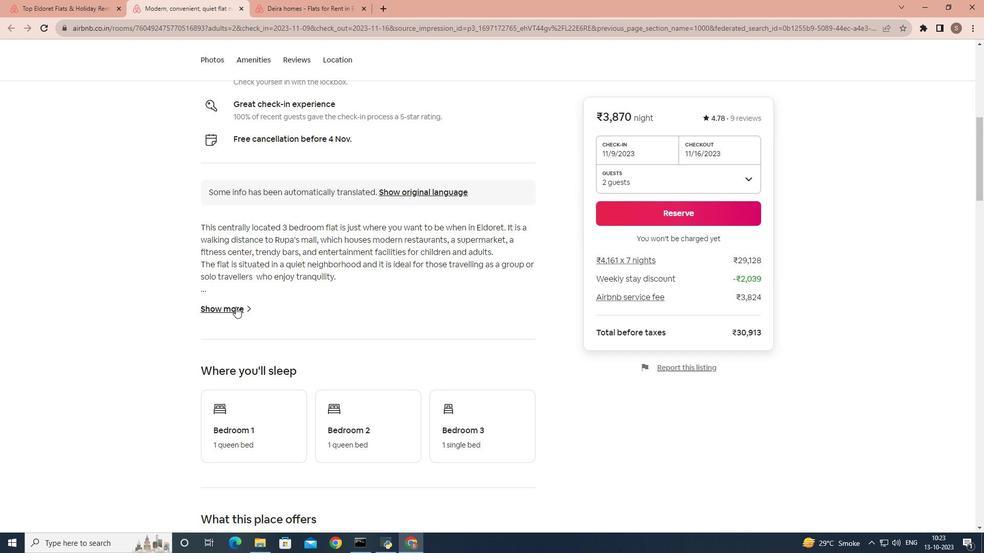 
Action: Mouse moved to (369, 276)
Screenshot: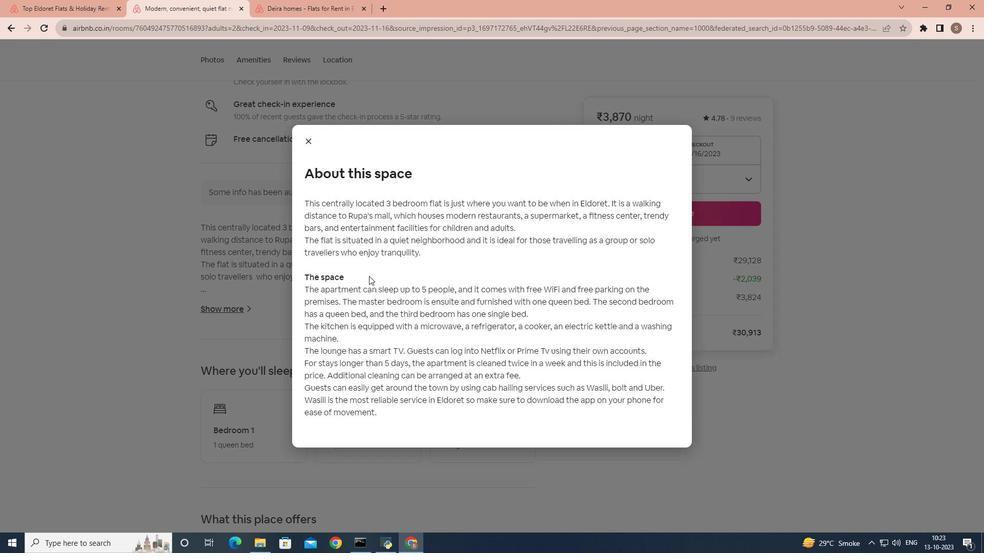 
Action: Mouse scrolled (369, 275) with delta (0, 0)
Screenshot: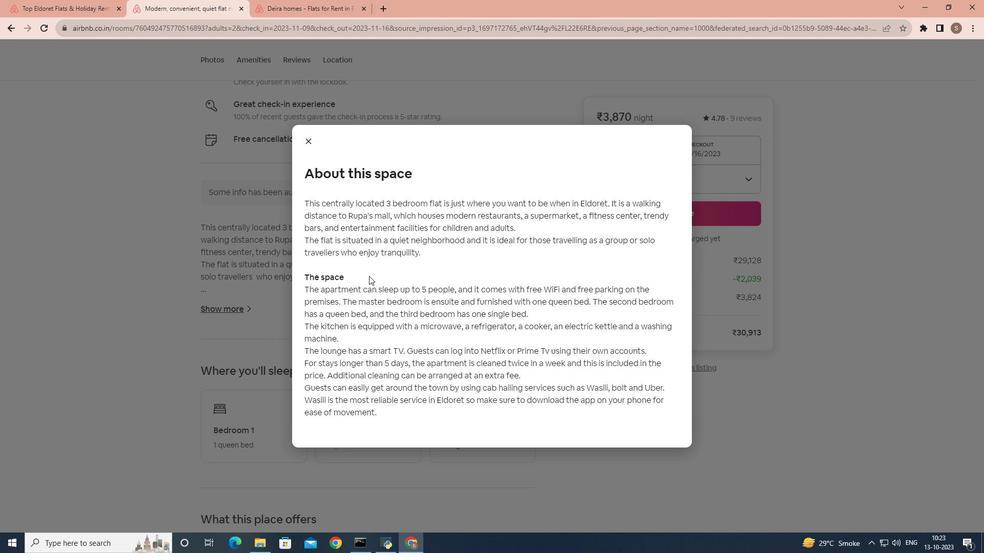 
Action: Mouse moved to (306, 143)
Screenshot: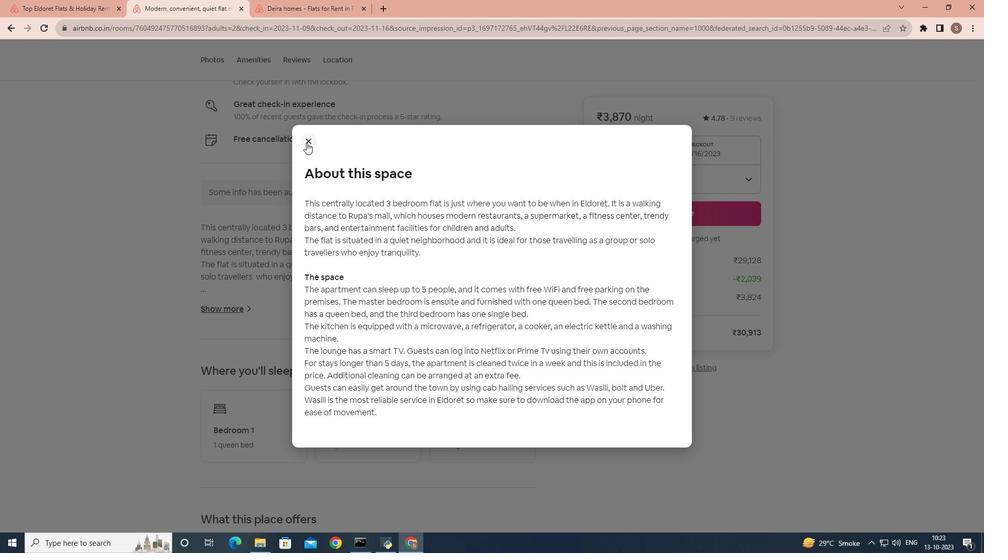 
Action: Mouse pressed left at (306, 143)
Screenshot: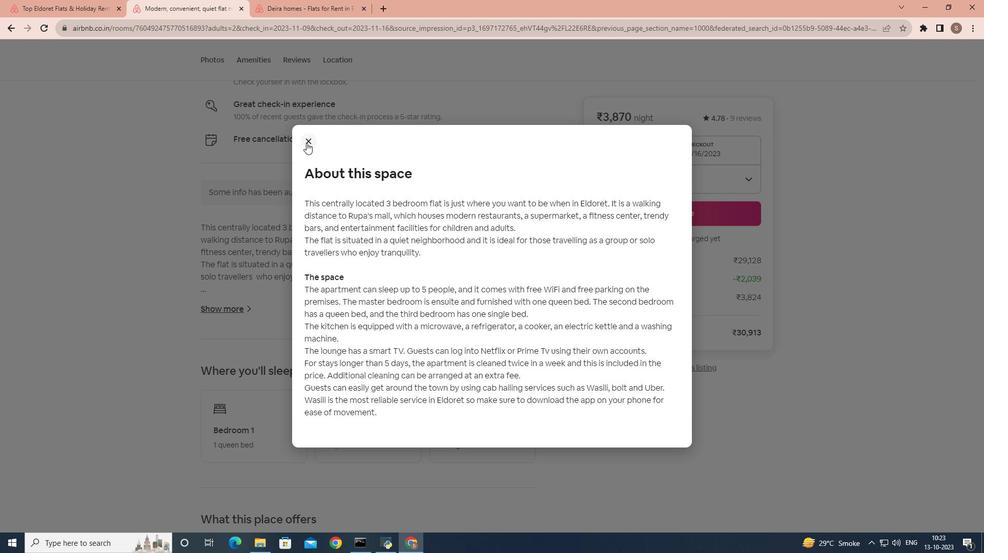 
Action: Mouse moved to (292, 374)
Screenshot: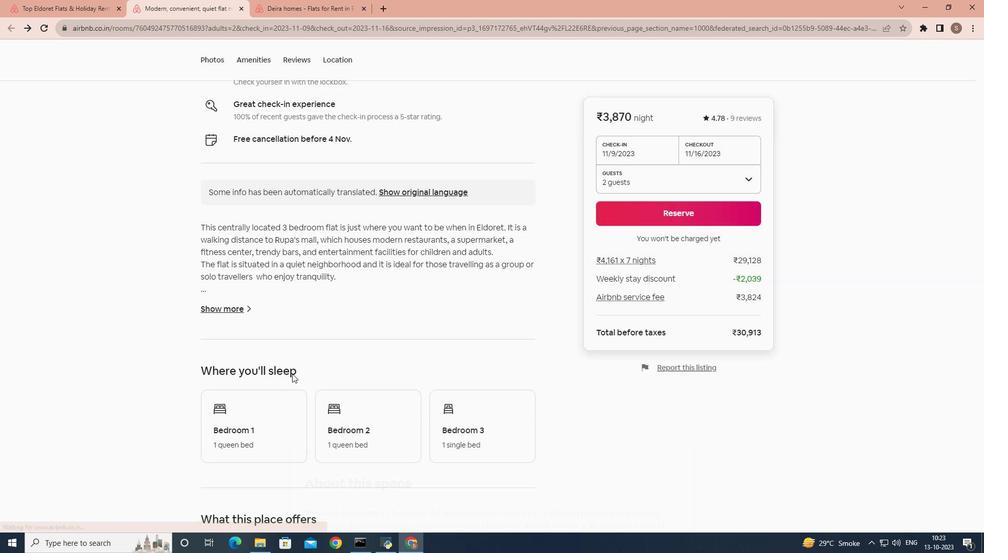 
Action: Mouse scrolled (292, 373) with delta (0, 0)
